 Task: Search one way flight ticket for 1 adult, 1 child, 1 infant in seat in premium economy from Presque Isle: Presque Isle International Airport to Riverton: Central Wyoming Regional Airport (was Riverton Regional) on 5-4-2023. Choice of flights is Westjet. Number of bags: 1 checked bag. Price is upto 96000. Outbound departure time preference is 5:00.
Action: Mouse moved to (402, 139)
Screenshot: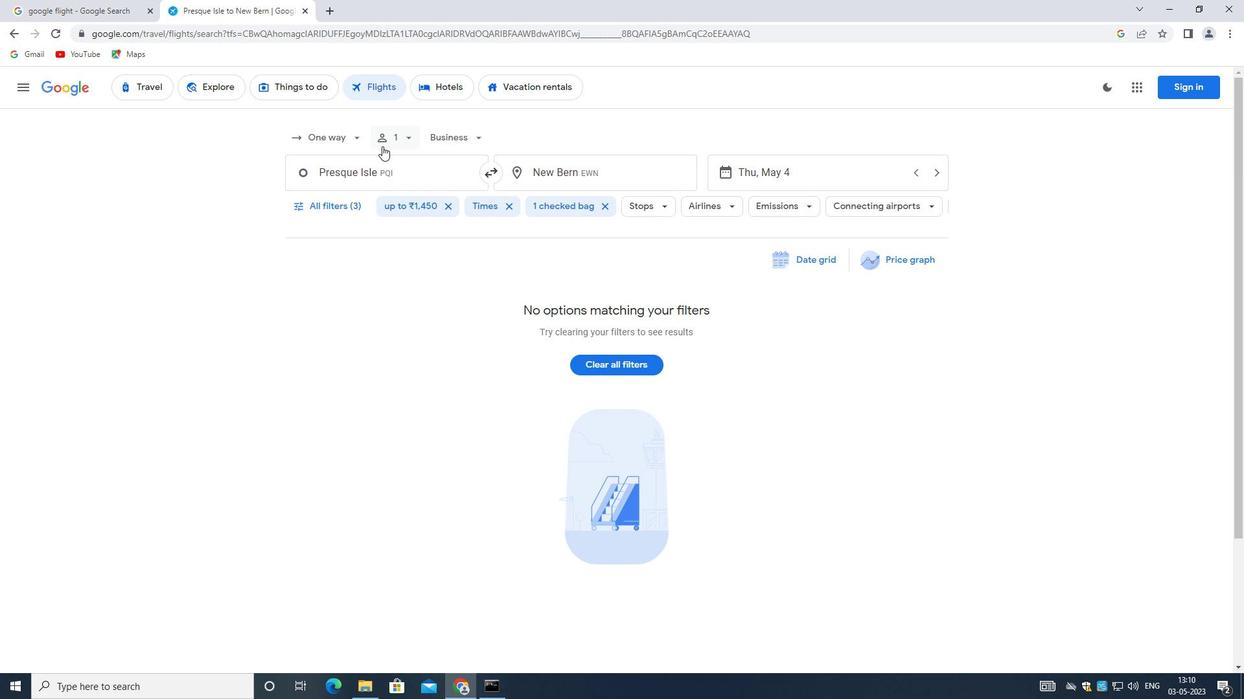 
Action: Mouse pressed left at (402, 139)
Screenshot: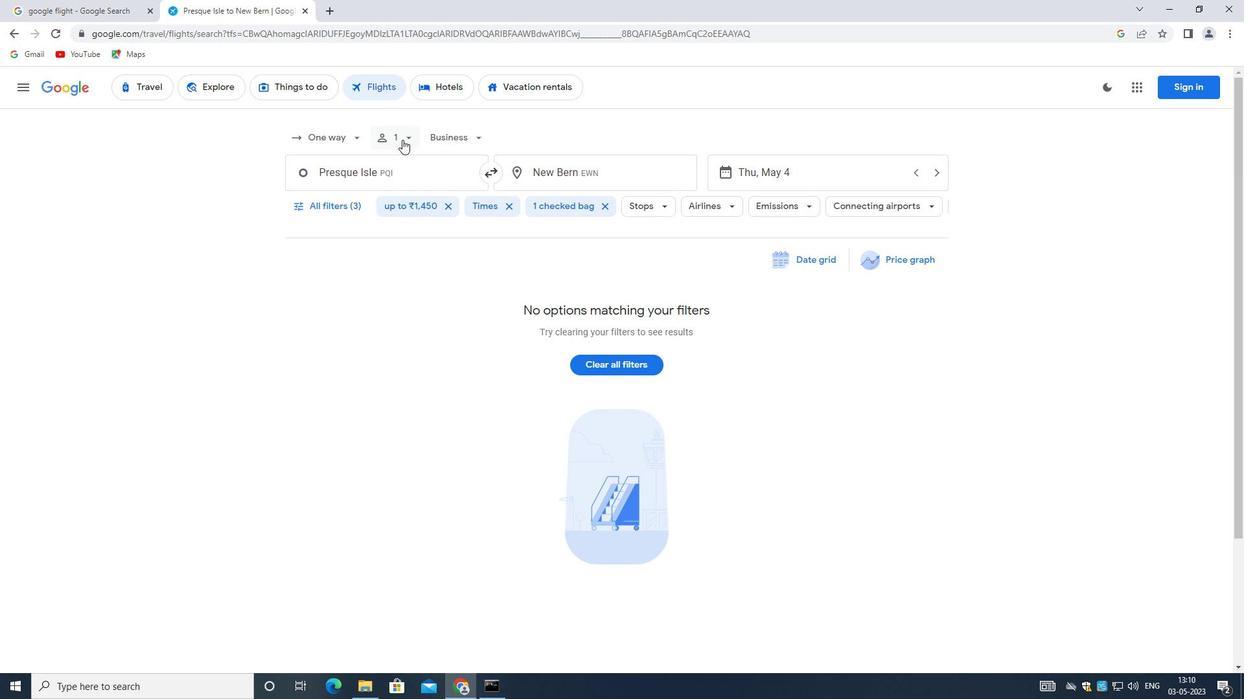 
Action: Mouse moved to (354, 138)
Screenshot: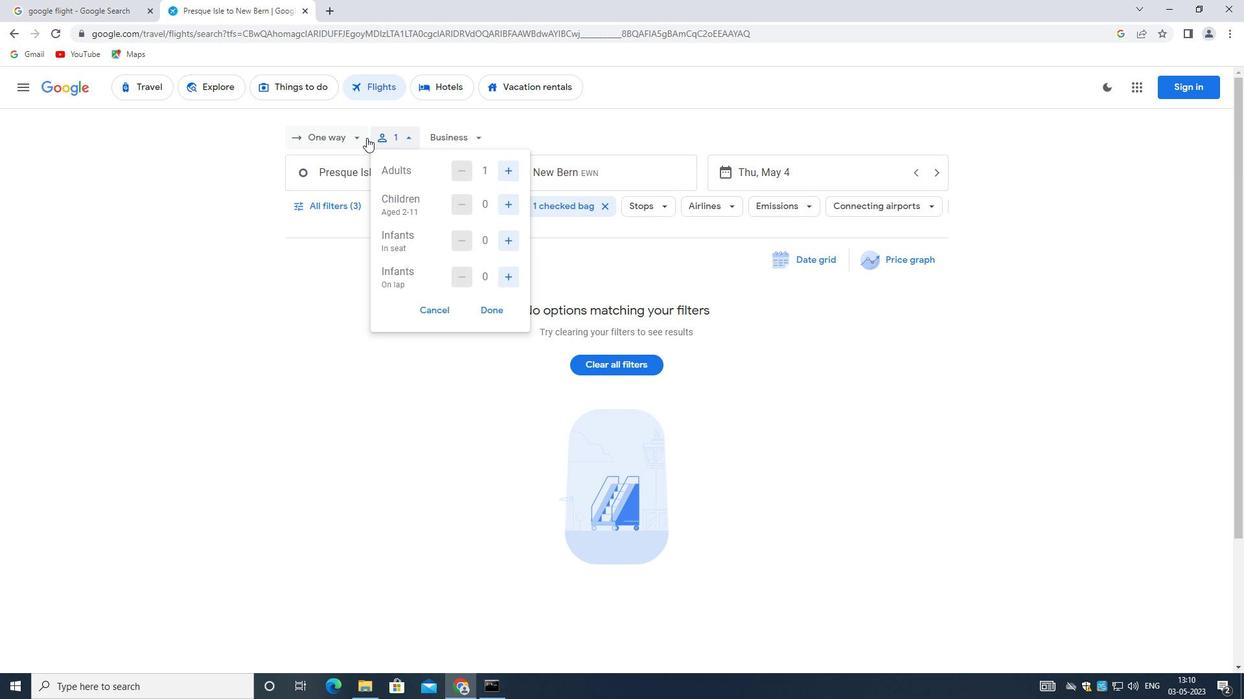 
Action: Mouse pressed left at (354, 138)
Screenshot: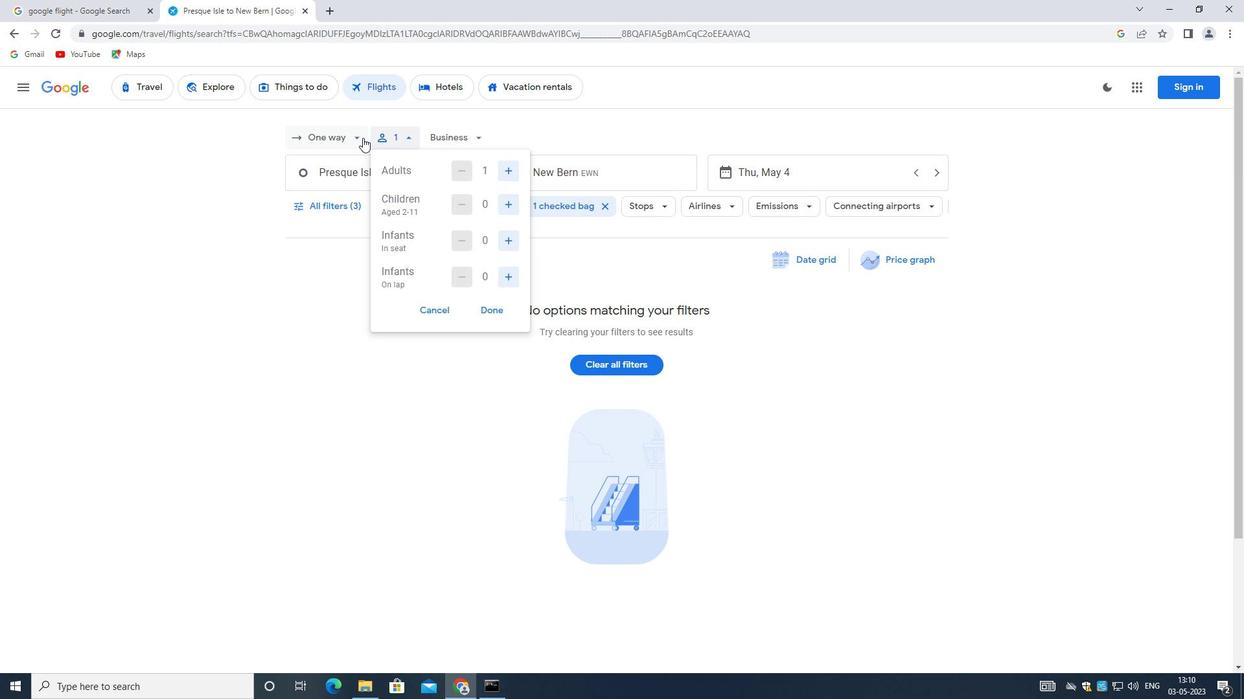 
Action: Mouse moved to (352, 193)
Screenshot: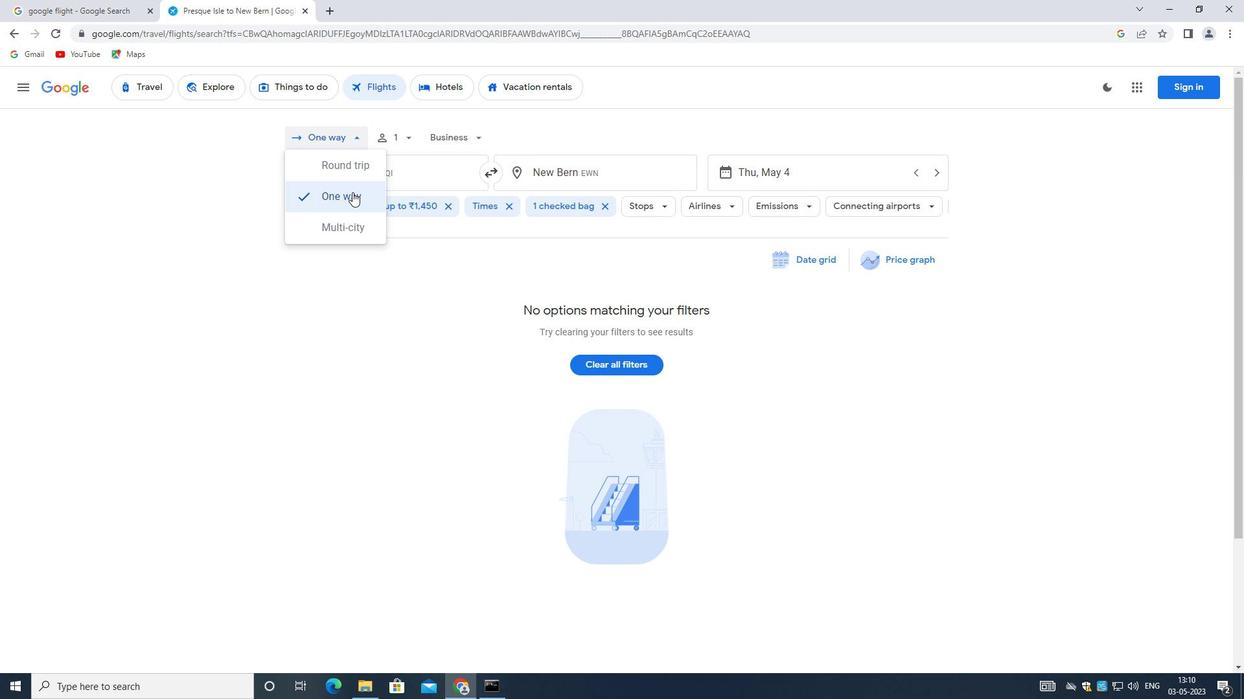 
Action: Mouse pressed left at (352, 193)
Screenshot: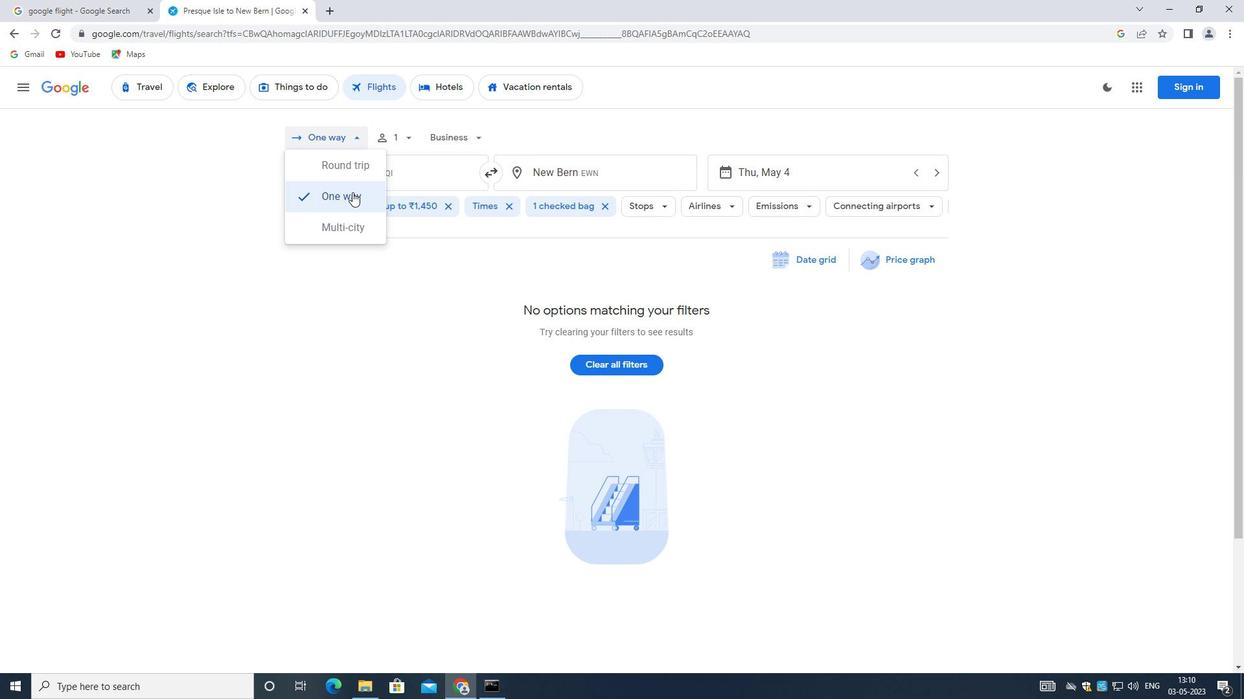 
Action: Mouse moved to (352, 193)
Screenshot: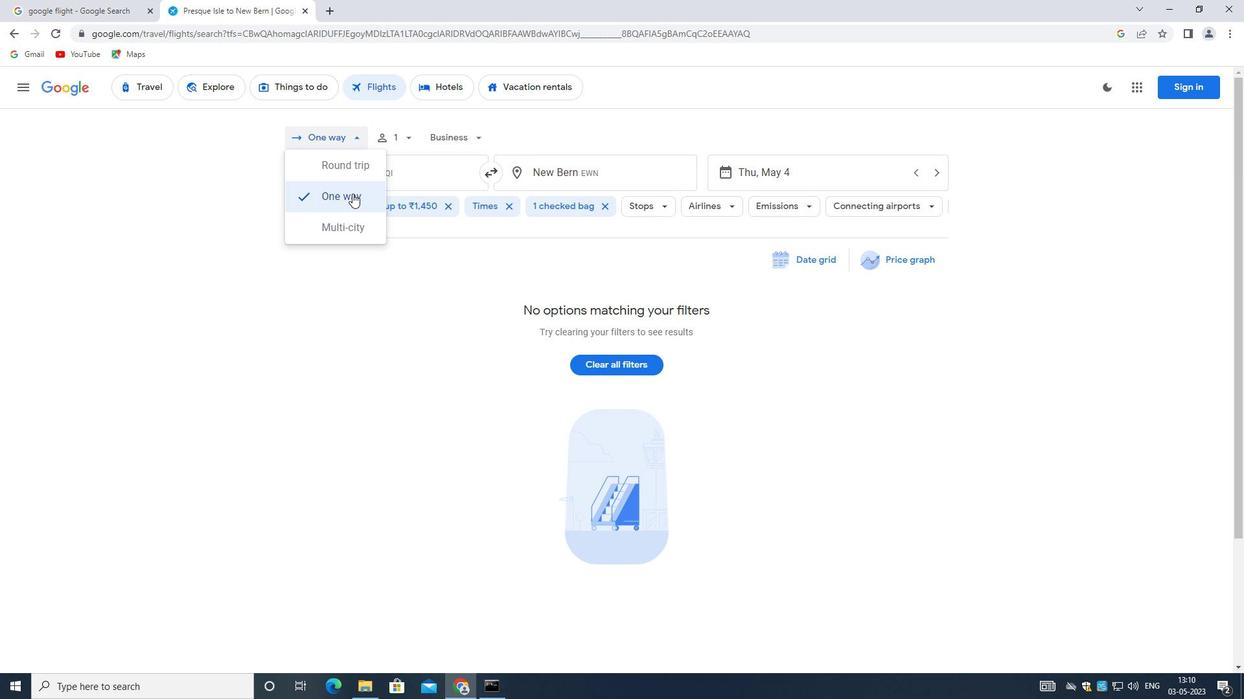 
Action: Mouse scrolled (352, 193) with delta (0, 0)
Screenshot: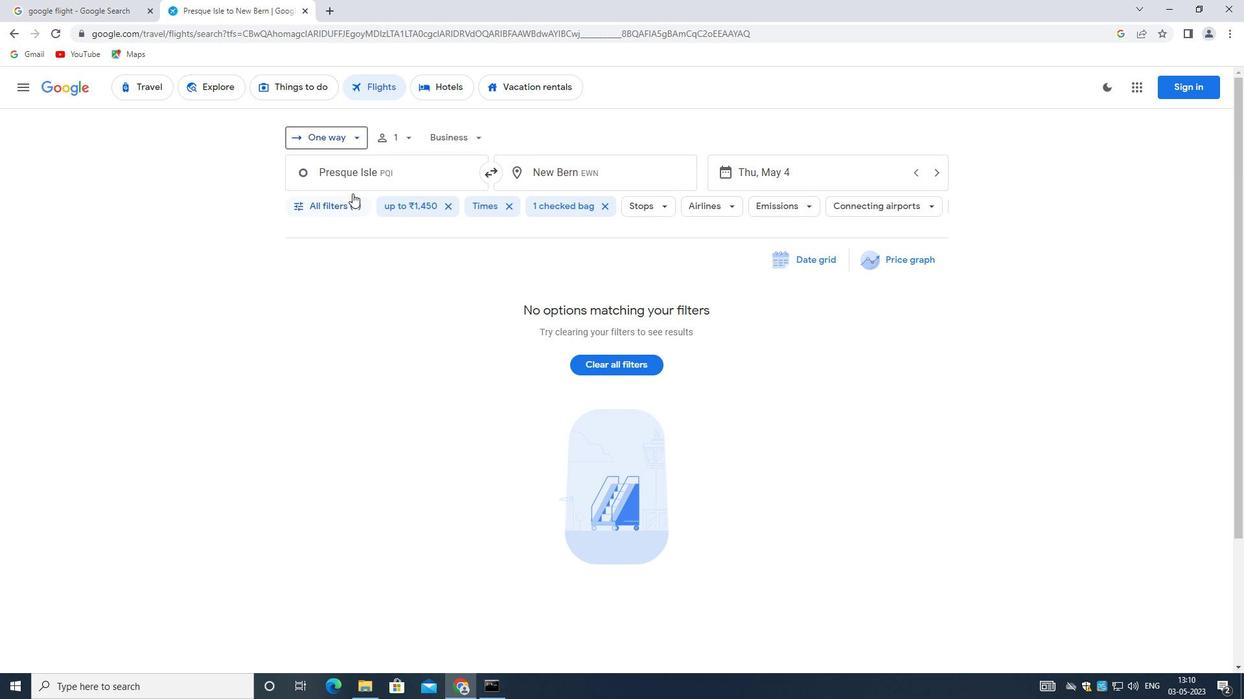 
Action: Mouse moved to (385, 289)
Screenshot: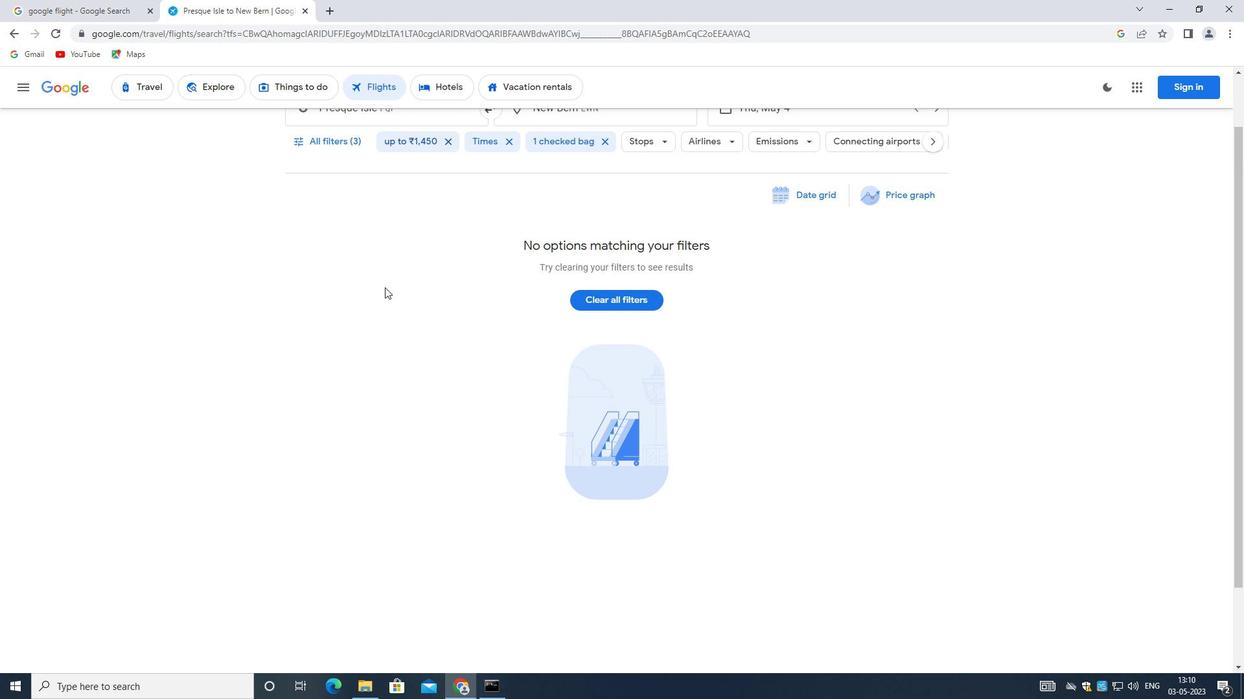 
Action: Mouse scrolled (385, 290) with delta (0, 0)
Screenshot: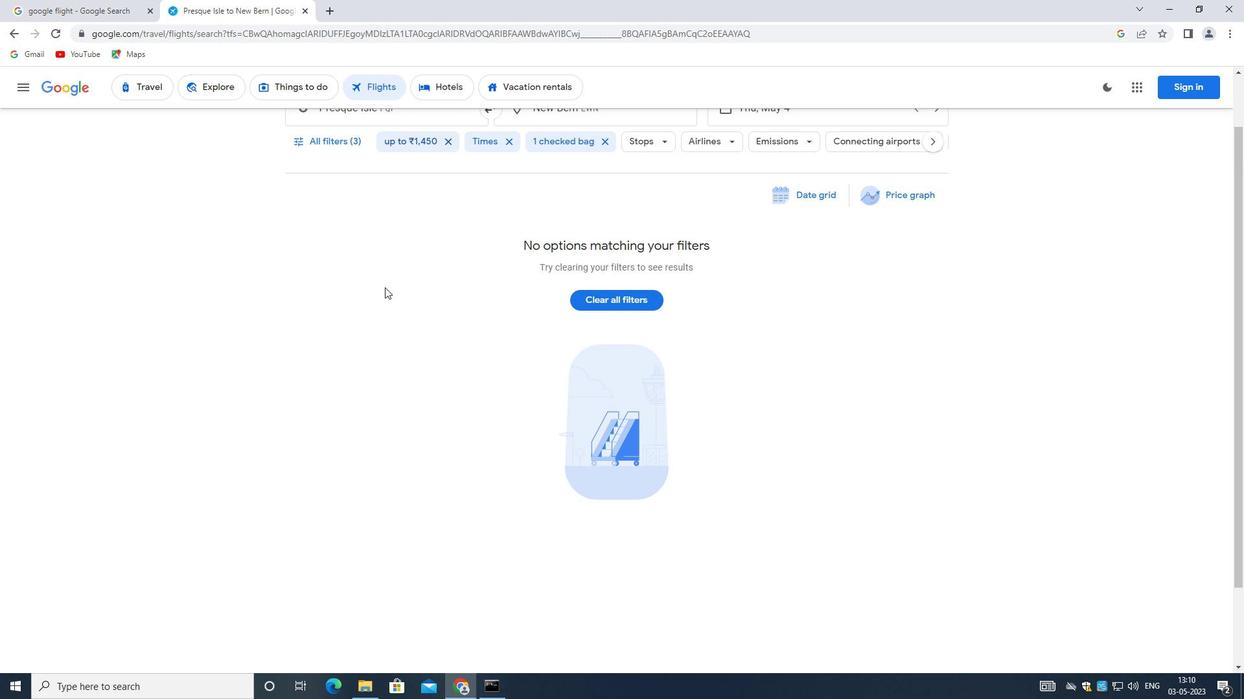
Action: Mouse moved to (384, 287)
Screenshot: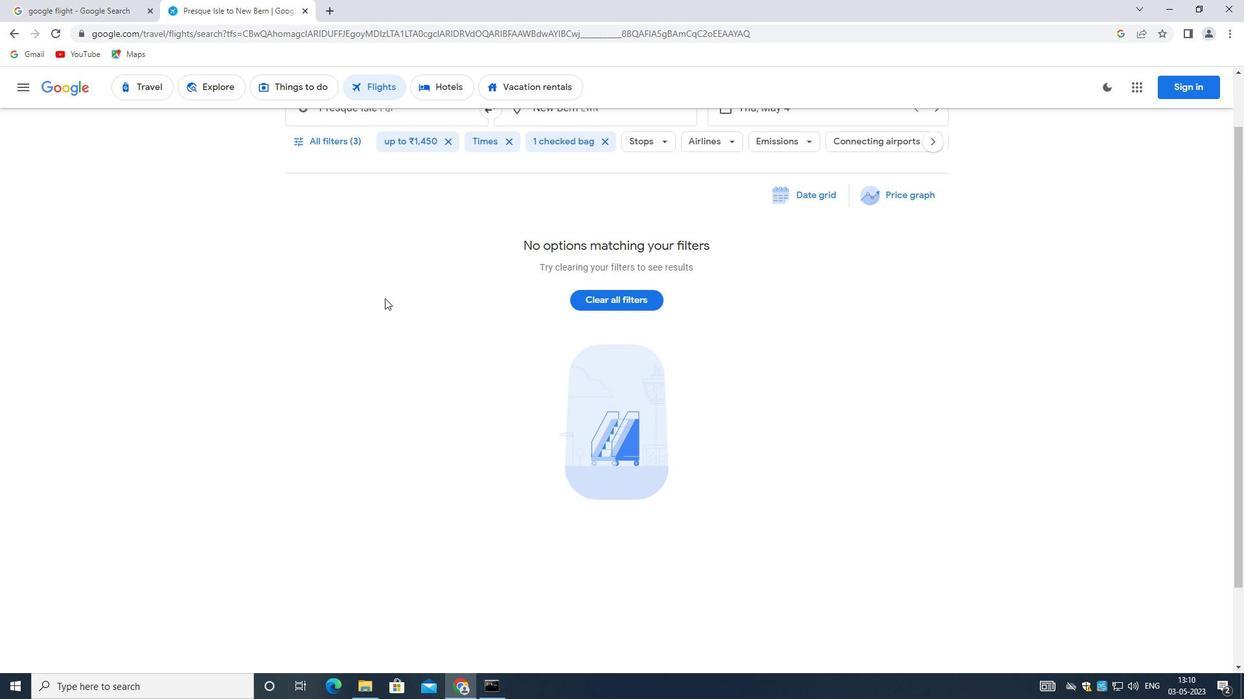 
Action: Mouse scrolled (384, 287) with delta (0, 0)
Screenshot: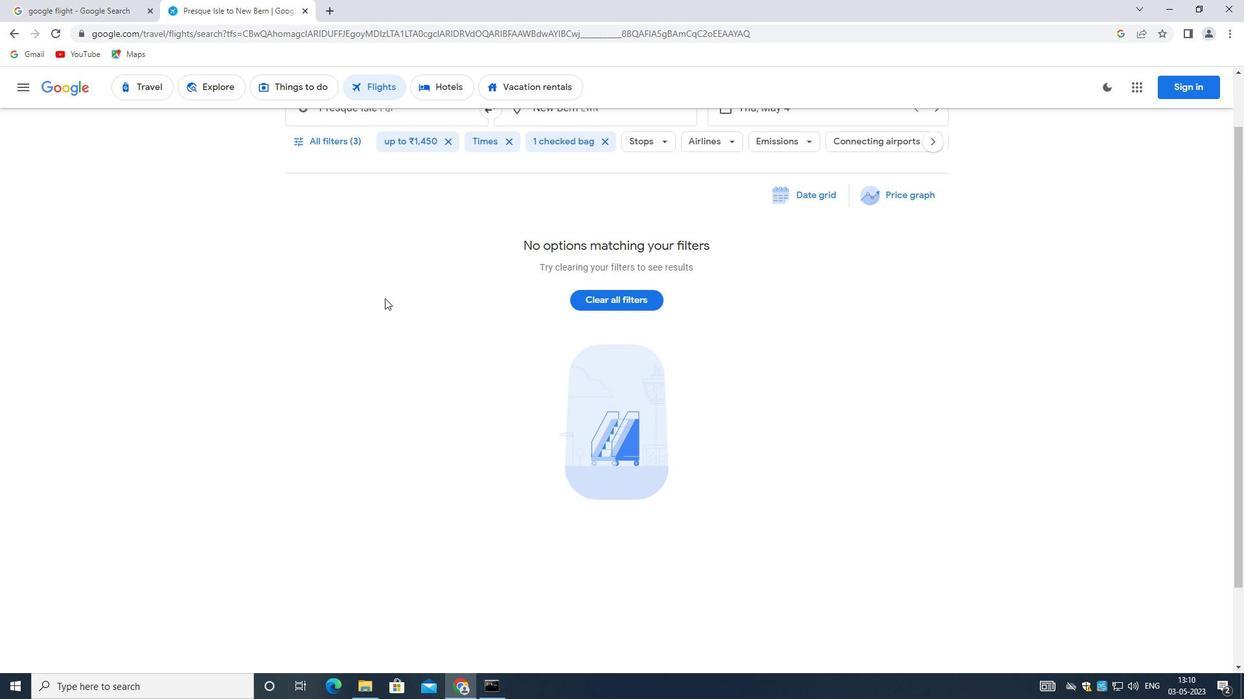 
Action: Mouse moved to (382, 282)
Screenshot: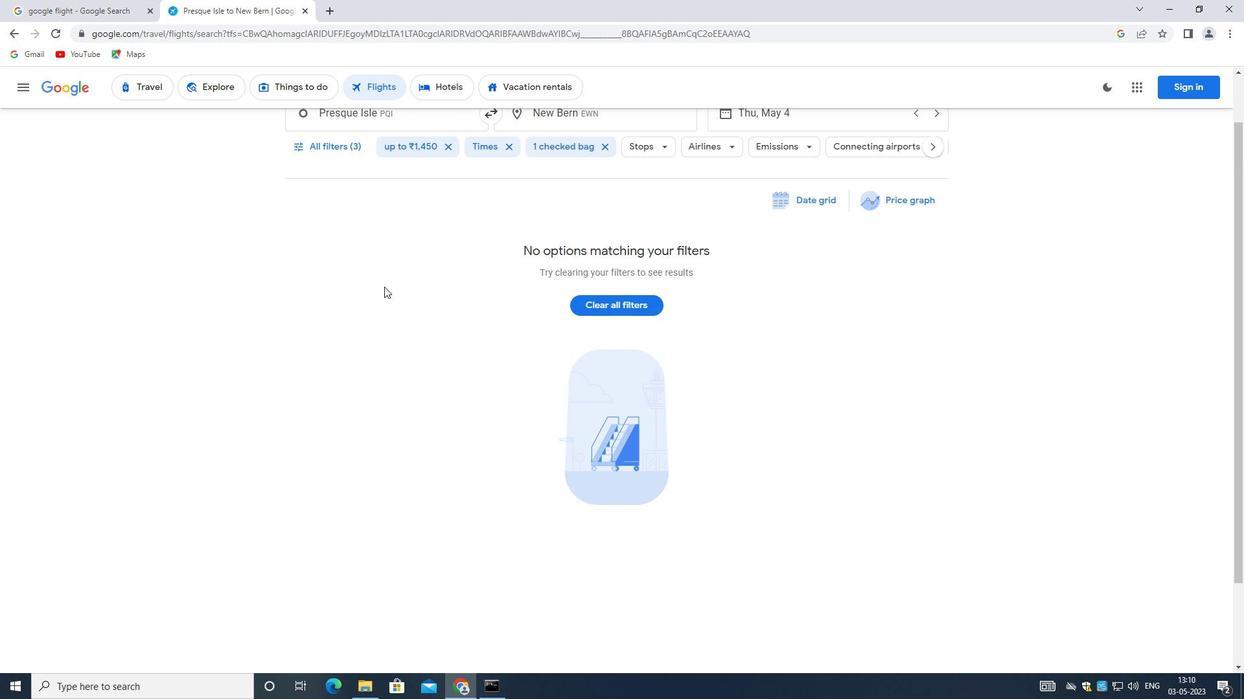 
Action: Mouse scrolled (382, 283) with delta (0, 0)
Screenshot: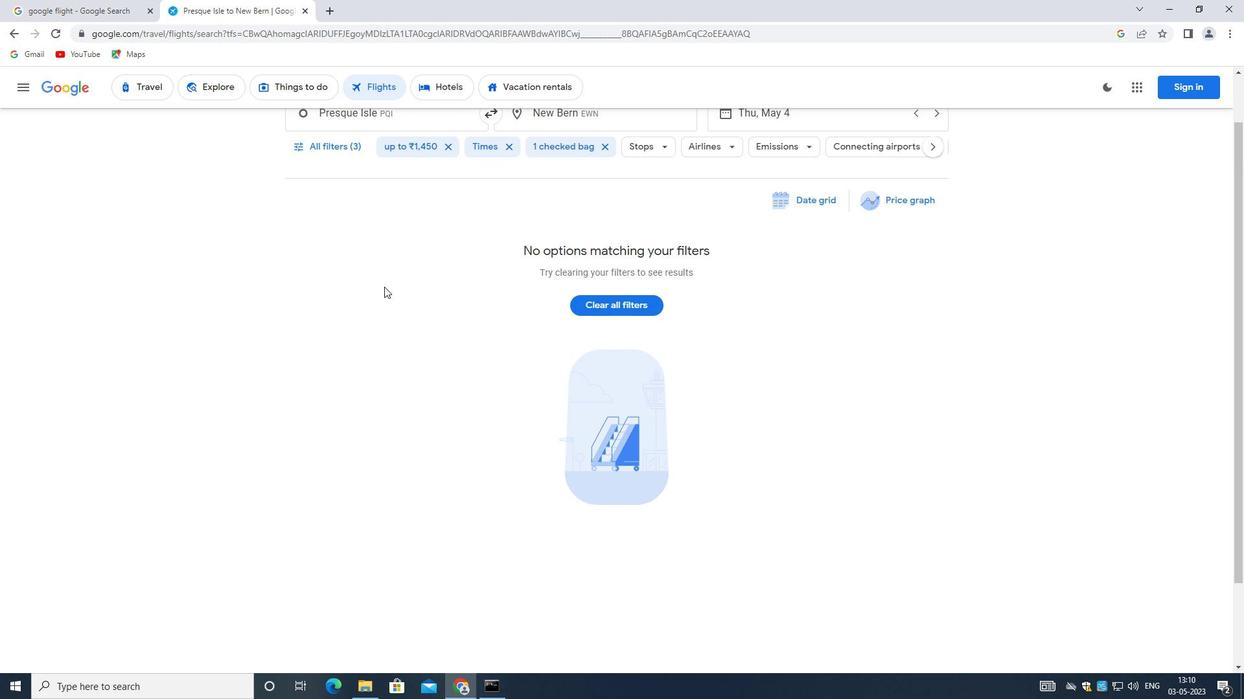 
Action: Mouse moved to (406, 135)
Screenshot: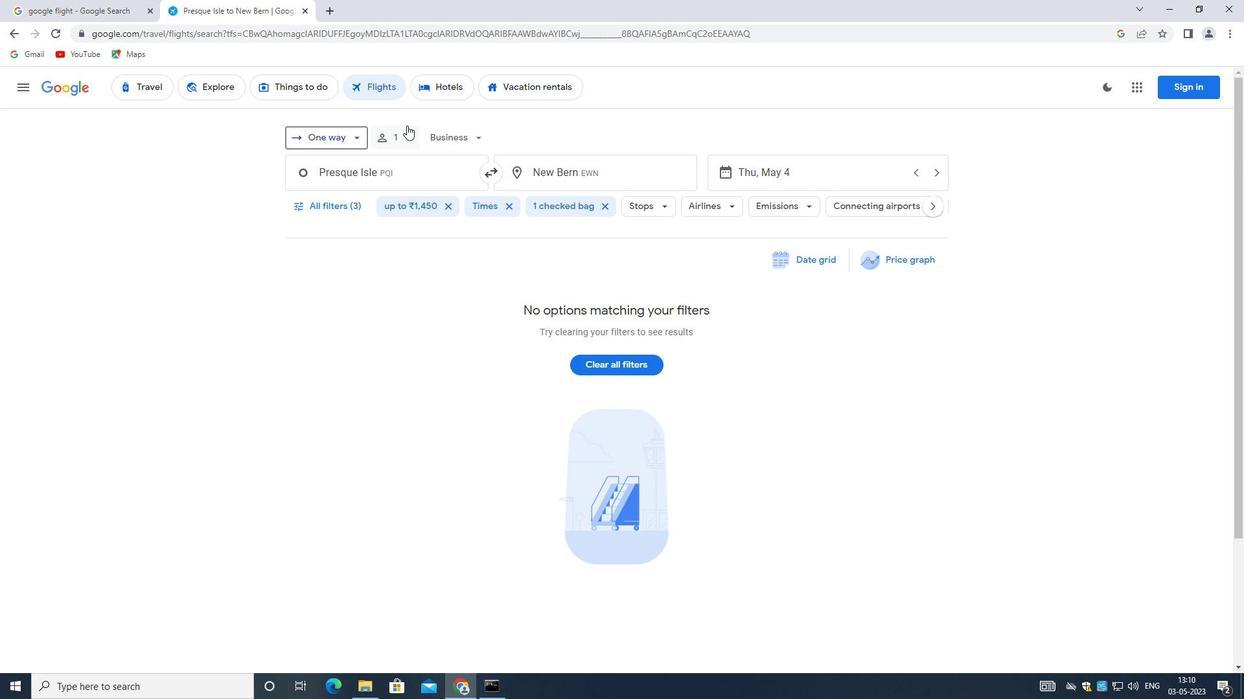 
Action: Mouse pressed left at (406, 135)
Screenshot: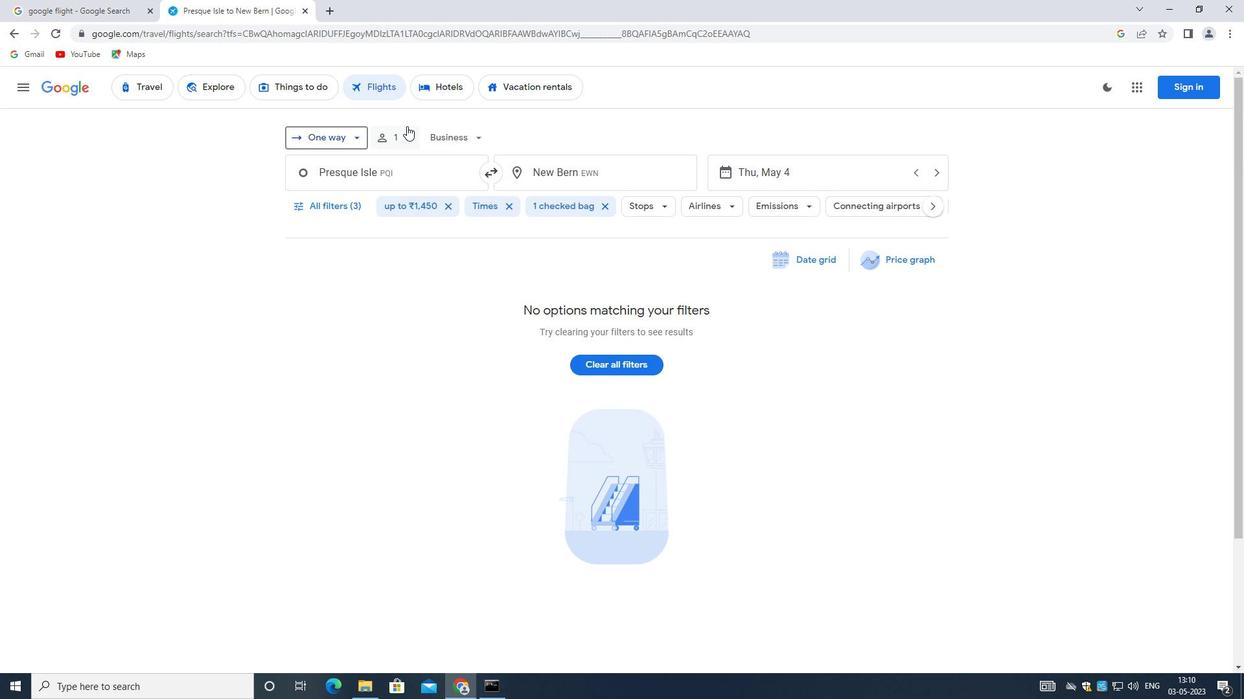 
Action: Mouse moved to (500, 206)
Screenshot: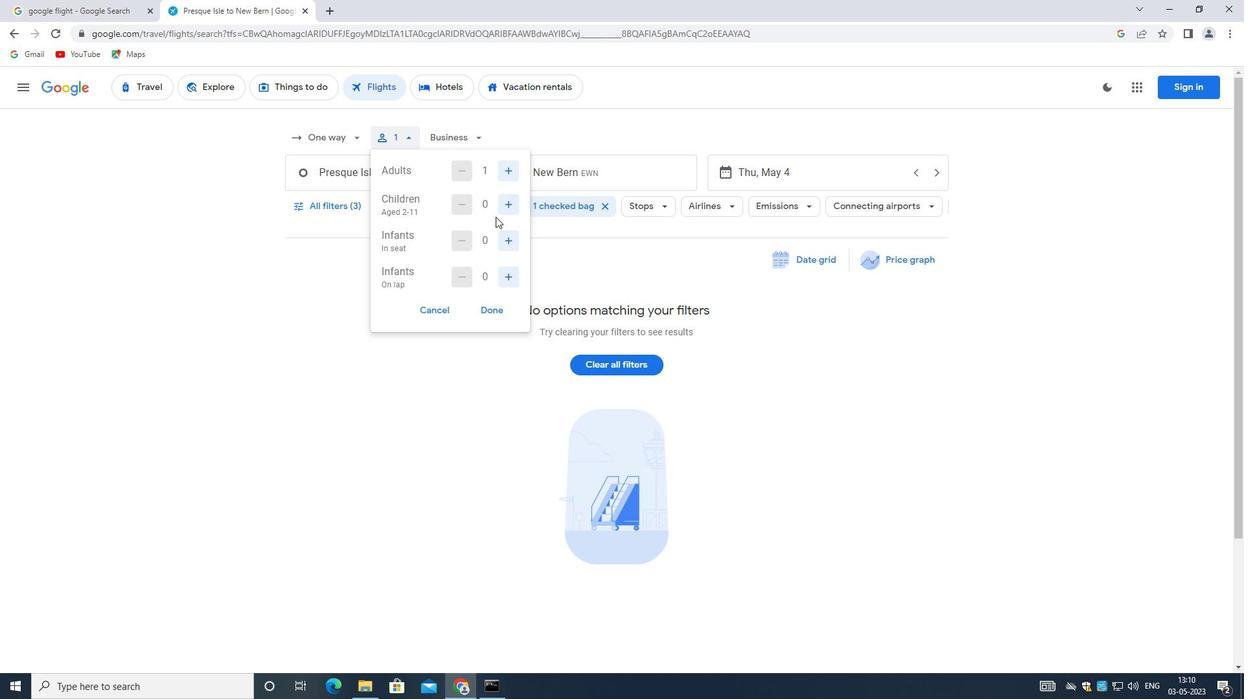 
Action: Mouse pressed left at (500, 206)
Screenshot: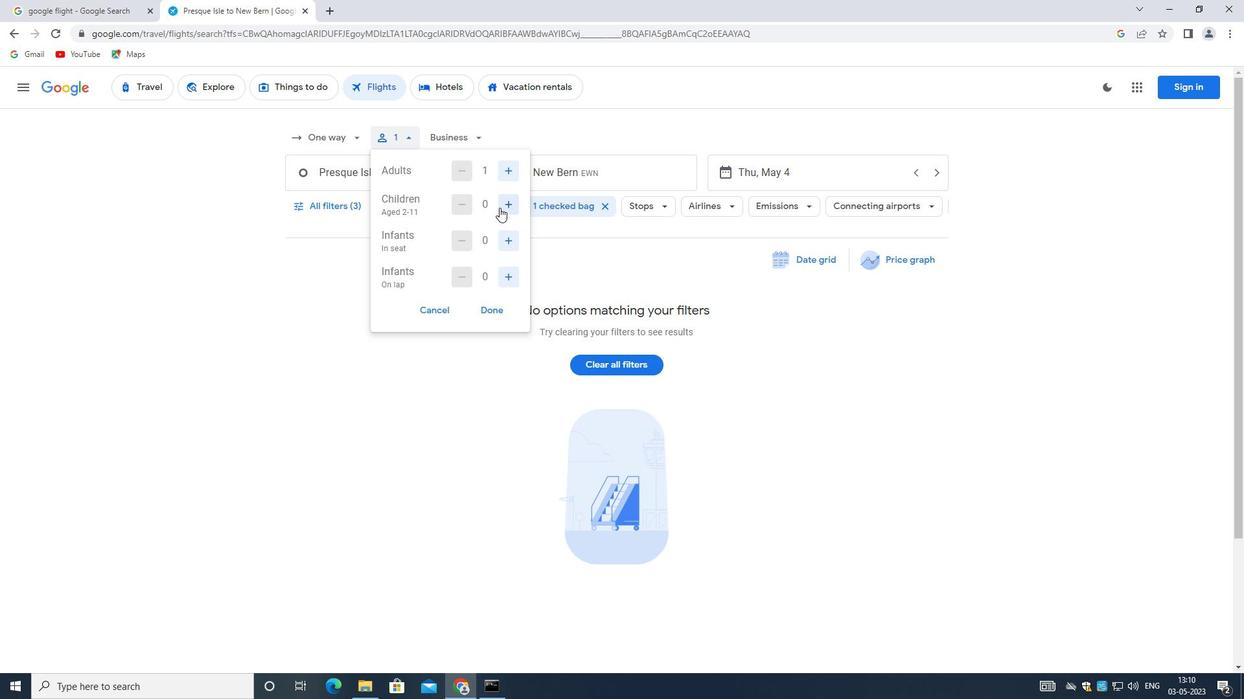 
Action: Mouse moved to (514, 239)
Screenshot: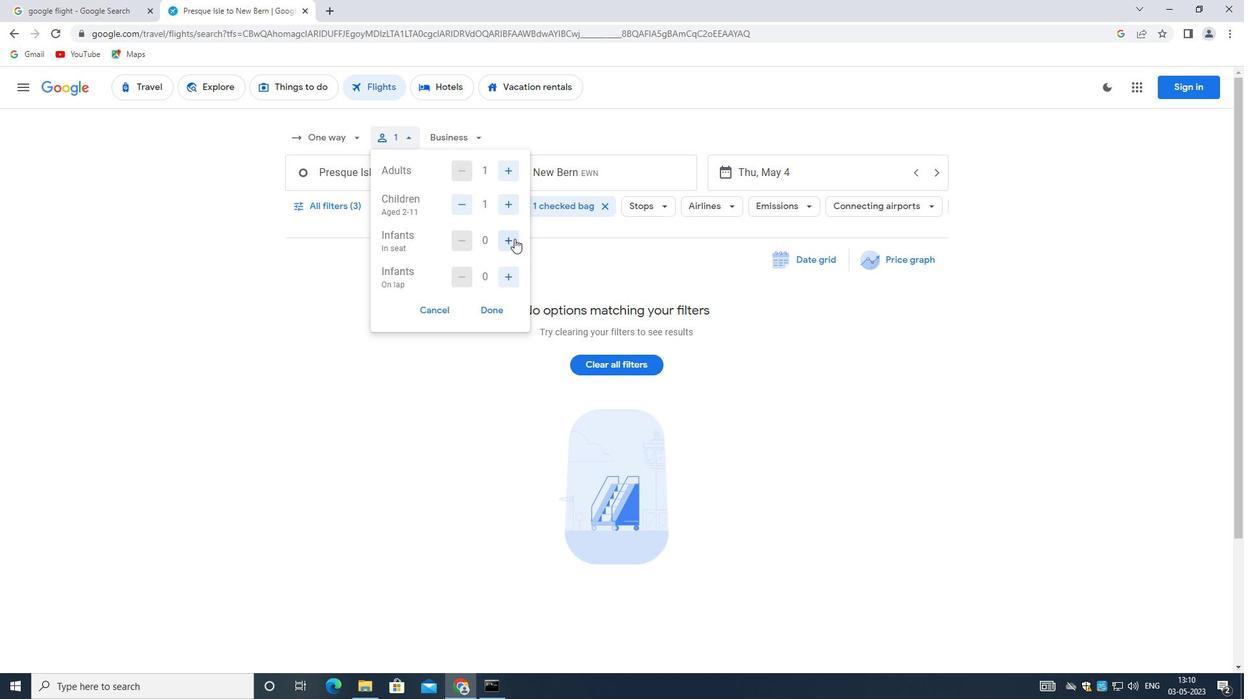 
Action: Mouse pressed left at (514, 239)
Screenshot: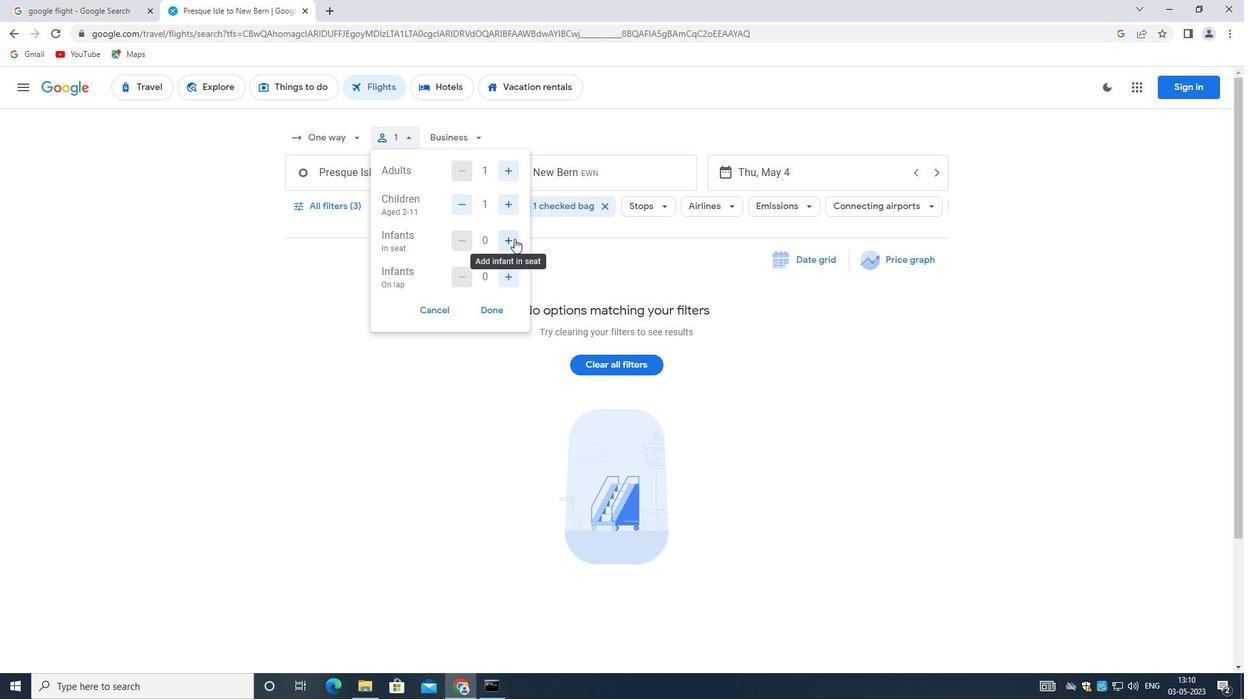 
Action: Mouse moved to (484, 309)
Screenshot: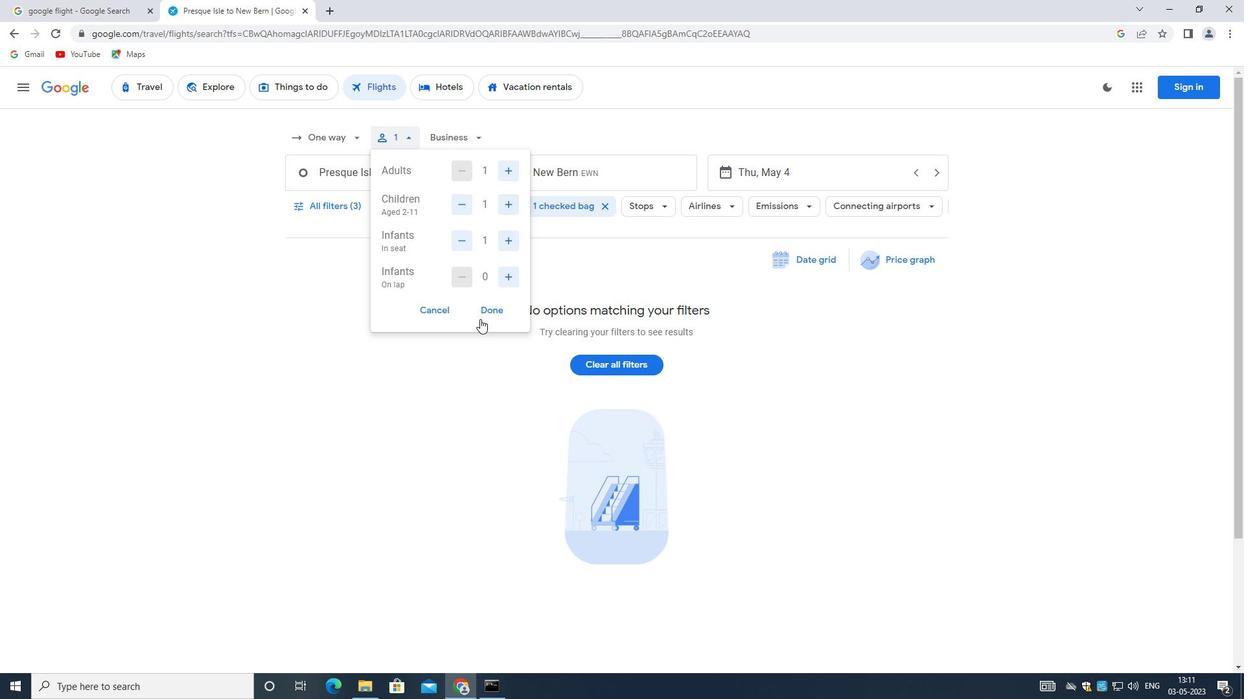 
Action: Mouse pressed left at (484, 309)
Screenshot: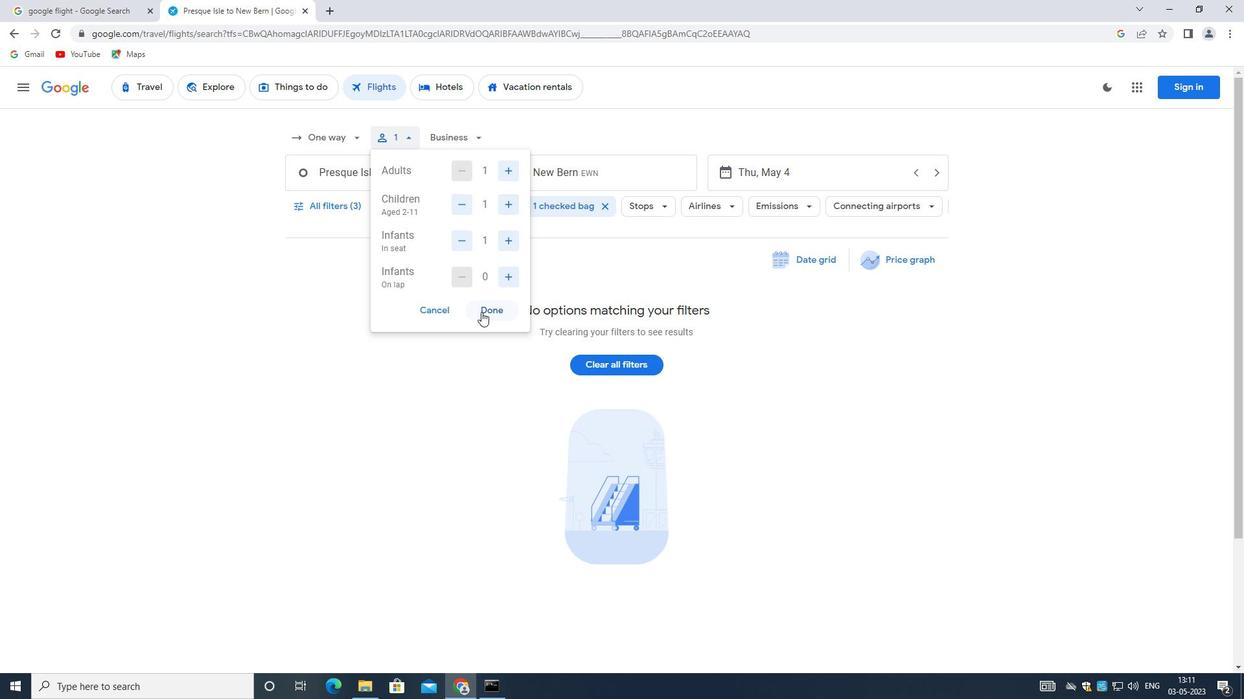 
Action: Mouse moved to (464, 141)
Screenshot: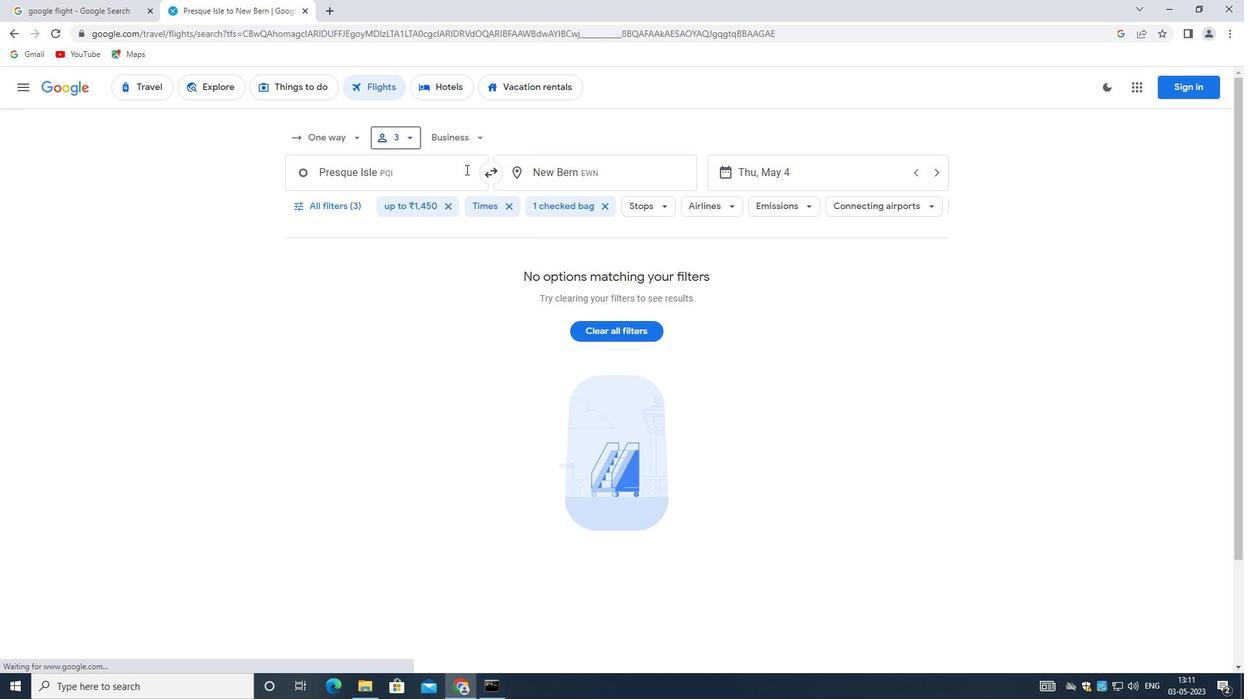 
Action: Mouse pressed left at (464, 141)
Screenshot: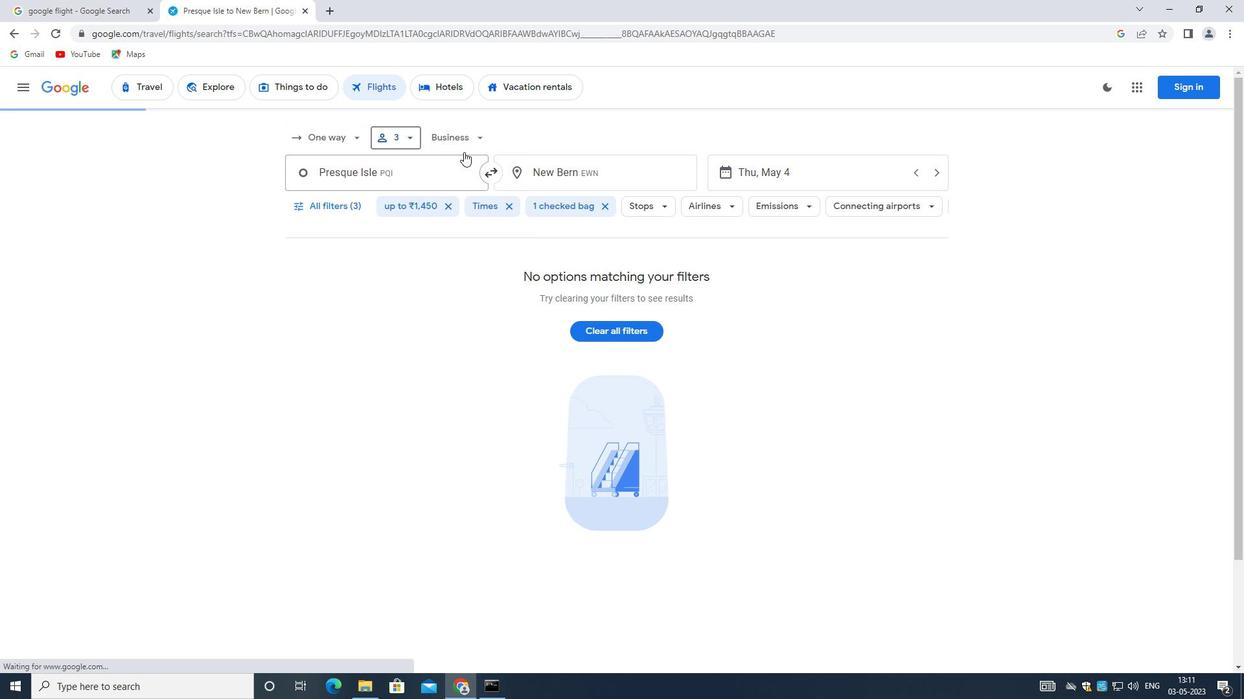 
Action: Mouse moved to (493, 196)
Screenshot: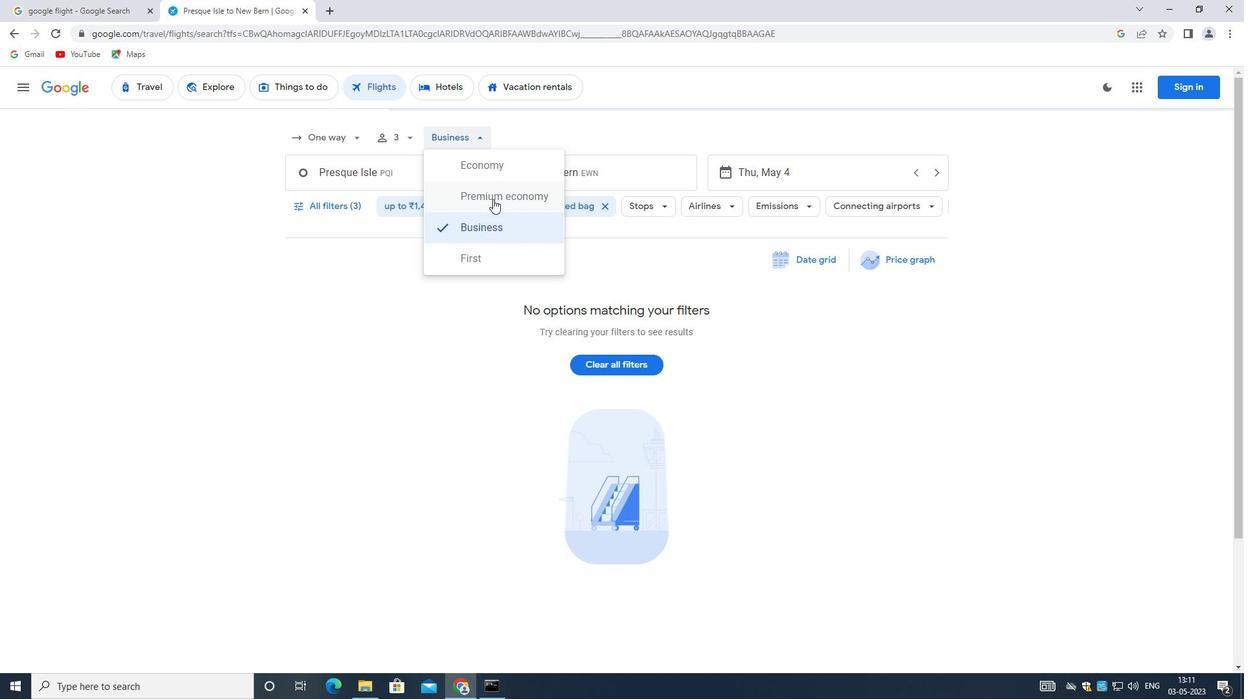 
Action: Mouse pressed left at (493, 196)
Screenshot: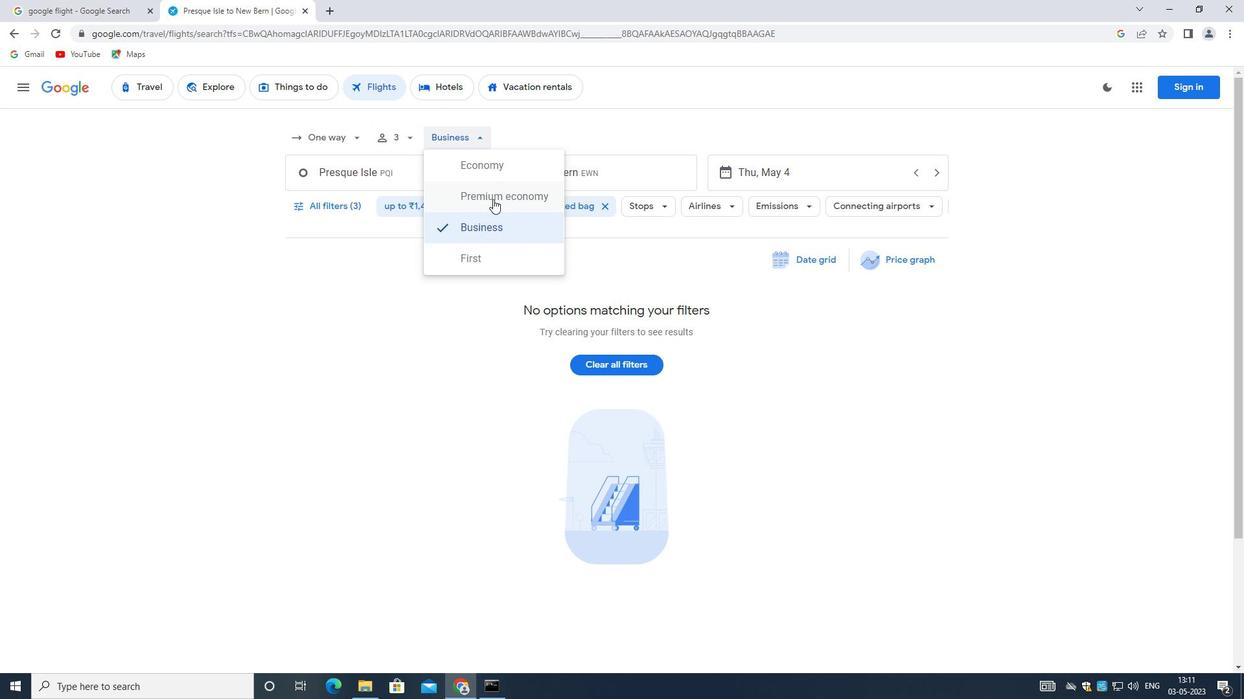 
Action: Mouse moved to (494, 199)
Screenshot: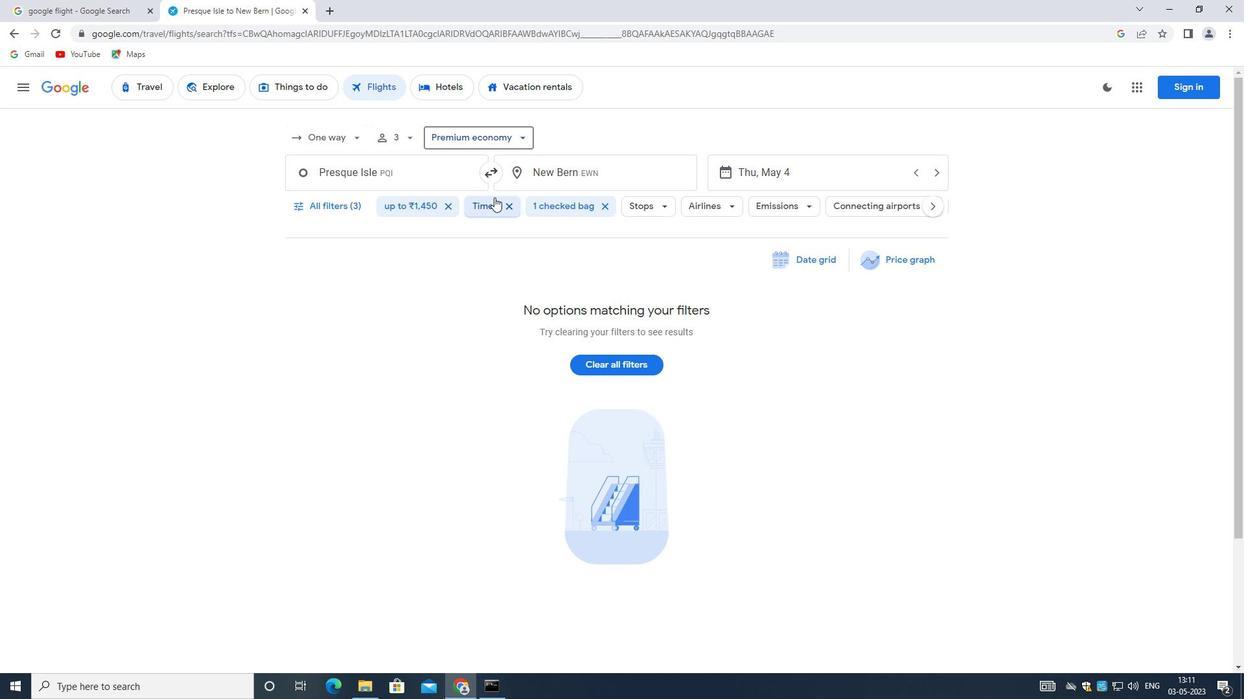 
Action: Mouse scrolled (494, 198) with delta (0, 0)
Screenshot: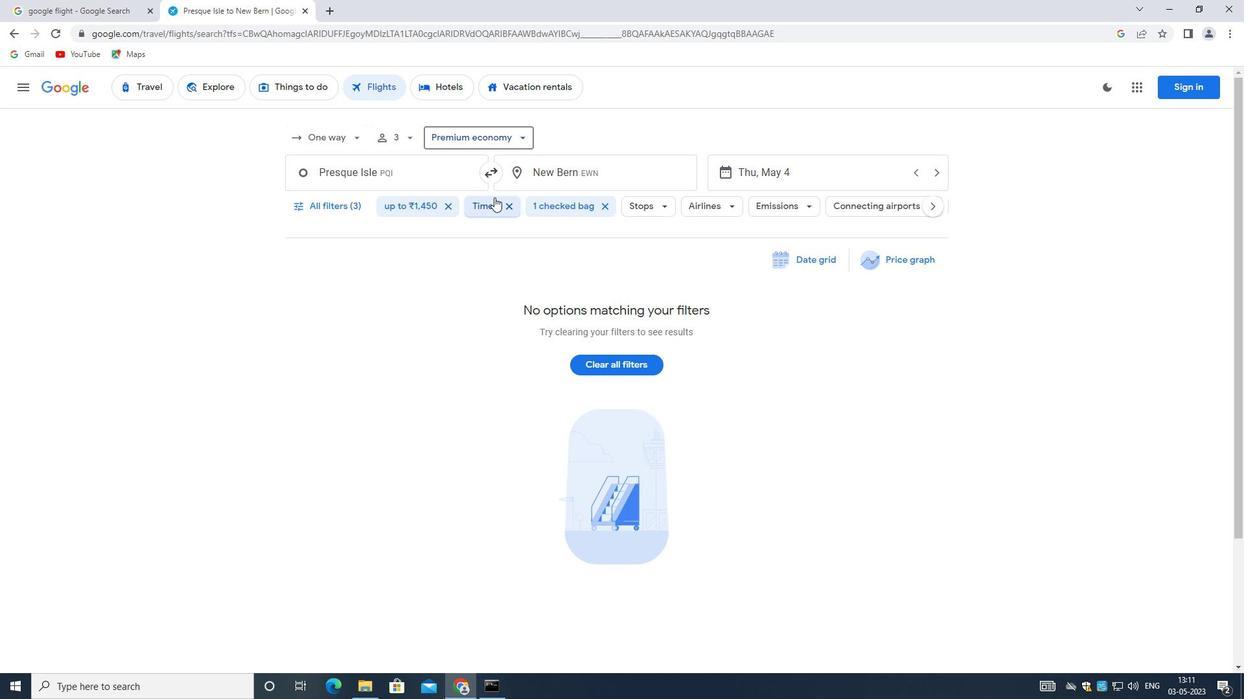 
Action: Mouse moved to (317, 245)
Screenshot: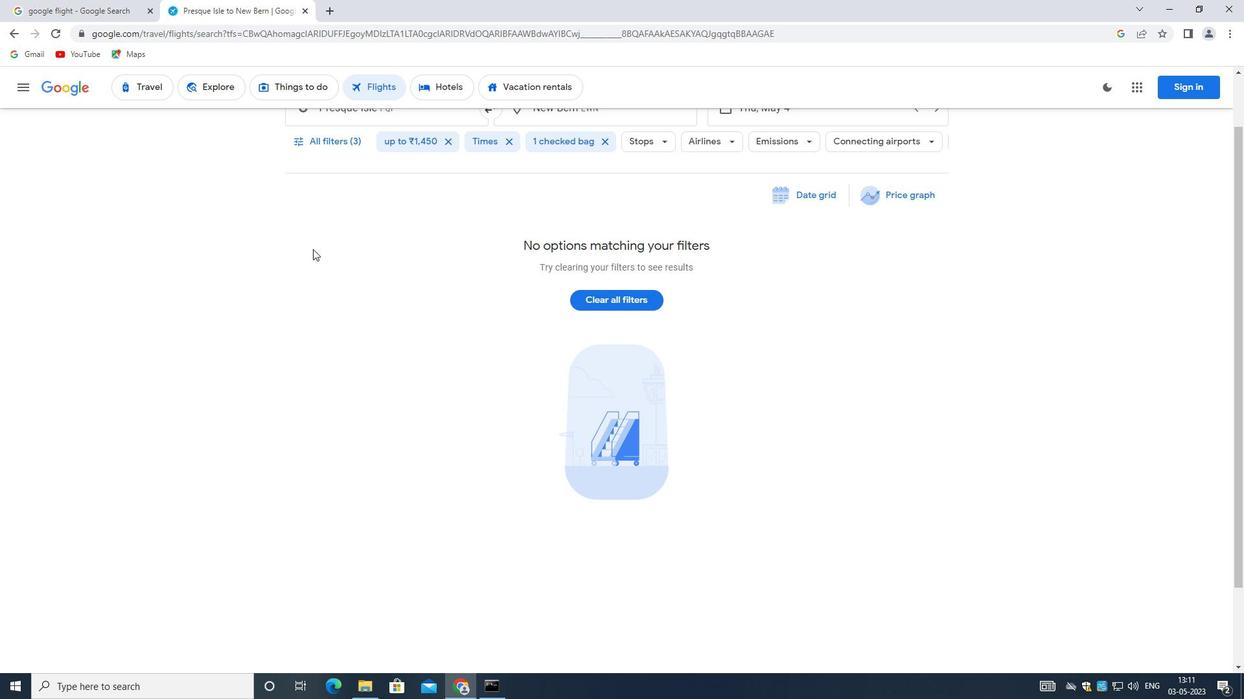 
Action: Mouse scrolled (317, 246) with delta (0, 0)
Screenshot: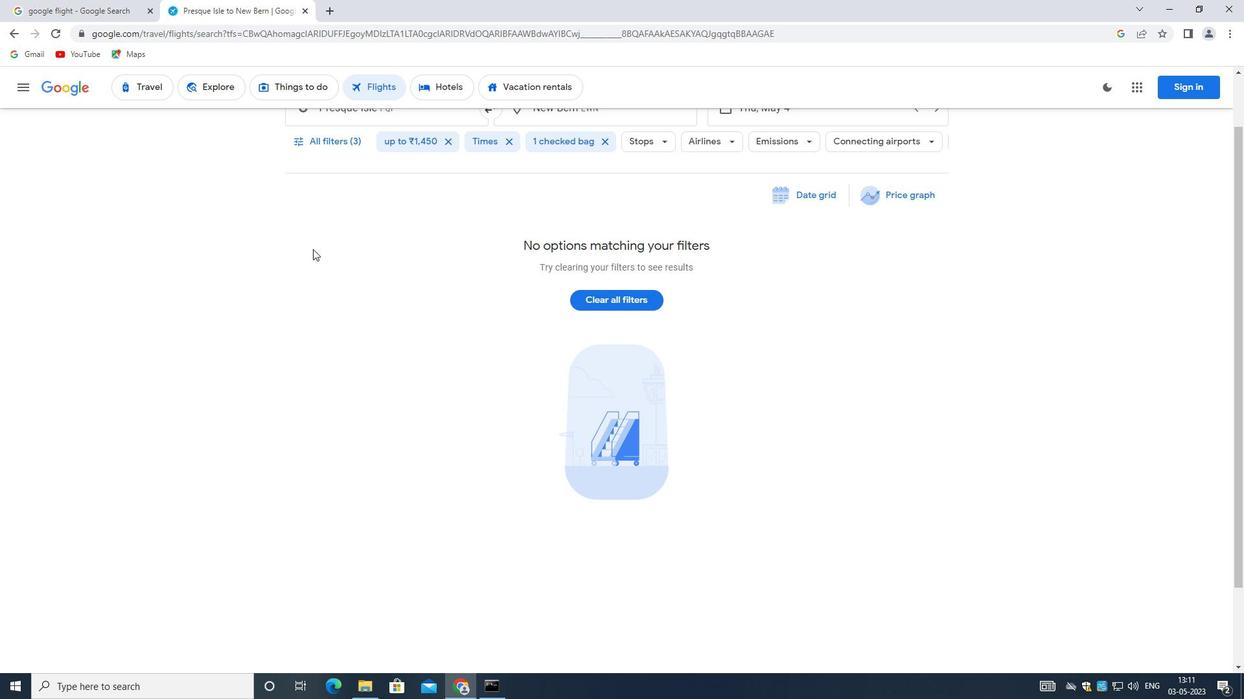 
Action: Mouse scrolled (317, 246) with delta (0, 0)
Screenshot: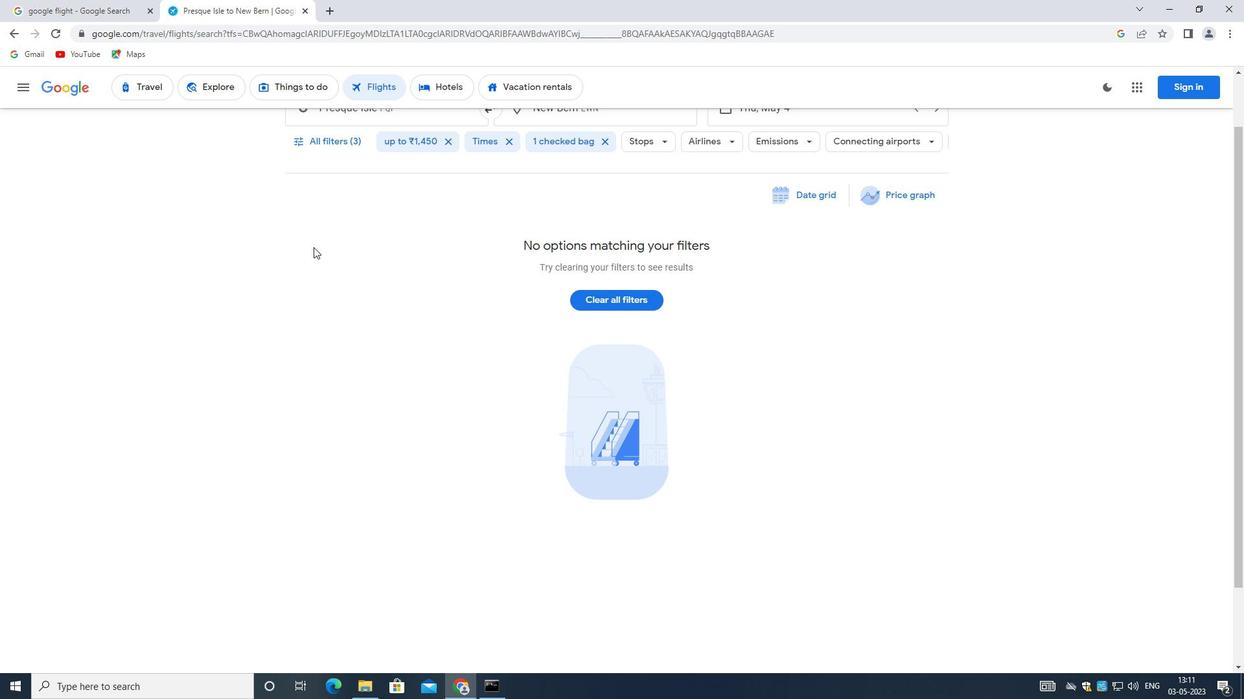 
Action: Mouse moved to (349, 286)
Screenshot: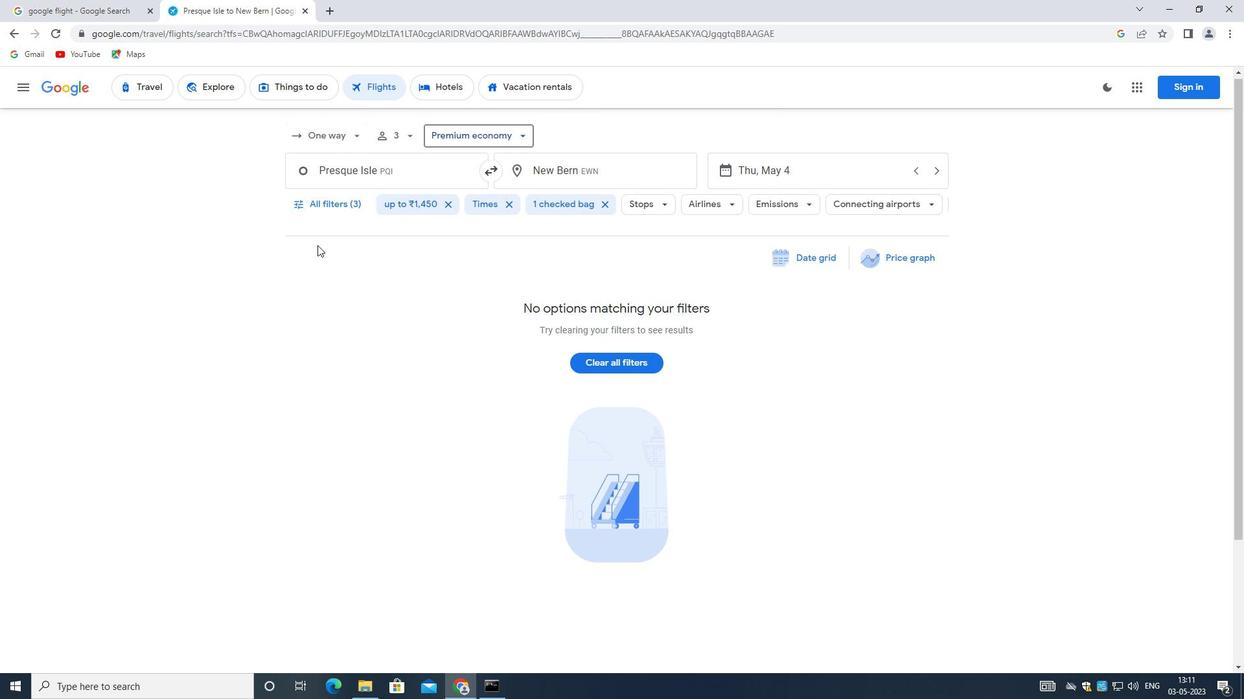 
Action: Mouse scrolled (349, 287) with delta (0, 0)
Screenshot: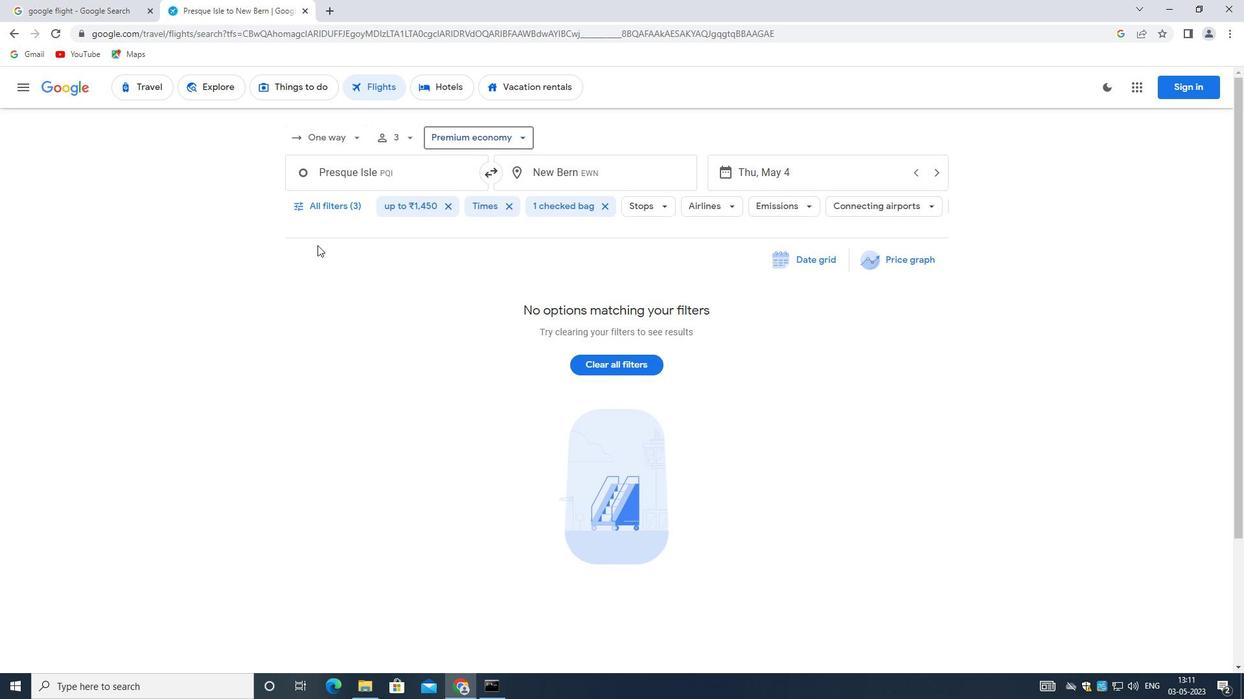 
Action: Mouse scrolled (349, 287) with delta (0, 0)
Screenshot: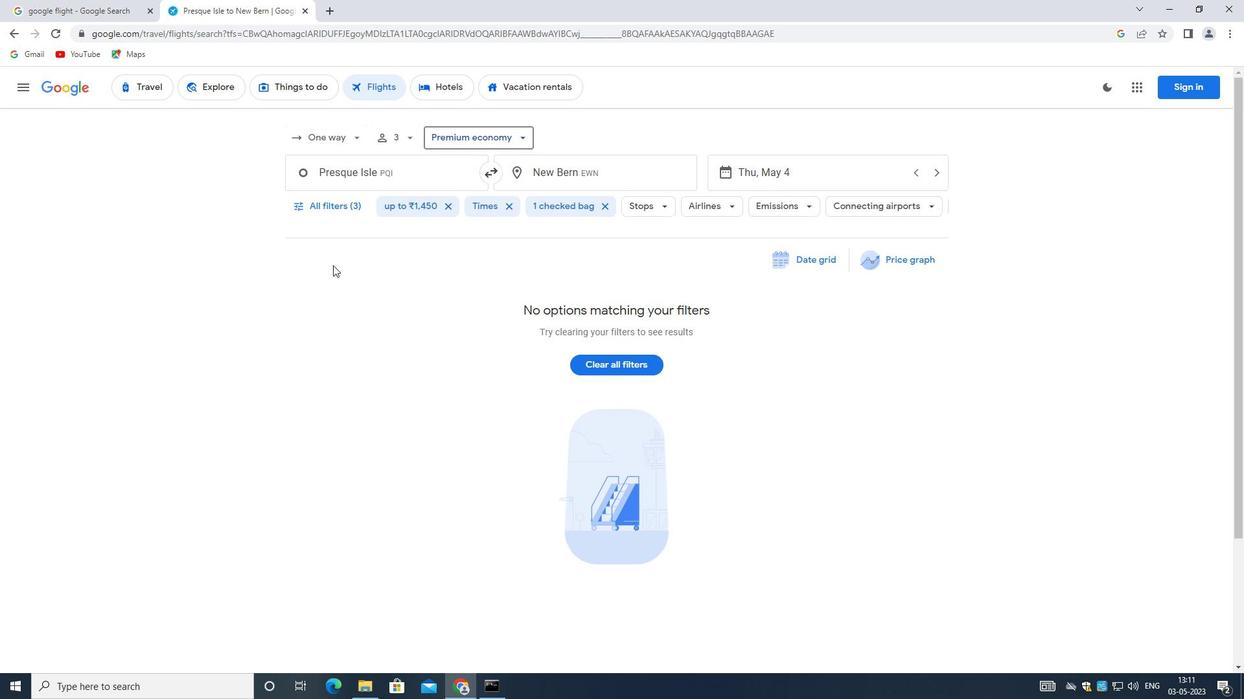 
Action: Mouse scrolled (349, 287) with delta (0, 0)
Screenshot: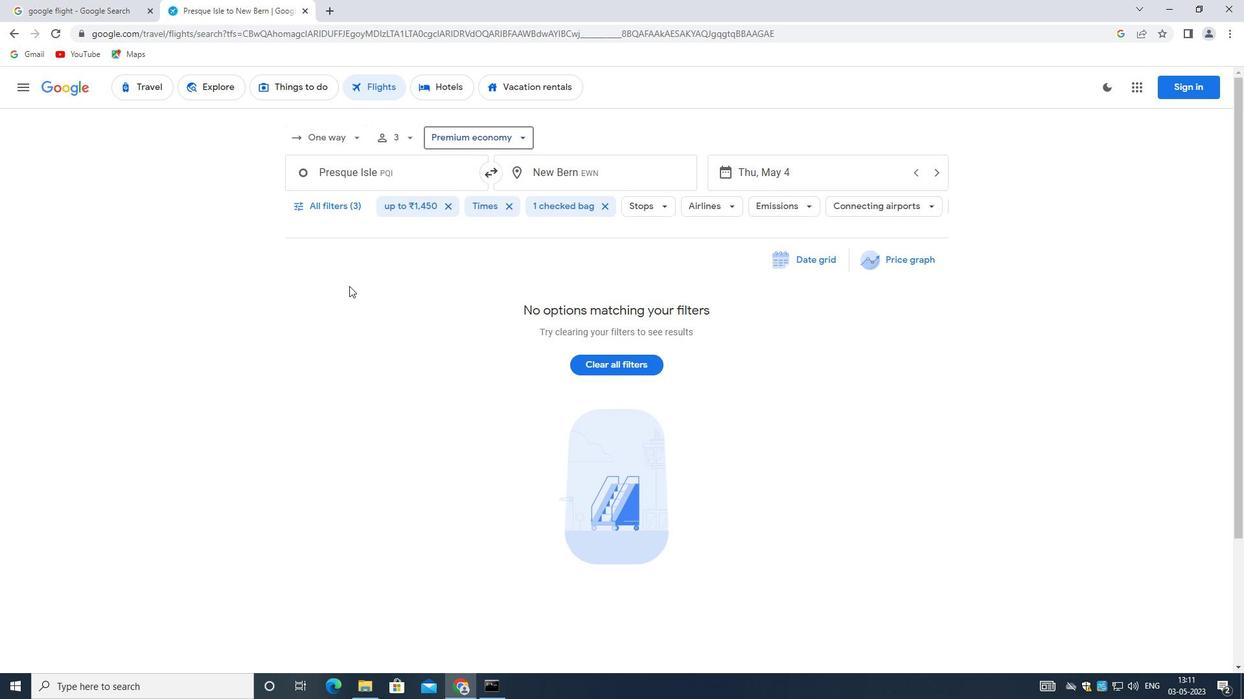 
Action: Mouse scrolled (349, 287) with delta (0, 0)
Screenshot: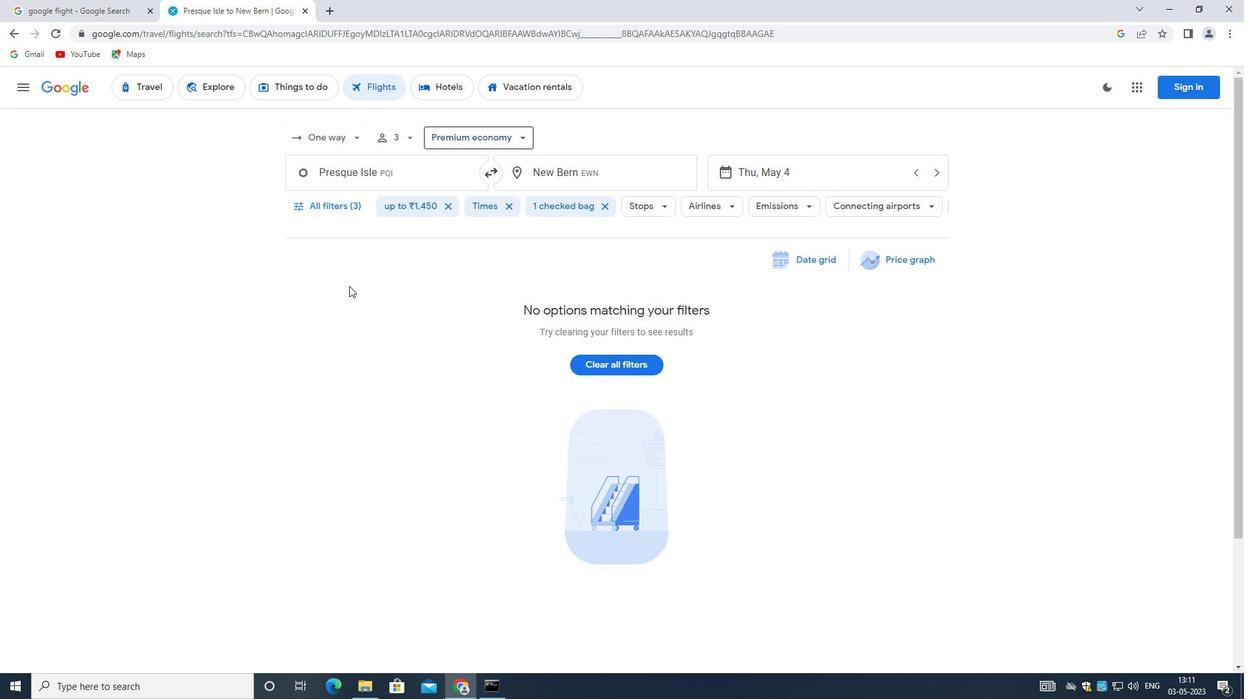 
Action: Mouse moved to (358, 172)
Screenshot: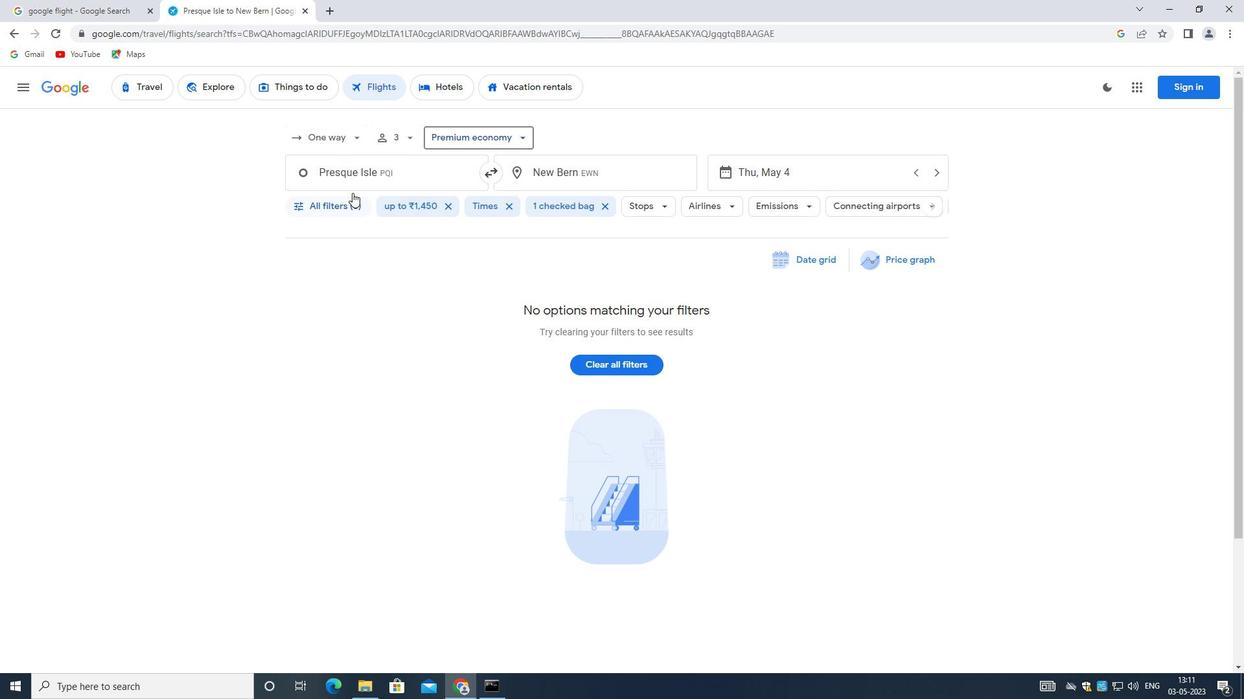 
Action: Mouse pressed left at (358, 172)
Screenshot: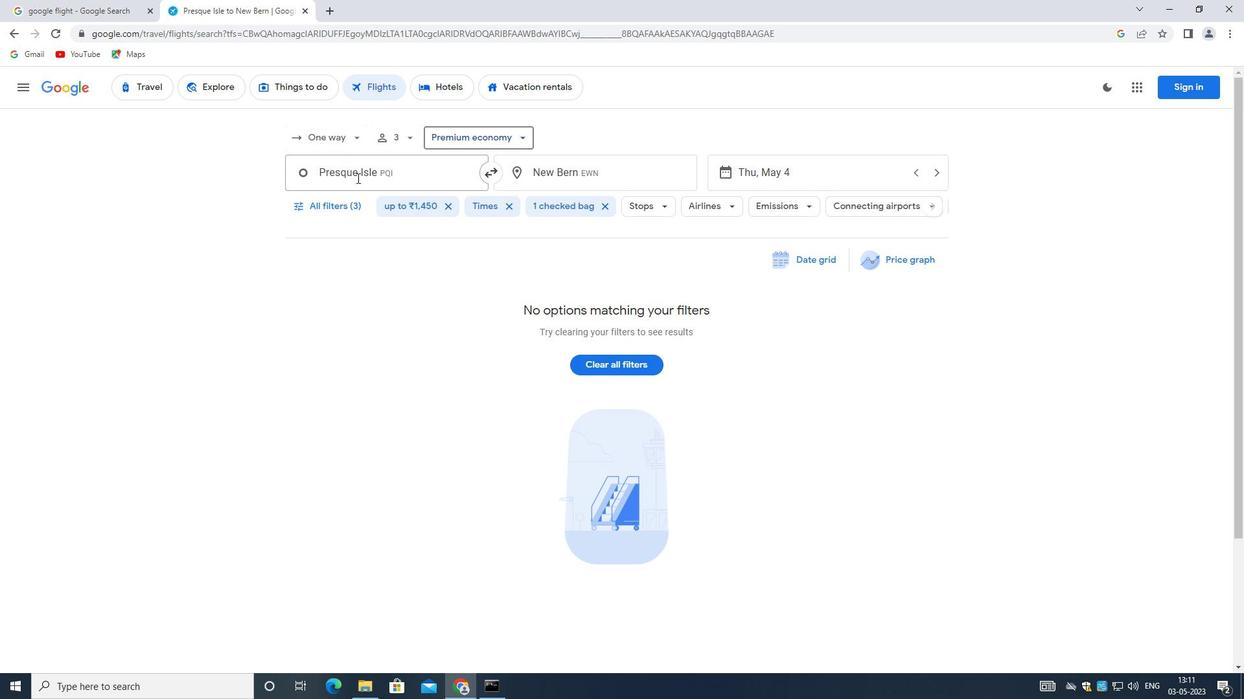 
Action: Mouse moved to (382, 417)
Screenshot: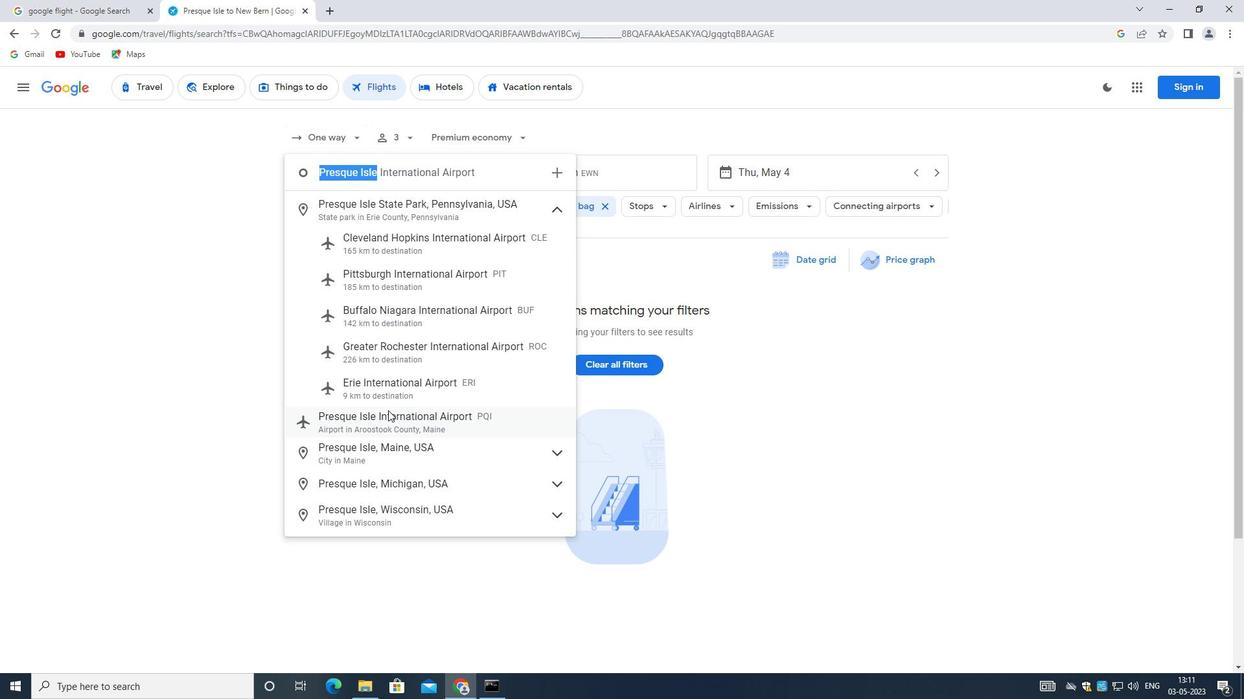 
Action: Mouse pressed left at (382, 417)
Screenshot: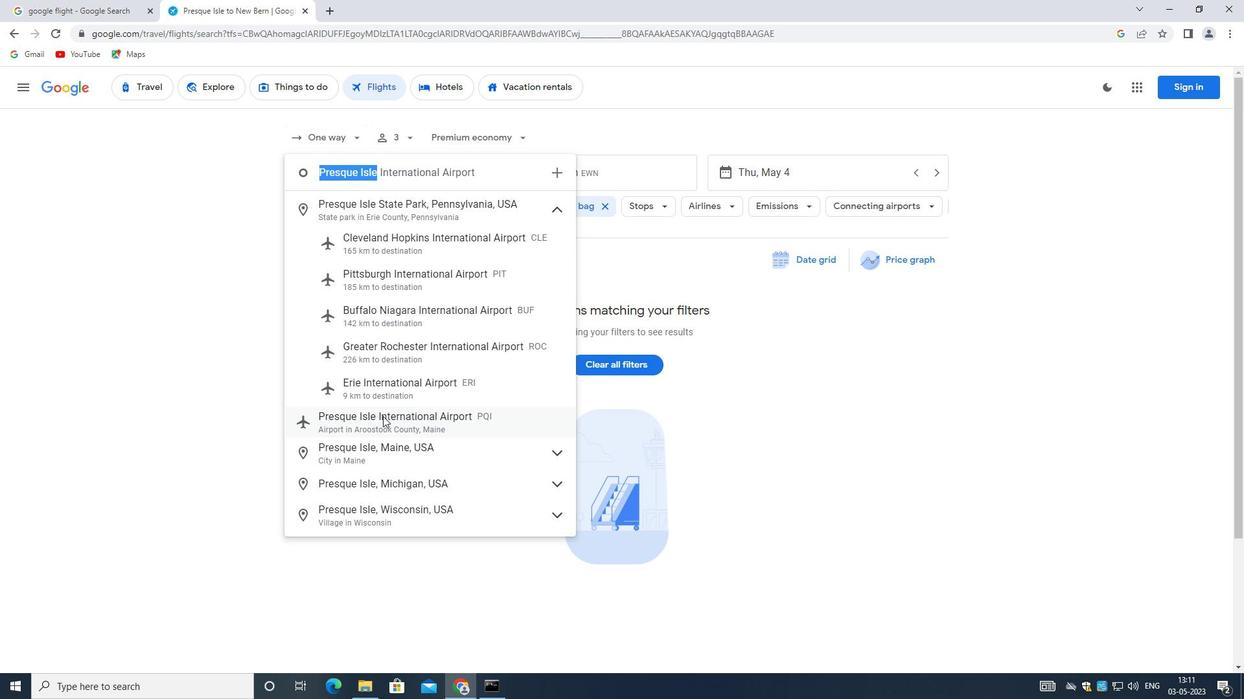 
Action: Mouse moved to (565, 173)
Screenshot: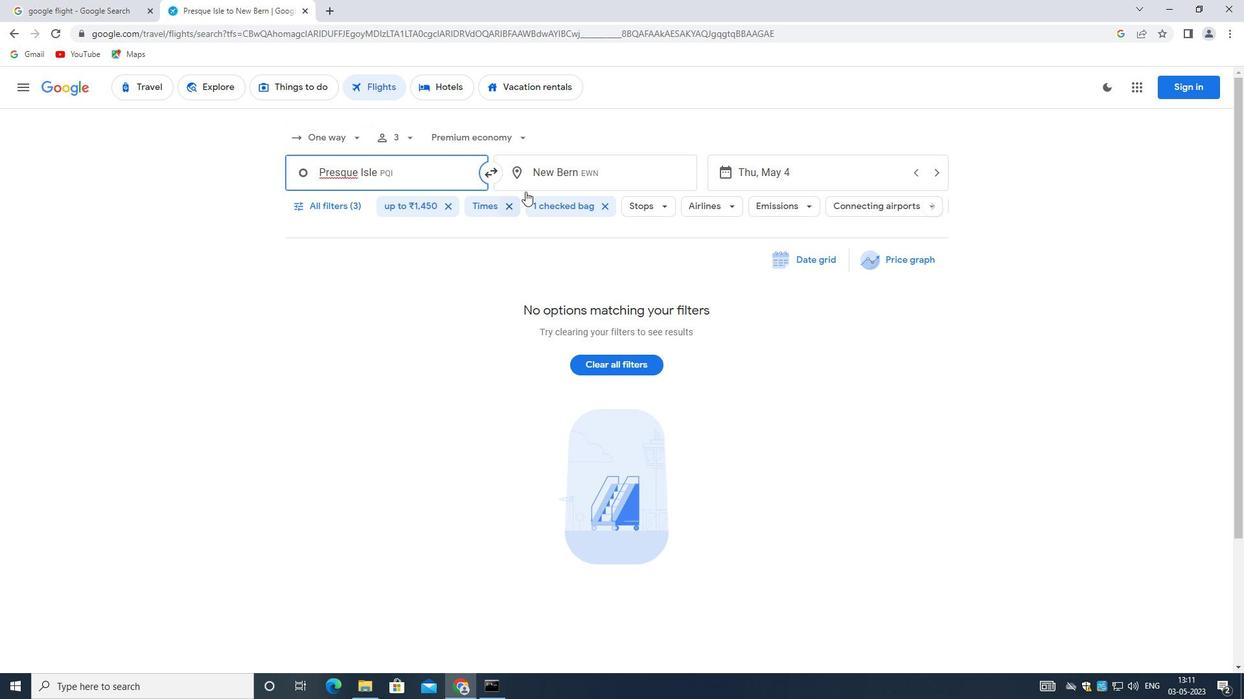 
Action: Mouse pressed left at (565, 173)
Screenshot: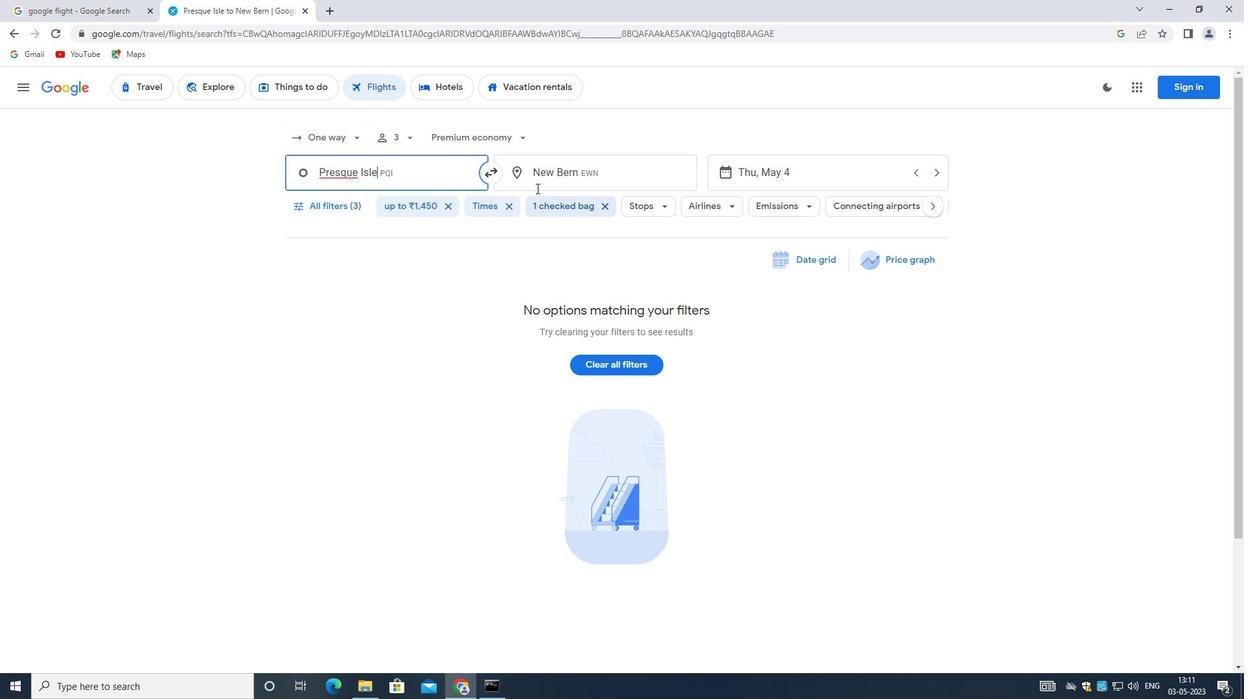 
Action: Key pressed <Key.backspace><Key.shift>CENTRAL<Key.space><Key.shift>WYOMING<Key.space><Key.shift><Key.shift><Key.shift><Key.shift><Key.shift><Key.shift><Key.shift><Key.shift><Key.shift><Key.shift><Key.shift><Key.shift><Key.shift>R
Screenshot: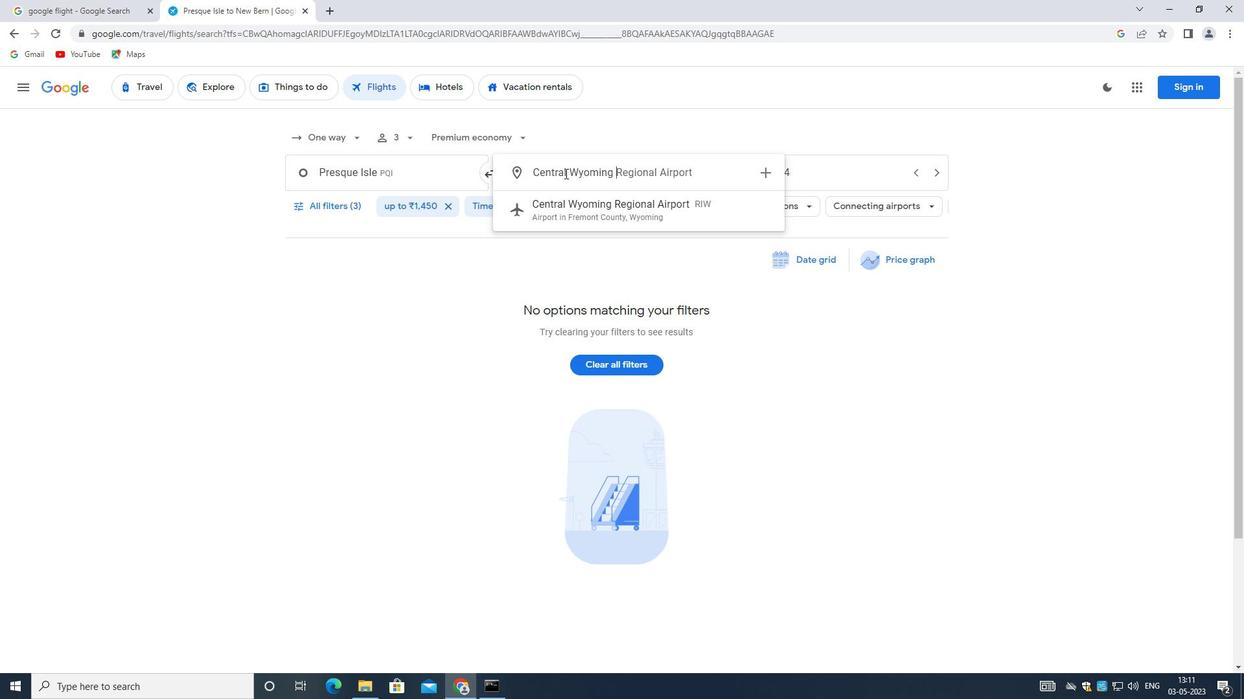 
Action: Mouse moved to (603, 204)
Screenshot: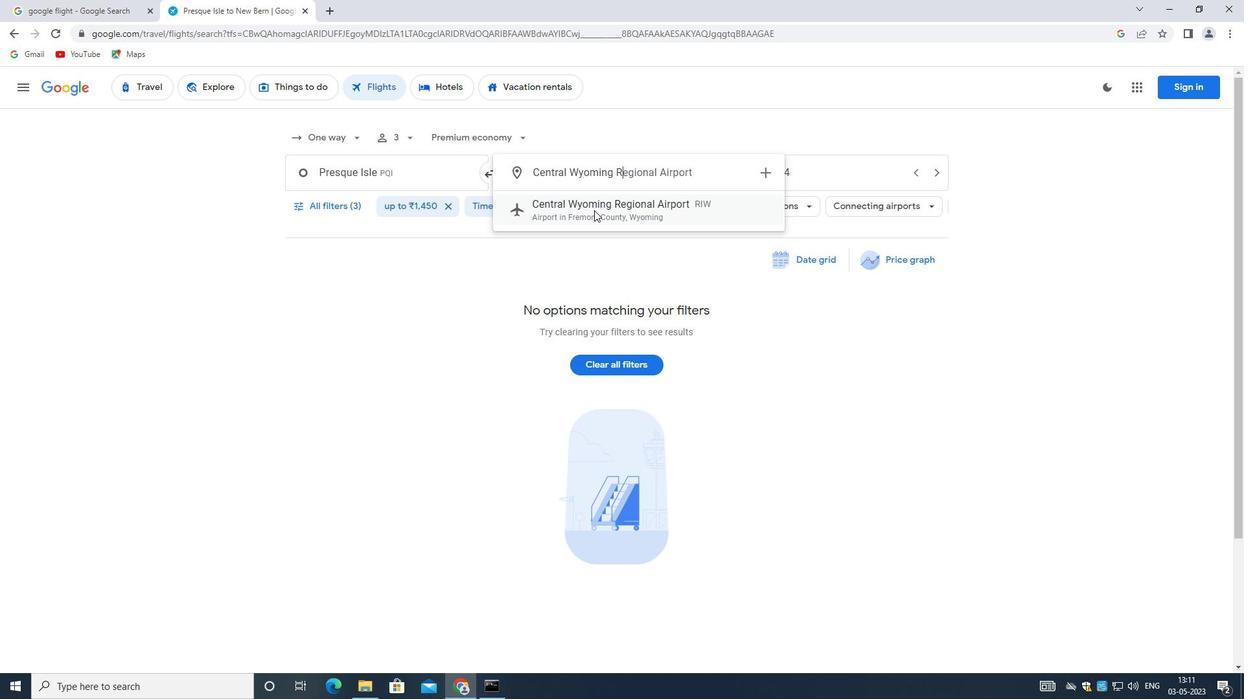 
Action: Mouse pressed left at (603, 204)
Screenshot: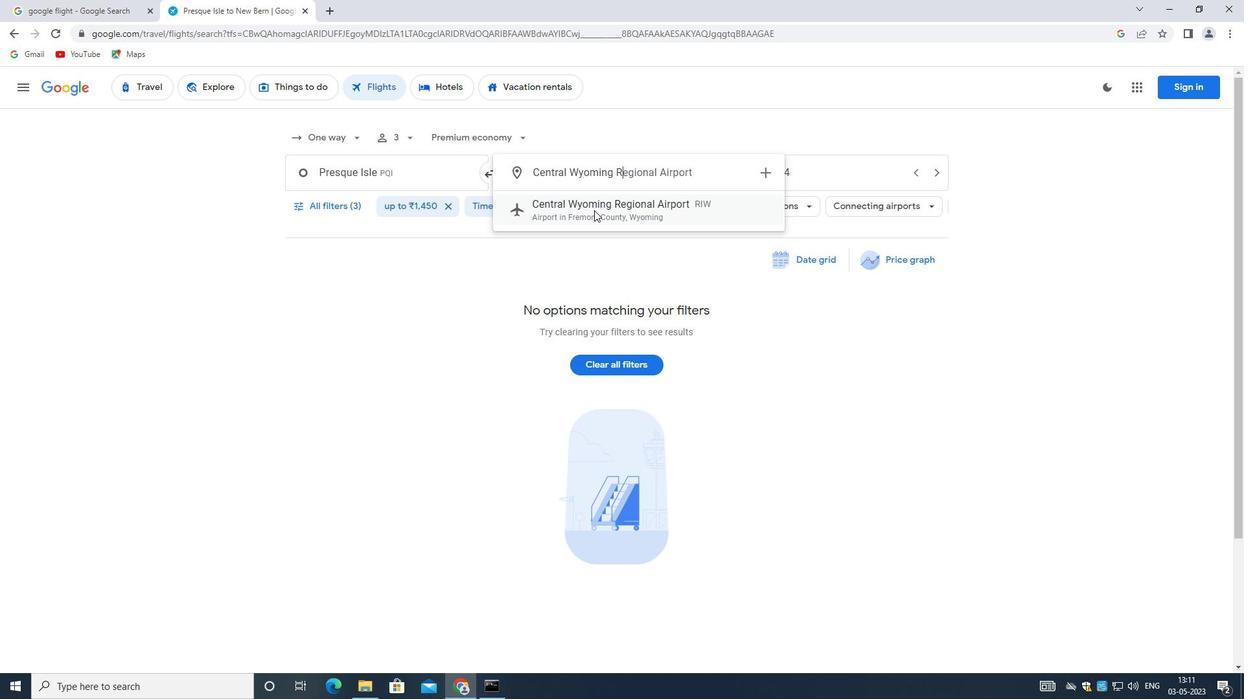 
Action: Mouse moved to (779, 169)
Screenshot: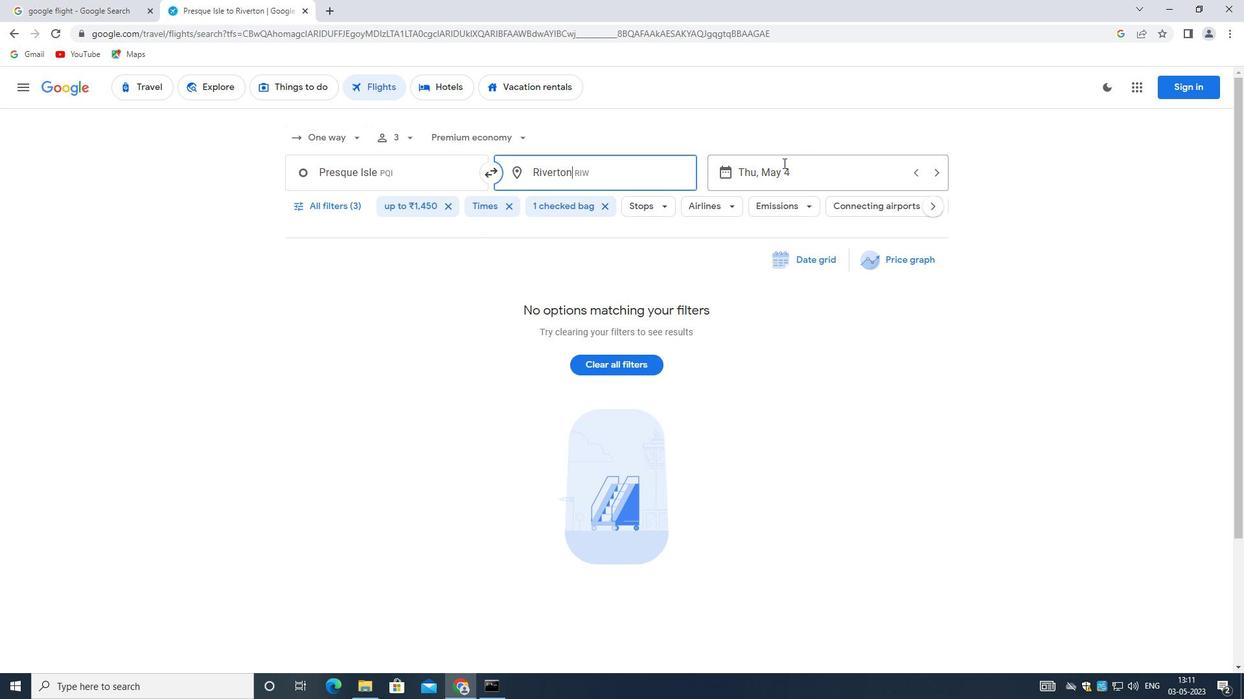 
Action: Mouse pressed left at (779, 169)
Screenshot: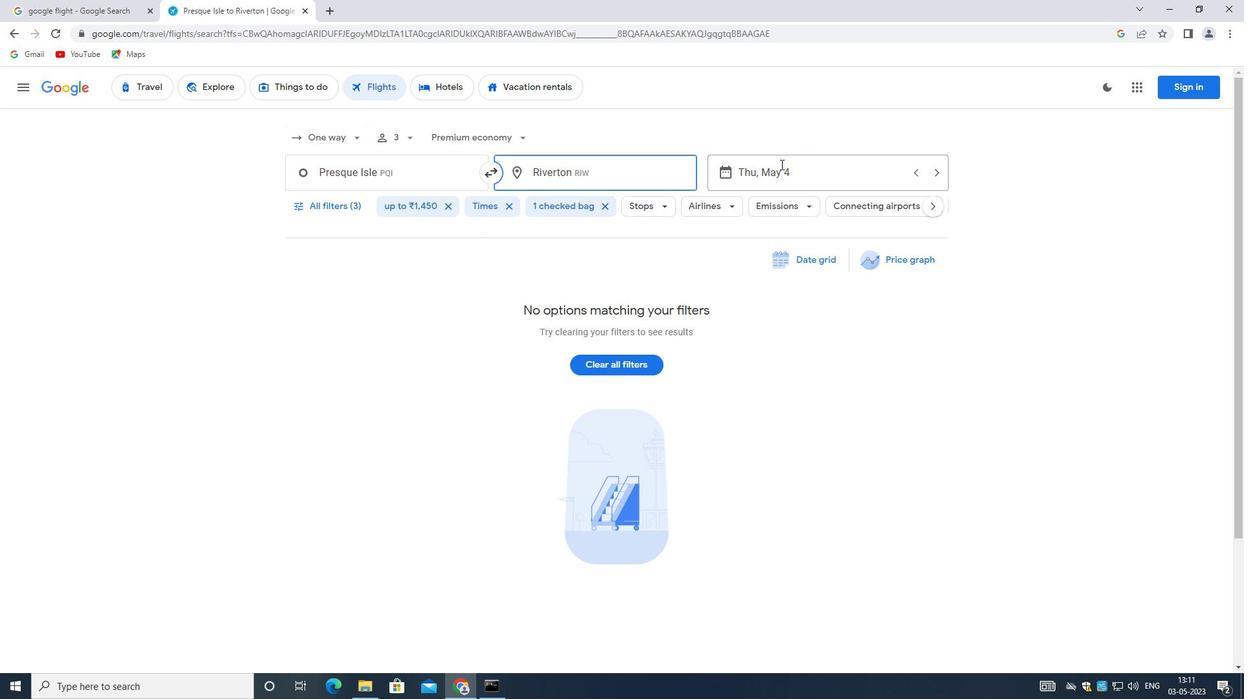 
Action: Mouse moved to (913, 491)
Screenshot: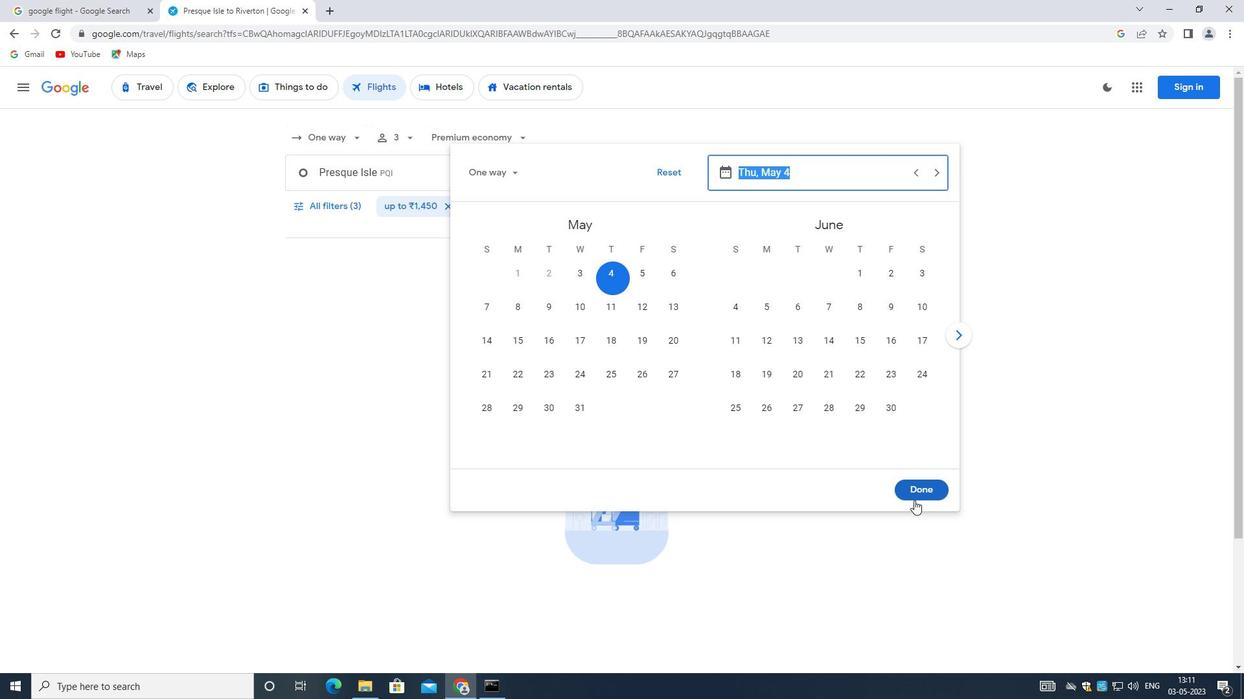 
Action: Mouse pressed left at (913, 491)
Screenshot: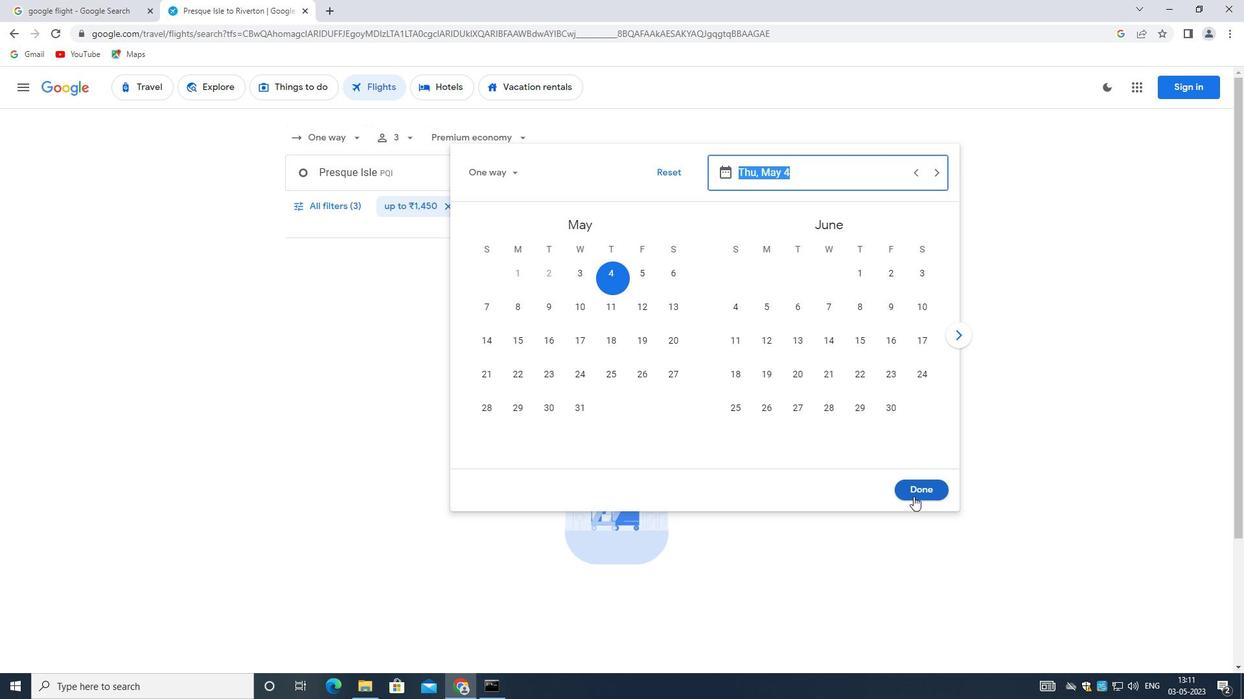 
Action: Mouse moved to (335, 205)
Screenshot: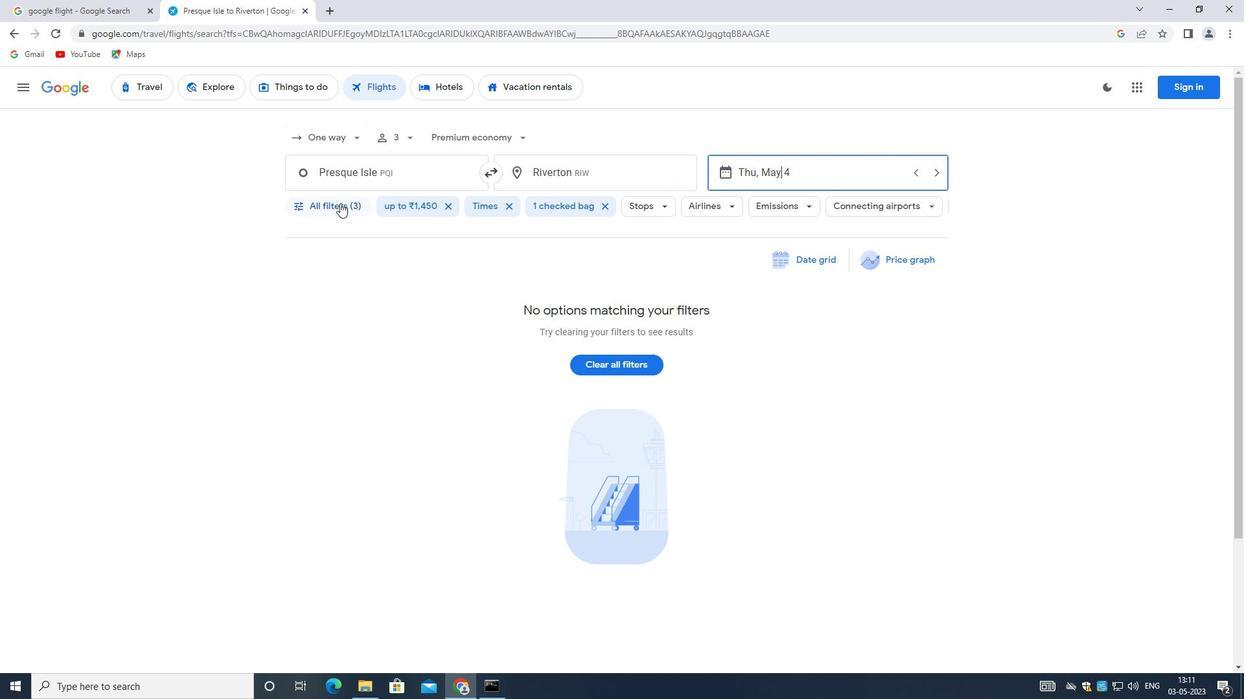 
Action: Mouse pressed left at (335, 205)
Screenshot: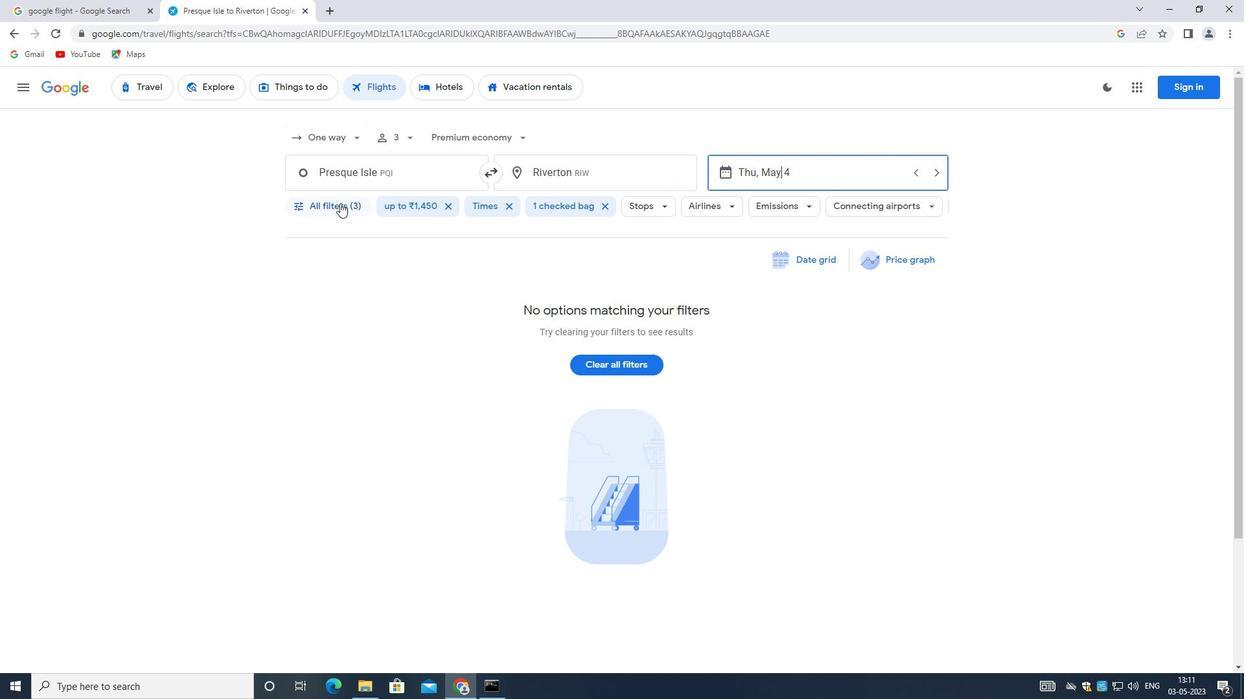 
Action: Mouse moved to (414, 438)
Screenshot: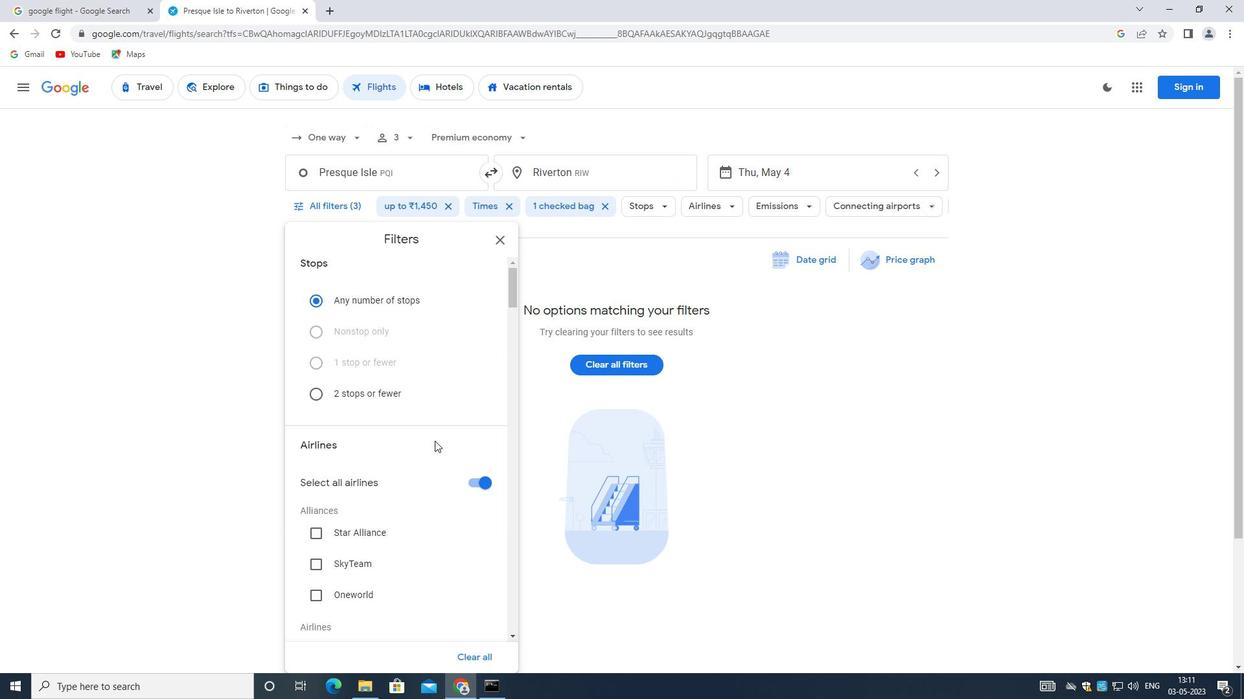 
Action: Mouse scrolled (414, 438) with delta (0, 0)
Screenshot: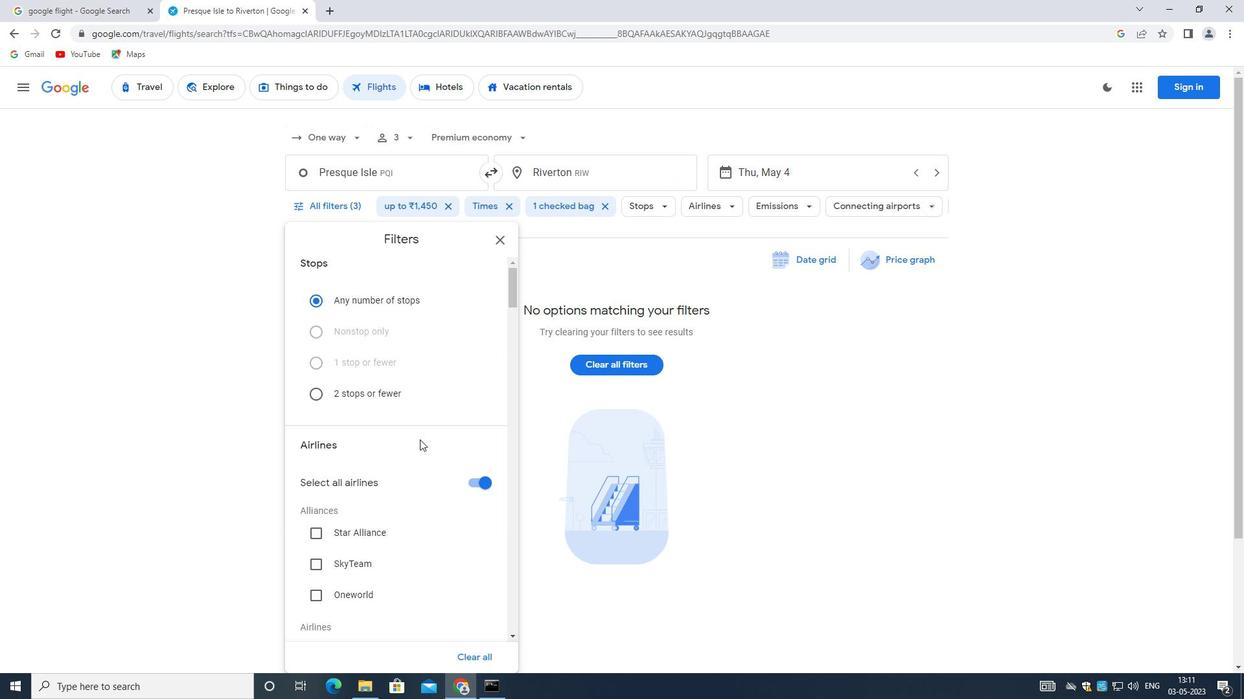 
Action: Mouse scrolled (414, 438) with delta (0, 0)
Screenshot: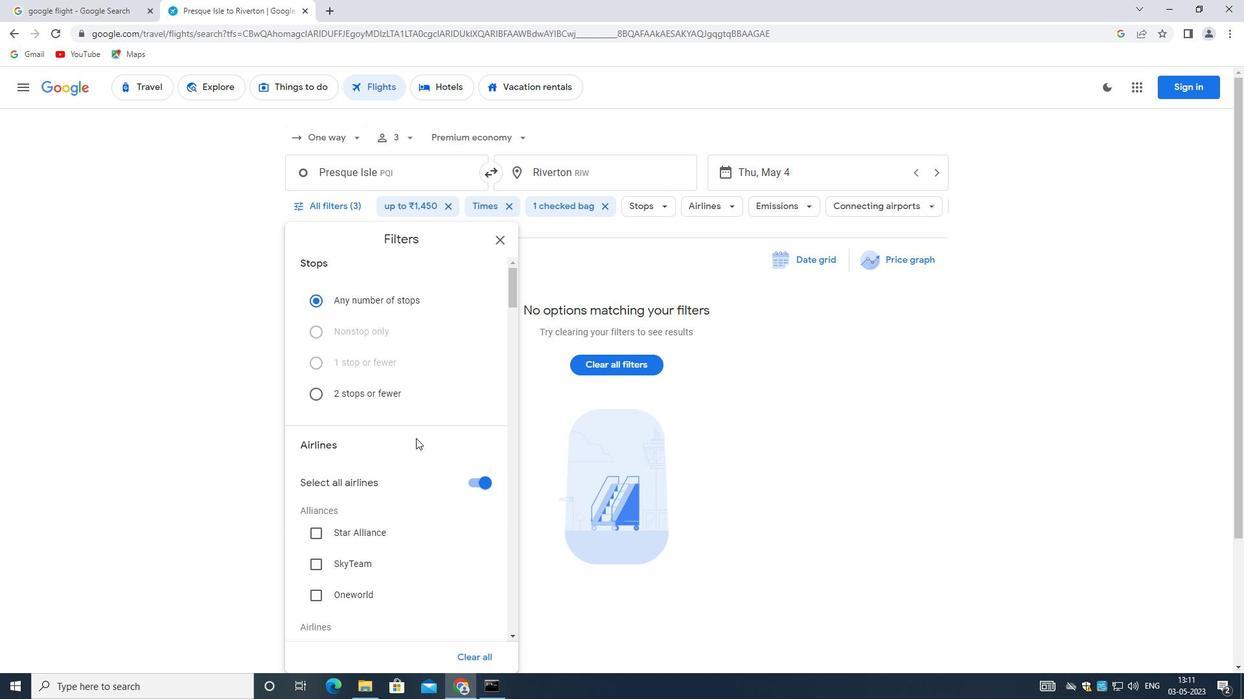 
Action: Mouse scrolled (414, 438) with delta (0, 0)
Screenshot: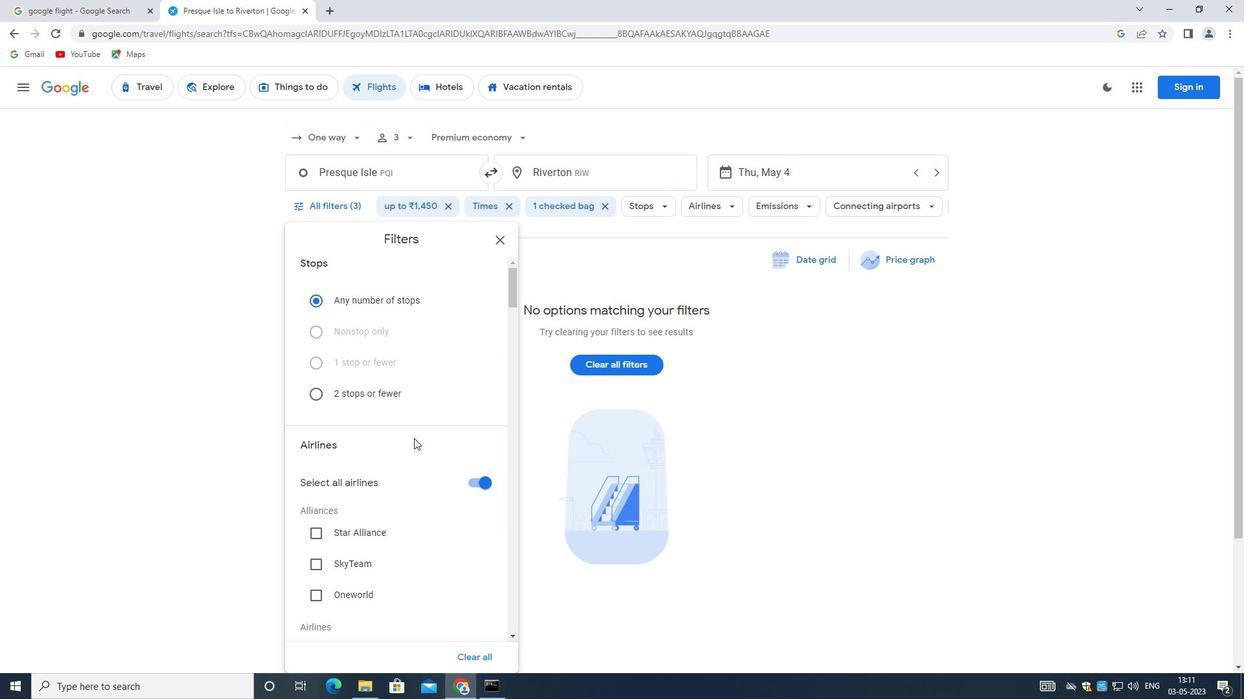 
Action: Mouse scrolled (414, 438) with delta (0, 0)
Screenshot: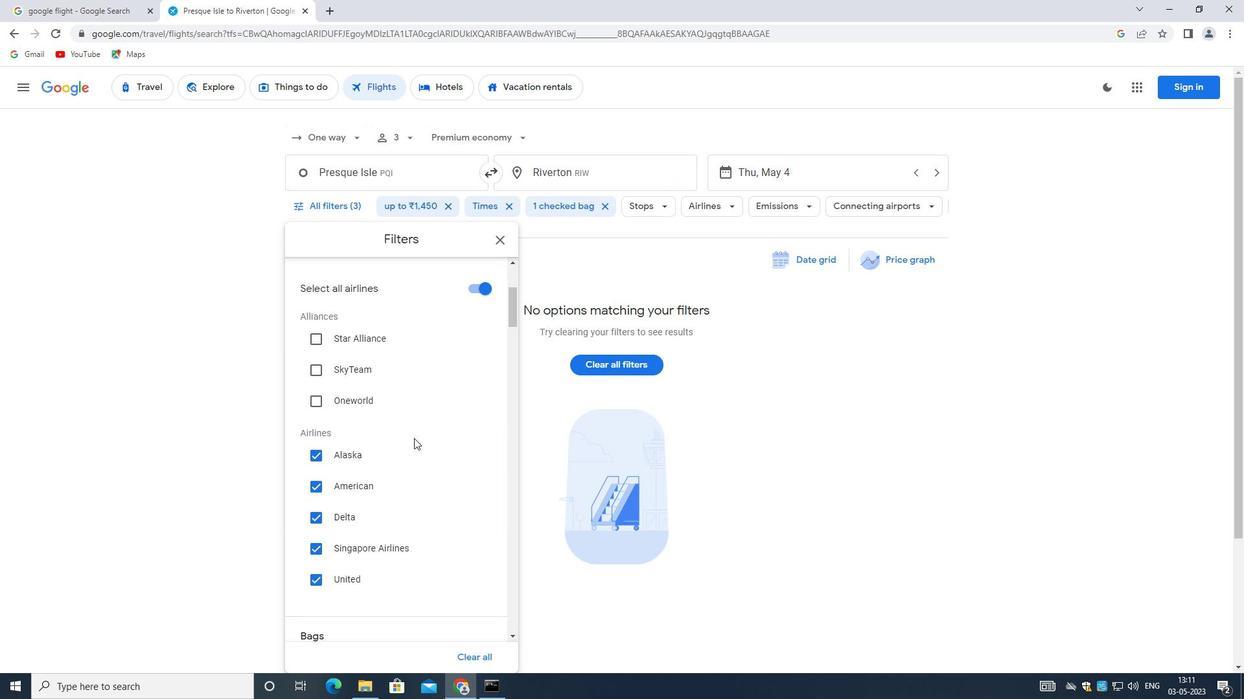 
Action: Mouse moved to (408, 444)
Screenshot: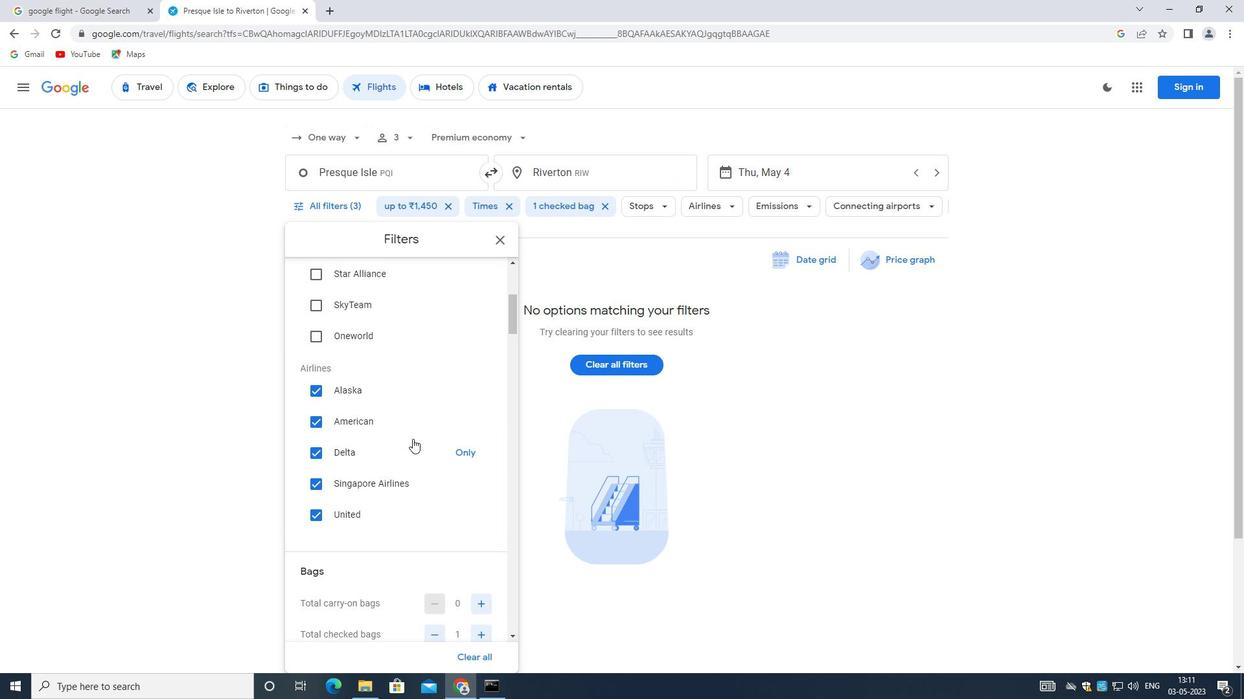 
Action: Mouse scrolled (408, 443) with delta (0, 0)
Screenshot: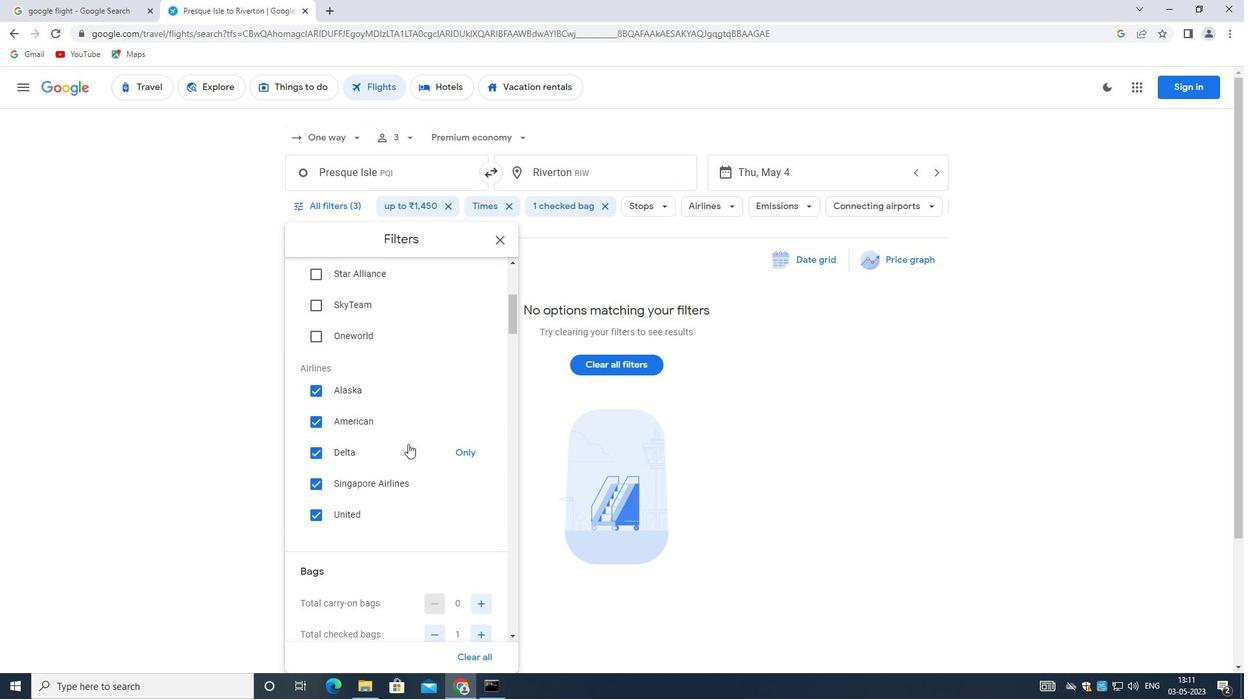 
Action: Mouse moved to (401, 441)
Screenshot: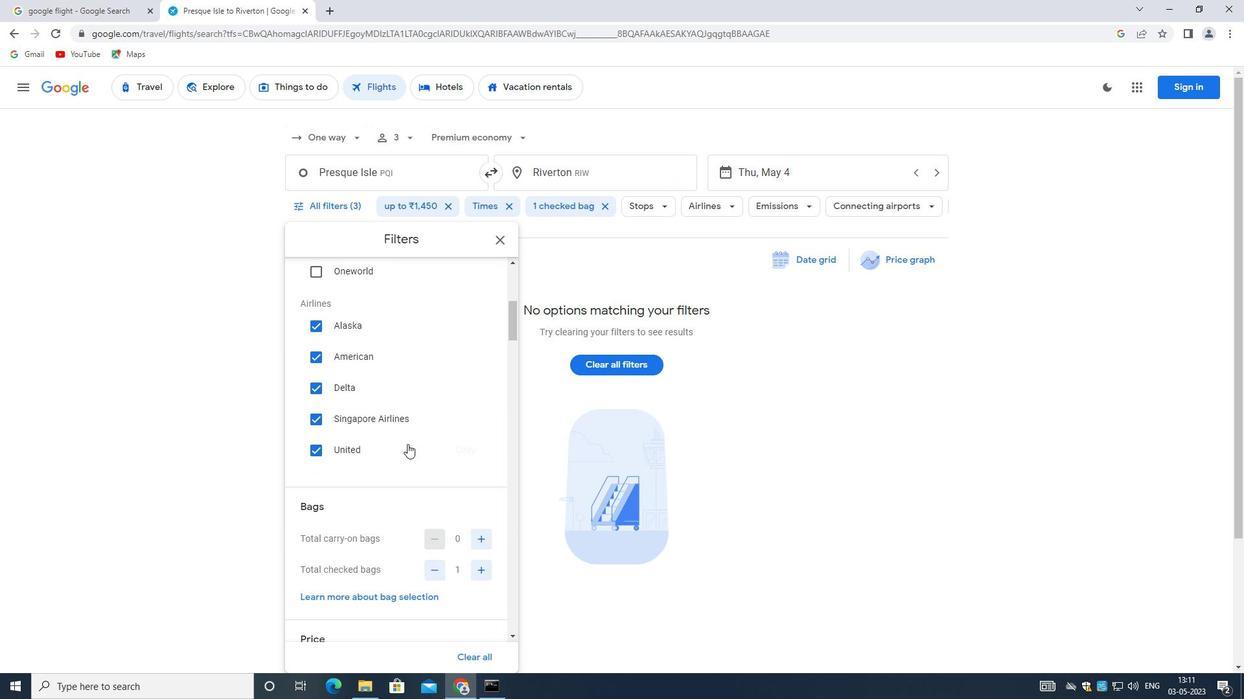 
Action: Mouse scrolled (401, 442) with delta (0, 0)
Screenshot: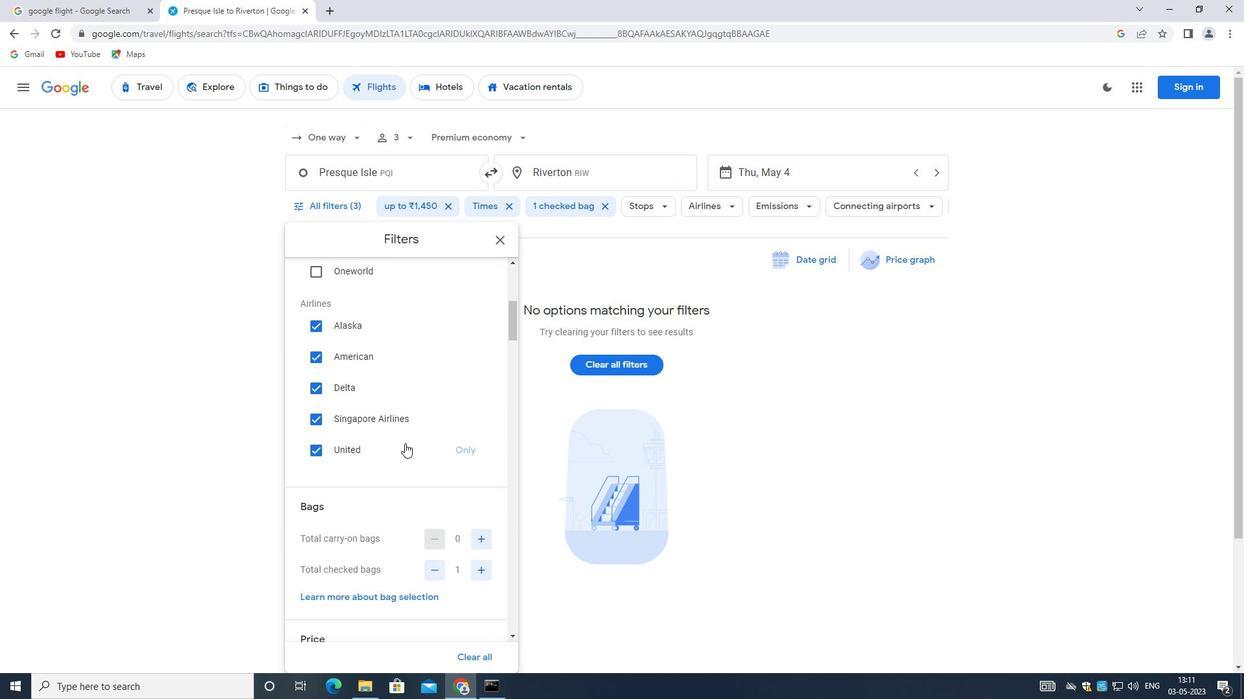 
Action: Mouse moved to (383, 425)
Screenshot: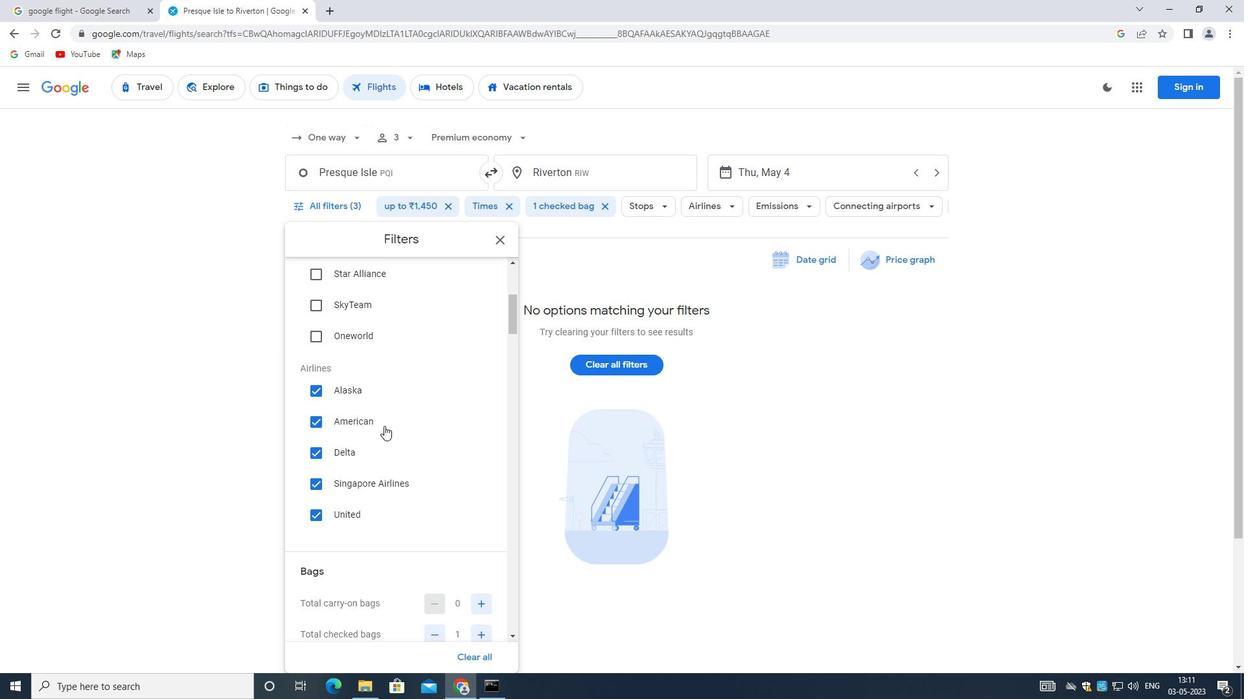 
Action: Mouse scrolled (383, 425) with delta (0, 0)
Screenshot: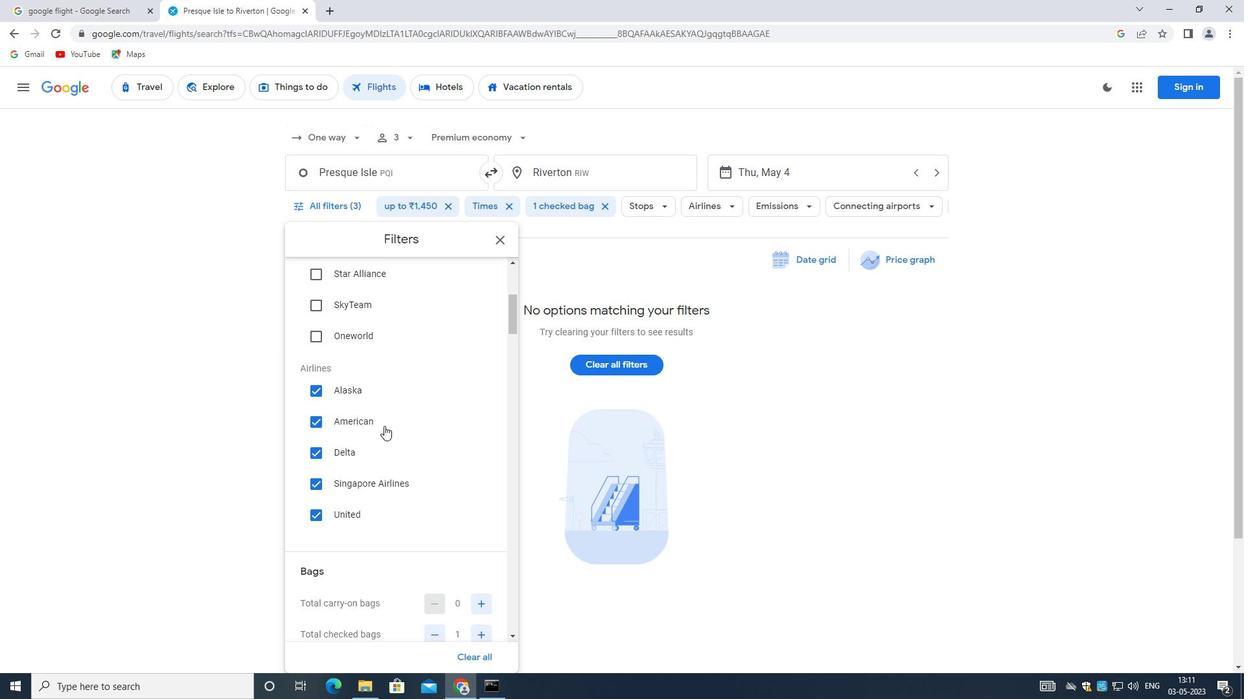 
Action: Mouse moved to (388, 403)
Screenshot: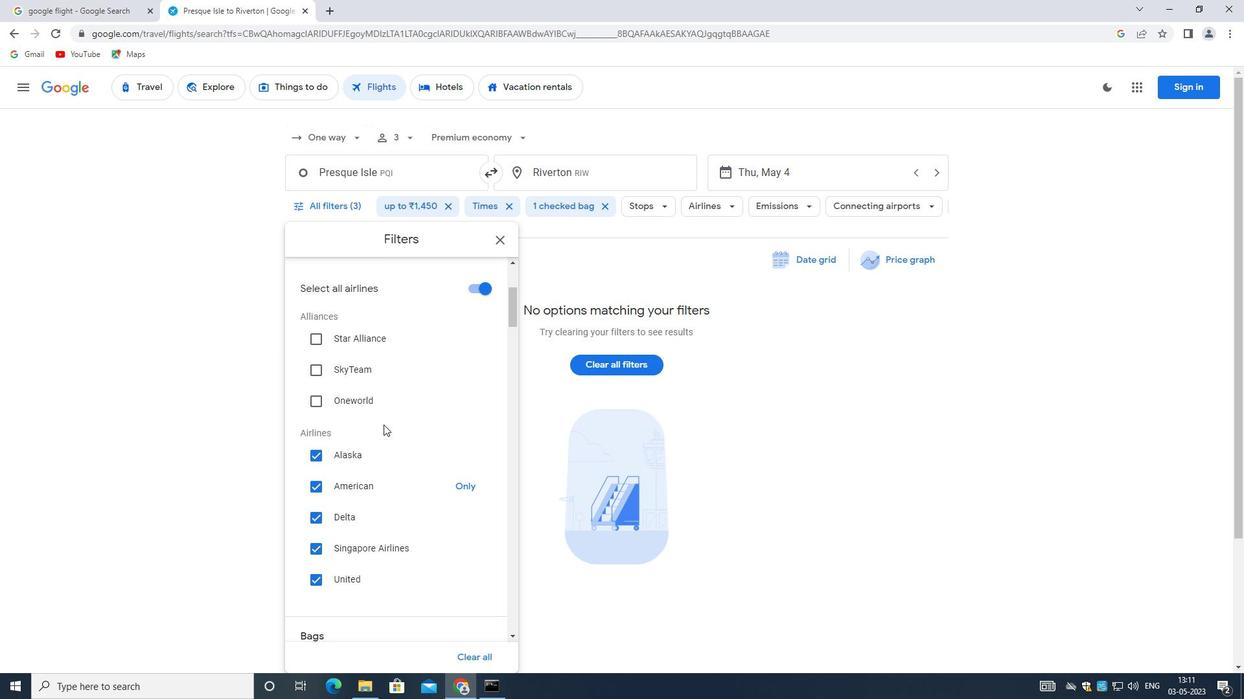 
Action: Mouse scrolled (388, 403) with delta (0, 0)
Screenshot: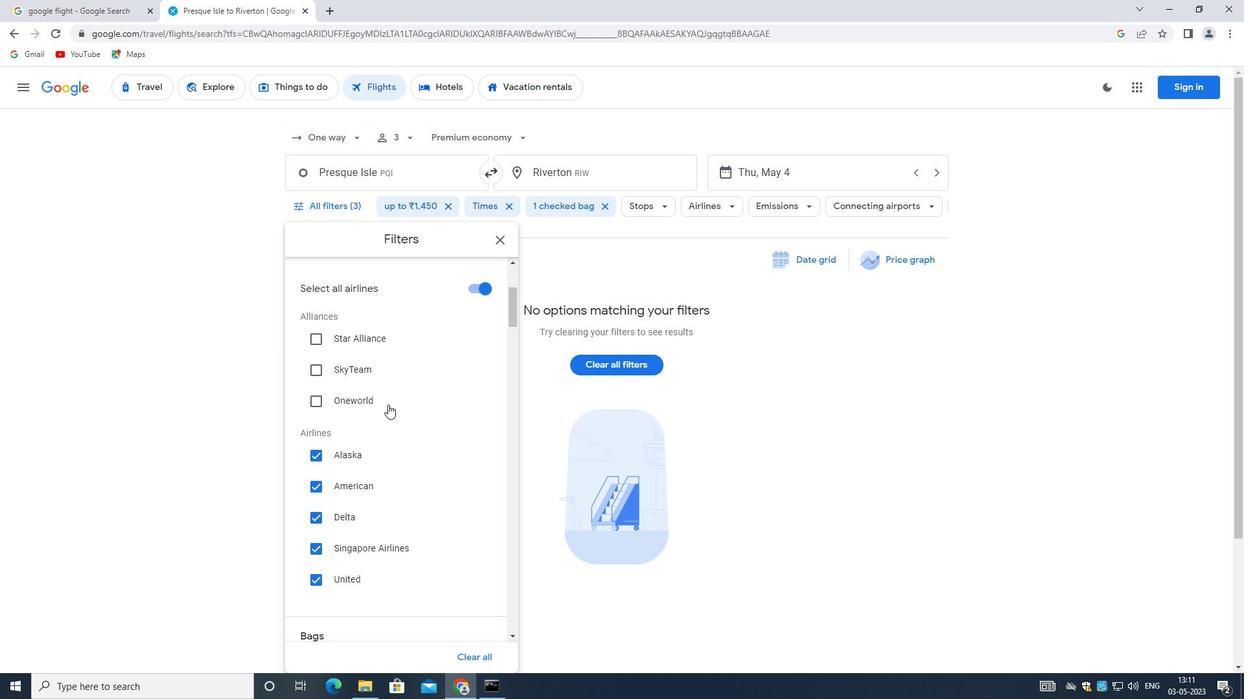 
Action: Mouse moved to (422, 371)
Screenshot: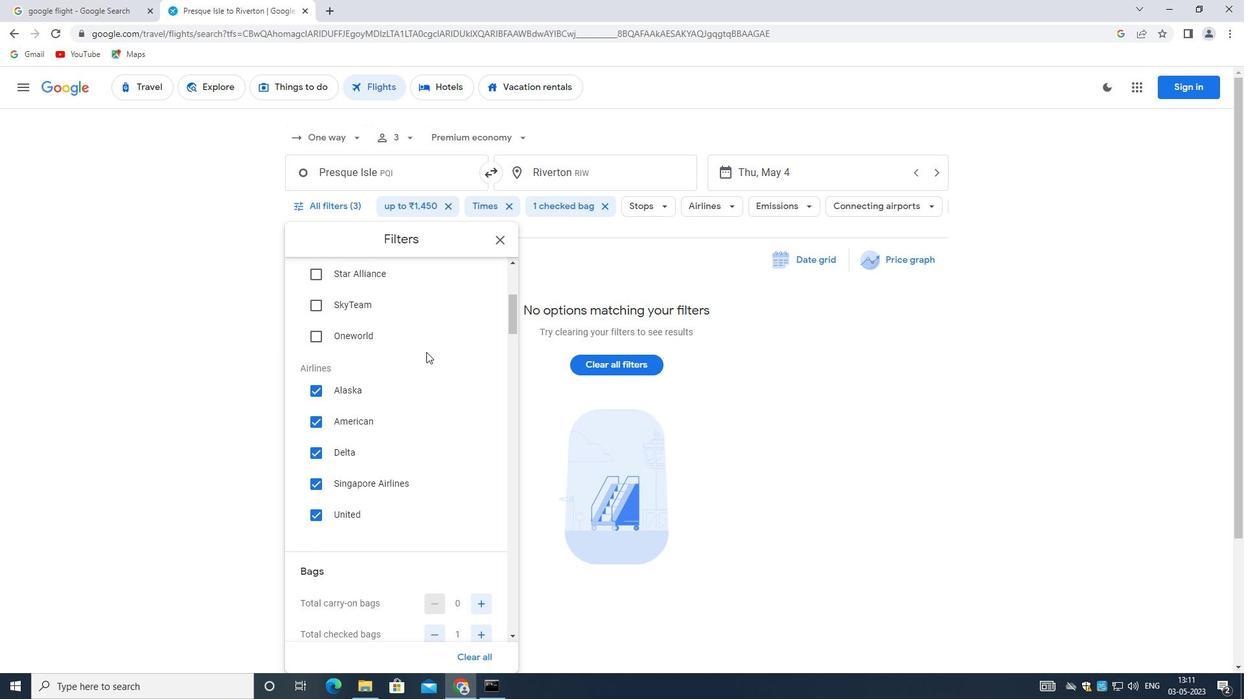 
Action: Mouse scrolled (422, 371) with delta (0, 0)
Screenshot: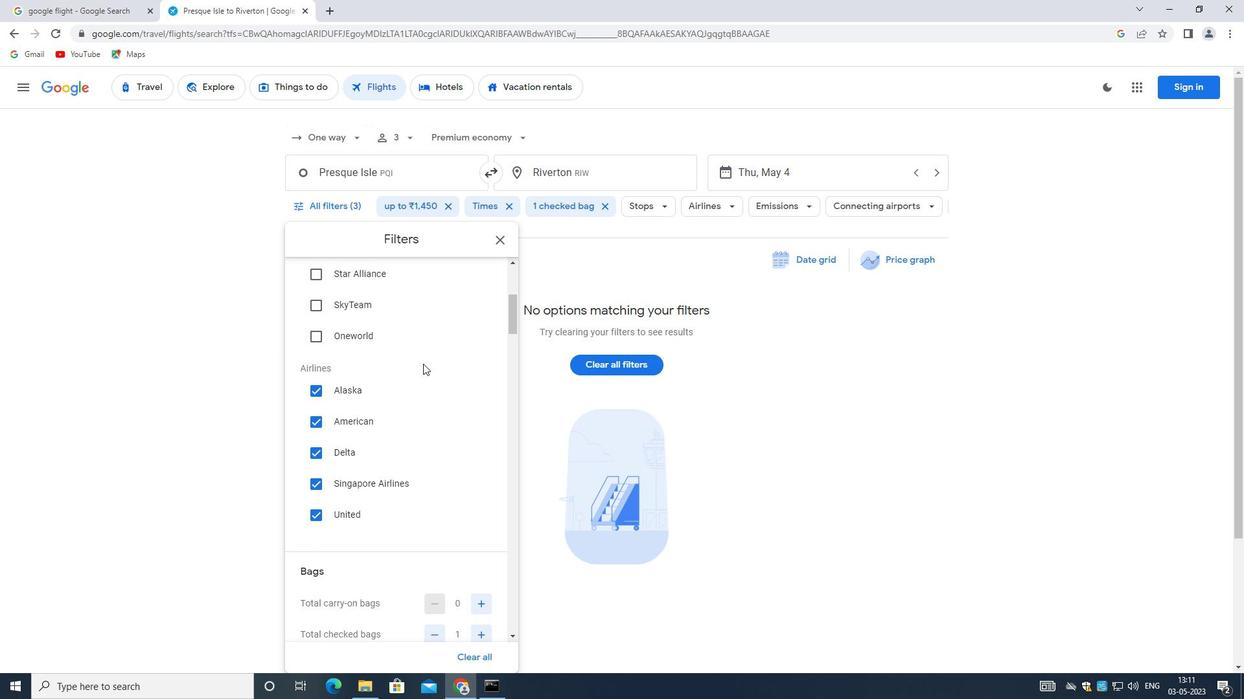
Action: Mouse scrolled (422, 371) with delta (0, 0)
Screenshot: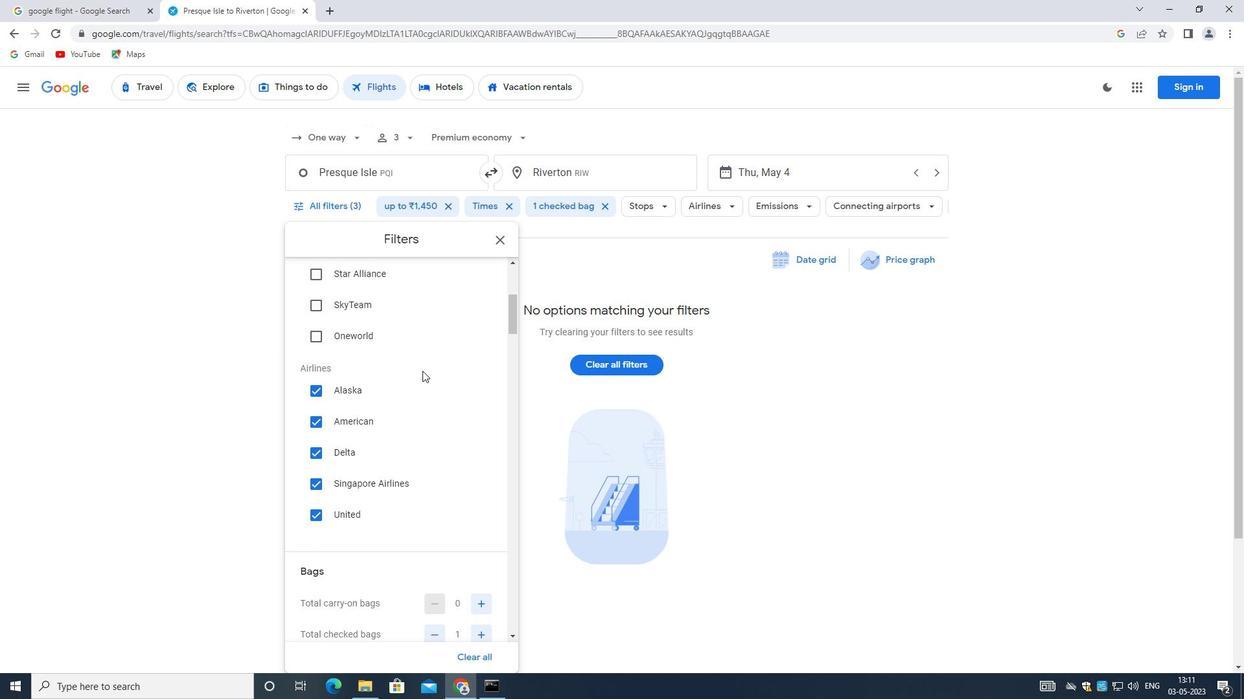 
Action: Mouse moved to (474, 353)
Screenshot: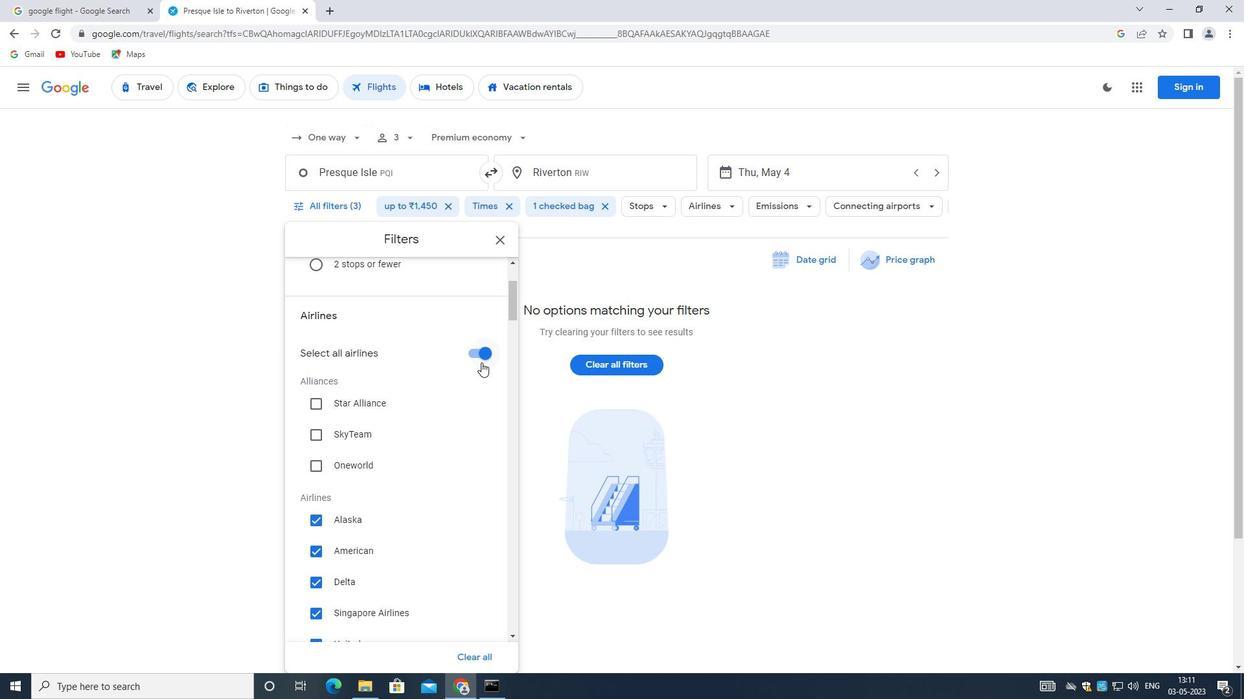 
Action: Mouse pressed left at (474, 353)
Screenshot: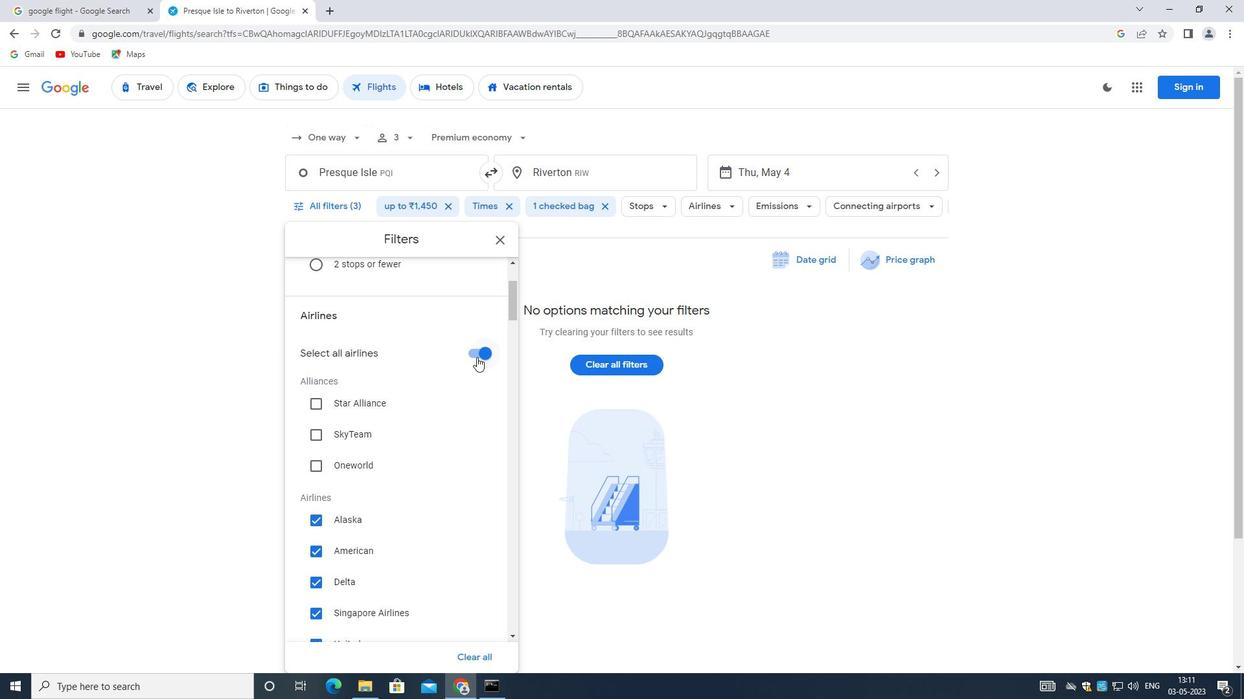 
Action: Mouse moved to (461, 375)
Screenshot: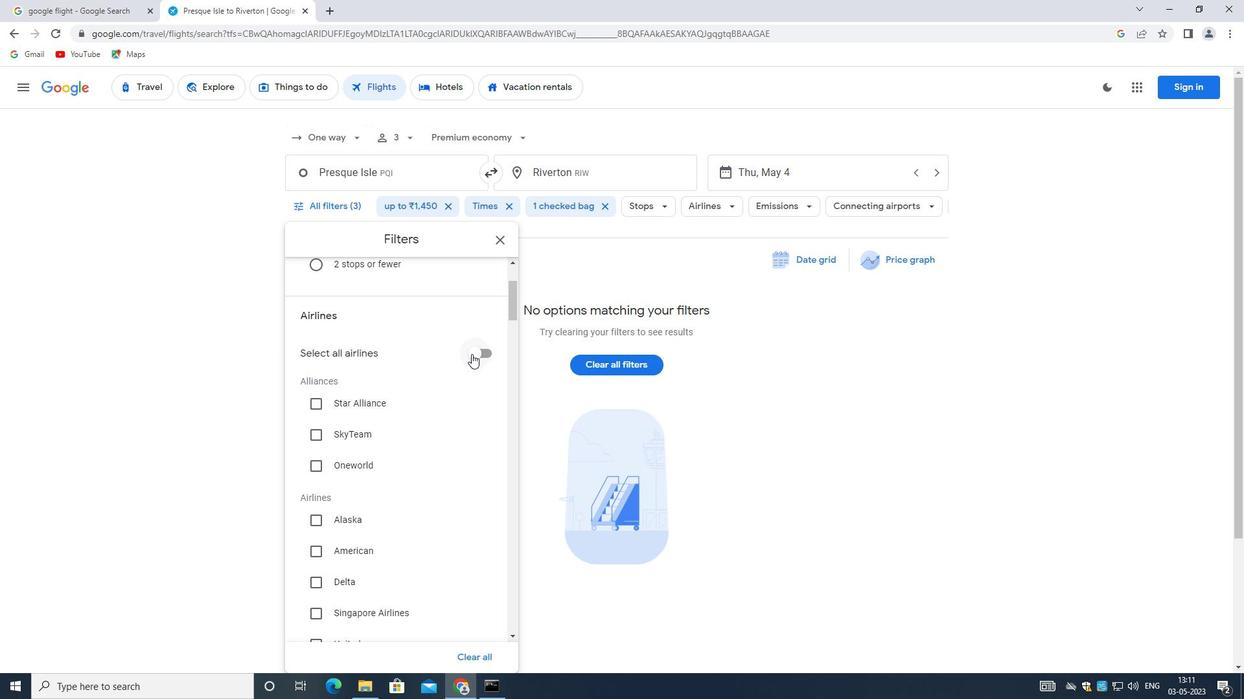 
Action: Mouse scrolled (461, 375) with delta (0, 0)
Screenshot: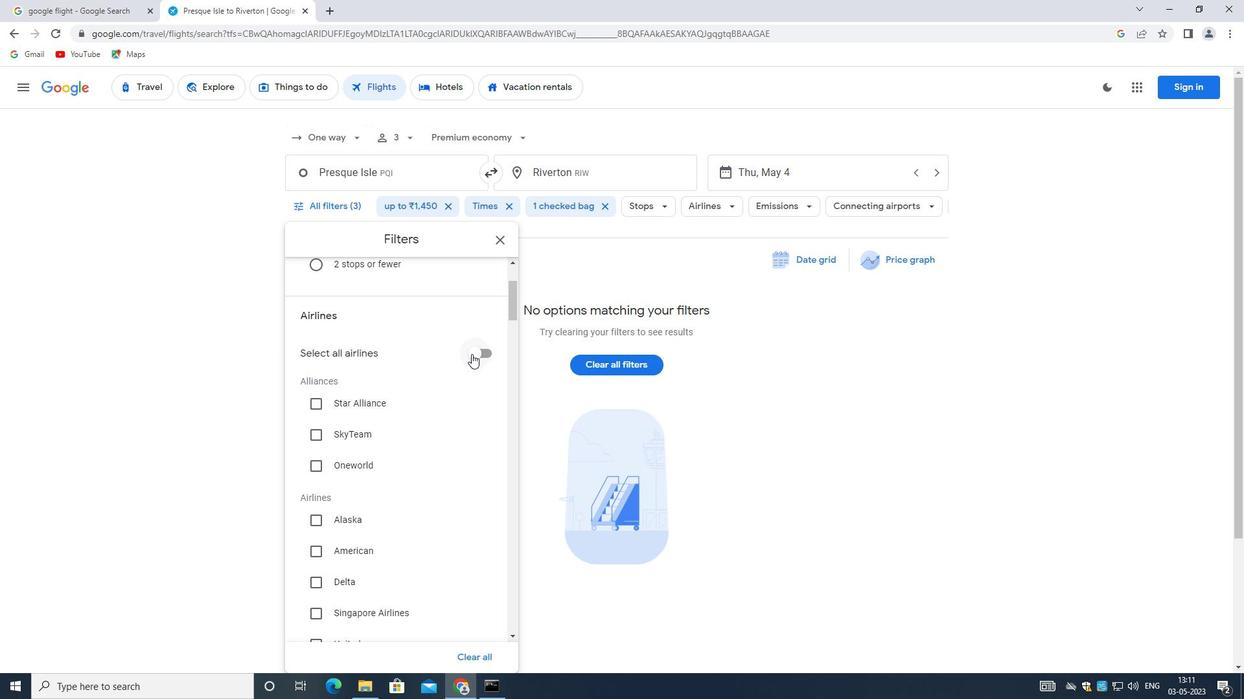 
Action: Mouse moved to (459, 379)
Screenshot: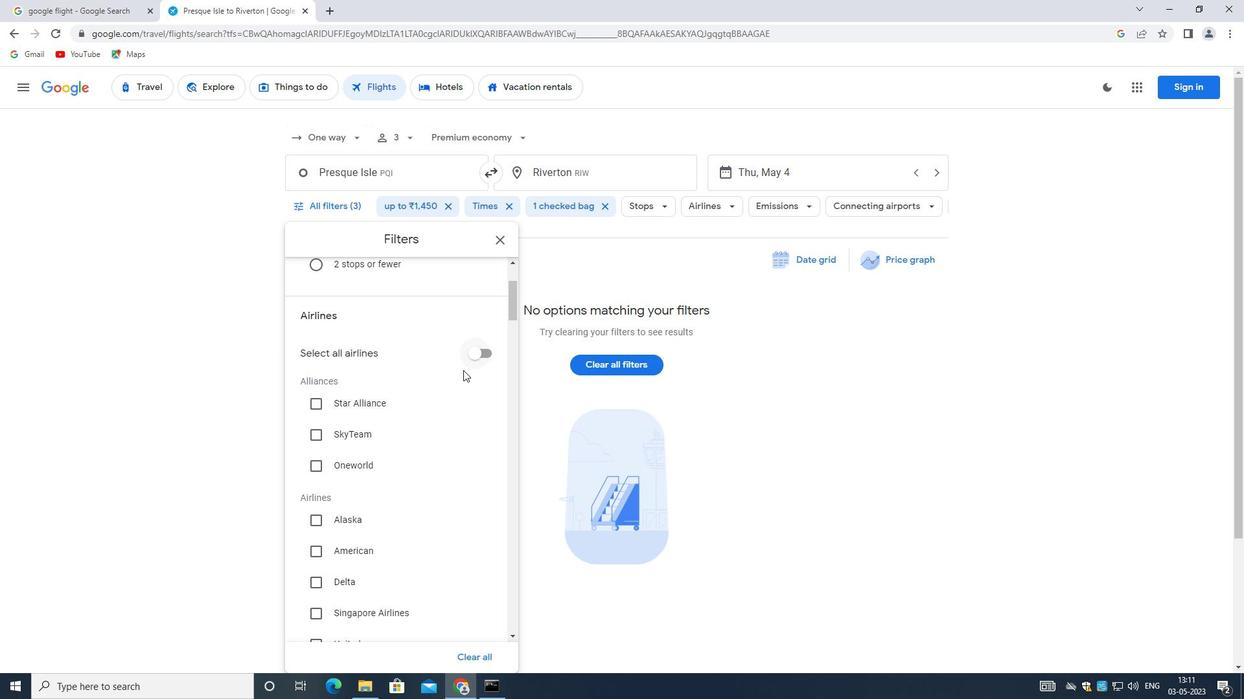 
Action: Mouse scrolled (459, 379) with delta (0, 0)
Screenshot: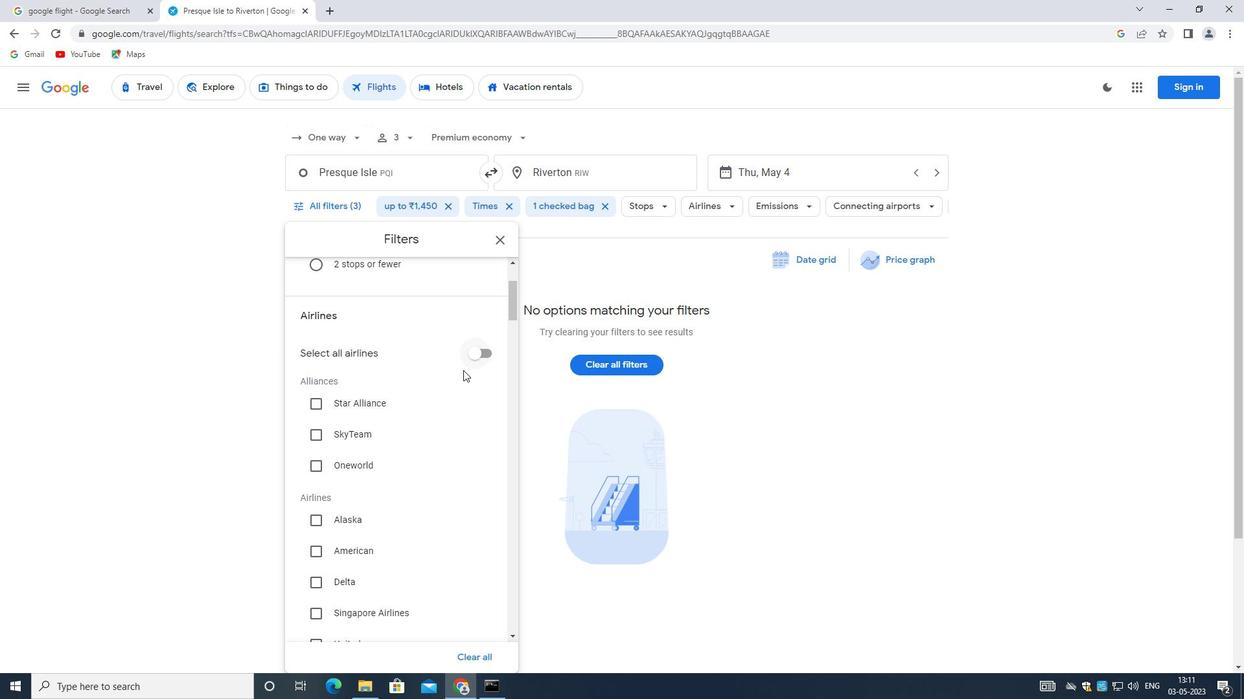 
Action: Mouse moved to (458, 381)
Screenshot: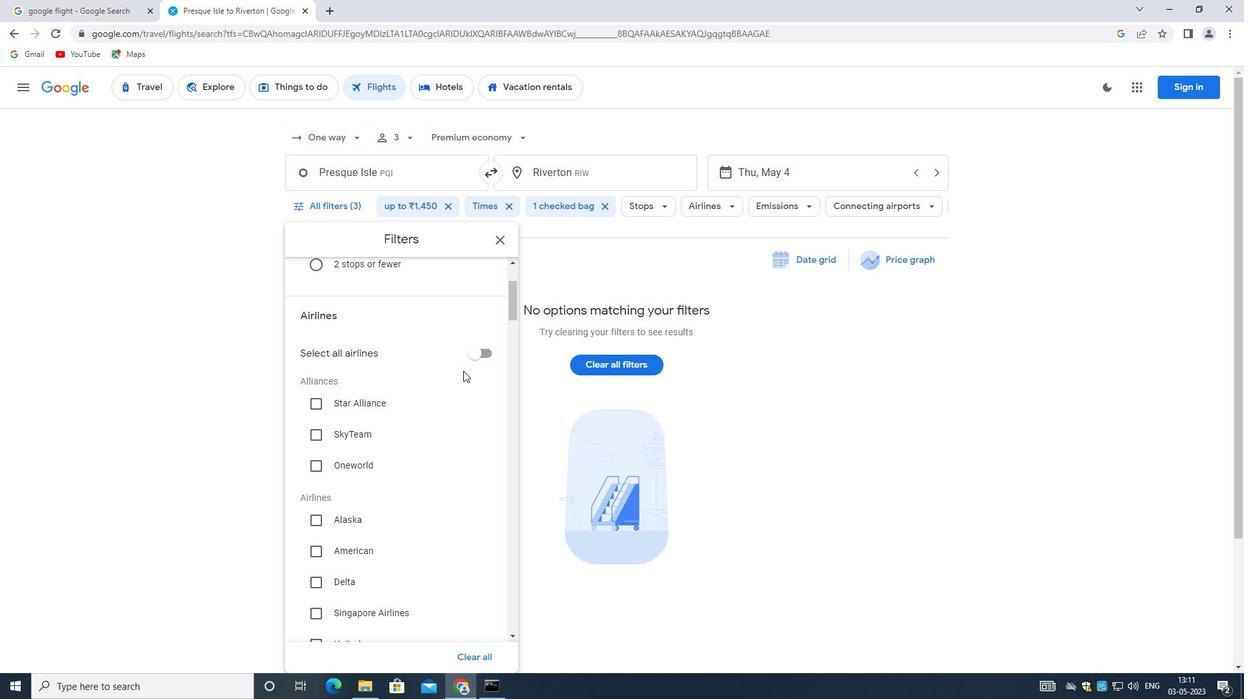 
Action: Mouse scrolled (458, 381) with delta (0, 0)
Screenshot: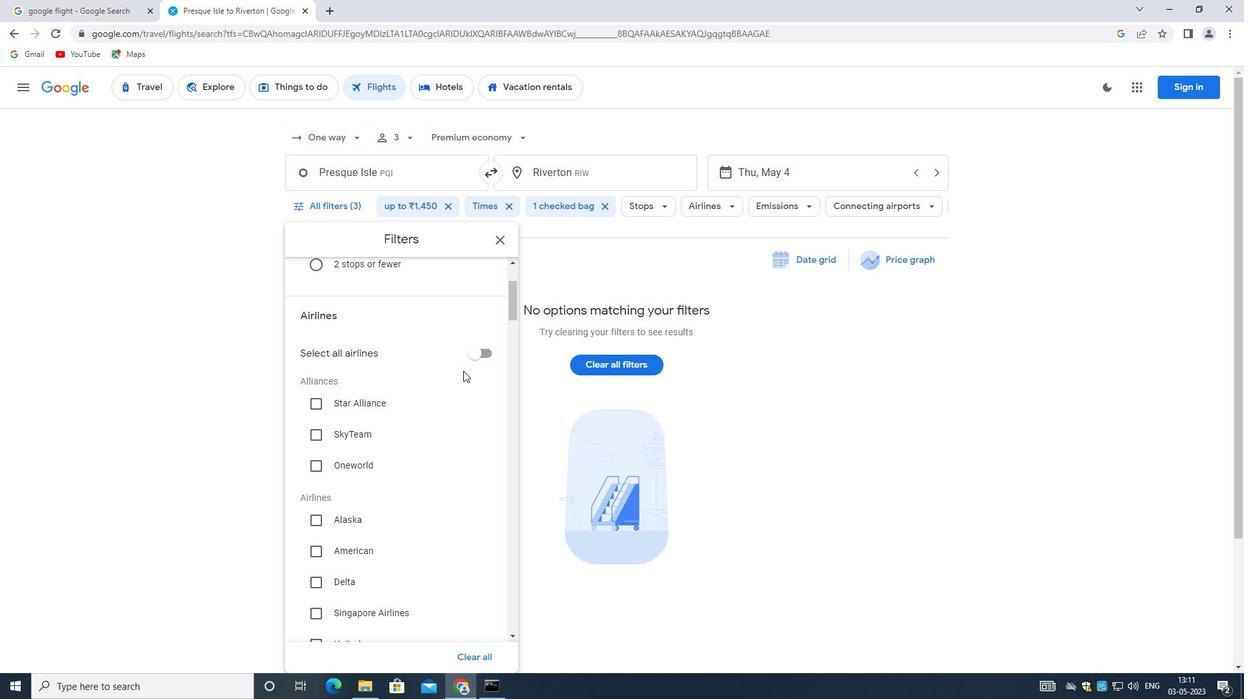 
Action: Mouse moved to (456, 382)
Screenshot: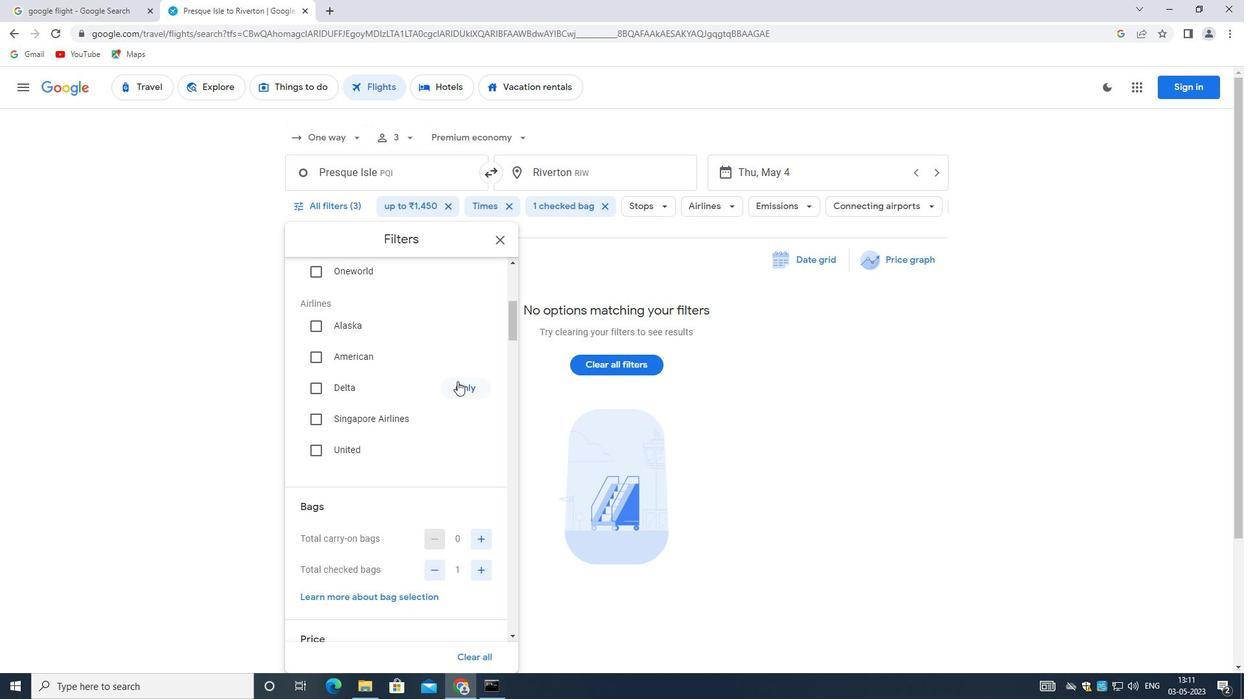 
Action: Mouse scrolled (456, 381) with delta (0, 0)
Screenshot: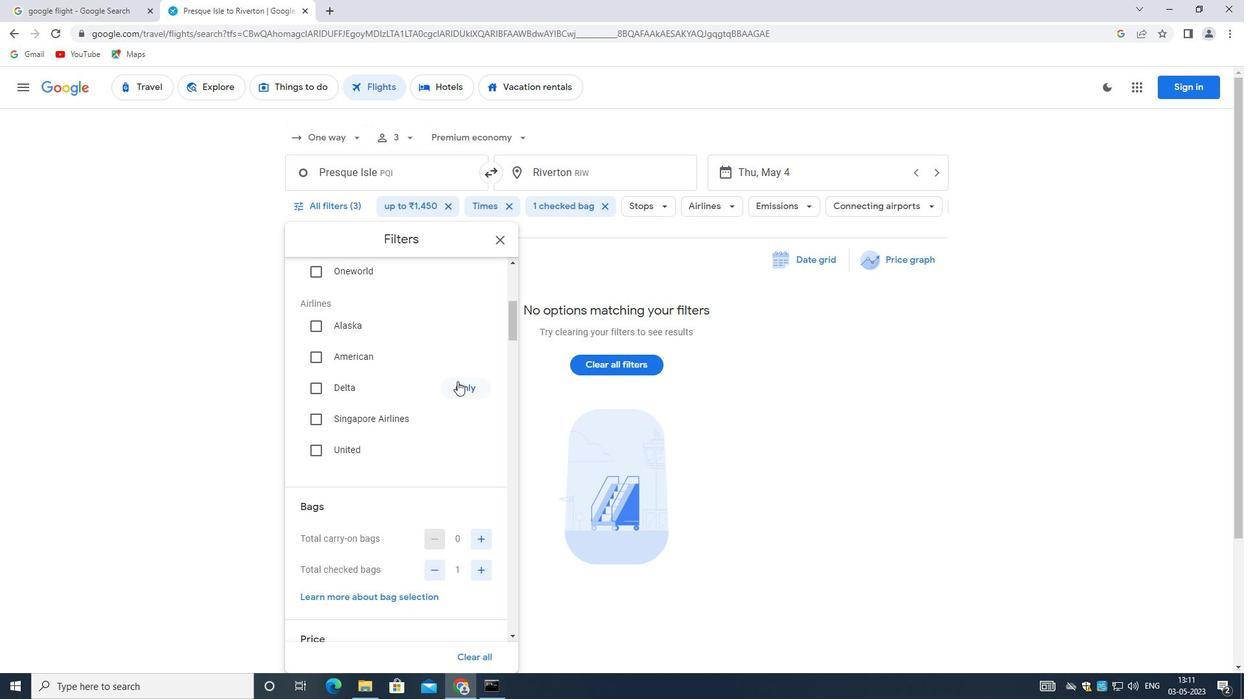 
Action: Mouse moved to (456, 382)
Screenshot: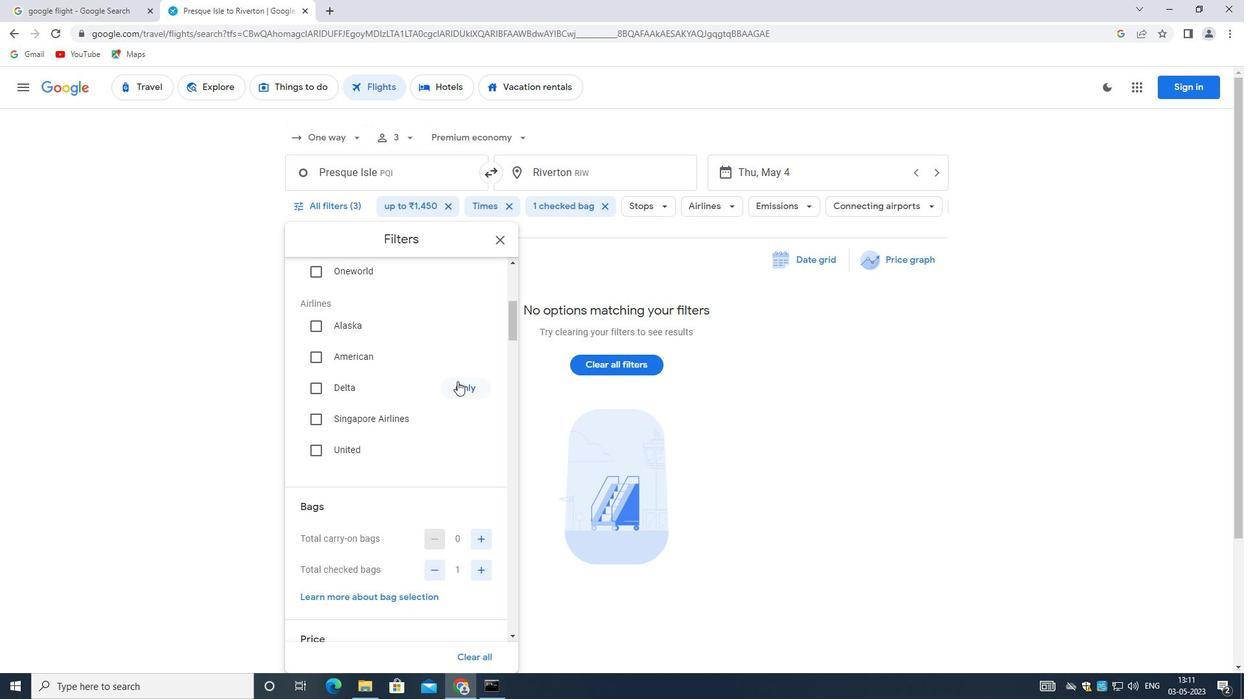 
Action: Mouse scrolled (456, 381) with delta (0, 0)
Screenshot: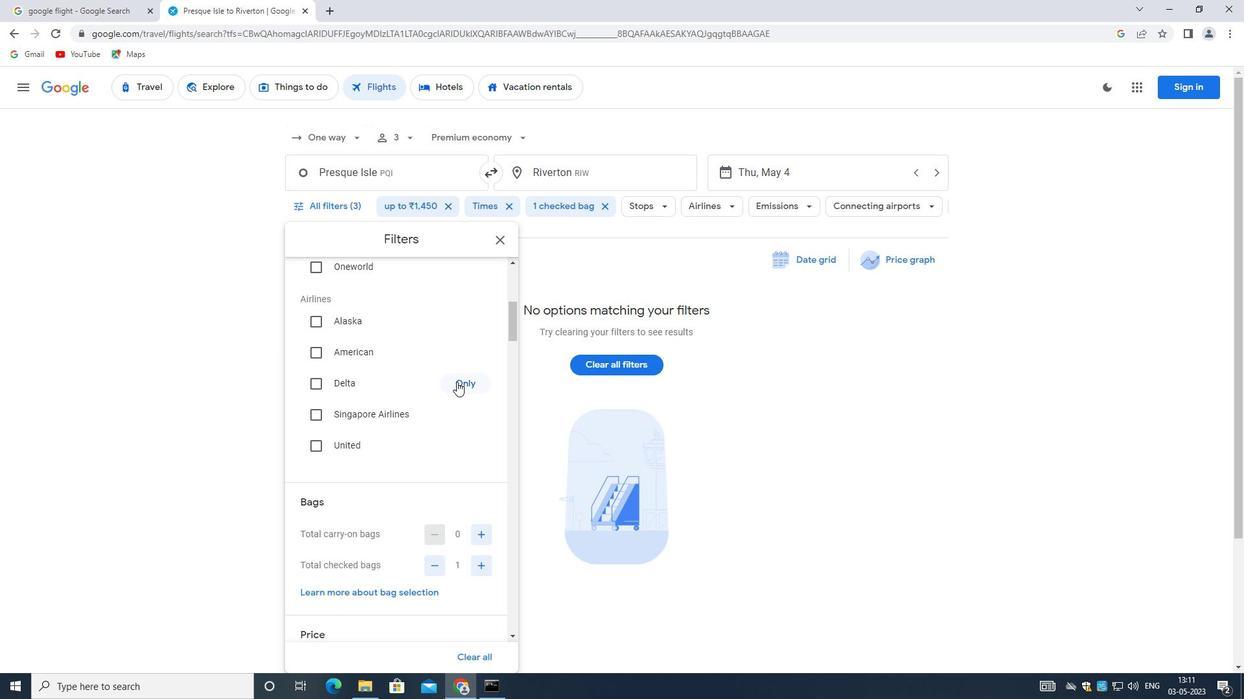 
Action: Mouse moved to (436, 417)
Screenshot: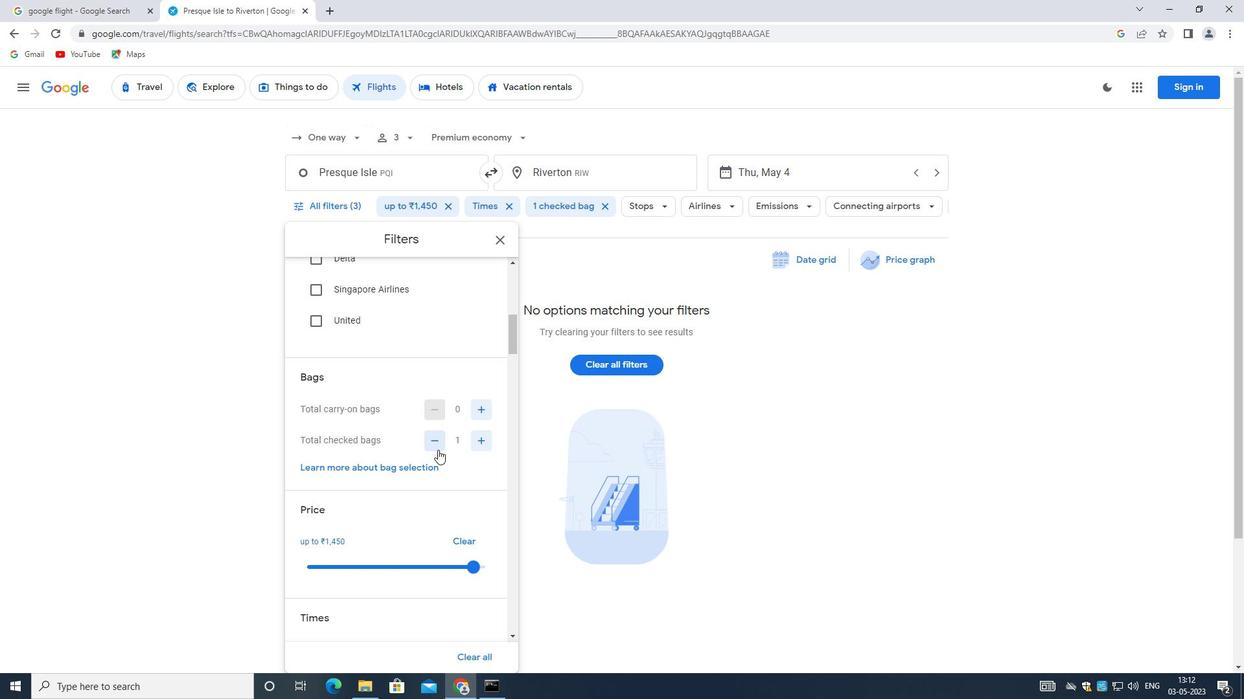 
Action: Mouse scrolled (436, 416) with delta (0, 0)
Screenshot: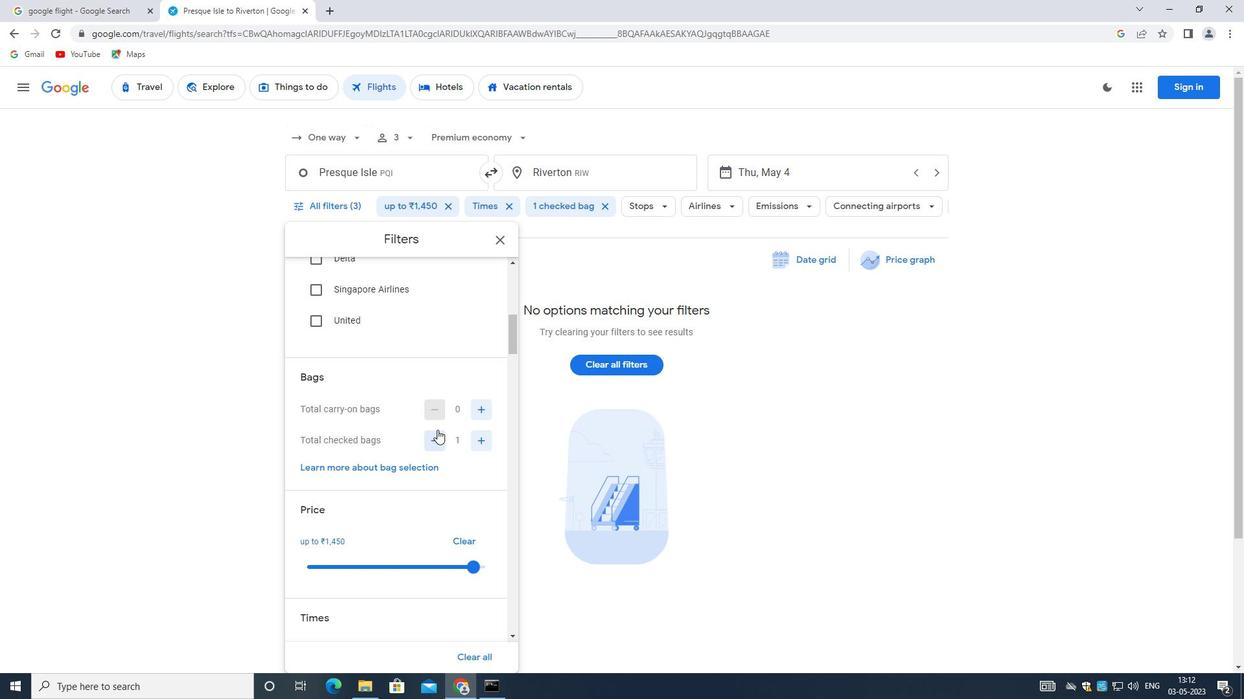 
Action: Mouse scrolled (436, 416) with delta (0, 0)
Screenshot: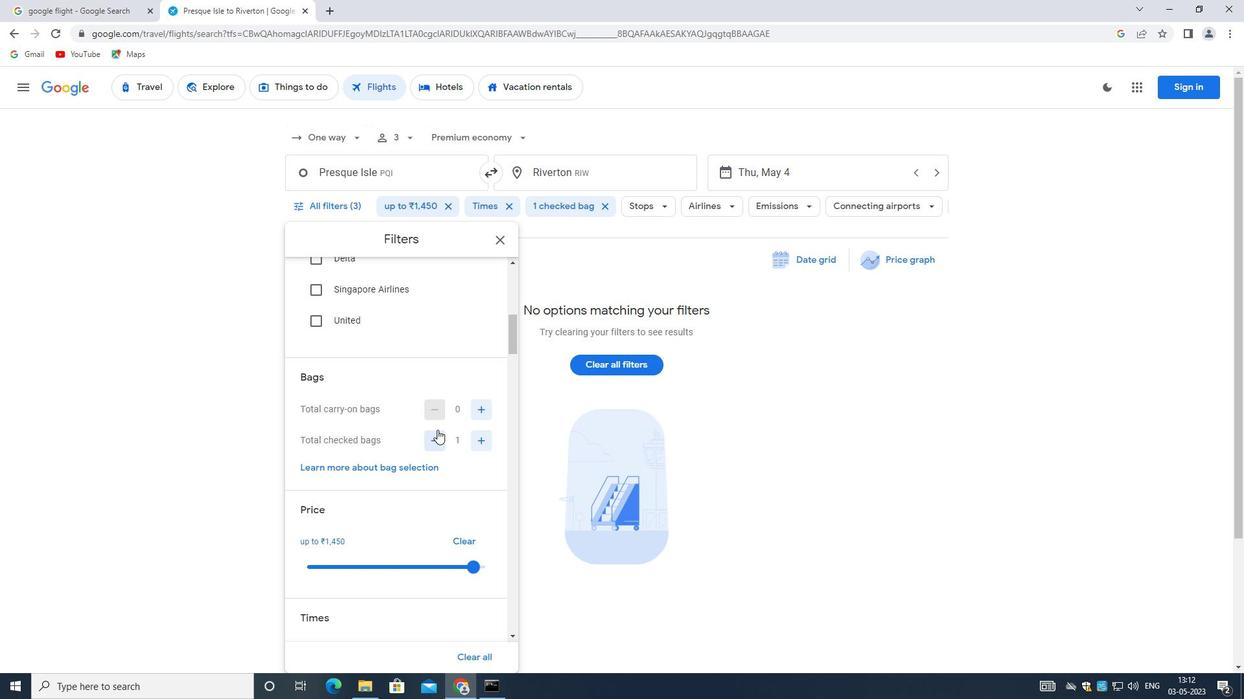 
Action: Mouse moved to (470, 436)
Screenshot: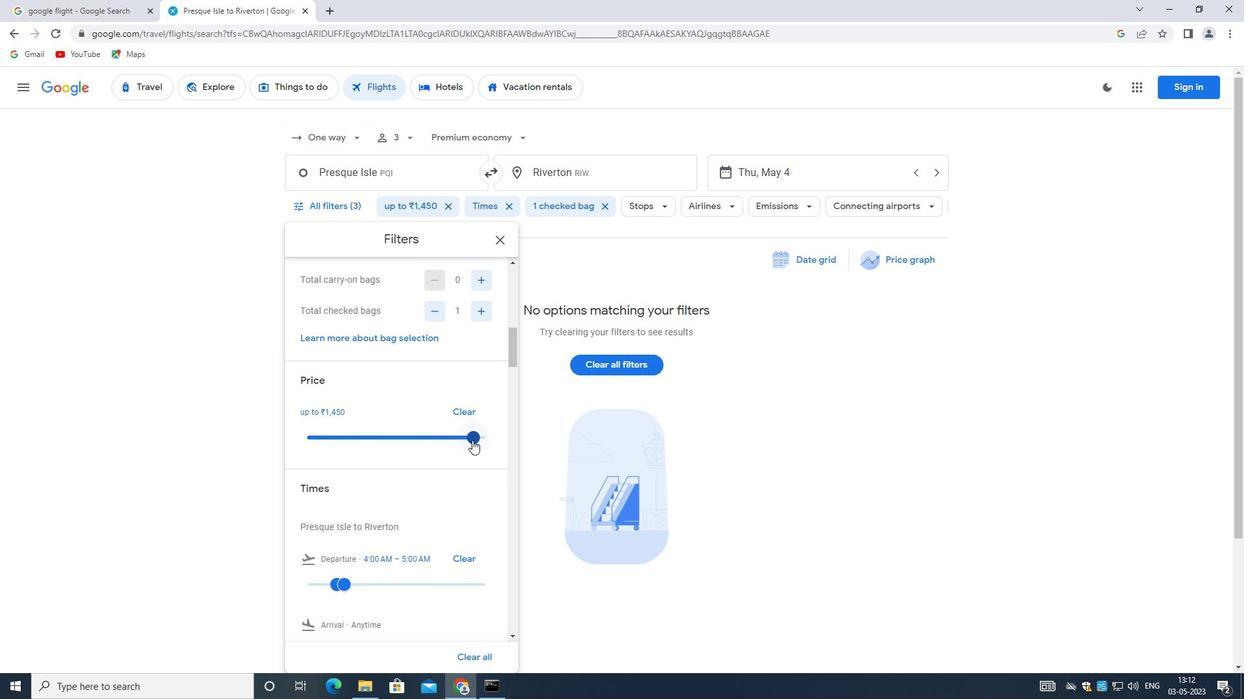 
Action: Mouse pressed left at (470, 436)
Screenshot: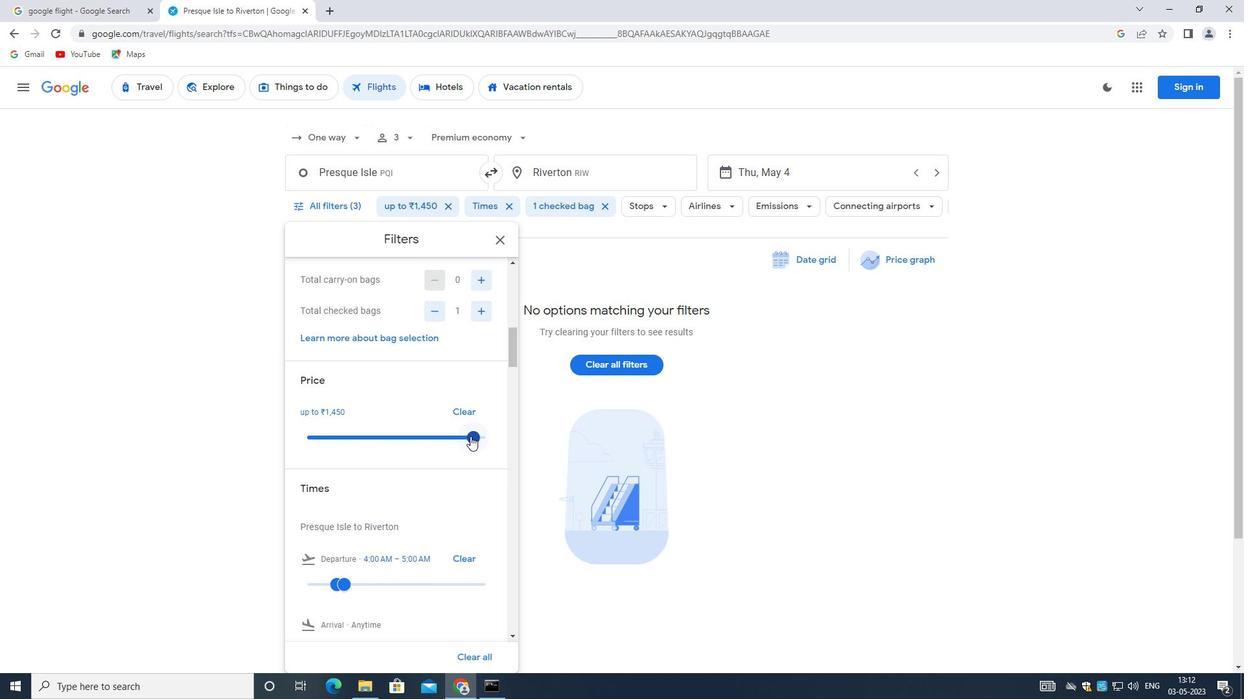 
Action: Mouse moved to (423, 434)
Screenshot: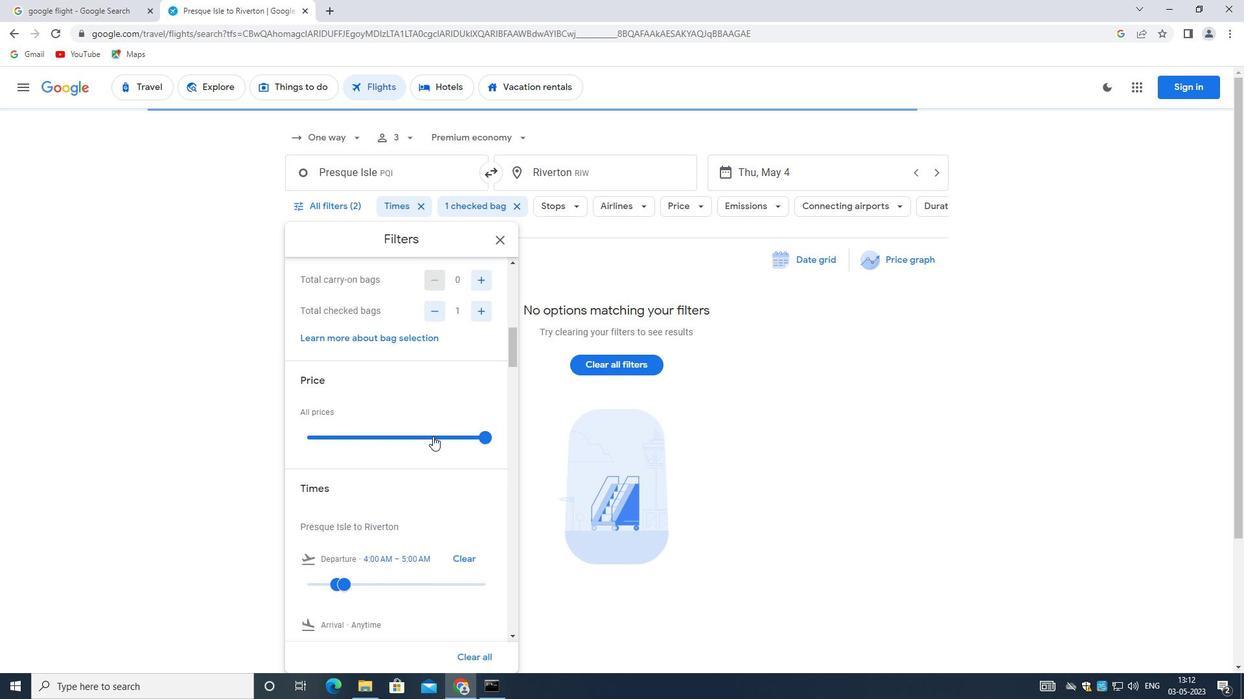 
Action: Mouse scrolled (423, 433) with delta (0, 0)
Screenshot: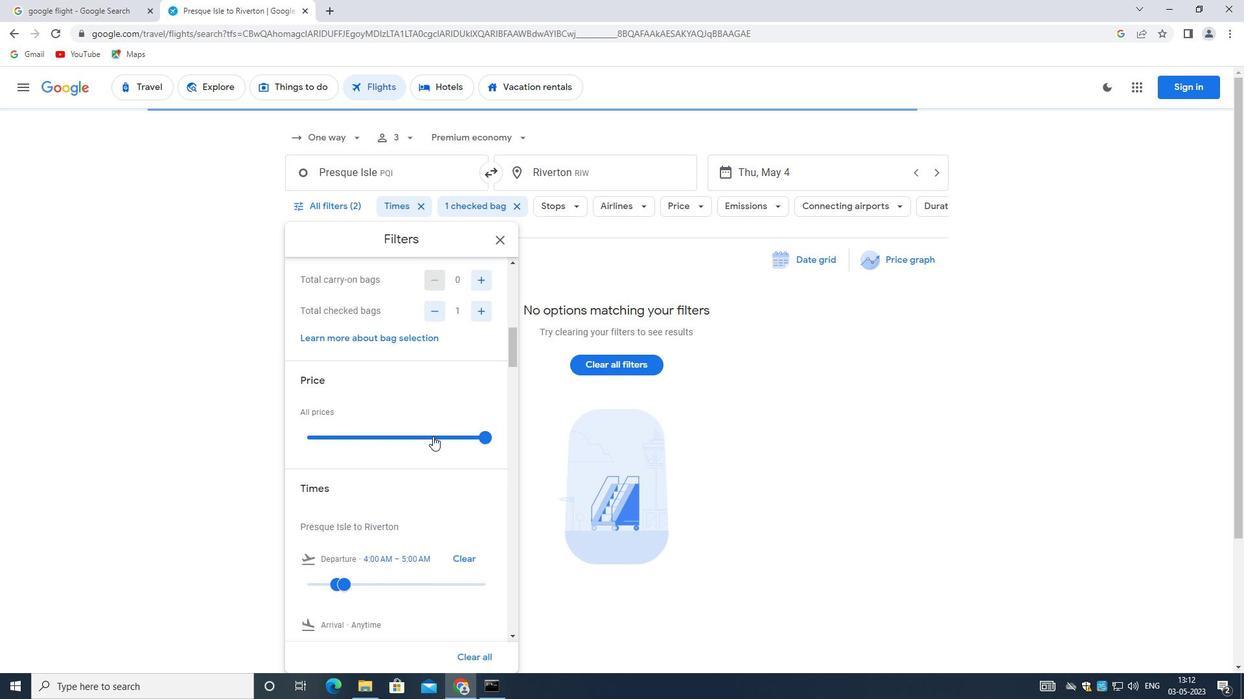 
Action: Mouse moved to (423, 434)
Screenshot: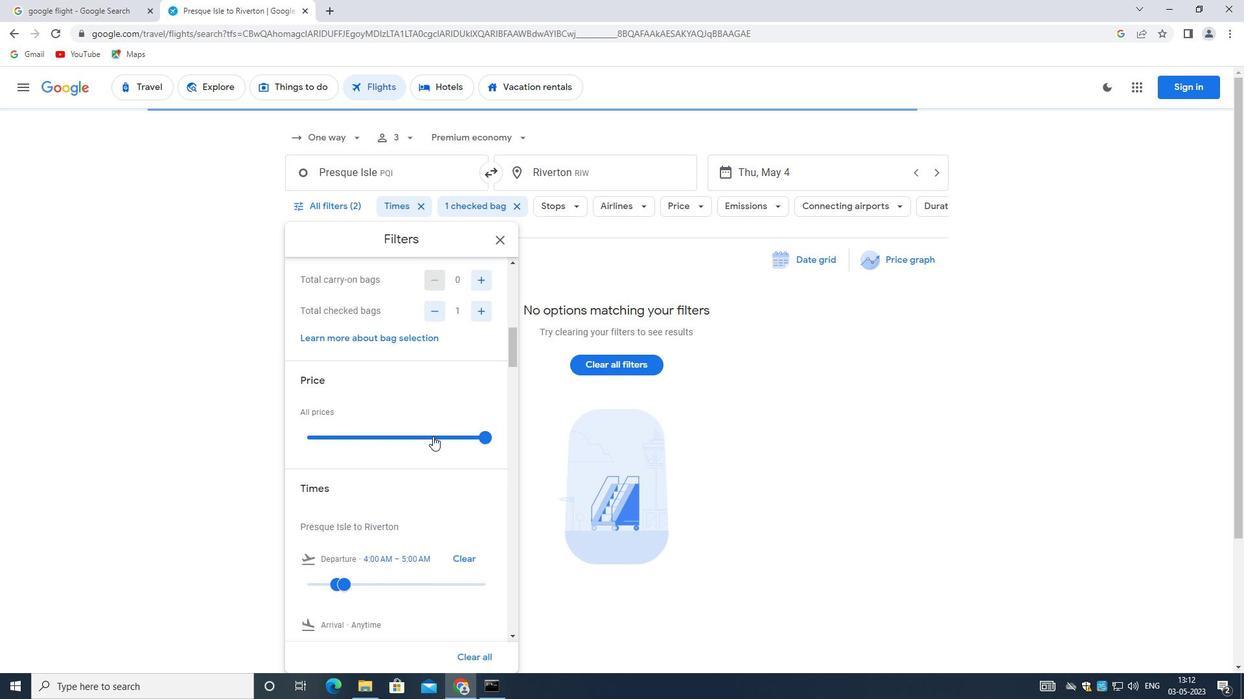 
Action: Mouse scrolled (423, 434) with delta (0, 0)
Screenshot: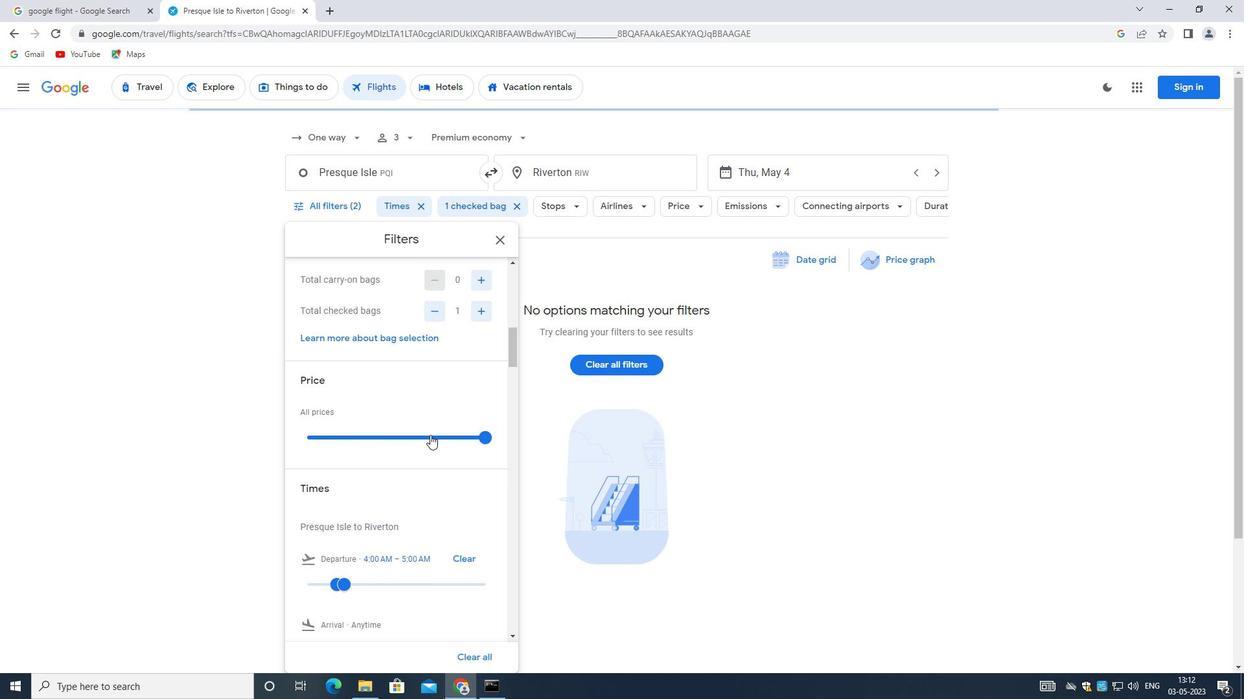 
Action: Mouse moved to (346, 454)
Screenshot: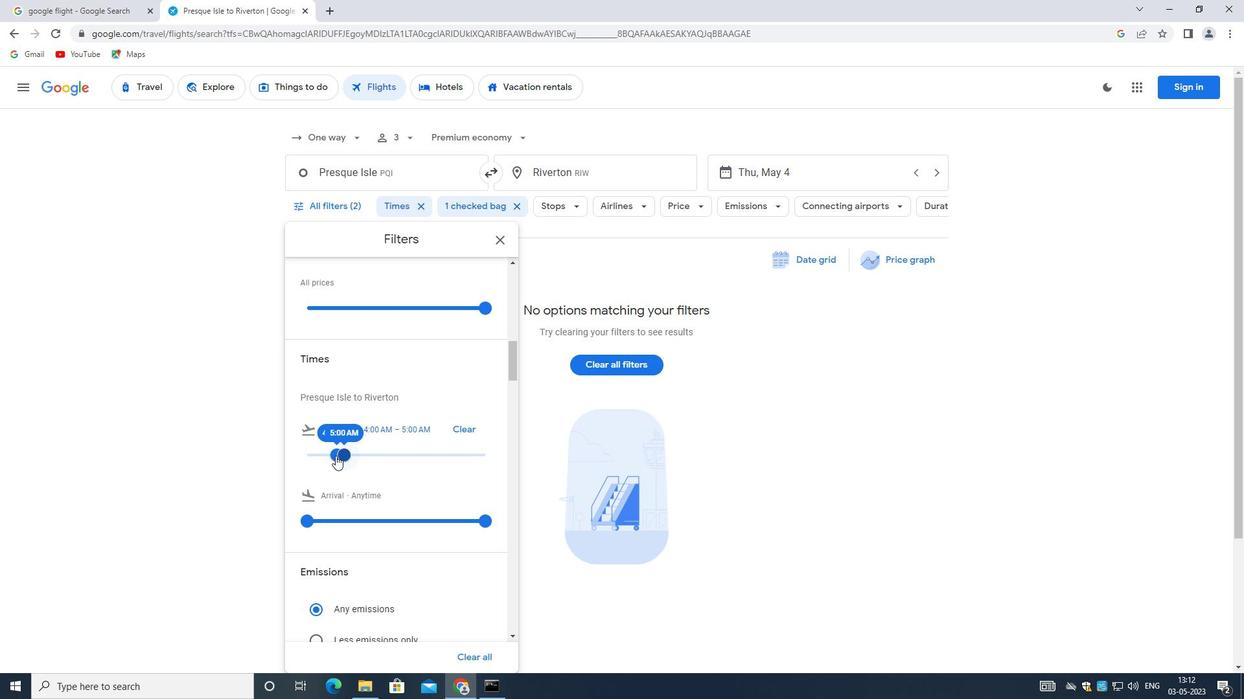
Action: Mouse pressed left at (346, 454)
Screenshot: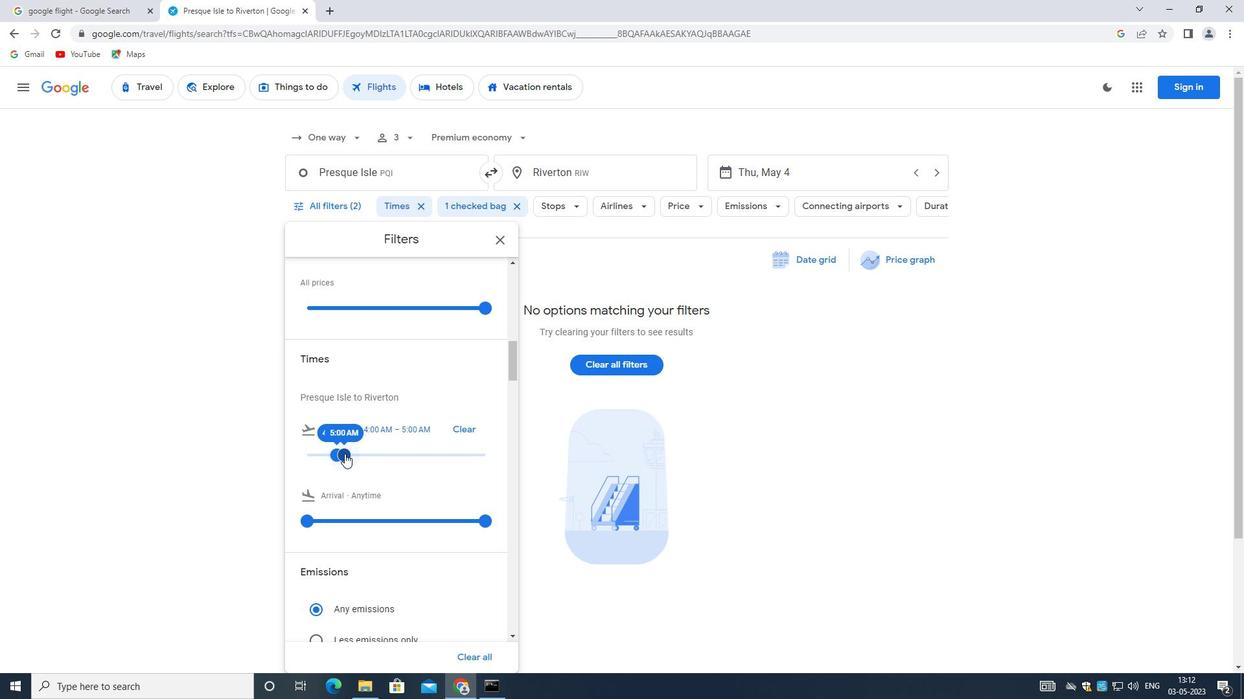 
Action: Mouse moved to (338, 452)
Screenshot: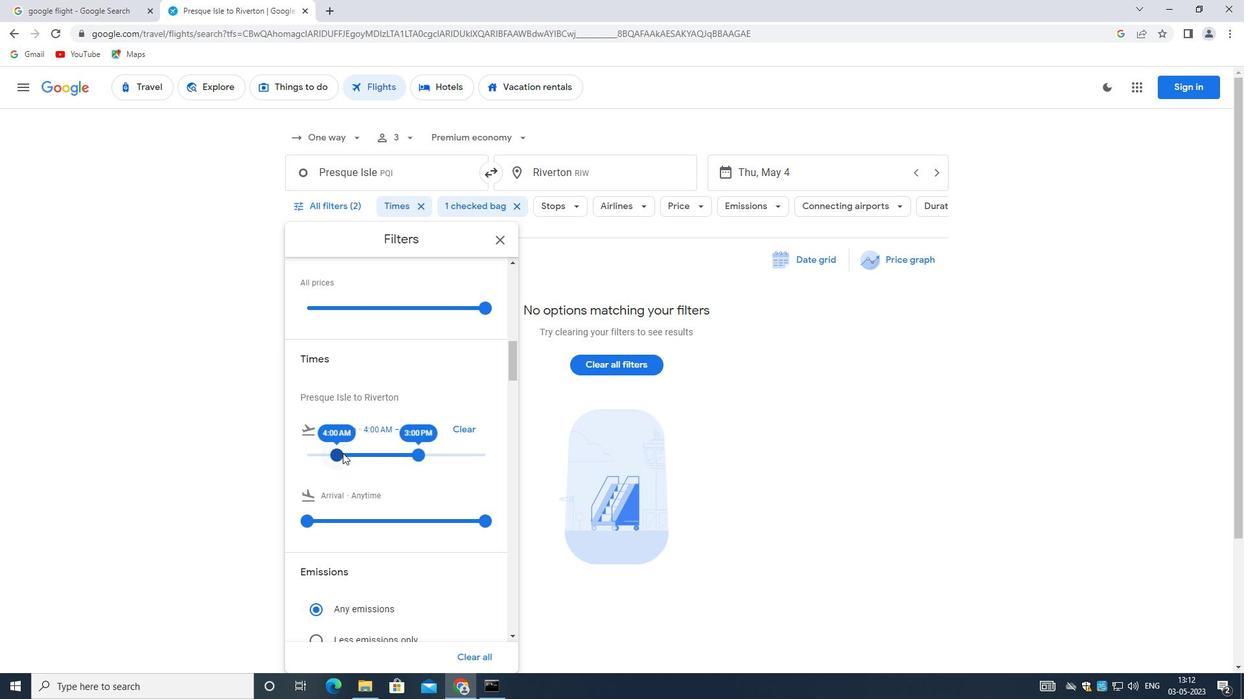 
Action: Mouse pressed left at (338, 452)
Screenshot: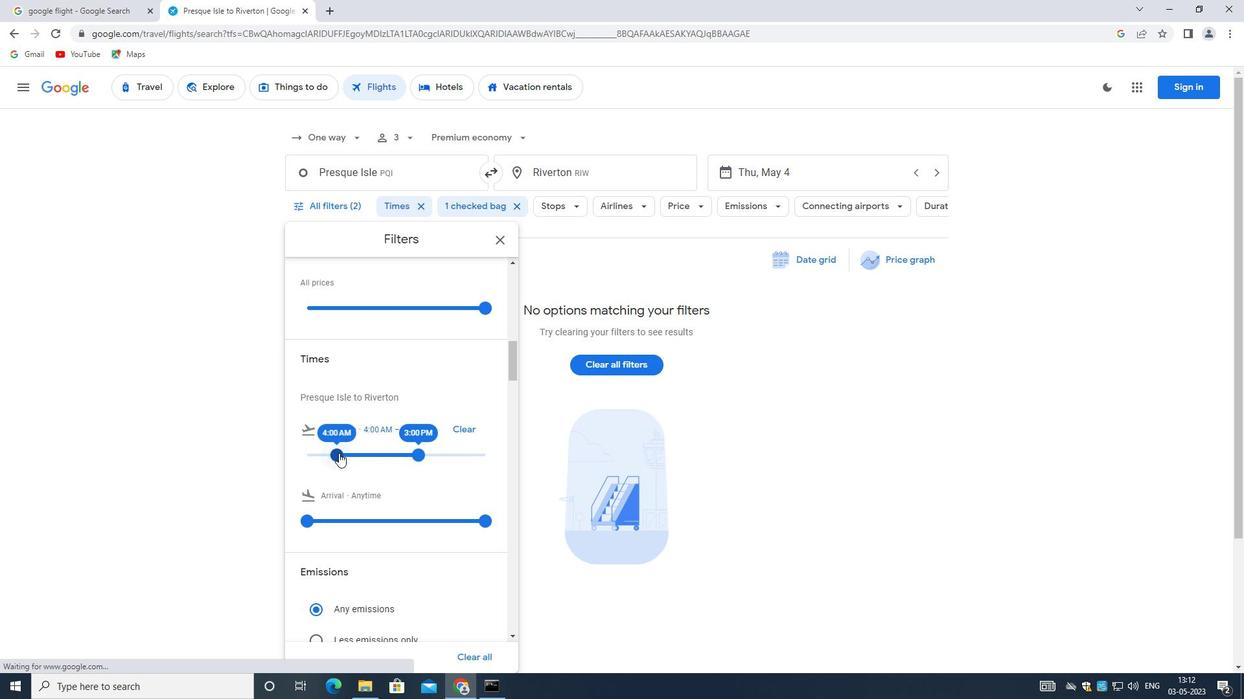
Action: Mouse moved to (413, 454)
Screenshot: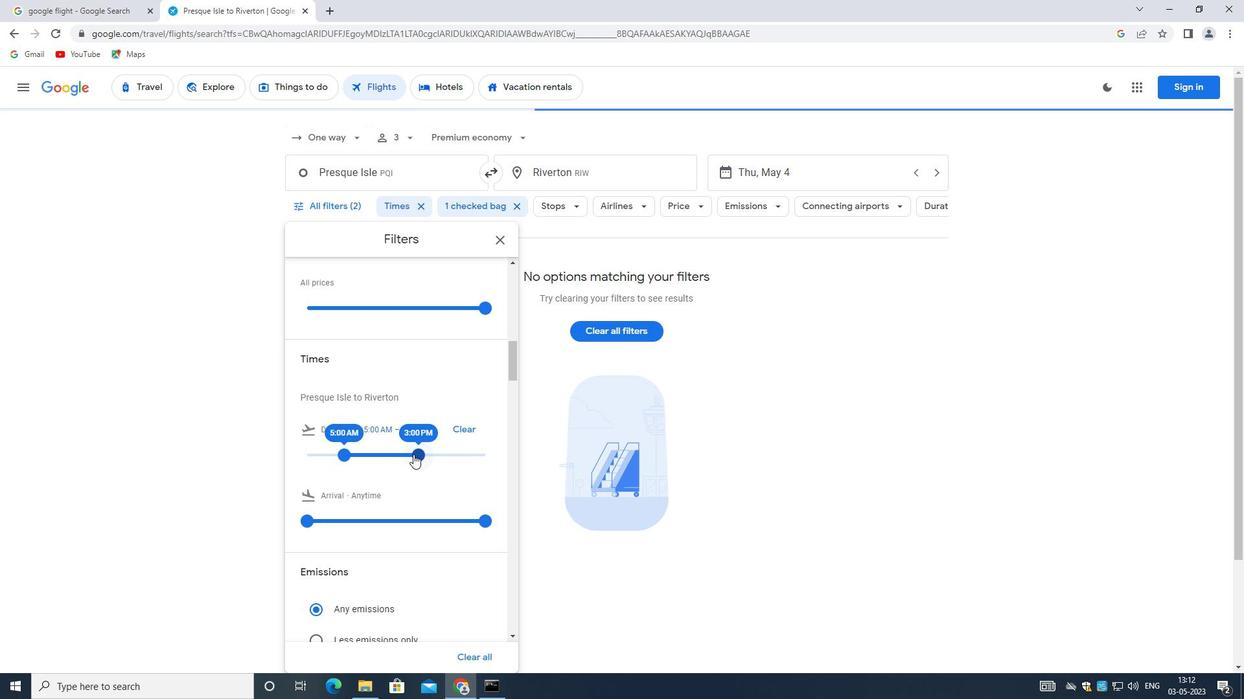 
Action: Mouse pressed left at (413, 454)
Screenshot: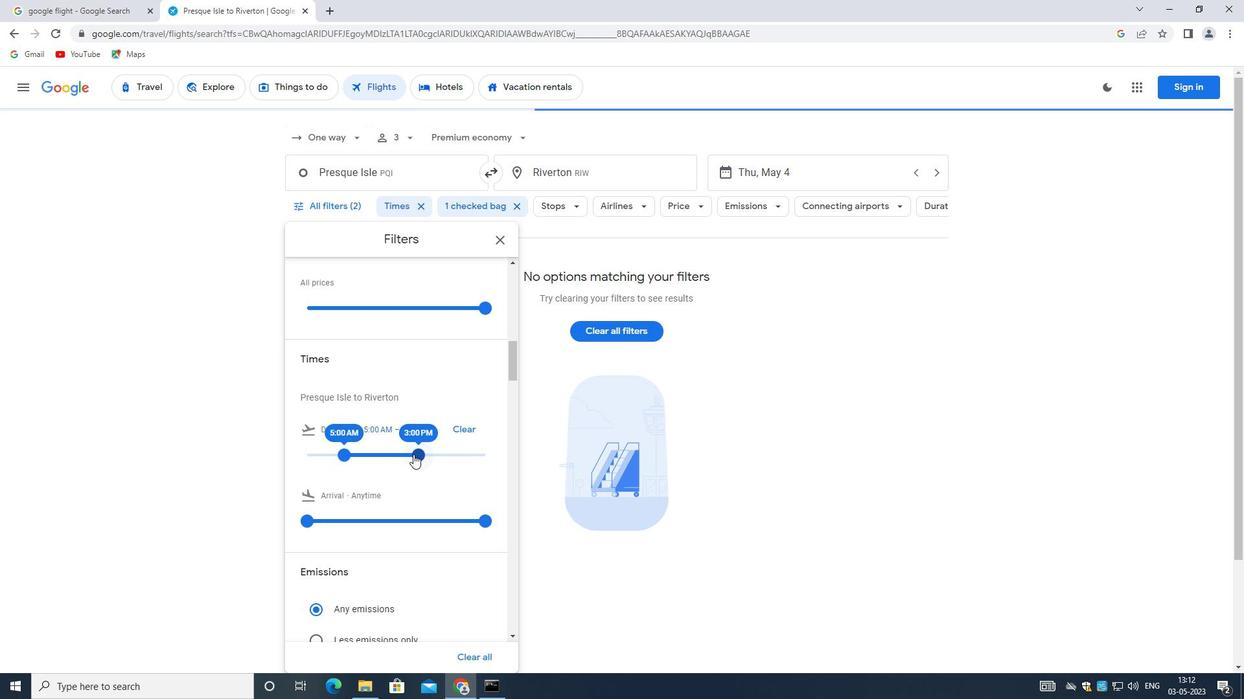 
Action: Mouse moved to (388, 485)
Screenshot: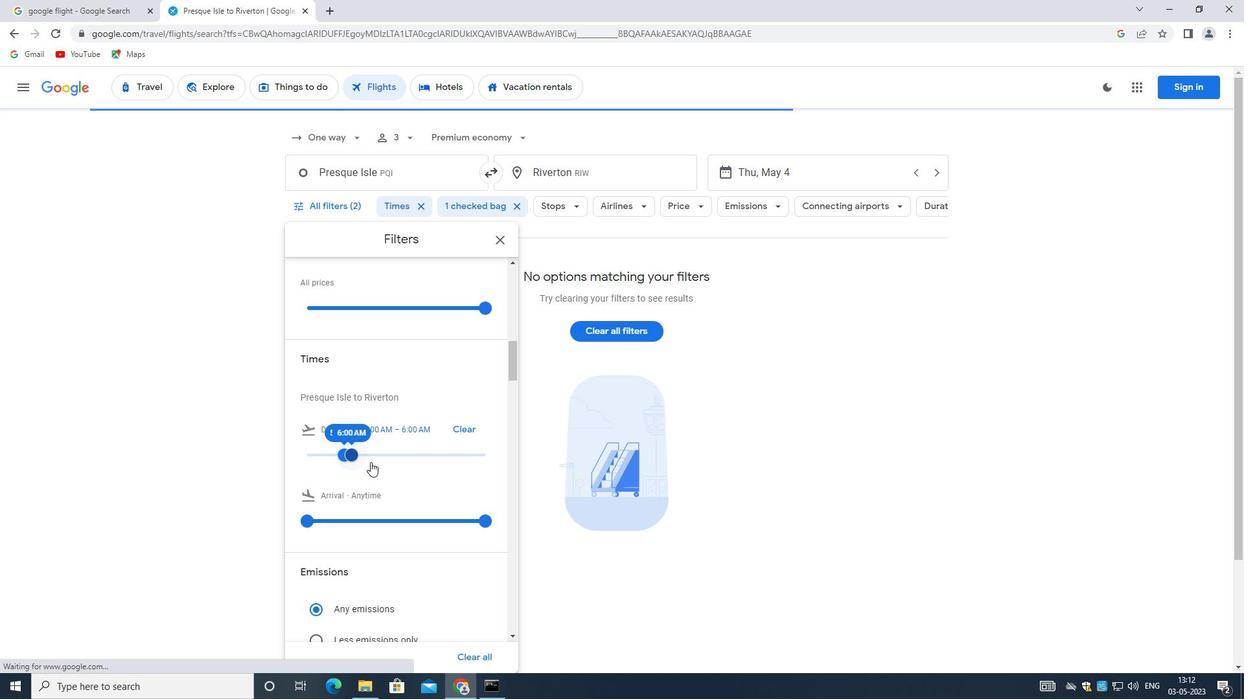 
Action: Mouse scrolled (388, 485) with delta (0, 0)
Screenshot: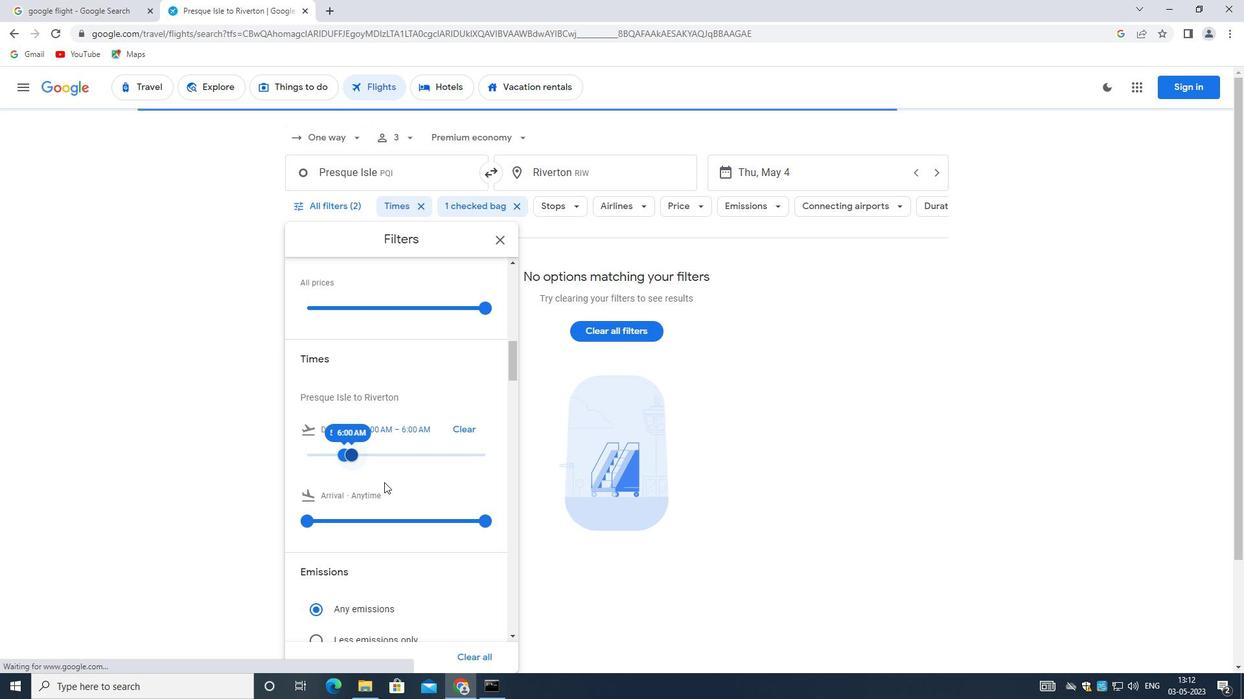 
Action: Mouse moved to (388, 485)
Screenshot: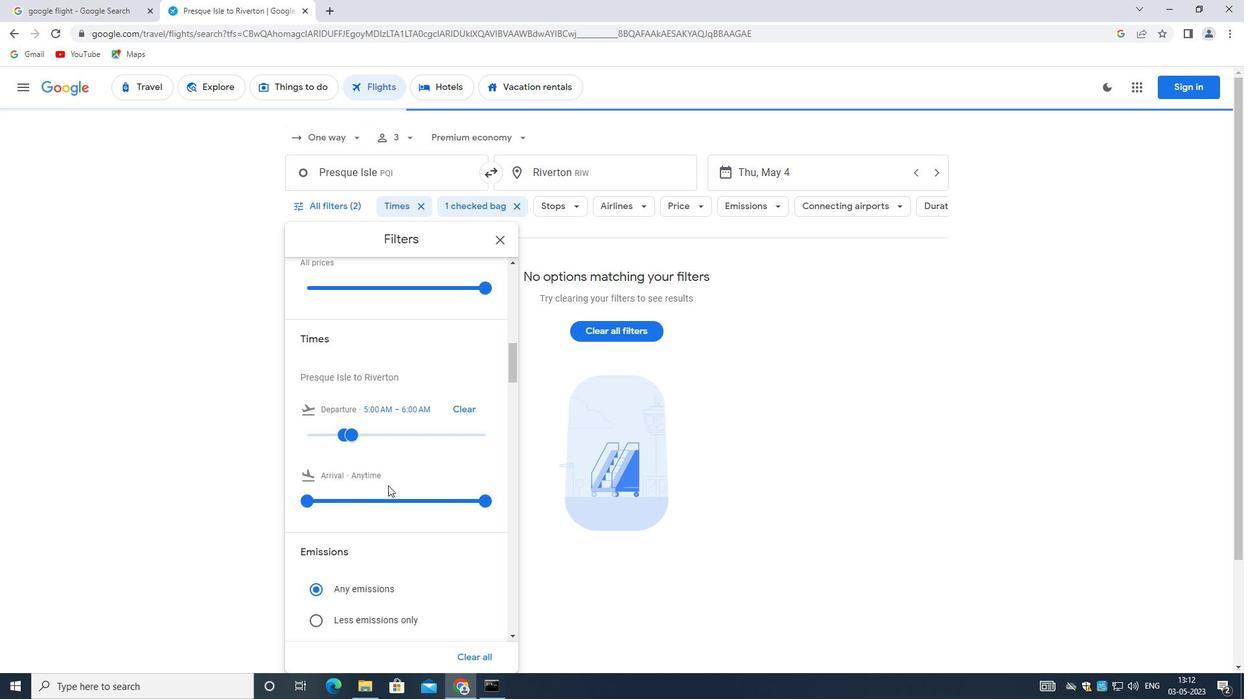 
Action: Mouse scrolled (388, 485) with delta (0, 0)
Screenshot: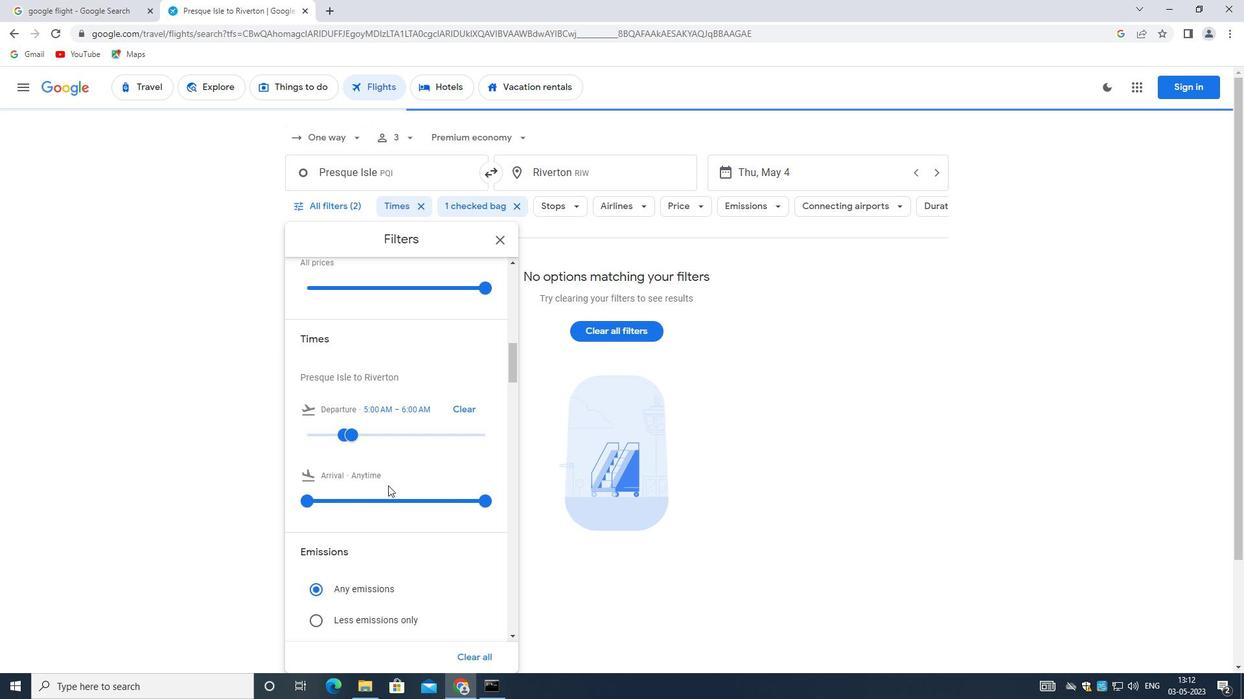 
Action: Mouse scrolled (388, 485) with delta (0, 0)
Screenshot: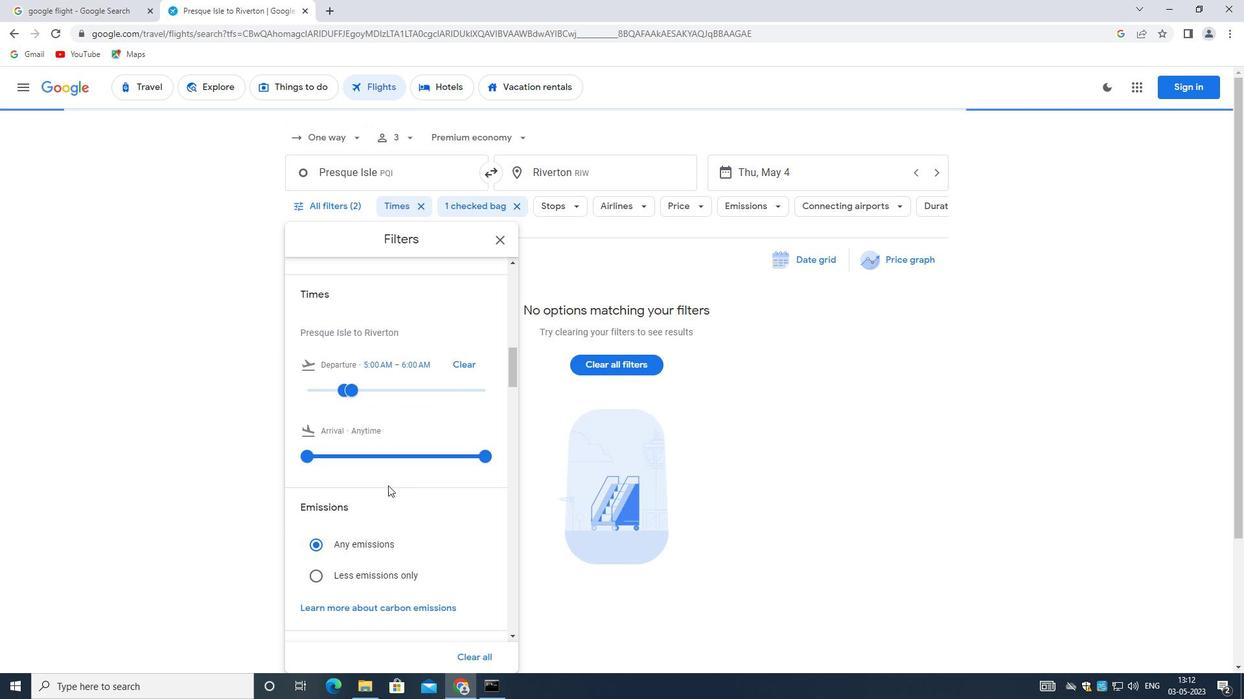 
Action: Mouse moved to (385, 485)
Screenshot: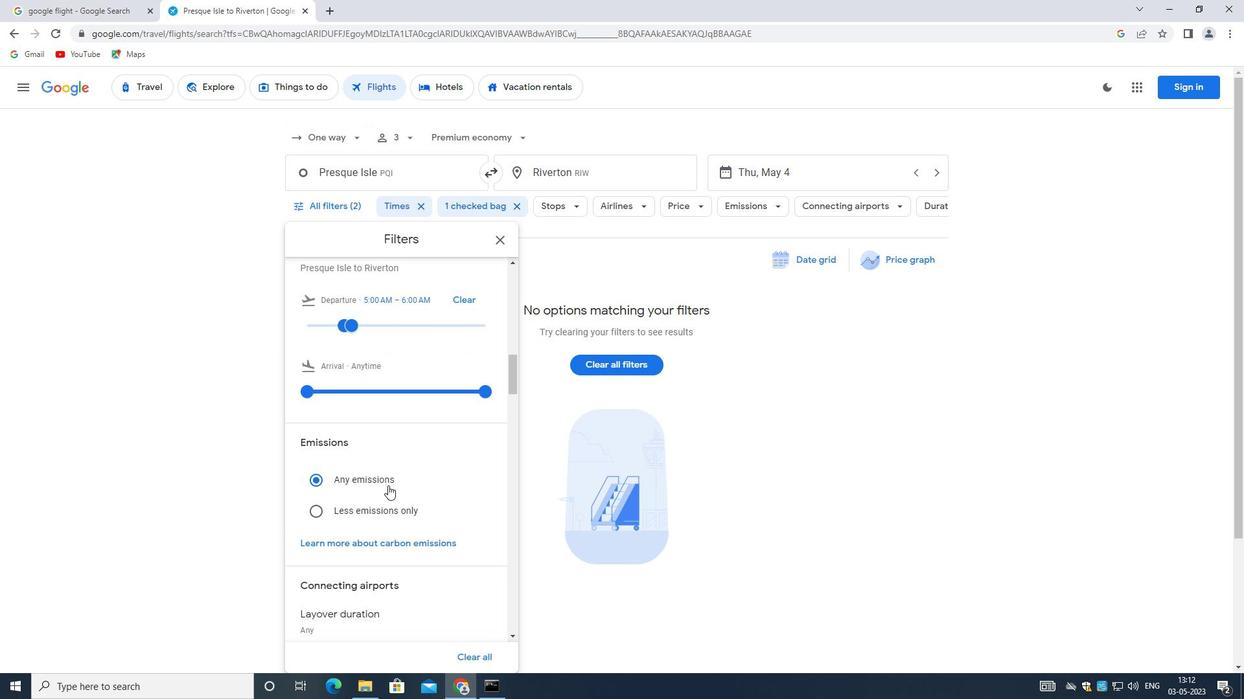 
Action: Mouse scrolled (385, 485) with delta (0, 0)
Screenshot: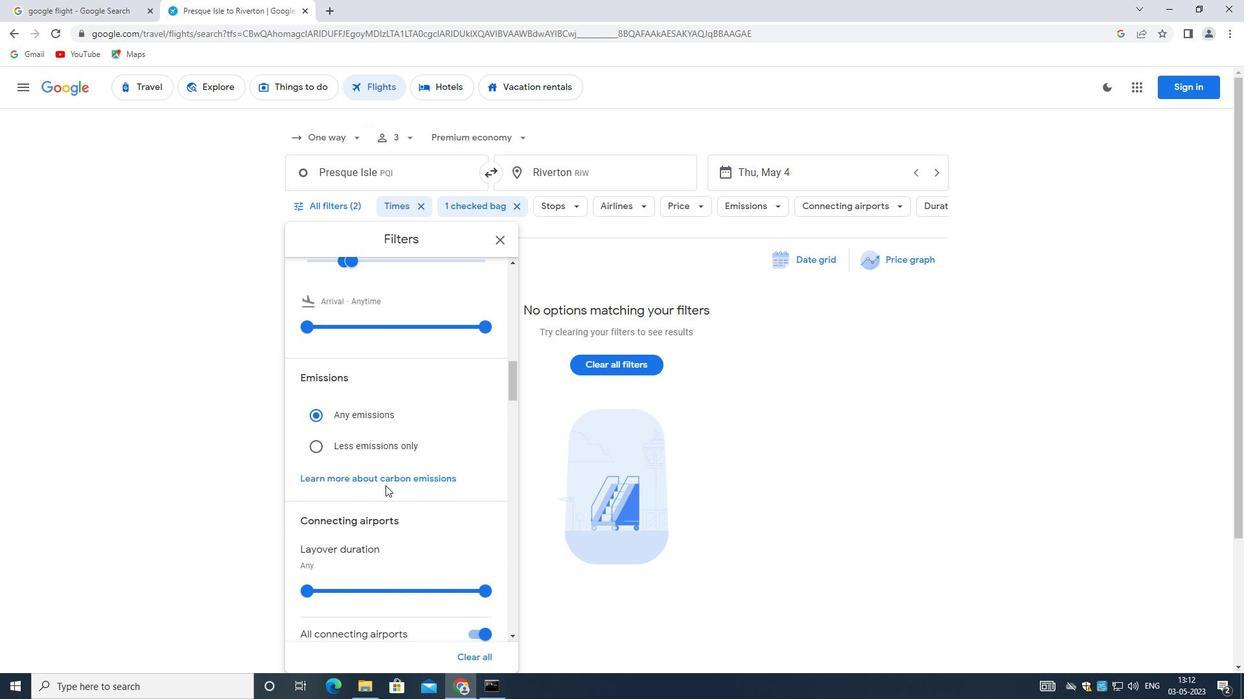 
Action: Mouse scrolled (385, 485) with delta (0, 0)
Screenshot: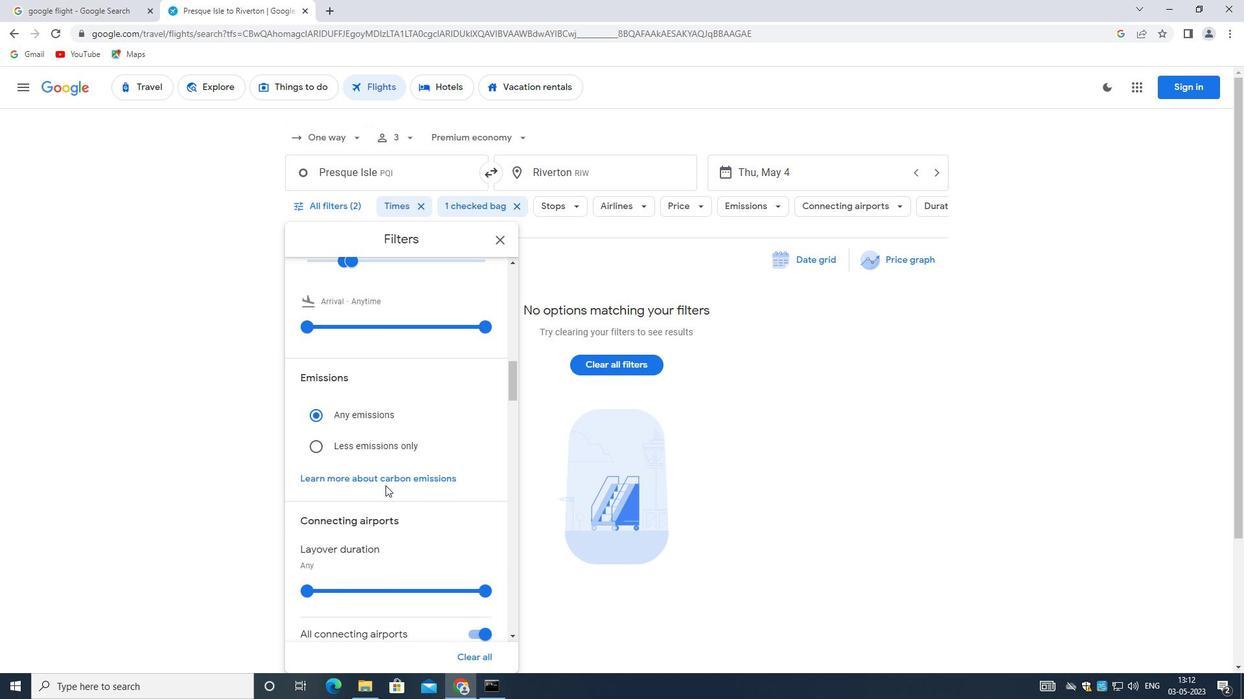 
Action: Mouse moved to (384, 489)
Screenshot: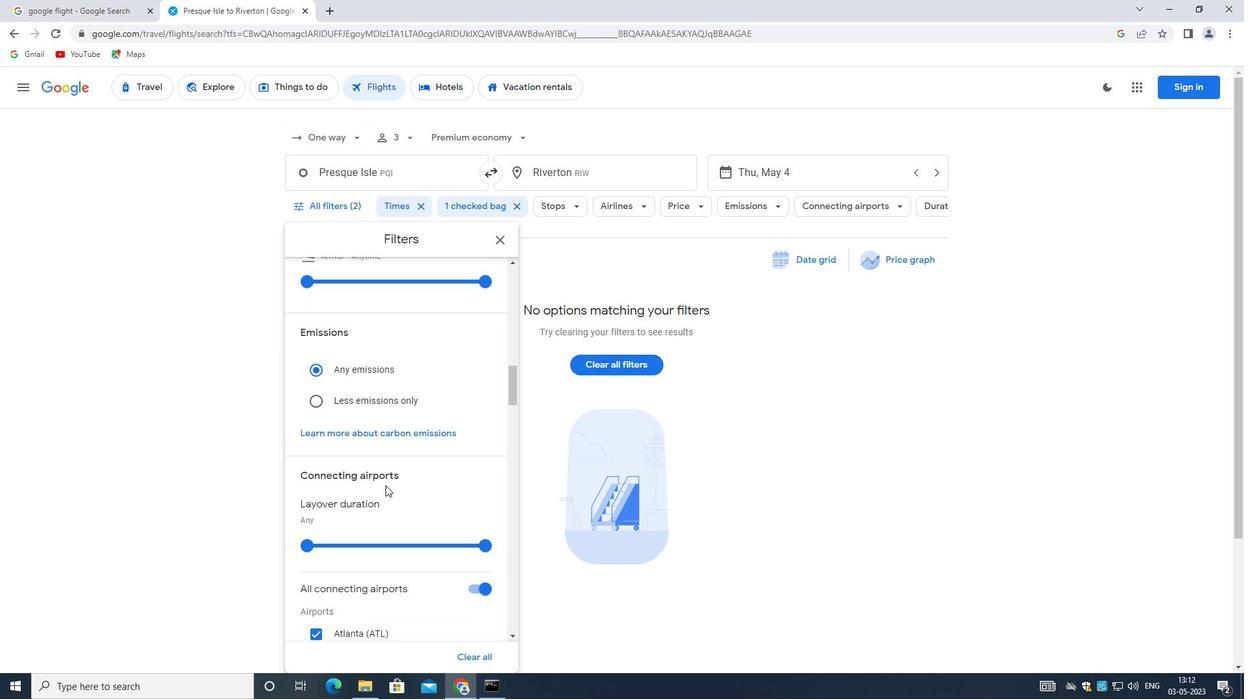 
Action: Mouse scrolled (384, 489) with delta (0, 0)
Screenshot: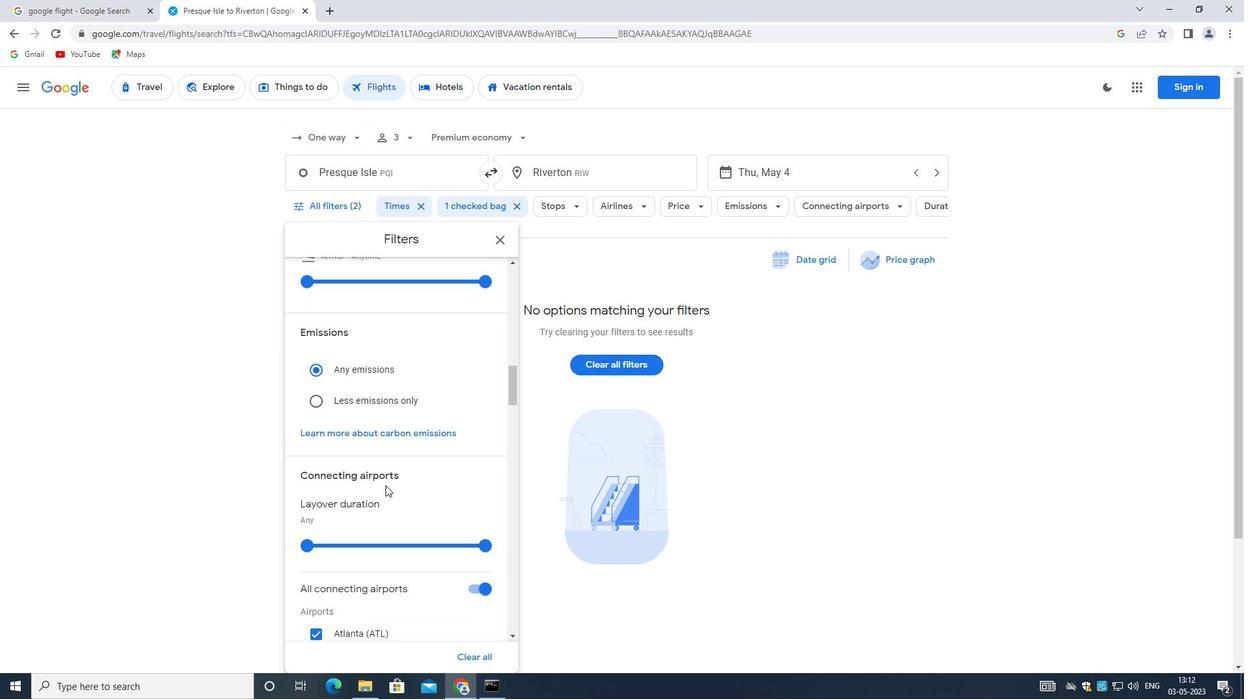 
Action: Mouse moved to (384, 490)
Screenshot: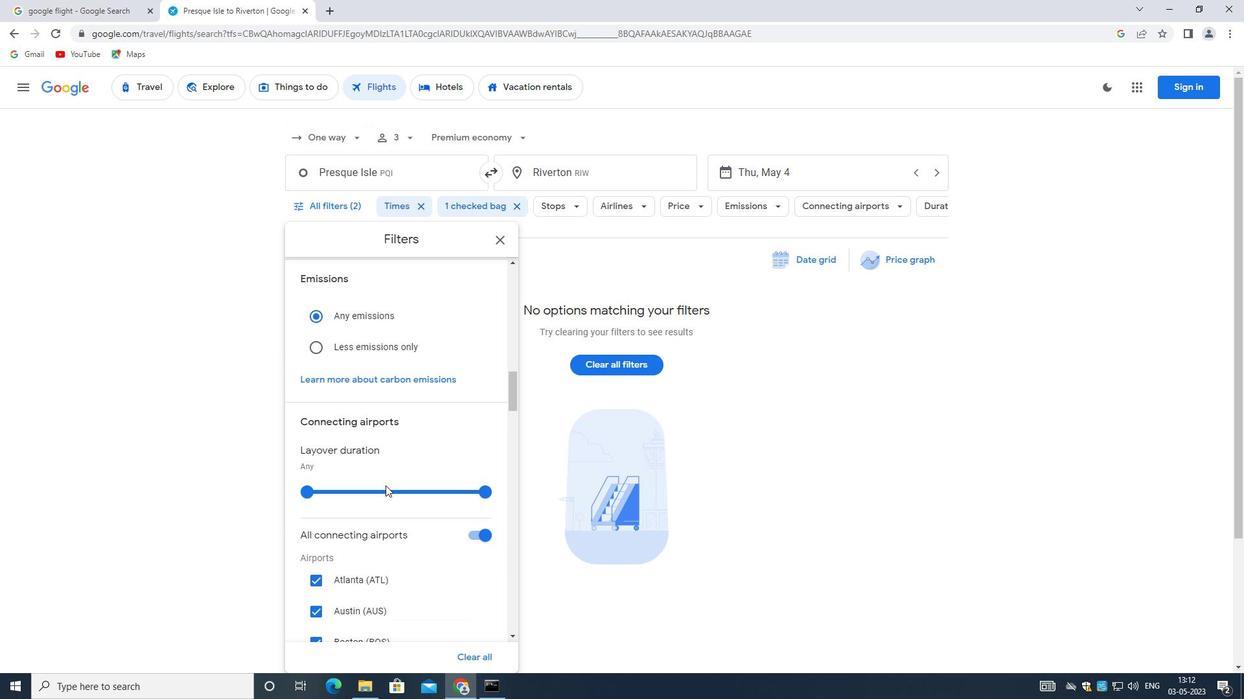 
Action: Mouse scrolled (384, 489) with delta (0, 0)
Screenshot: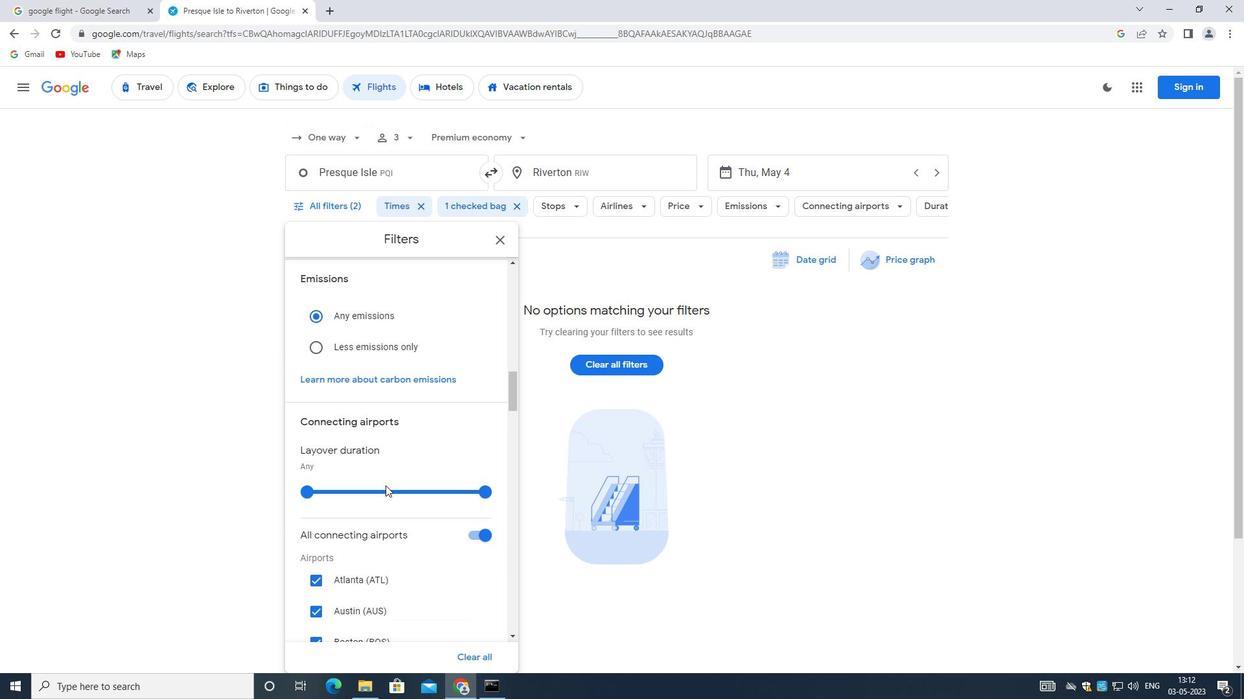 
Action: Mouse moved to (471, 375)
Screenshot: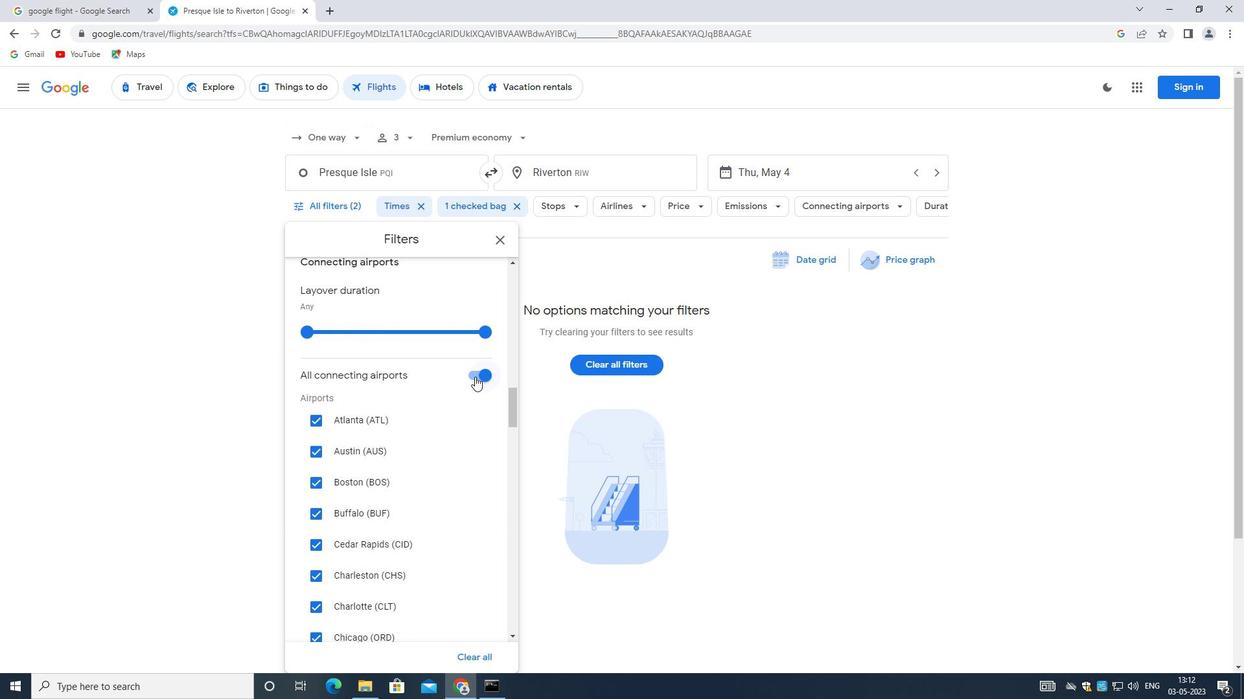 
Action: Mouse pressed left at (471, 375)
Screenshot: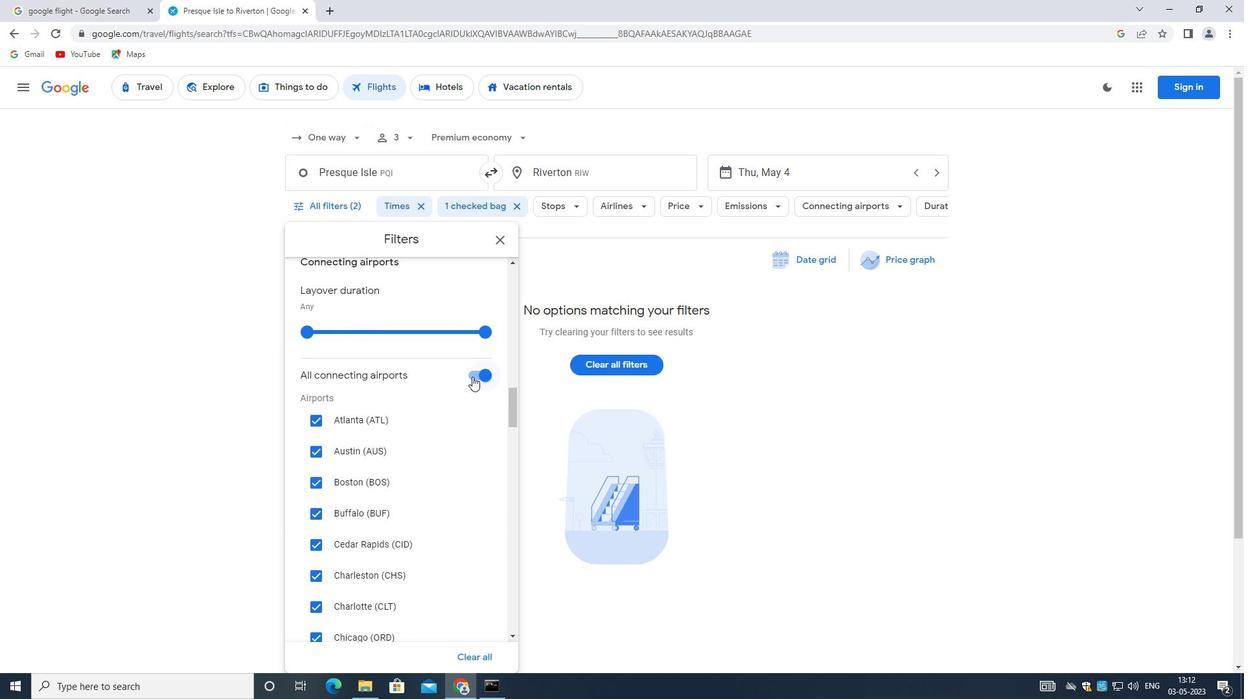 
Action: Mouse moved to (423, 403)
Screenshot: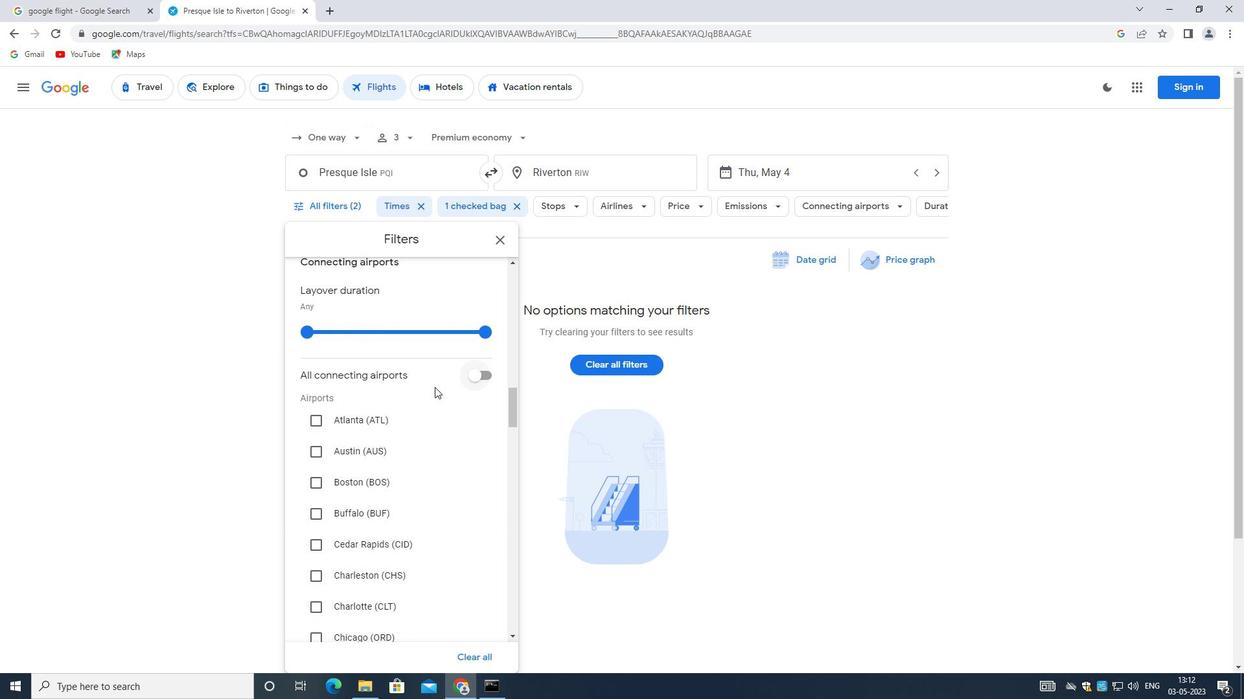 
Action: Mouse scrolled (423, 402) with delta (0, 0)
Screenshot: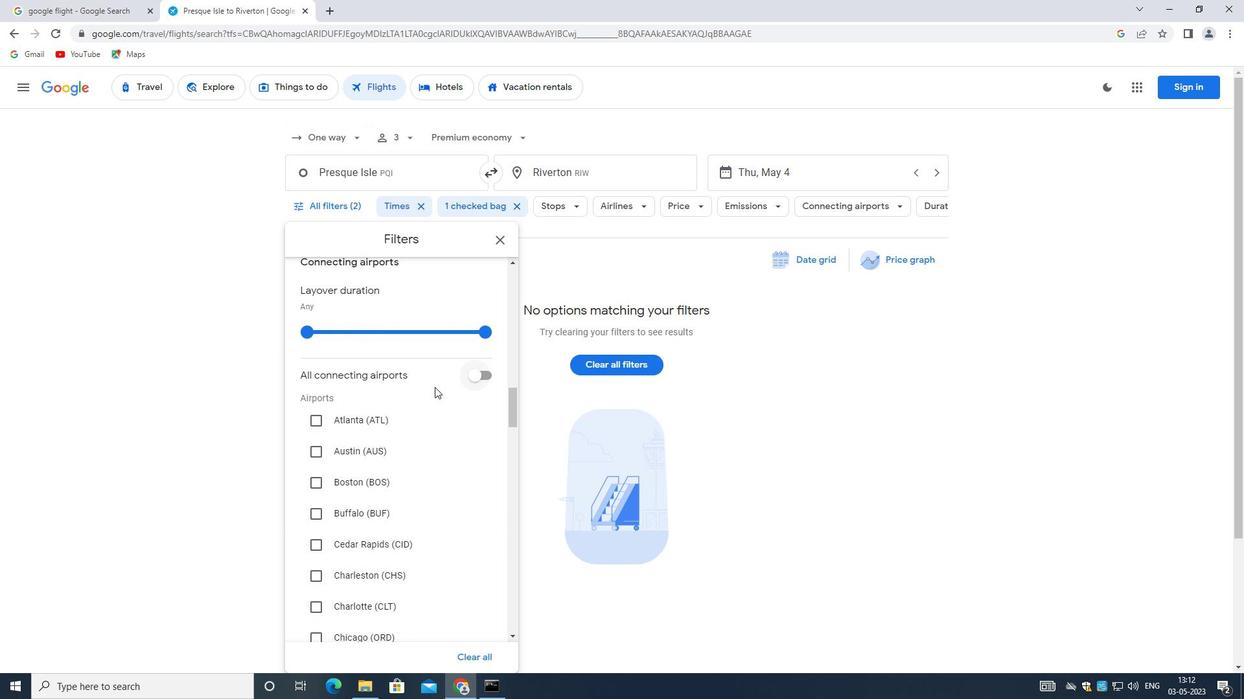 
Action: Mouse moved to (420, 406)
Screenshot: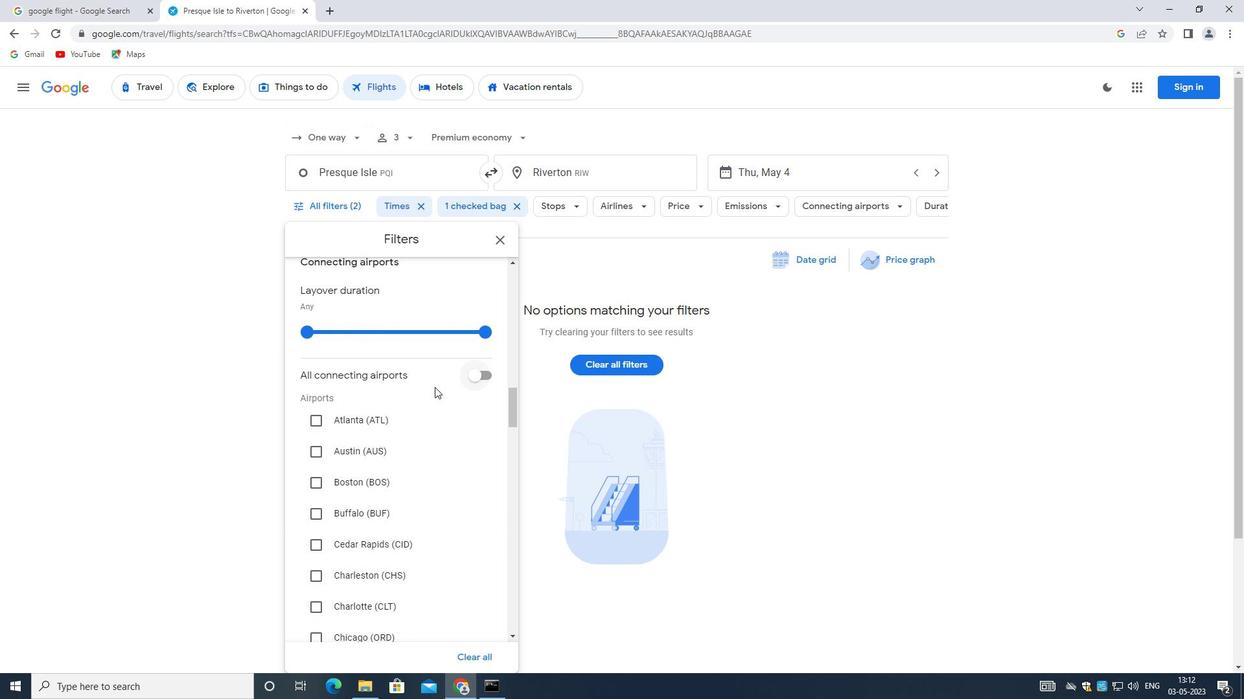 
Action: Mouse scrolled (420, 405) with delta (0, 0)
Screenshot: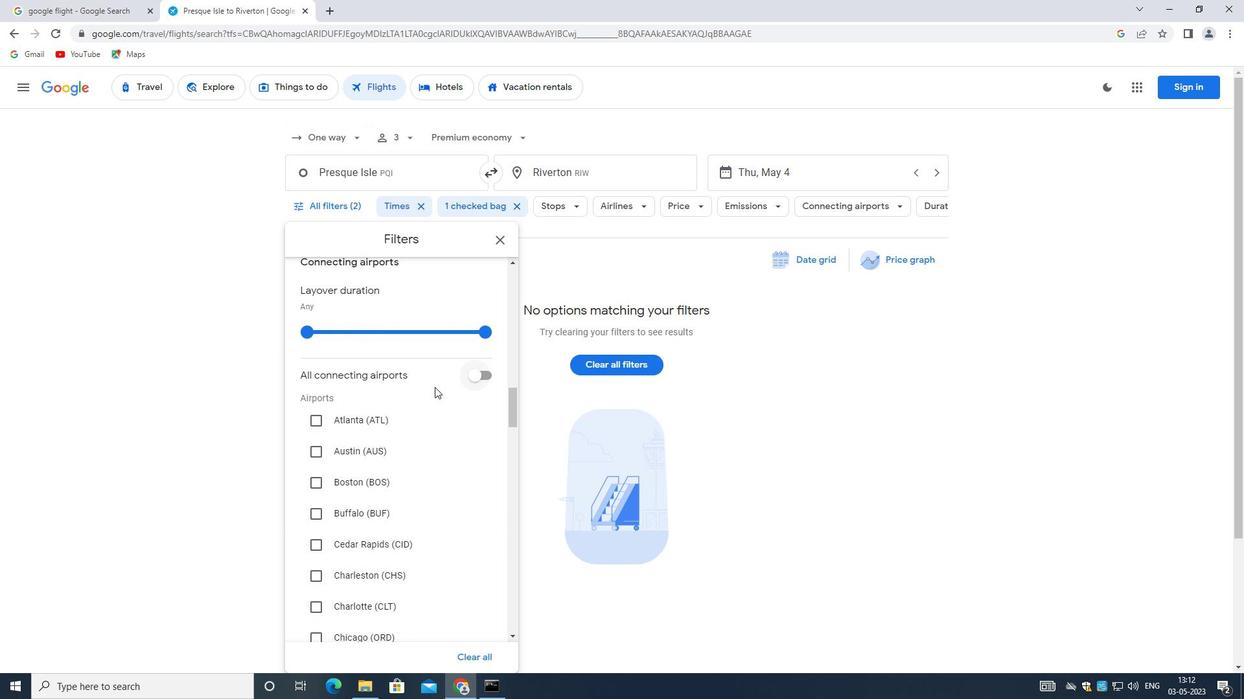 
Action: Mouse moved to (420, 406)
Screenshot: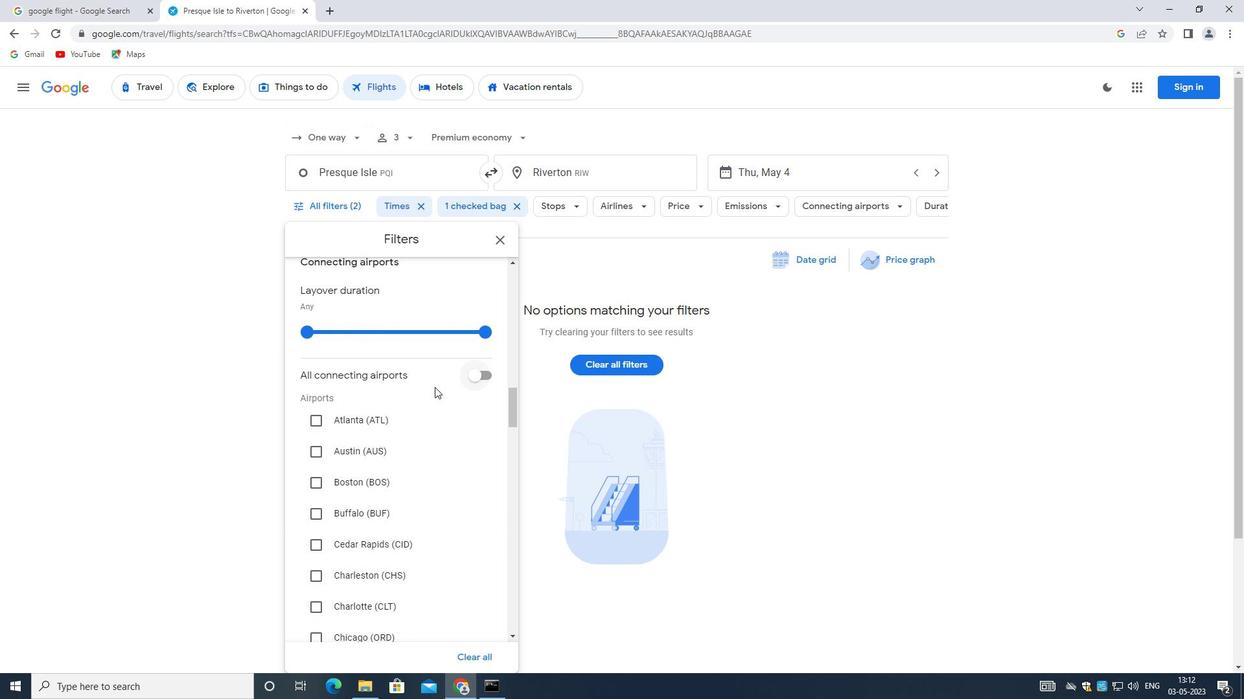 
Action: Mouse scrolled (420, 406) with delta (0, 0)
Screenshot: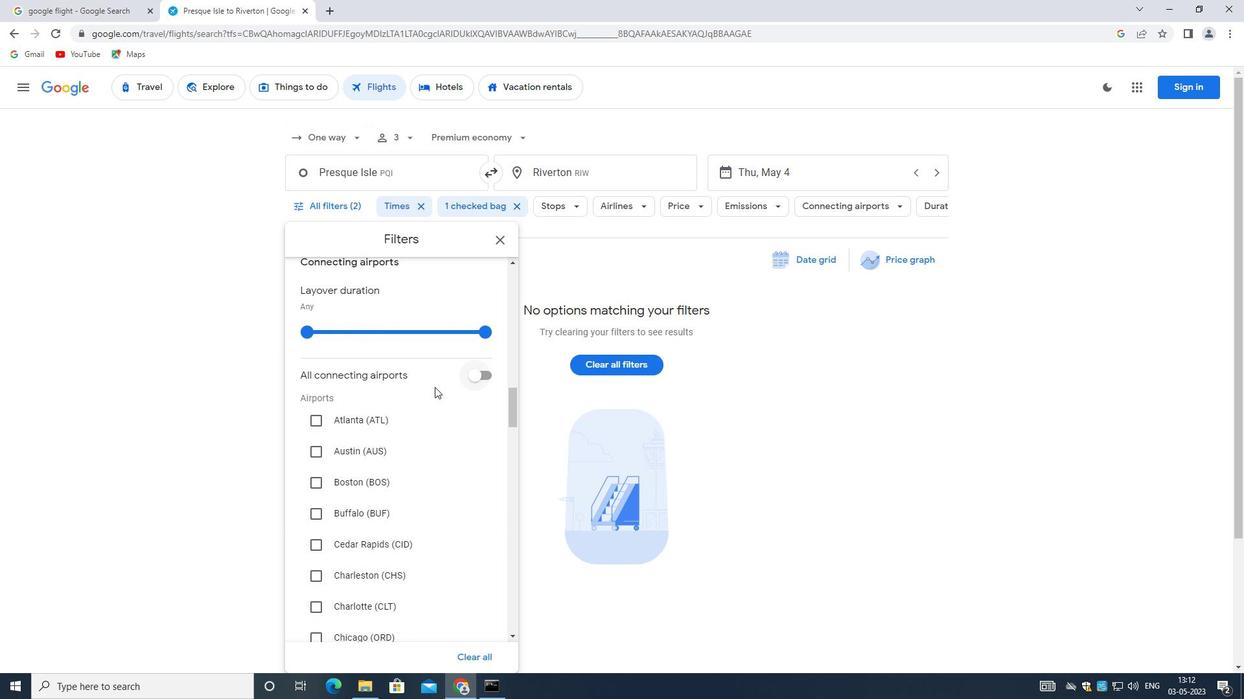 
Action: Mouse moved to (419, 406)
Screenshot: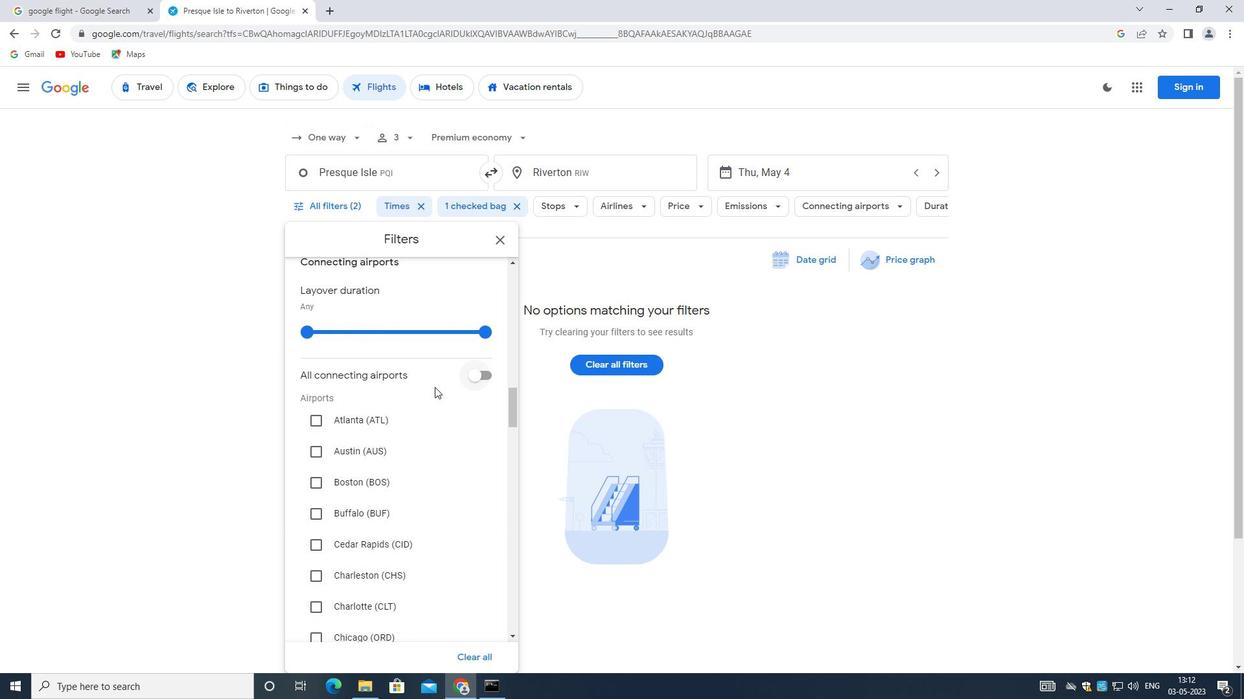 
Action: Mouse scrolled (419, 406) with delta (0, 0)
Screenshot: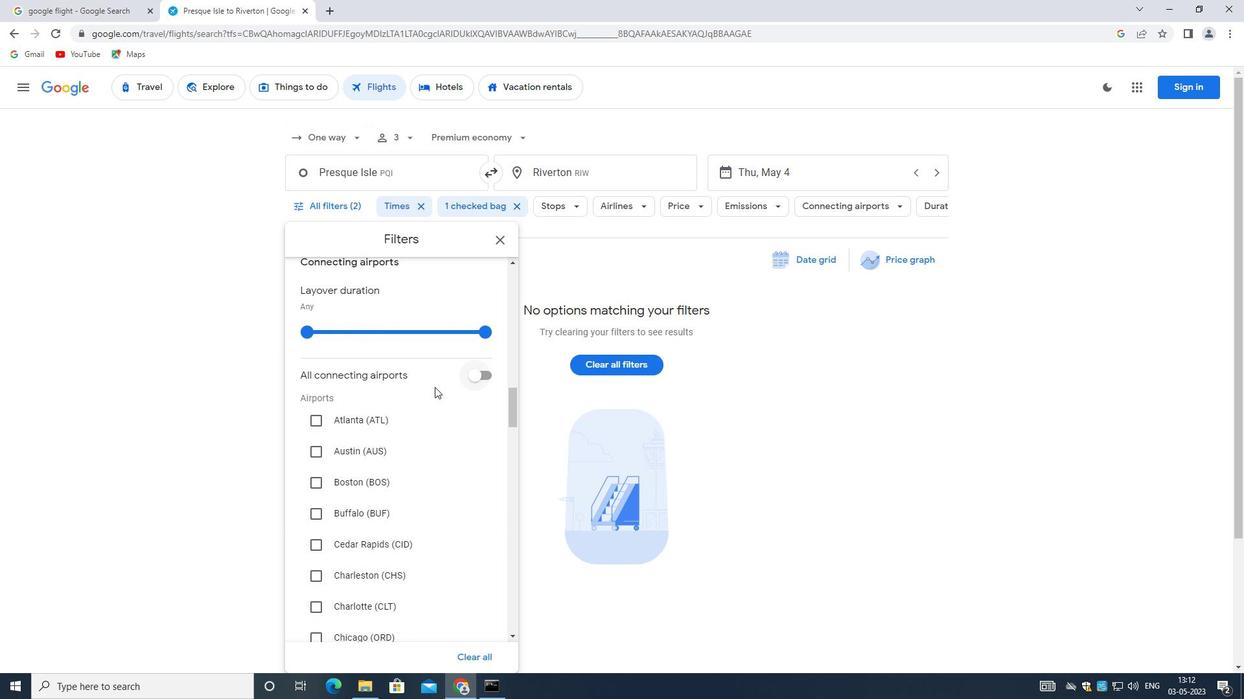 
Action: Mouse moved to (419, 407)
Screenshot: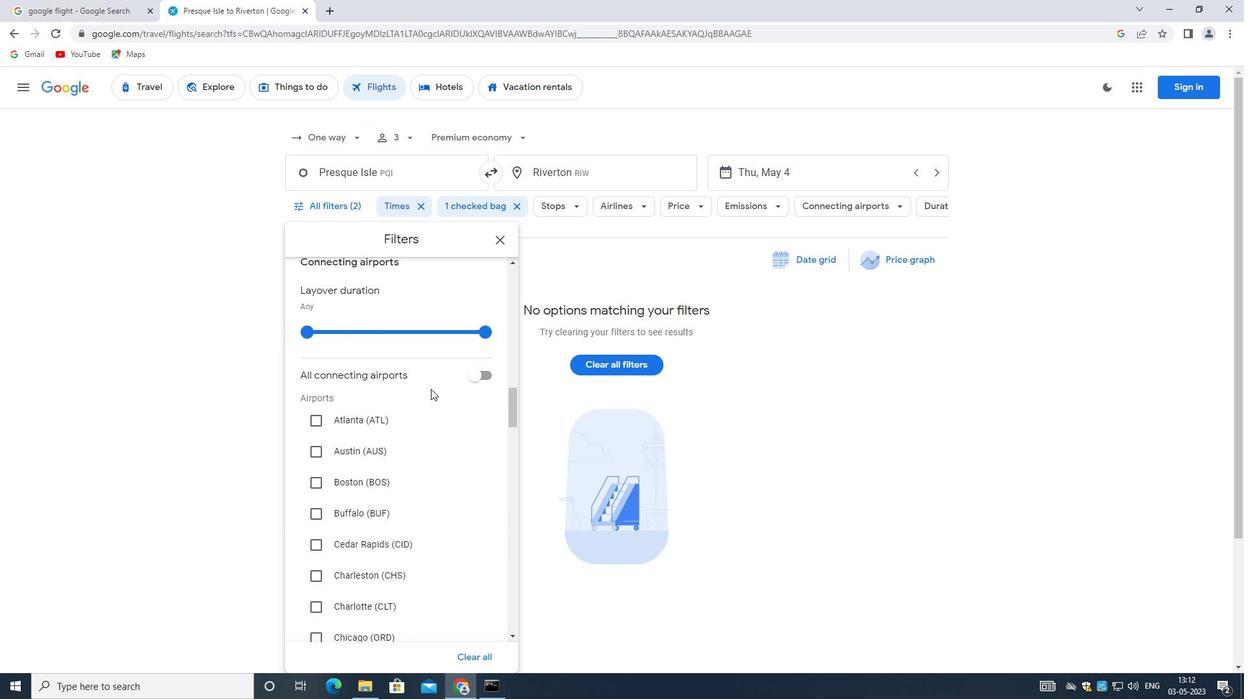 
Action: Mouse scrolled (419, 406) with delta (0, 0)
Screenshot: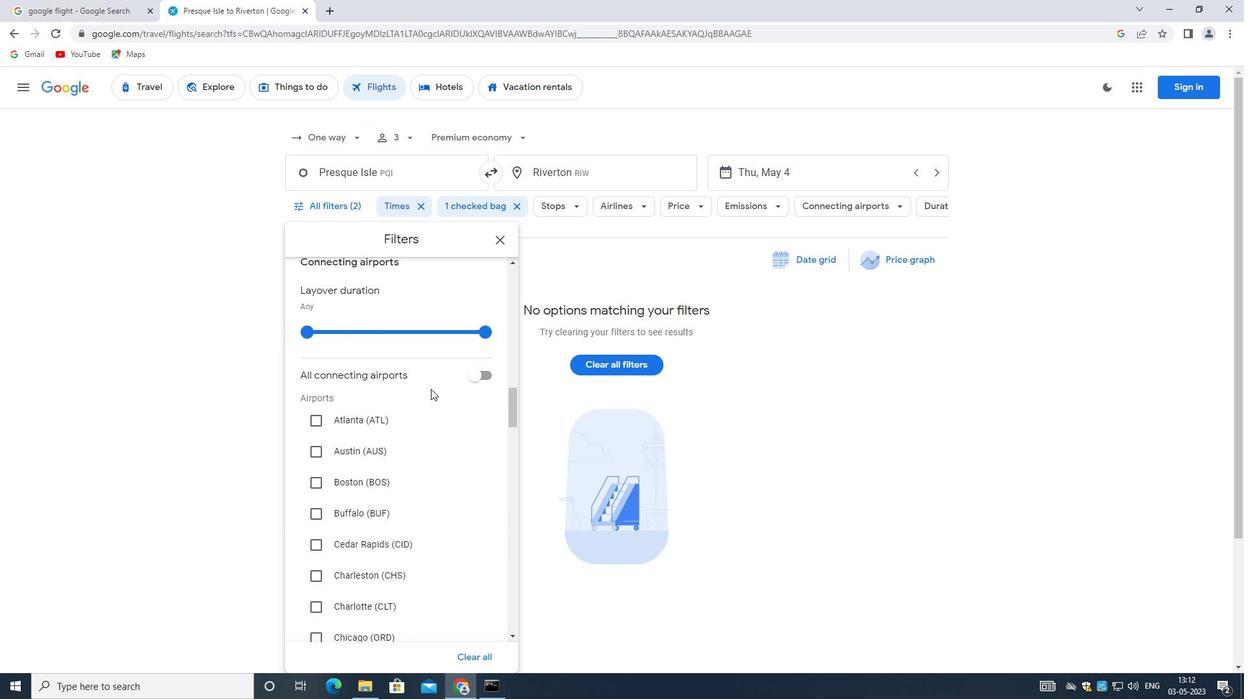 
Action: Mouse moved to (417, 408)
Screenshot: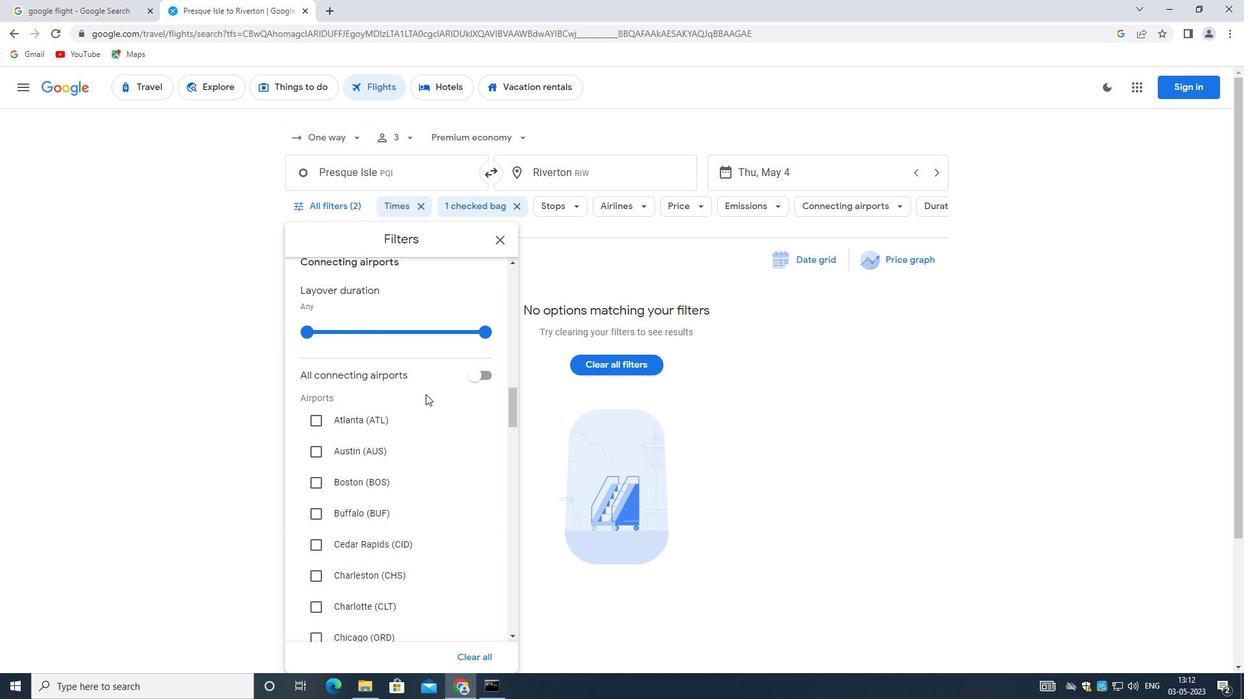 
Action: Mouse scrolled (417, 408) with delta (0, 0)
Screenshot: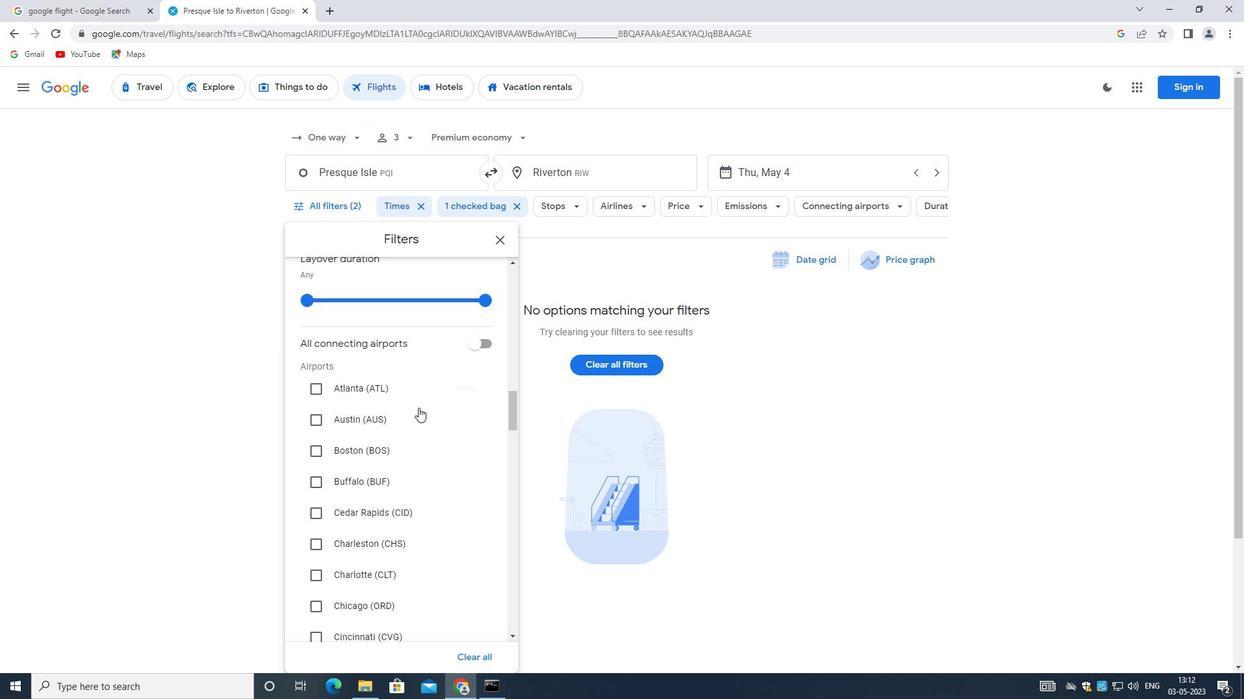 
Action: Mouse moved to (416, 409)
Screenshot: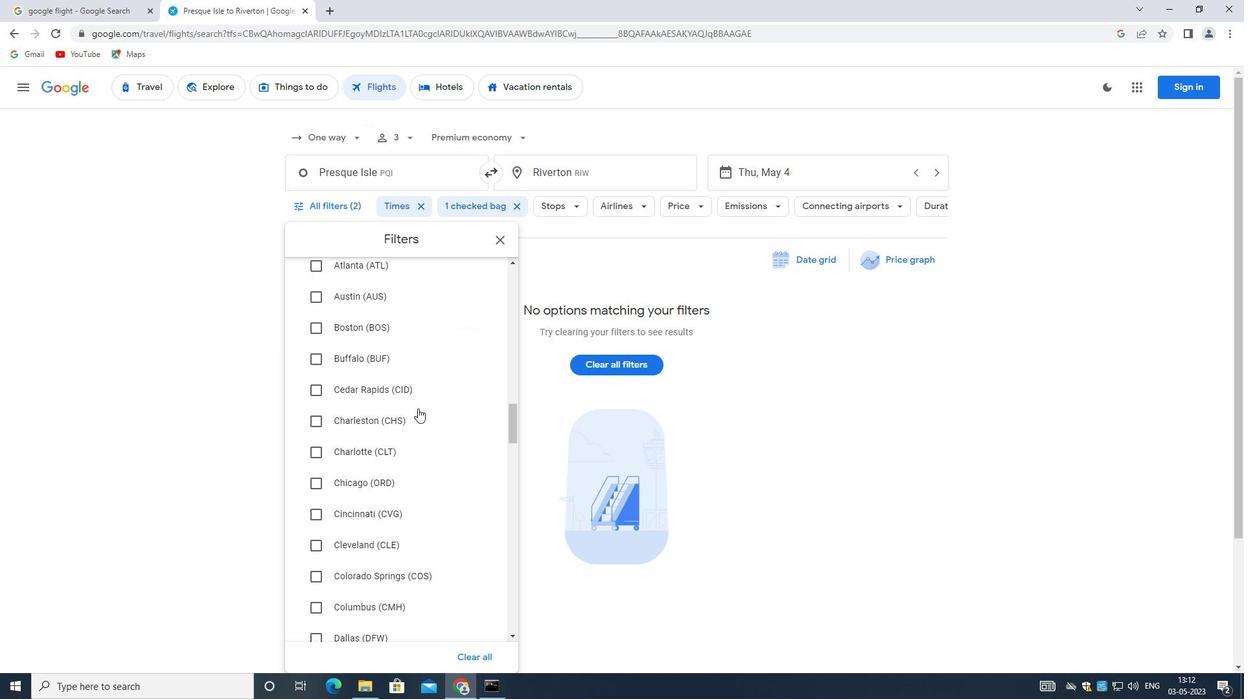 
Action: Mouse scrolled (416, 408) with delta (0, 0)
Screenshot: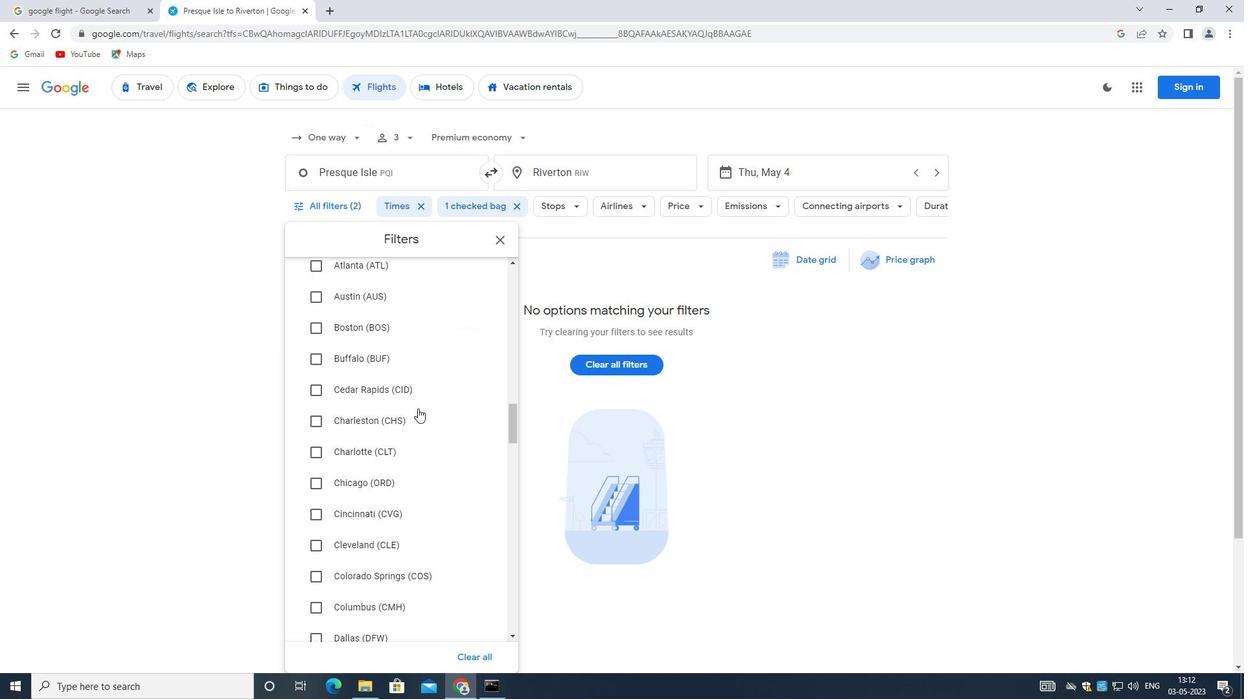 
Action: Mouse moved to (416, 410)
Screenshot: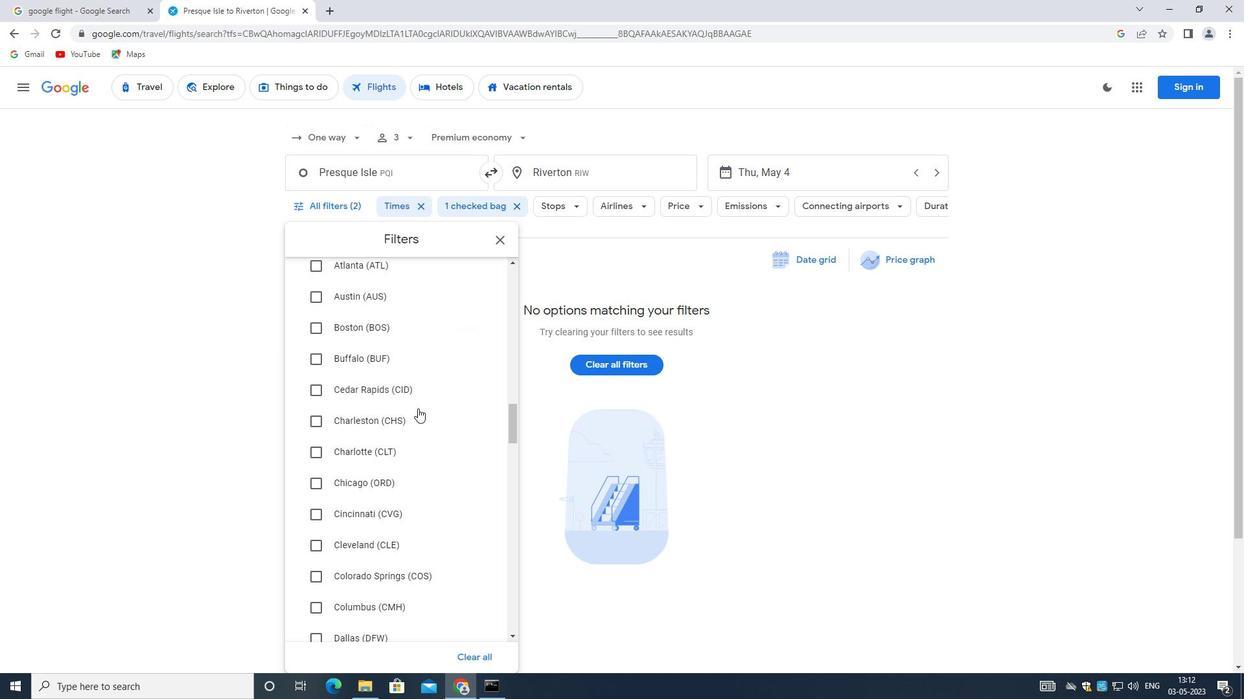 
Action: Mouse scrolled (416, 409) with delta (0, 0)
Screenshot: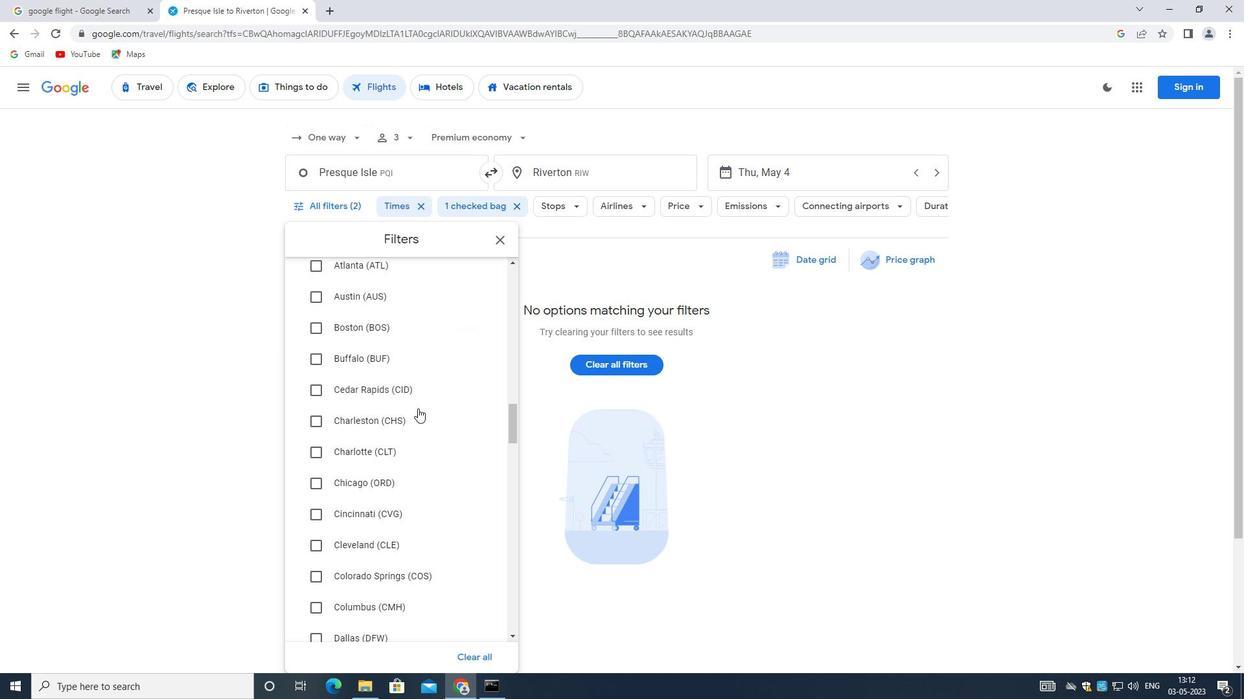 
Action: Mouse scrolled (416, 409) with delta (0, 0)
Screenshot: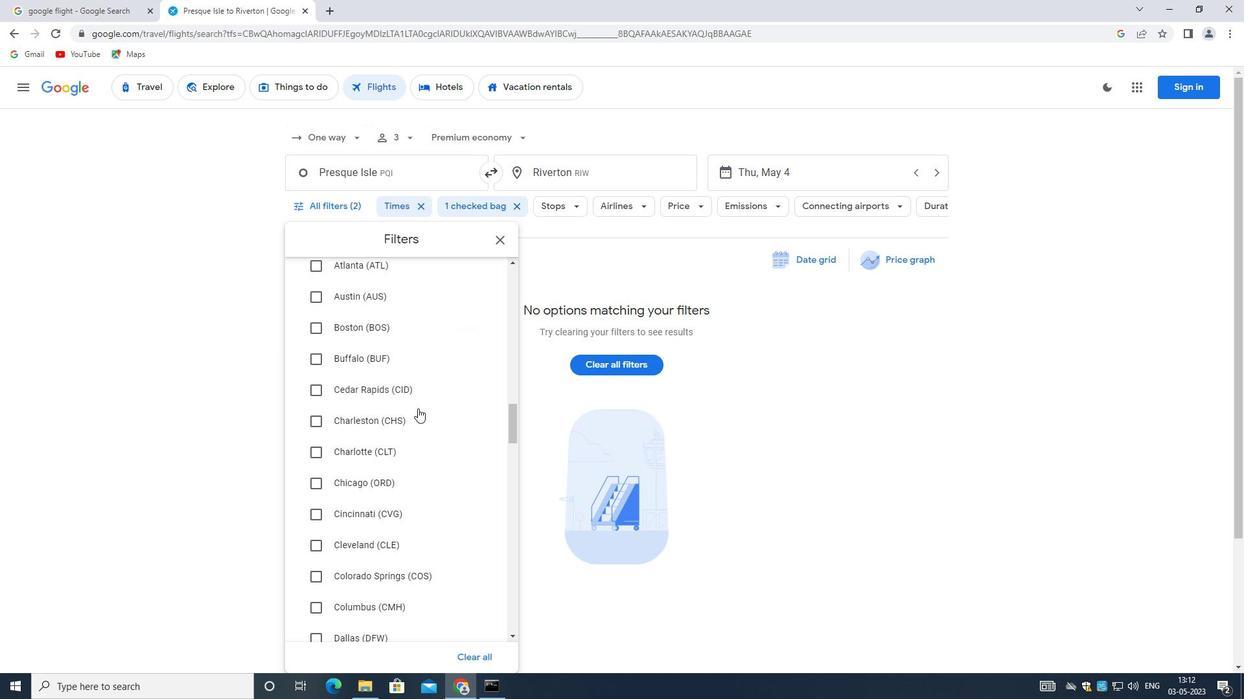 
Action: Mouse moved to (416, 411)
Screenshot: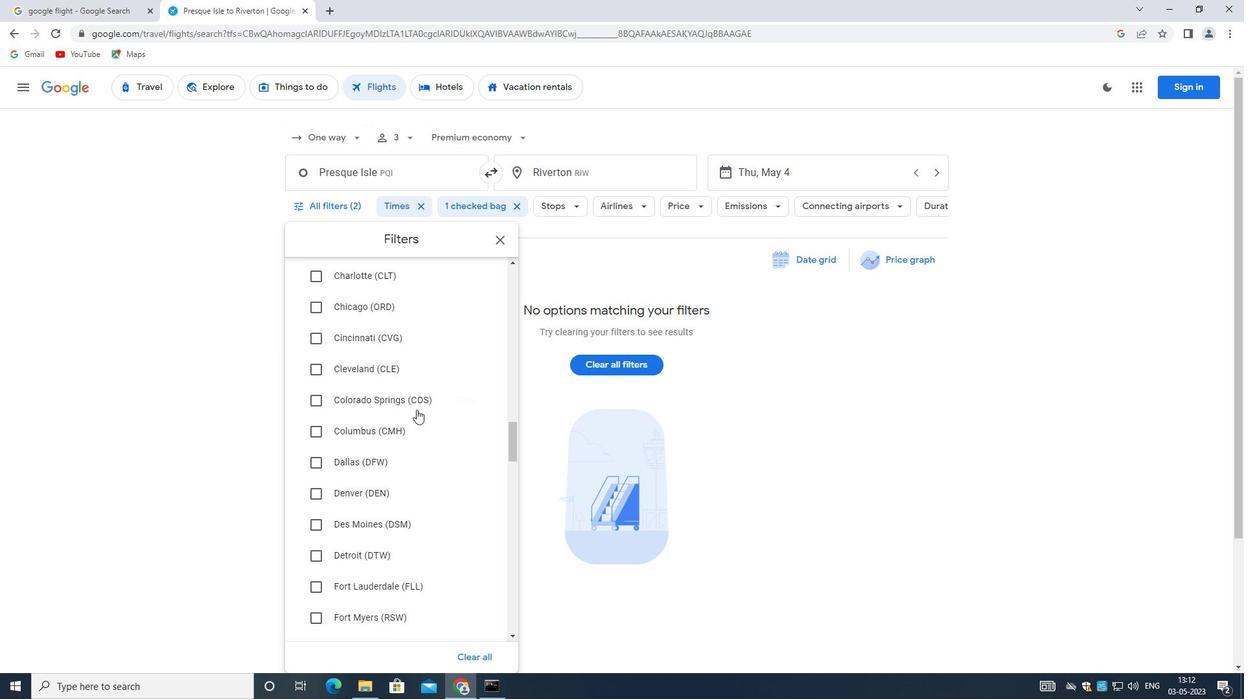 
Action: Mouse scrolled (416, 410) with delta (0, 0)
Screenshot: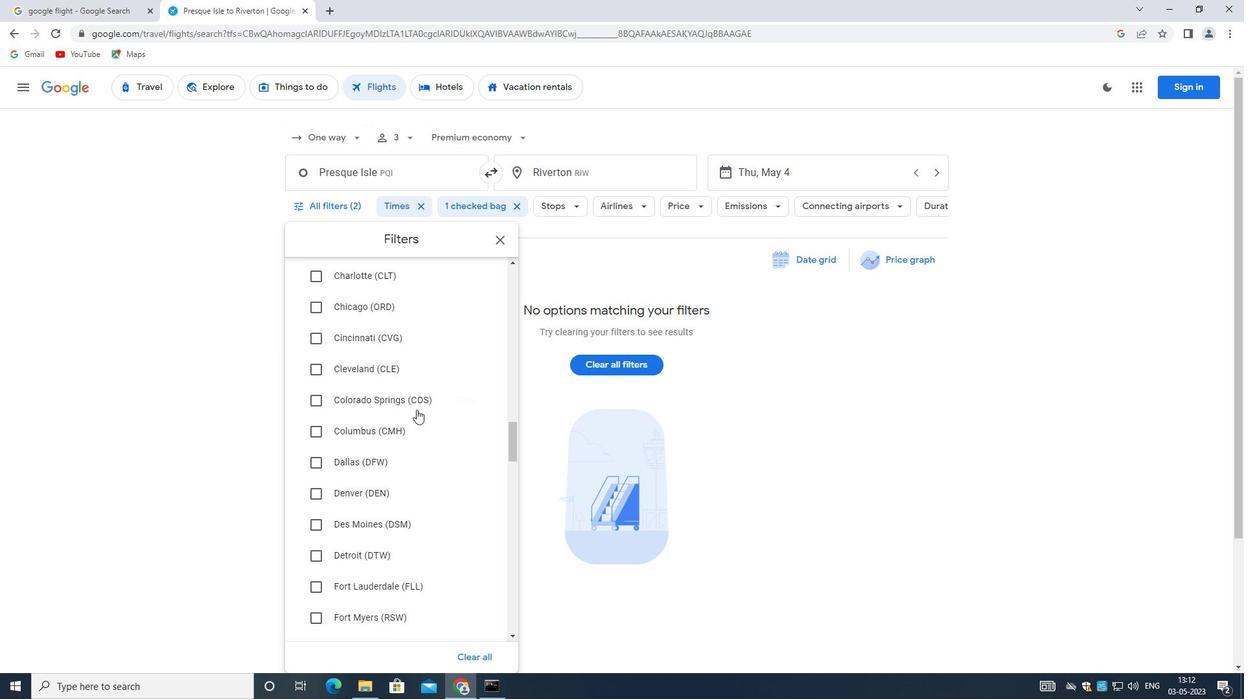 
Action: Mouse scrolled (416, 410) with delta (0, 0)
Screenshot: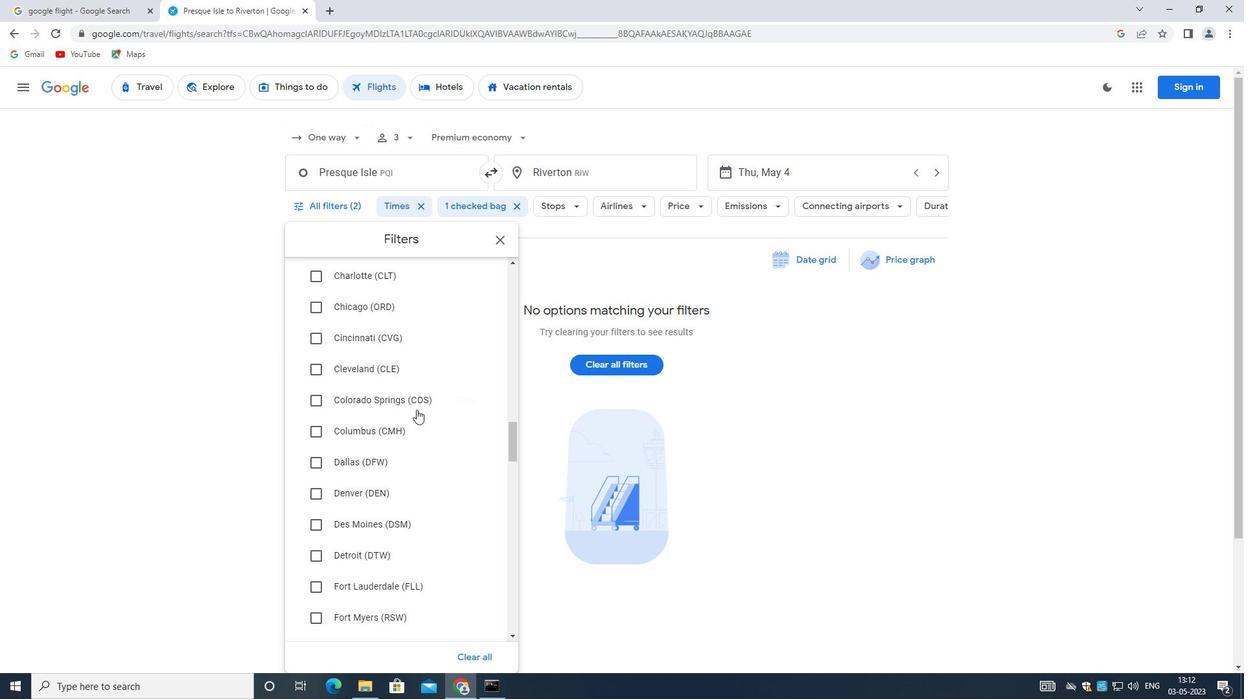 
Action: Mouse scrolled (416, 410) with delta (0, 0)
Screenshot: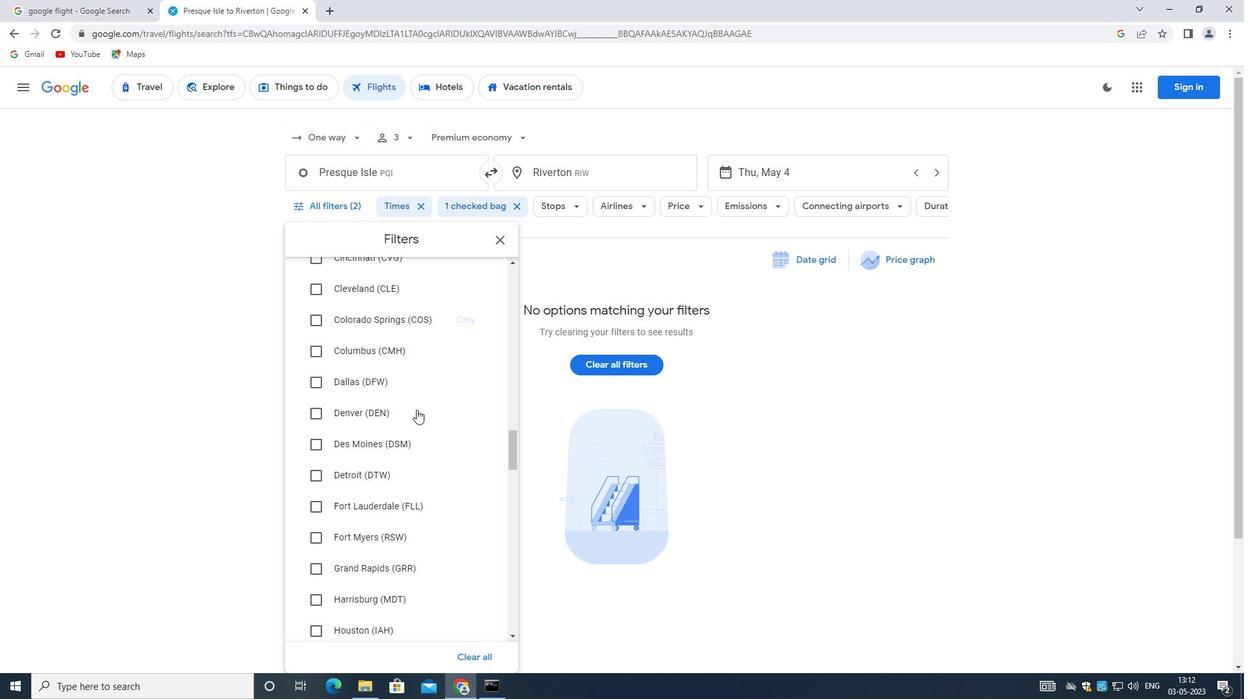 
Action: Mouse moved to (406, 432)
Screenshot: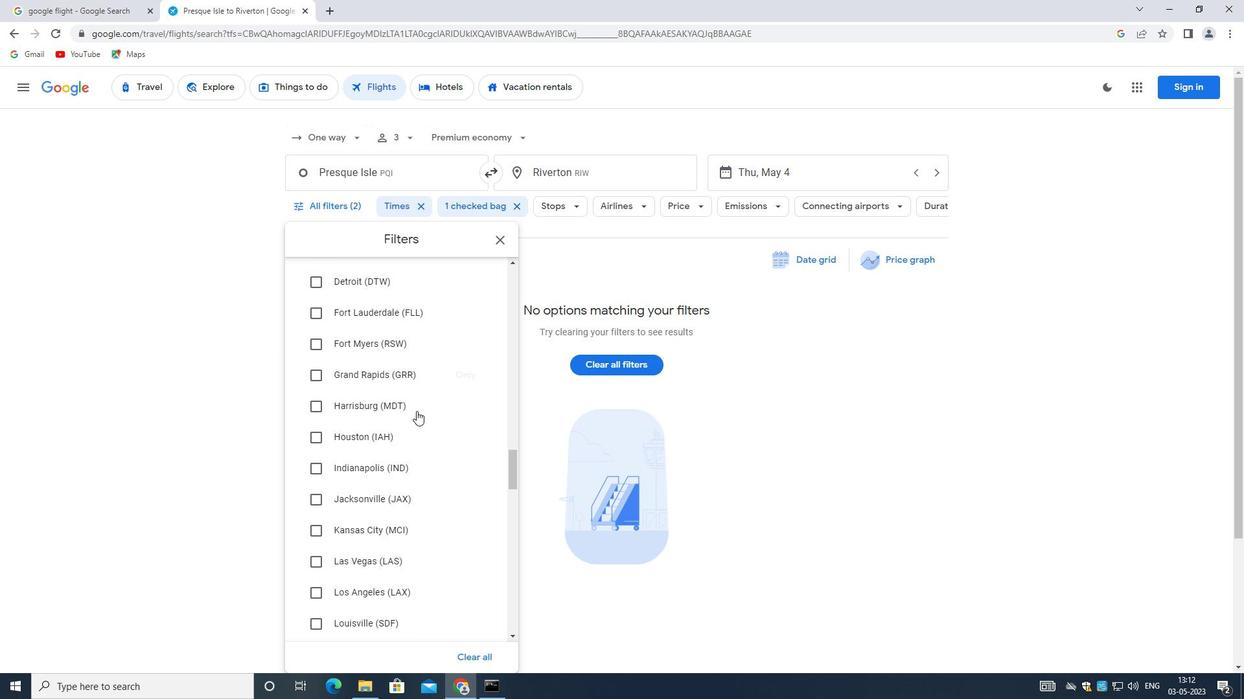 
Action: Mouse scrolled (406, 432) with delta (0, 0)
Screenshot: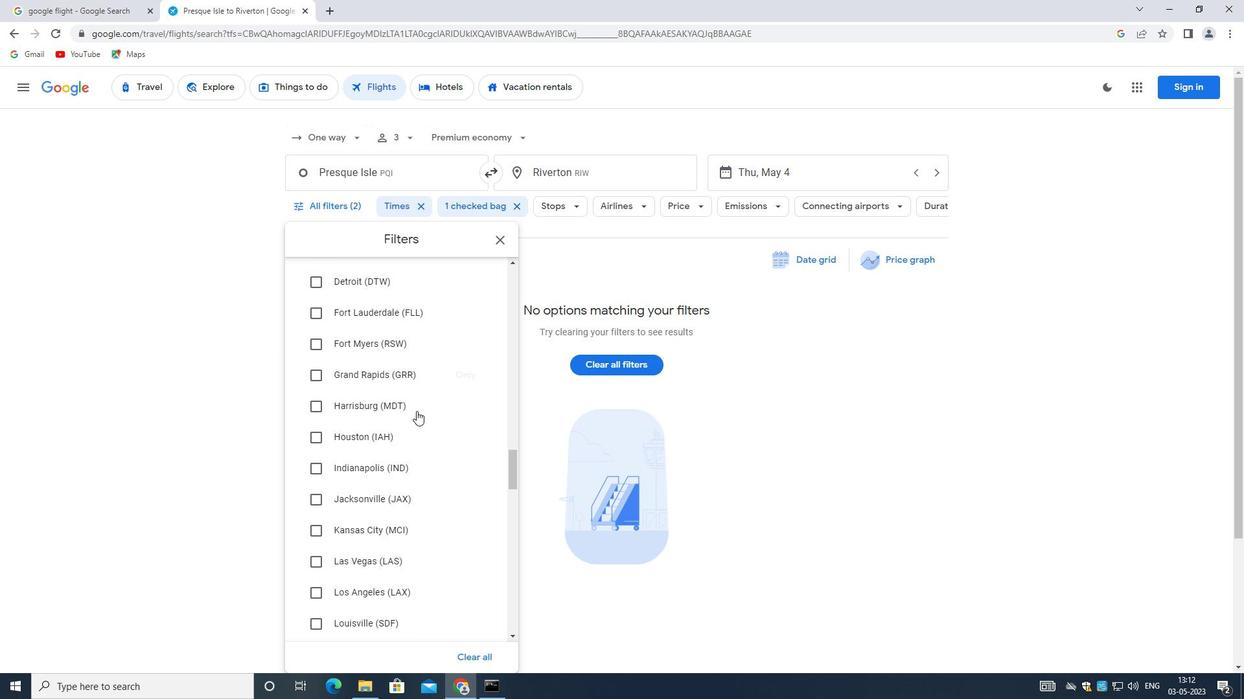 
Action: Mouse moved to (403, 442)
Screenshot: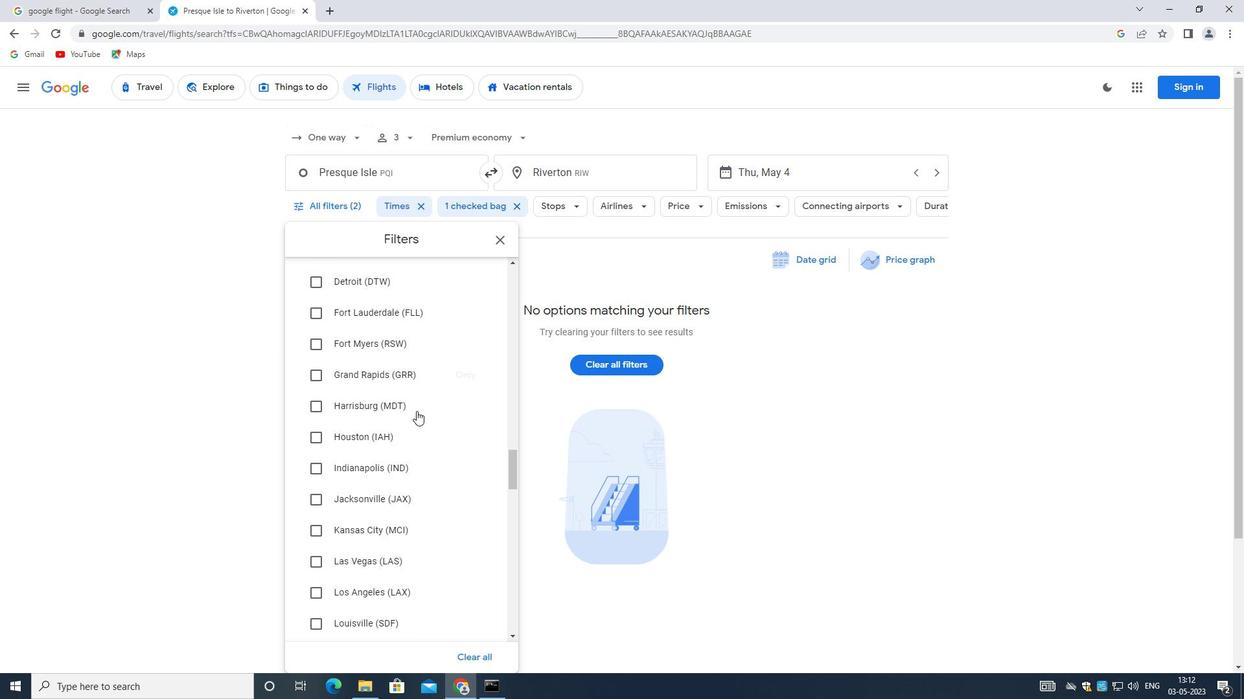 
Action: Mouse scrolled (403, 441) with delta (0, 0)
Screenshot: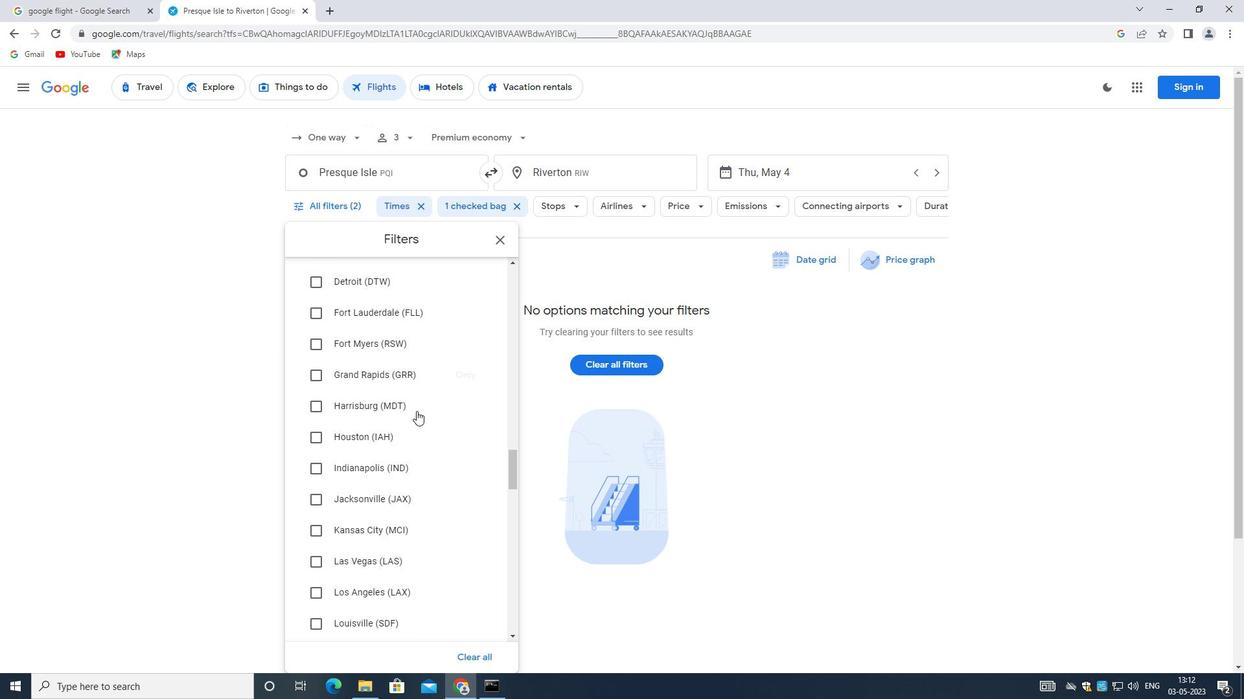 
Action: Mouse moved to (401, 446)
Screenshot: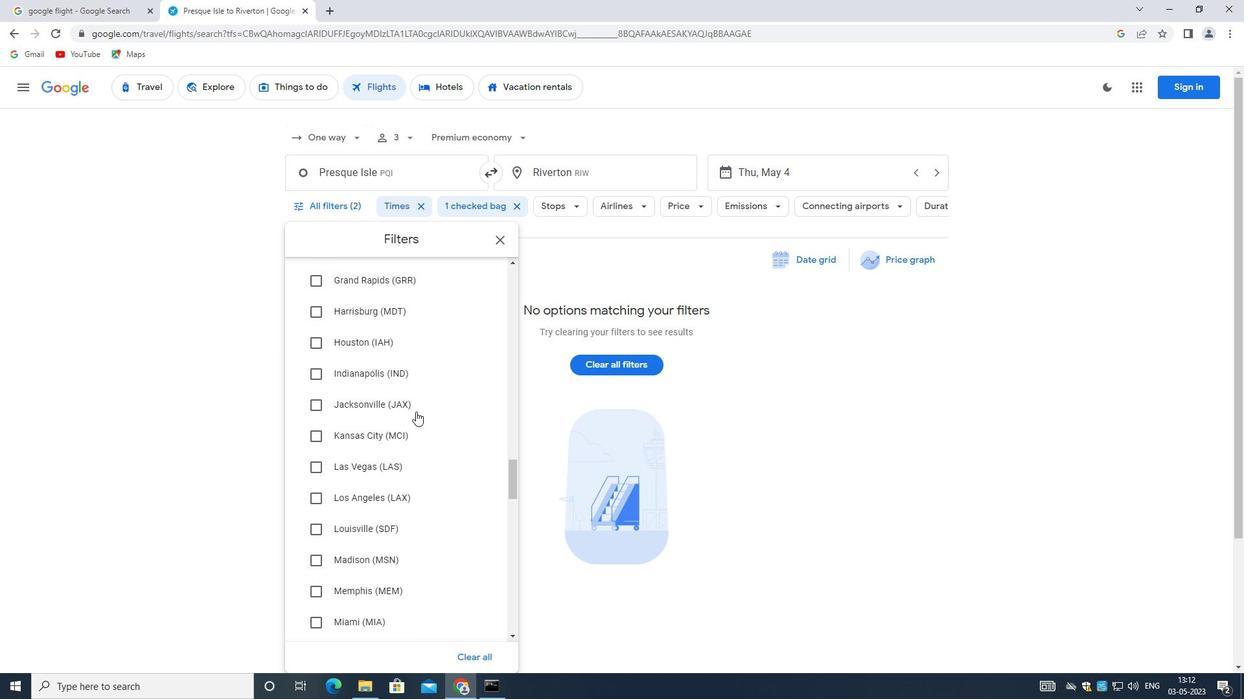 
Action: Mouse scrolled (401, 445) with delta (0, 0)
Screenshot: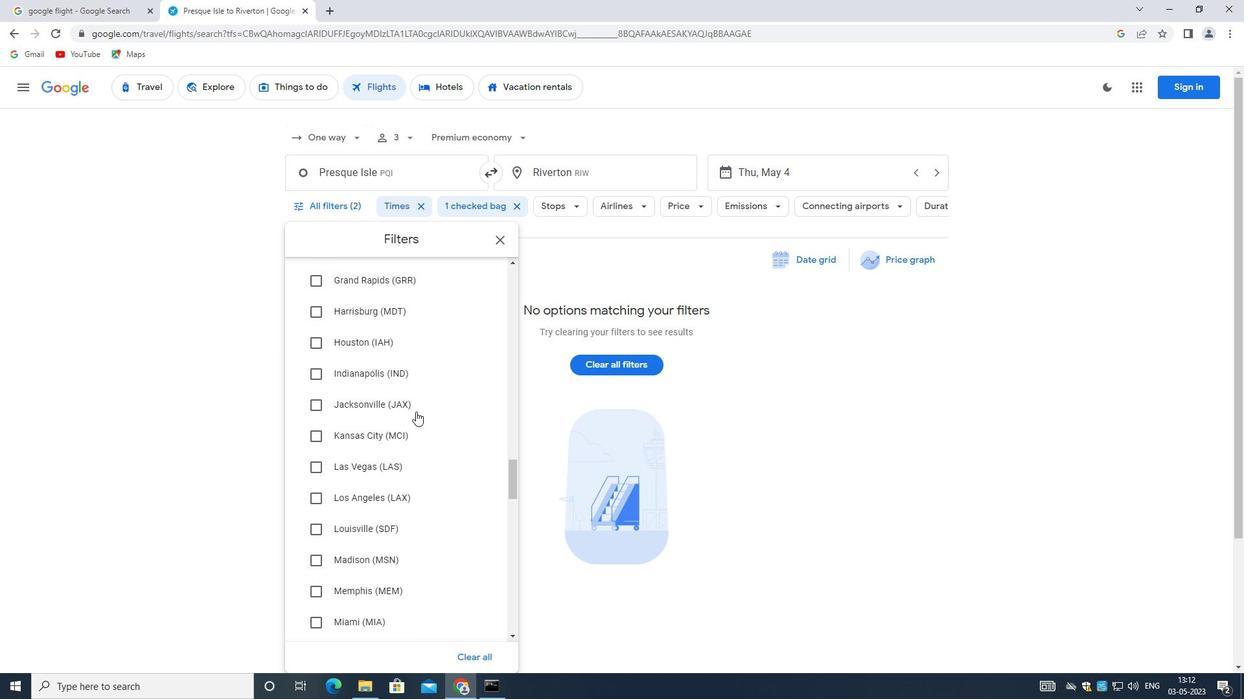 
Action: Mouse scrolled (401, 445) with delta (0, 0)
Screenshot: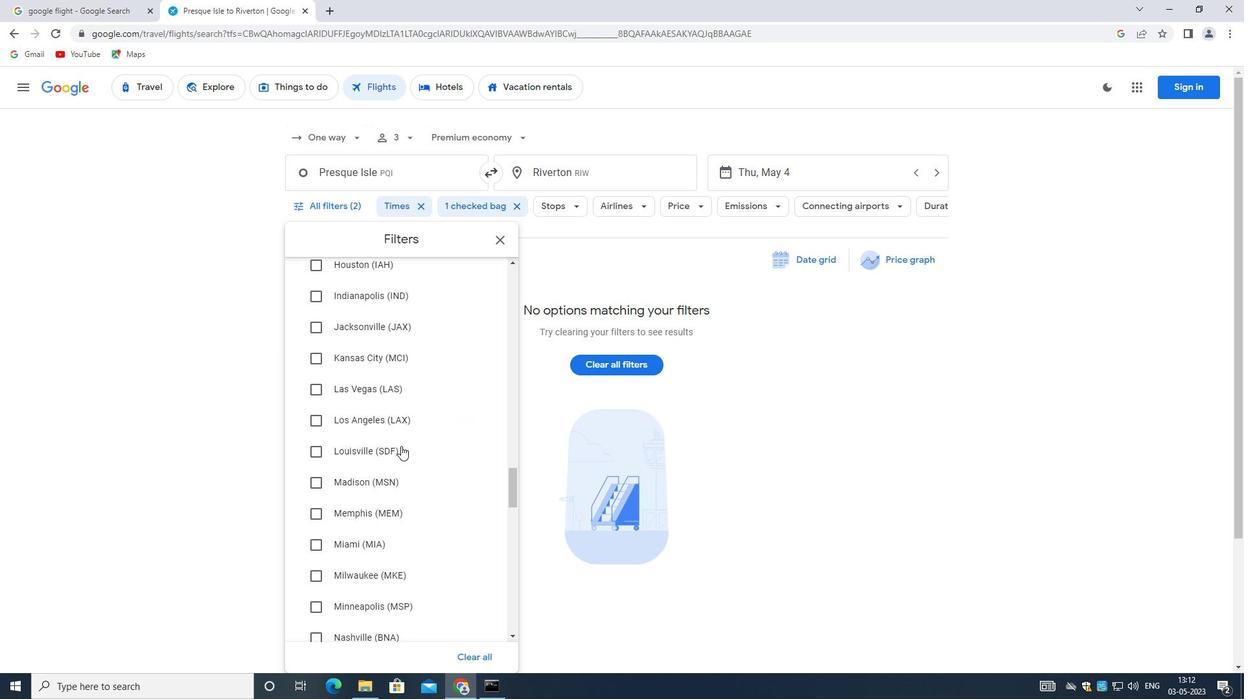 
Action: Mouse scrolled (401, 445) with delta (0, 0)
Screenshot: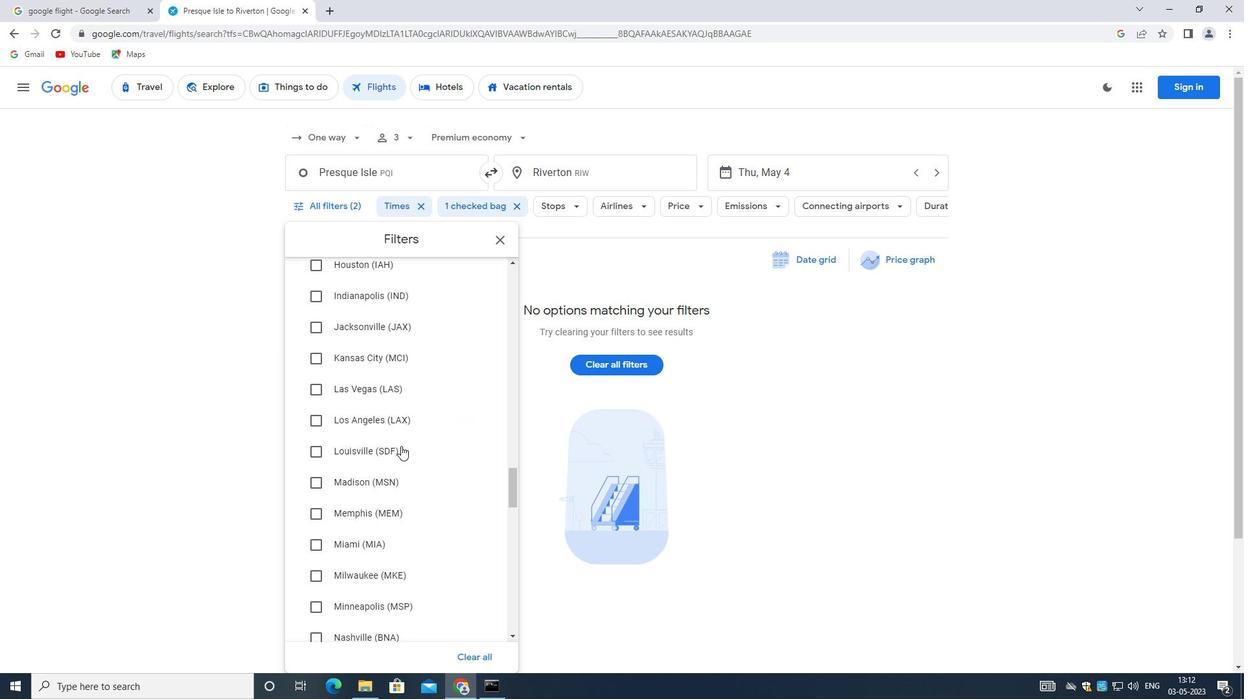 
Action: Mouse scrolled (401, 445) with delta (0, 0)
Screenshot: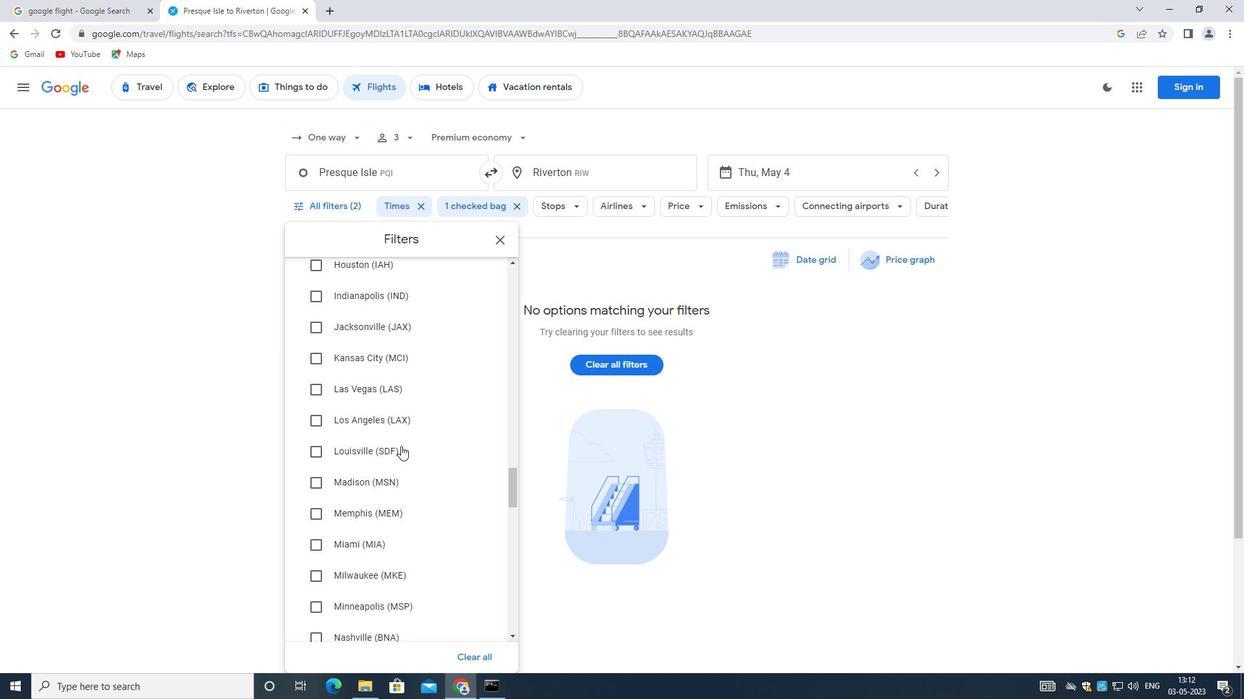 
Action: Mouse moved to (401, 466)
Screenshot: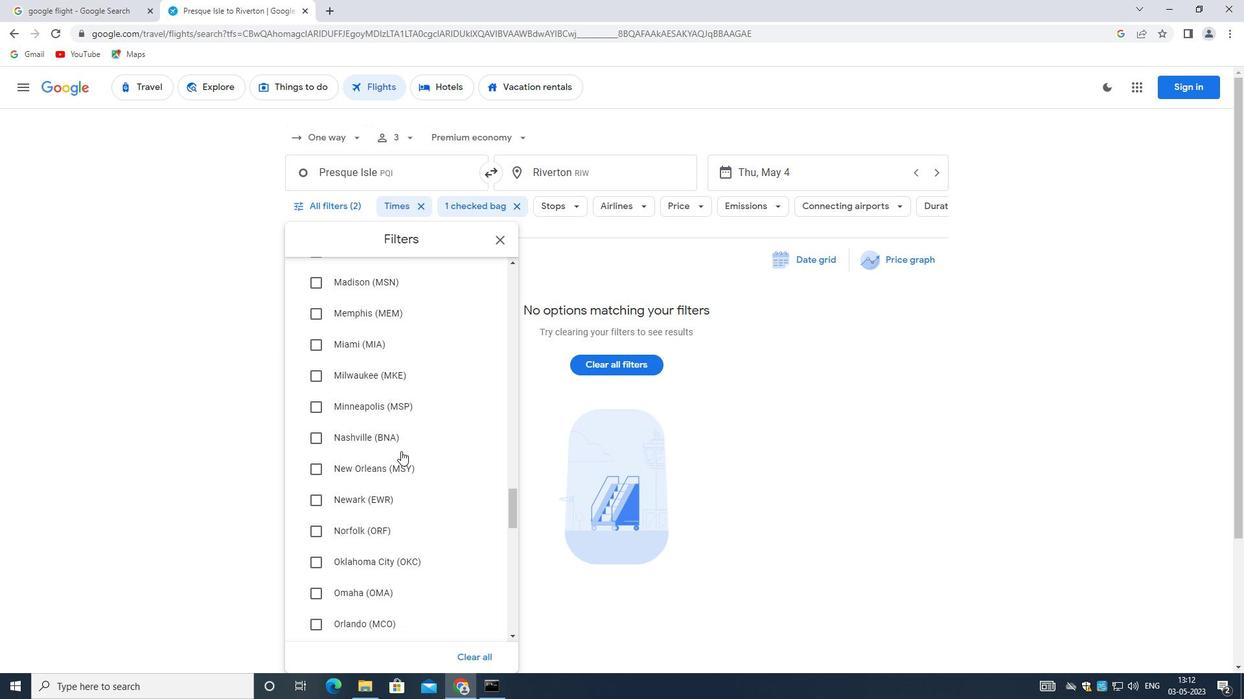 
Action: Mouse scrolled (401, 465) with delta (0, 0)
Screenshot: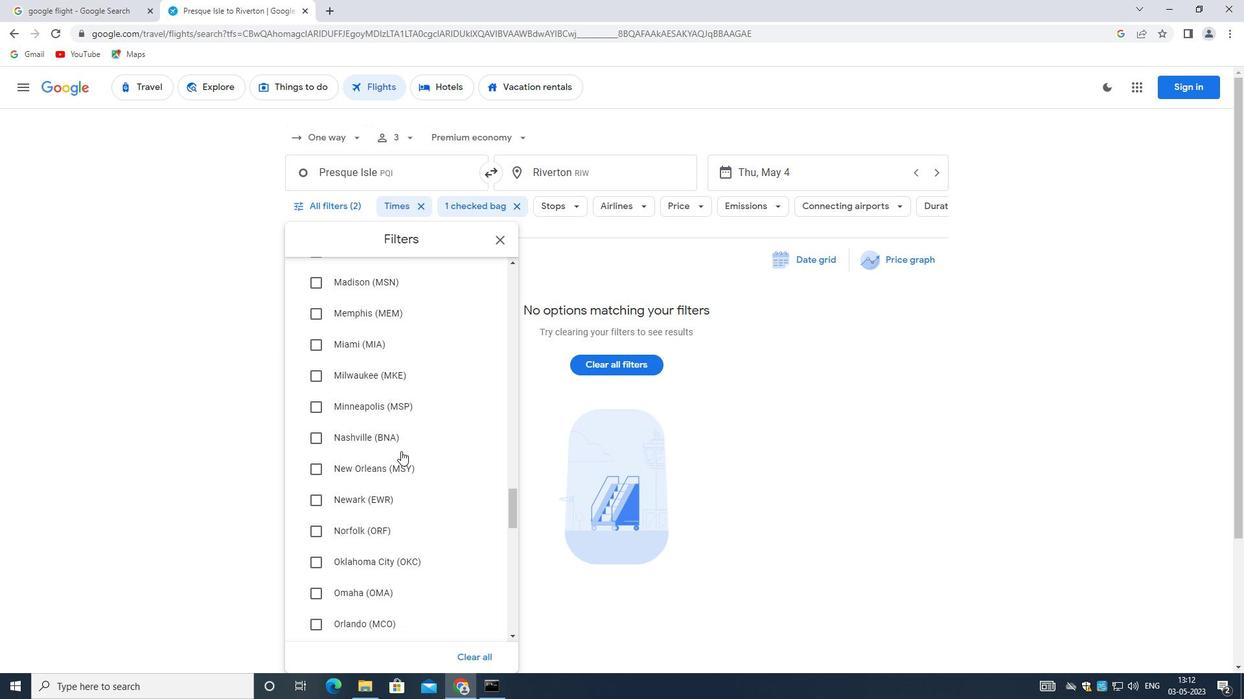 
Action: Mouse moved to (402, 473)
Screenshot: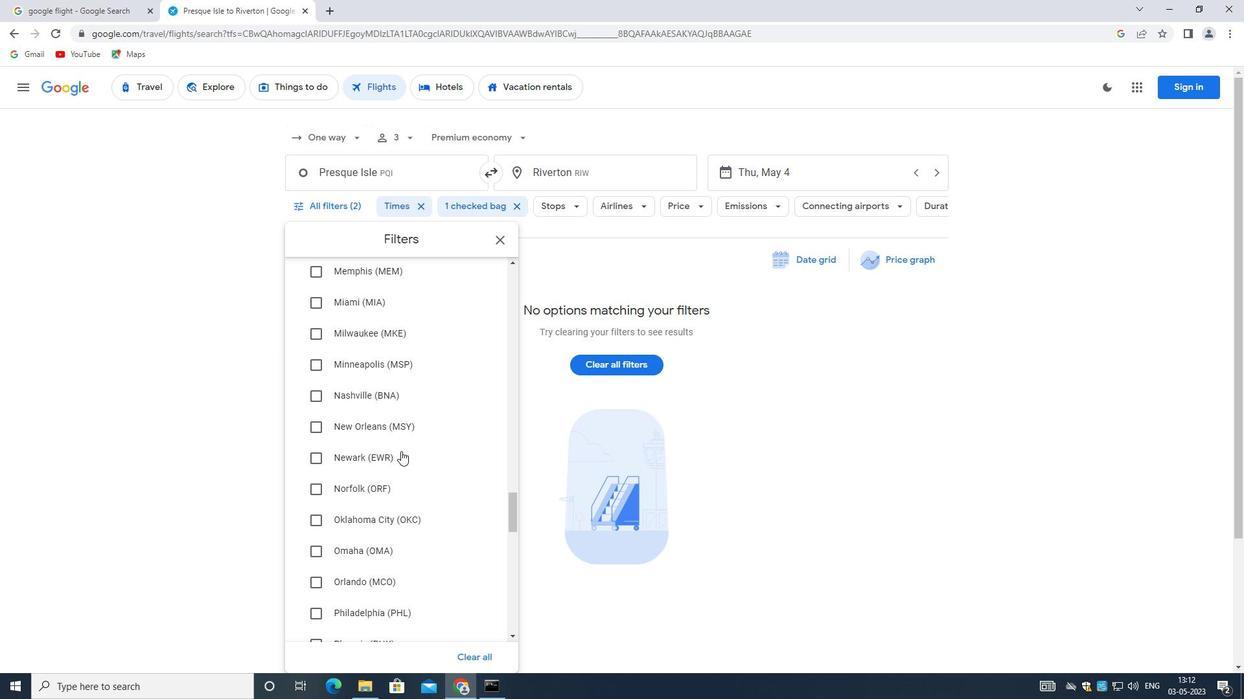 
Action: Mouse scrolled (402, 472) with delta (0, 0)
Screenshot: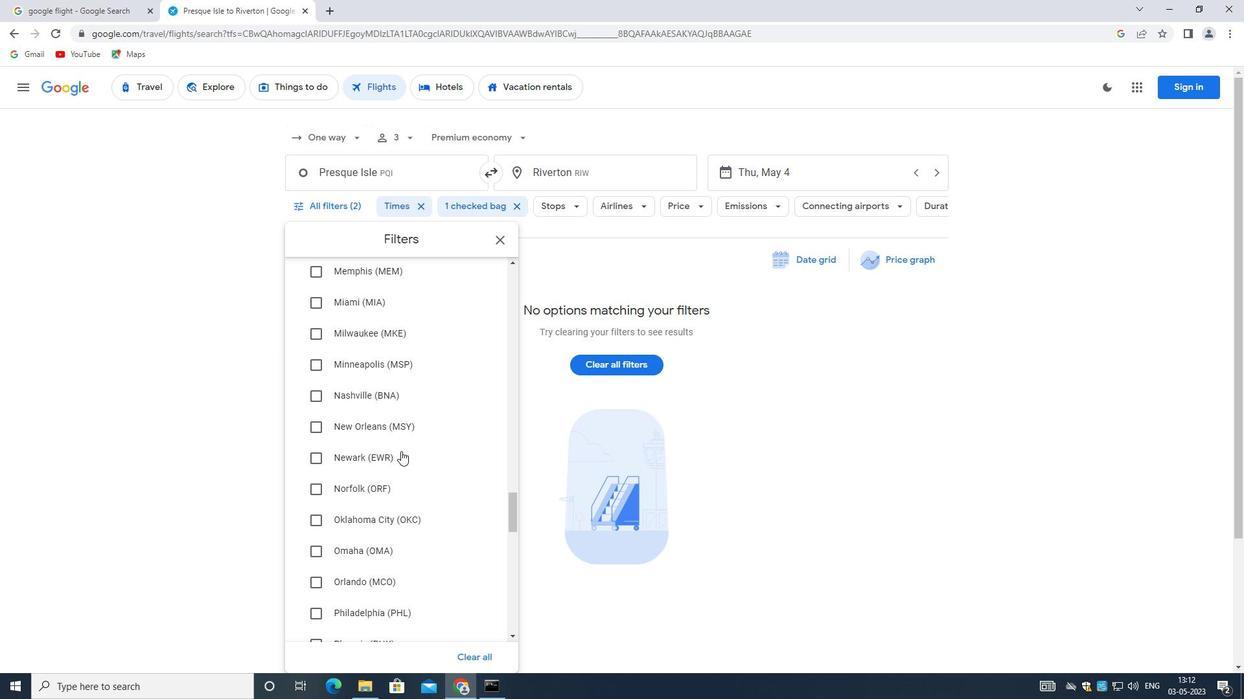 
Action: Mouse moved to (404, 482)
Screenshot: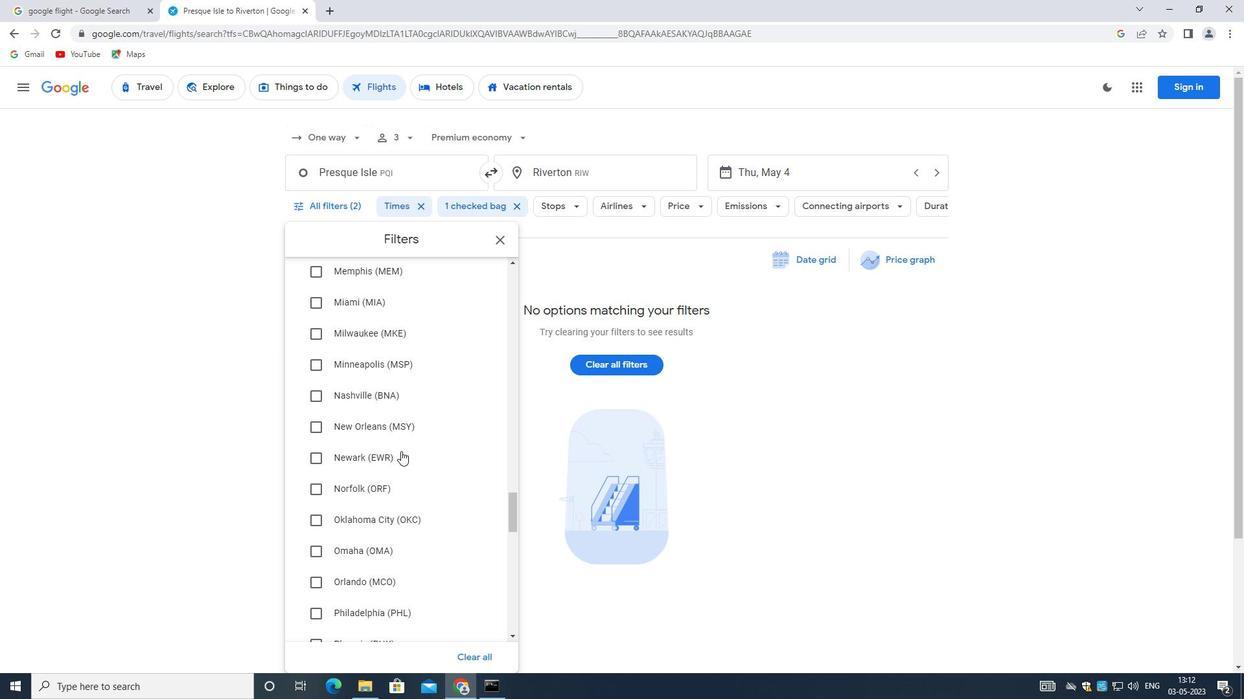 
Action: Mouse scrolled (404, 481) with delta (0, 0)
Screenshot: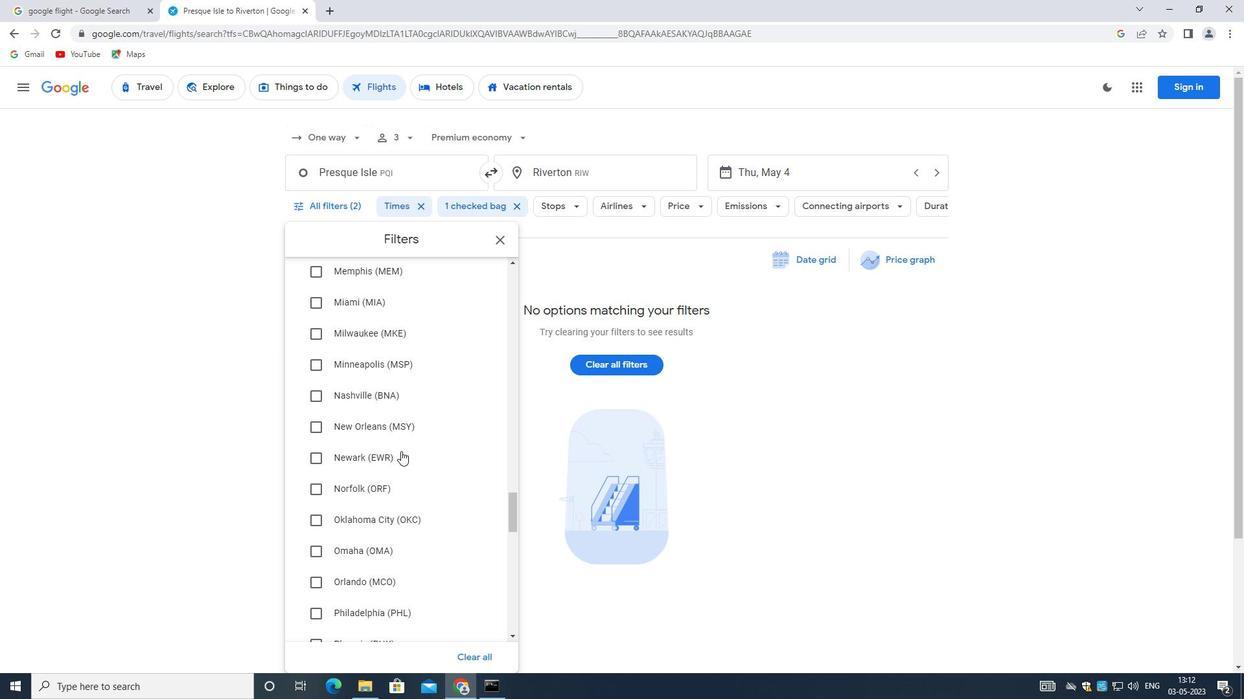 
Action: Mouse moved to (404, 497)
Screenshot: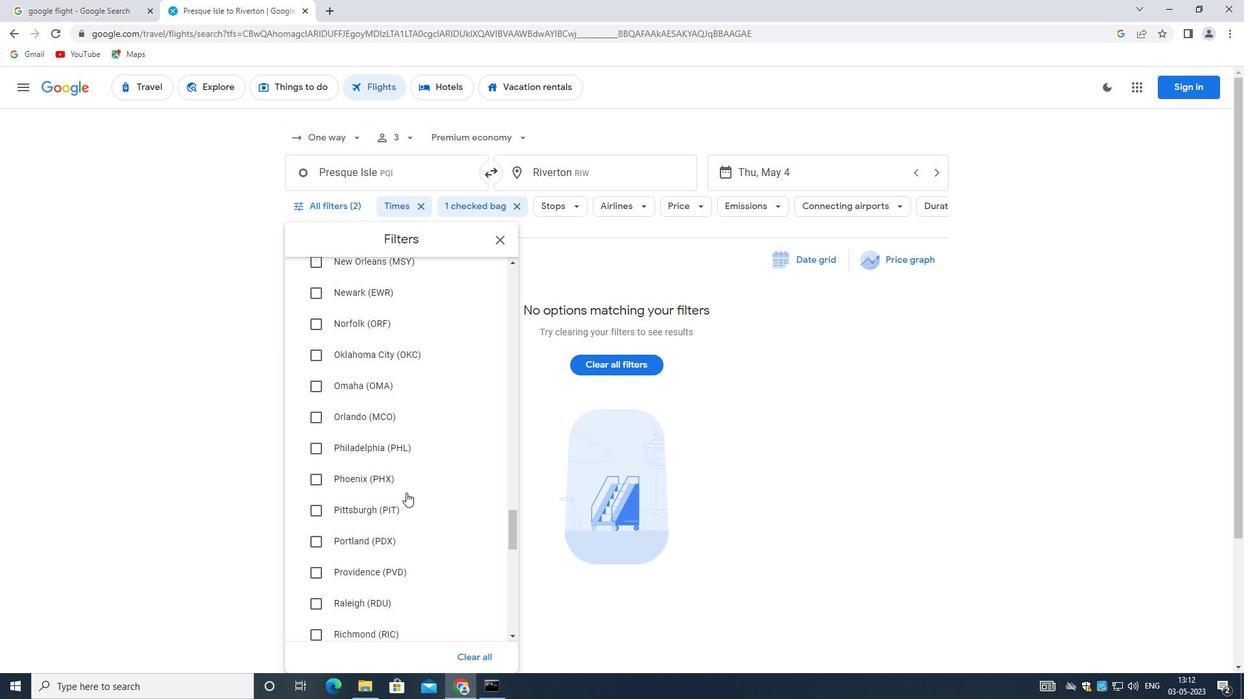
Action: Mouse scrolled (404, 496) with delta (0, 0)
Screenshot: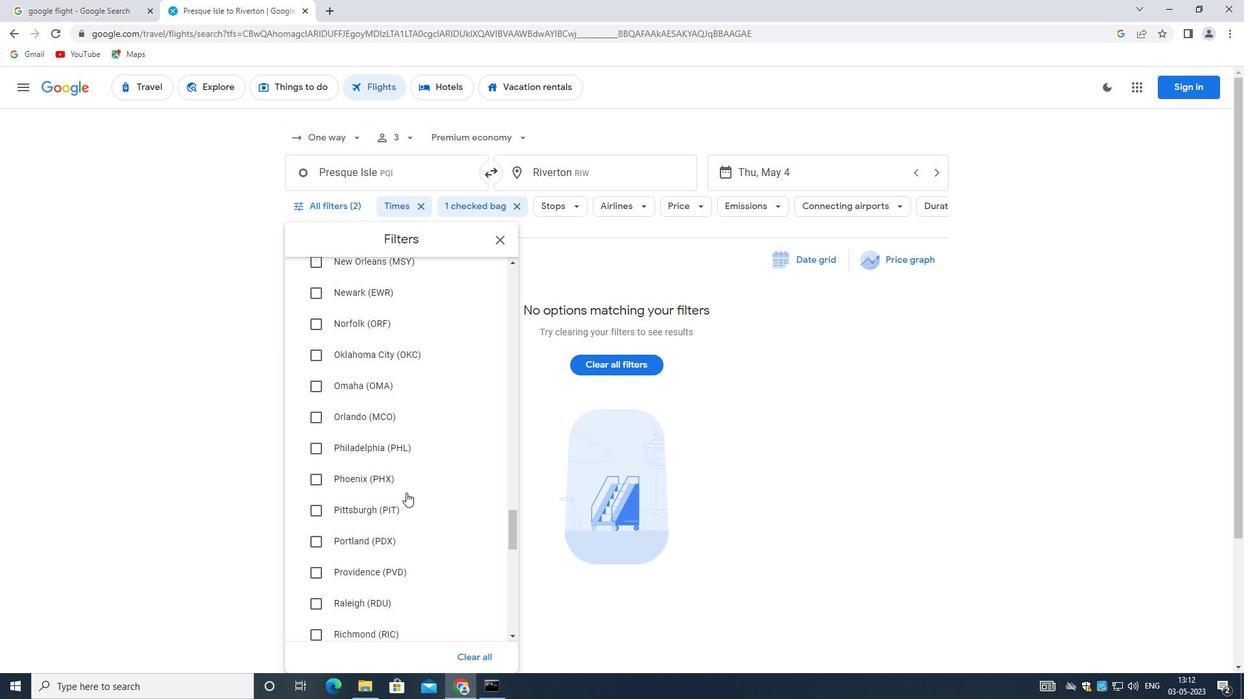 
Action: Mouse moved to (404, 497)
Screenshot: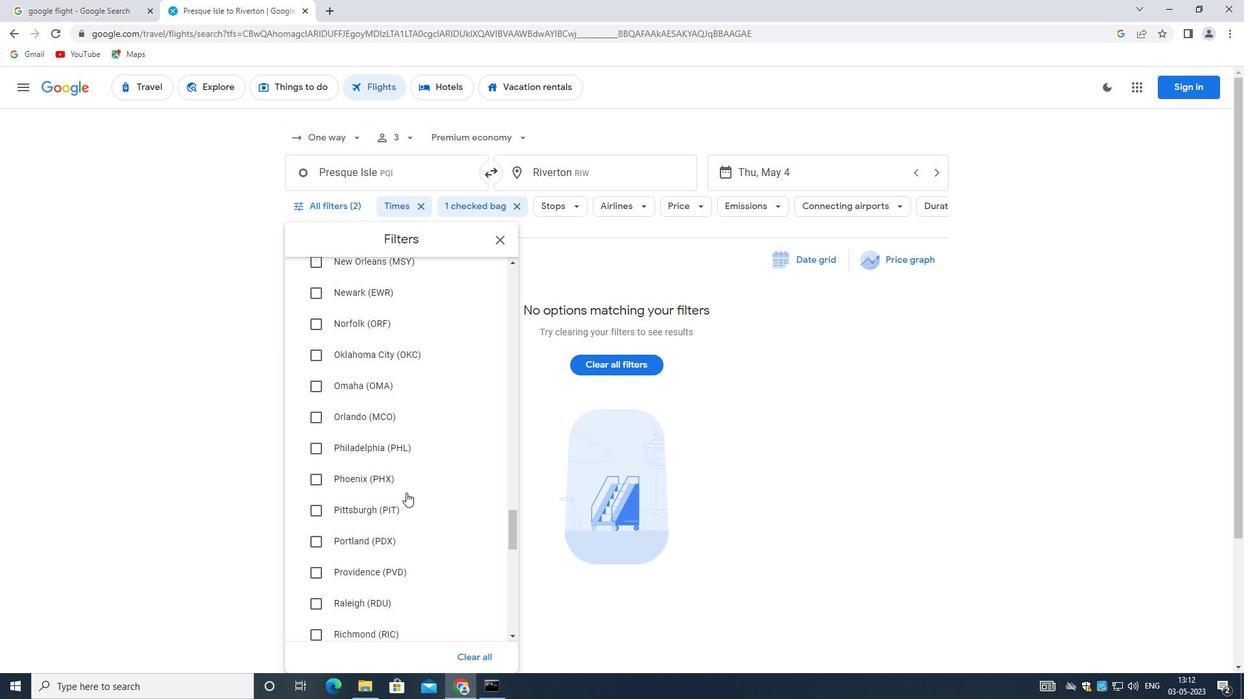 
Action: Mouse scrolled (404, 497) with delta (0, 0)
Screenshot: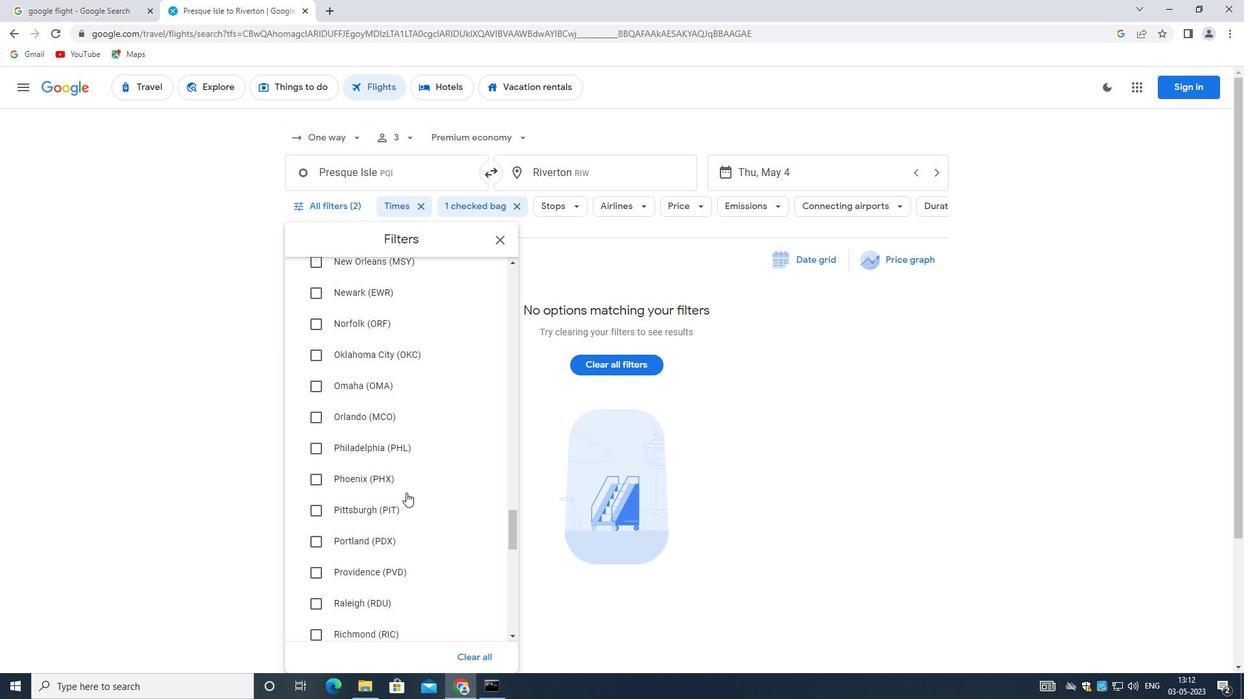 
Action: Mouse scrolled (404, 497) with delta (0, 0)
Screenshot: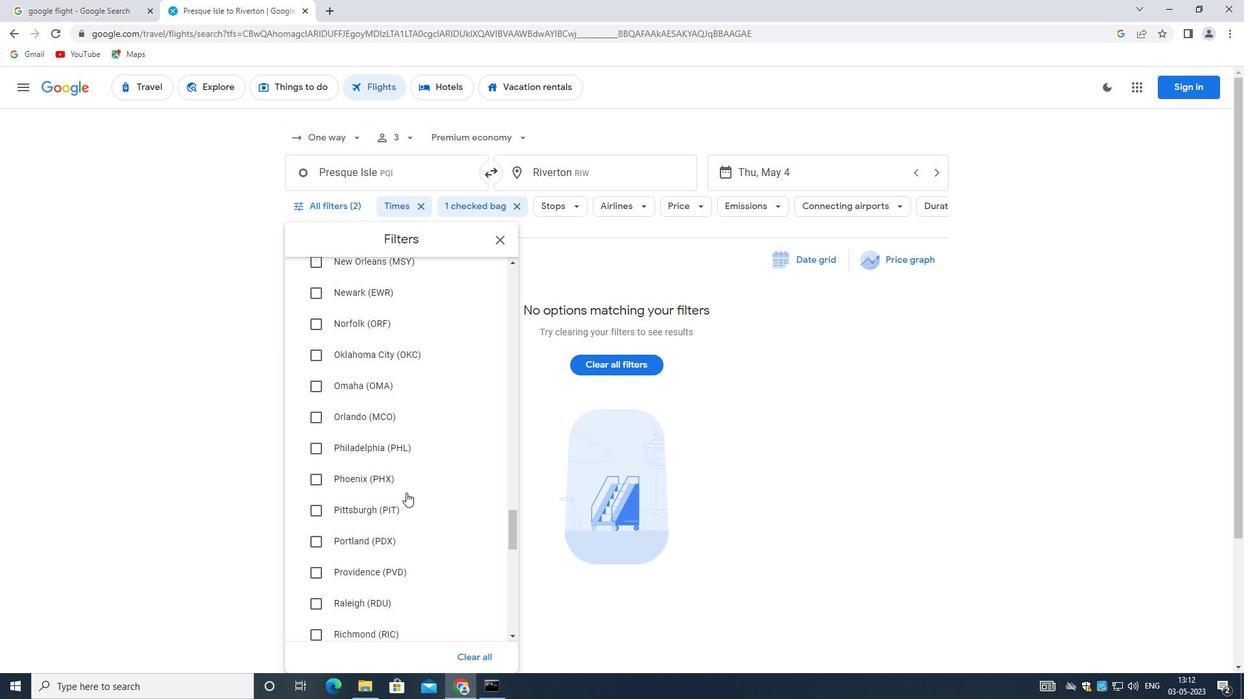 
Action: Mouse moved to (404, 498)
Screenshot: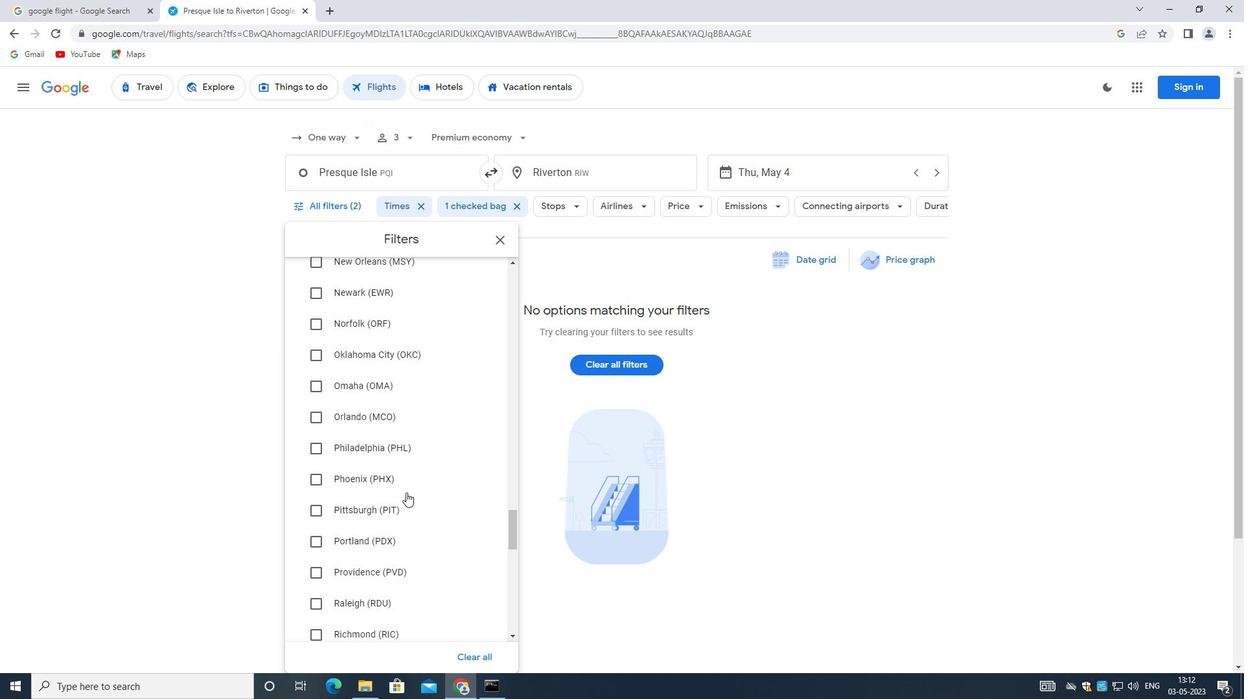 
Action: Mouse scrolled (404, 497) with delta (0, 0)
Screenshot: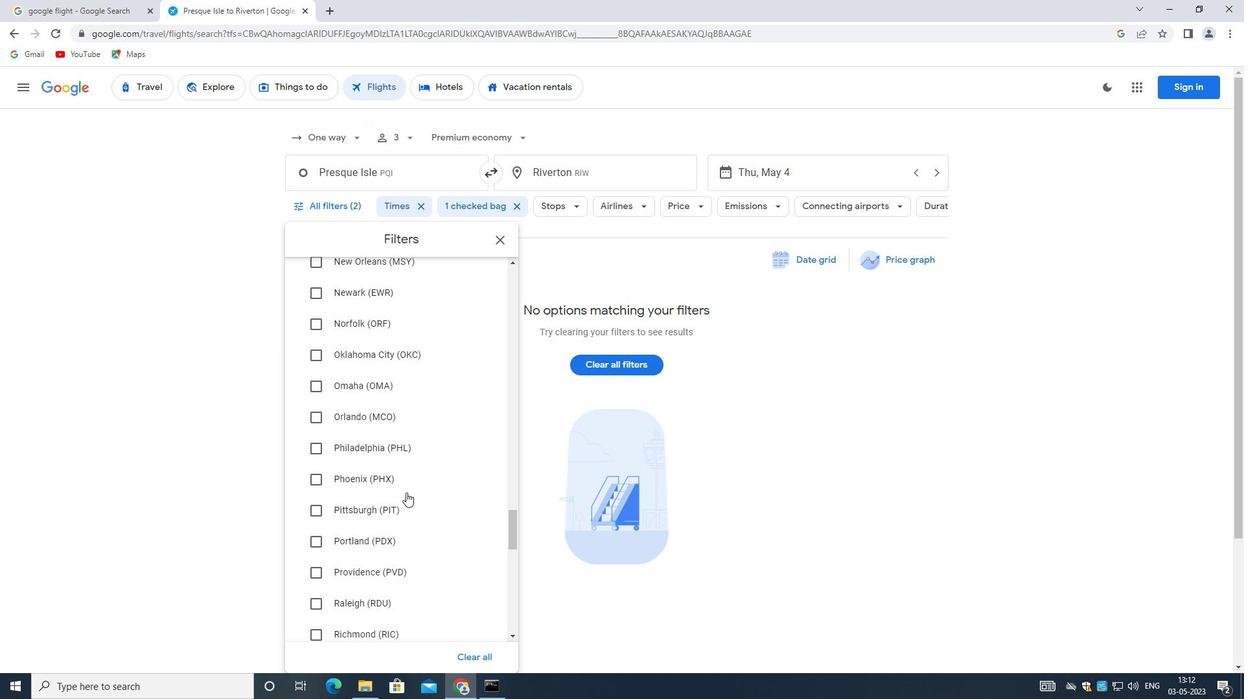 
Action: Mouse moved to (404, 513)
Screenshot: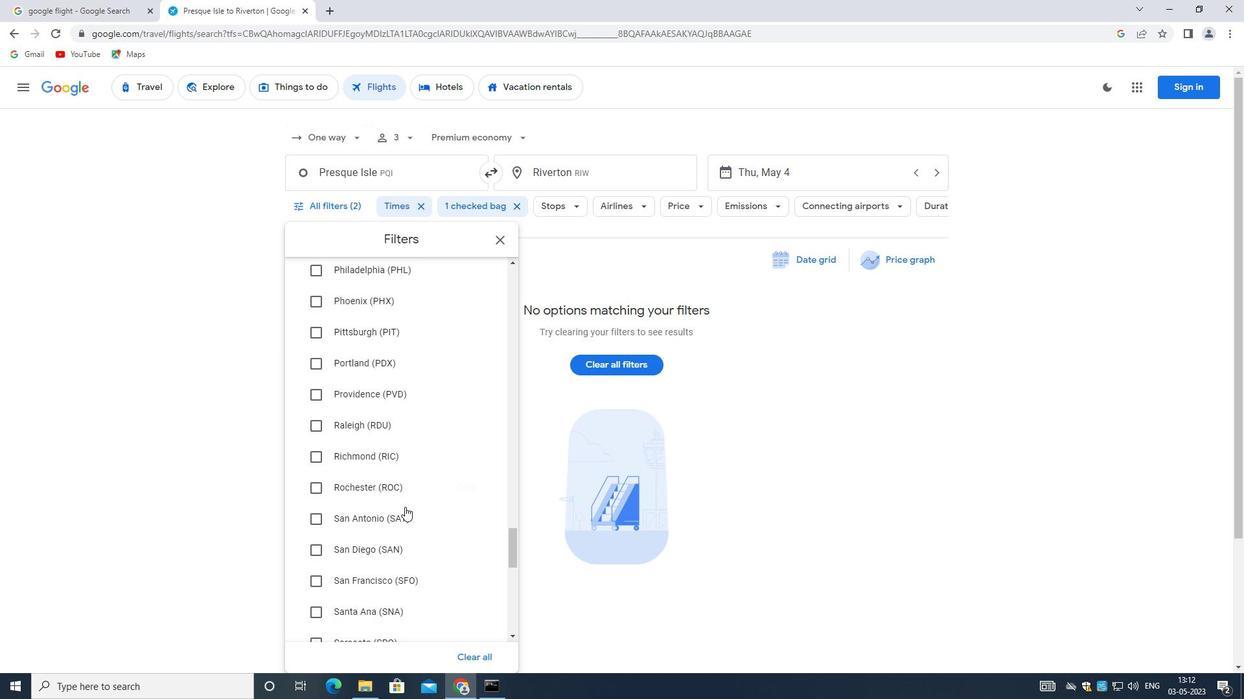 
Action: Mouse scrolled (404, 512) with delta (0, 0)
Screenshot: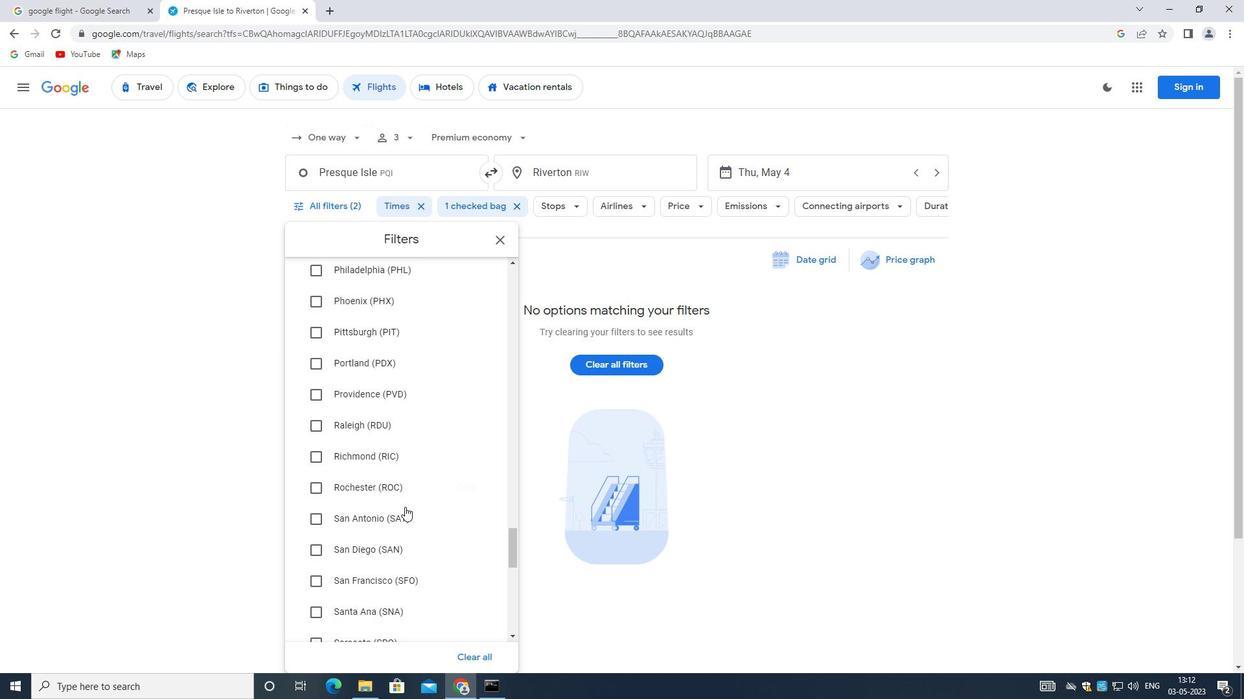
Action: Mouse moved to (404, 514)
Screenshot: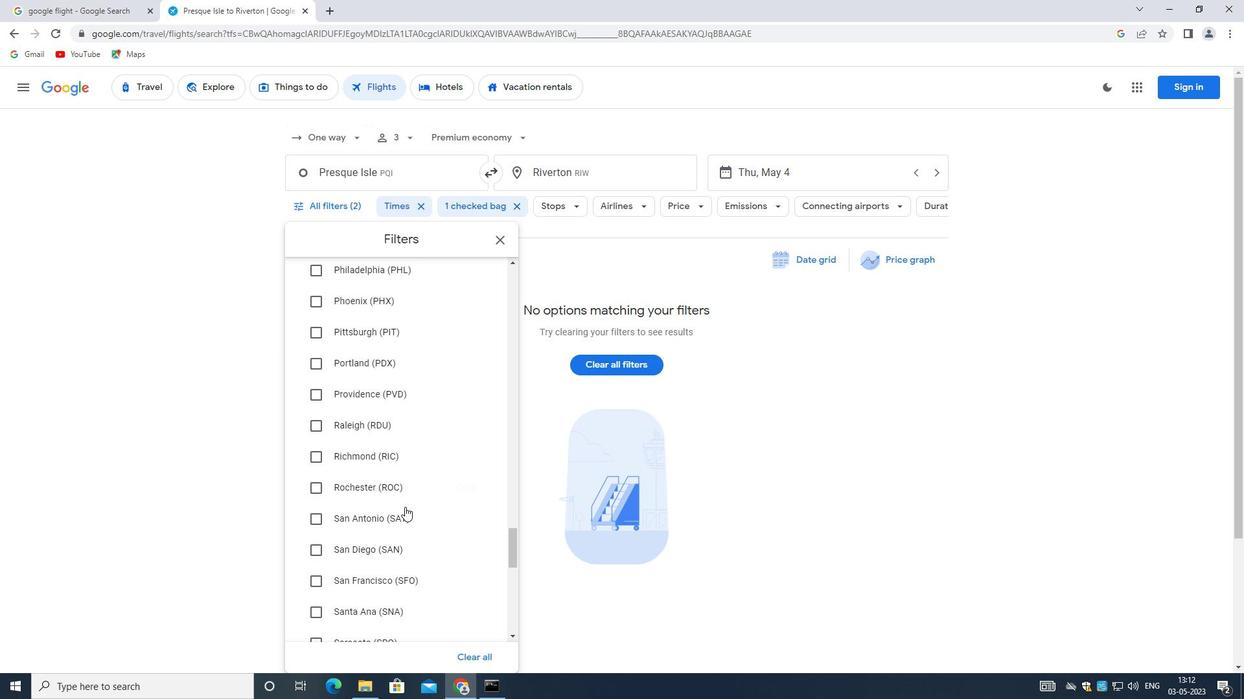 
Action: Mouse scrolled (404, 513) with delta (0, 0)
Screenshot: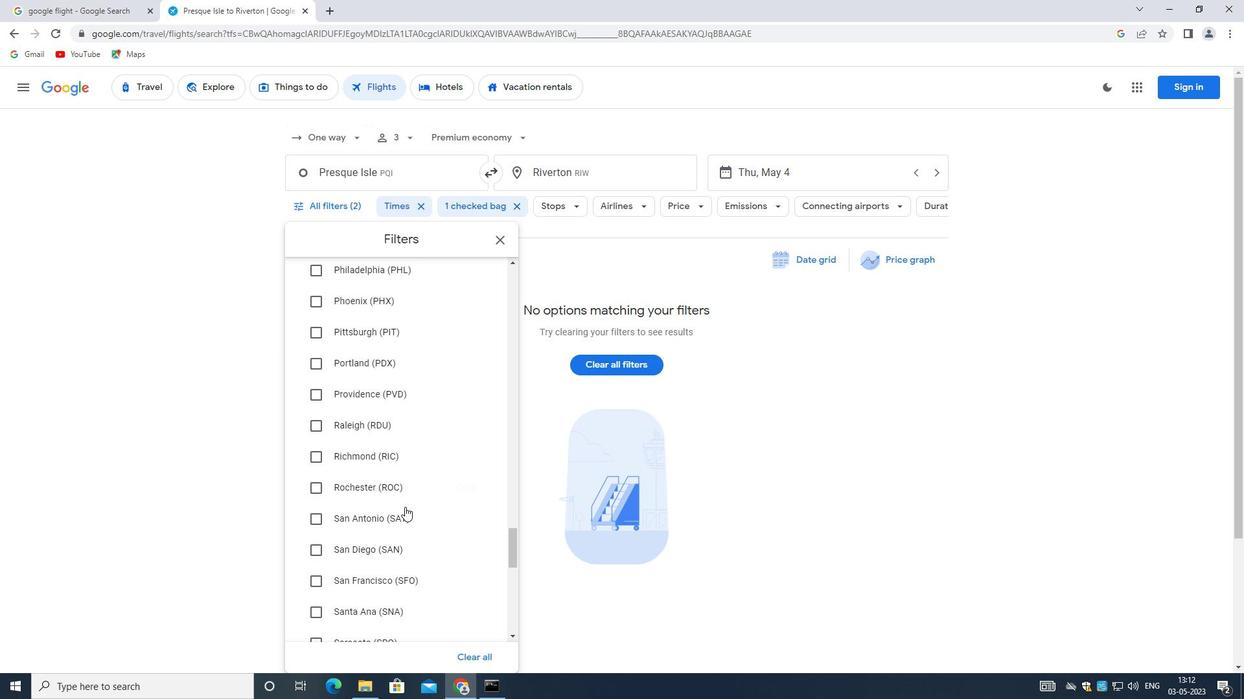 
Action: Mouse moved to (404, 515)
Screenshot: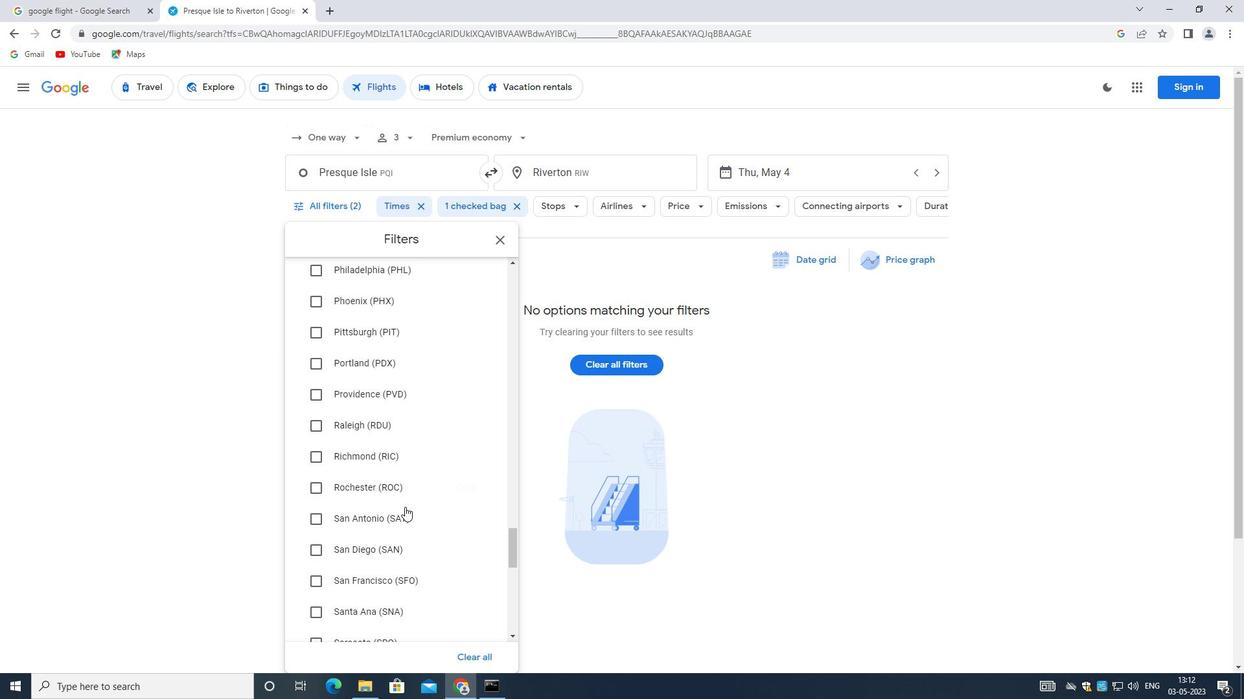 
Action: Mouse scrolled (404, 514) with delta (0, 0)
Screenshot: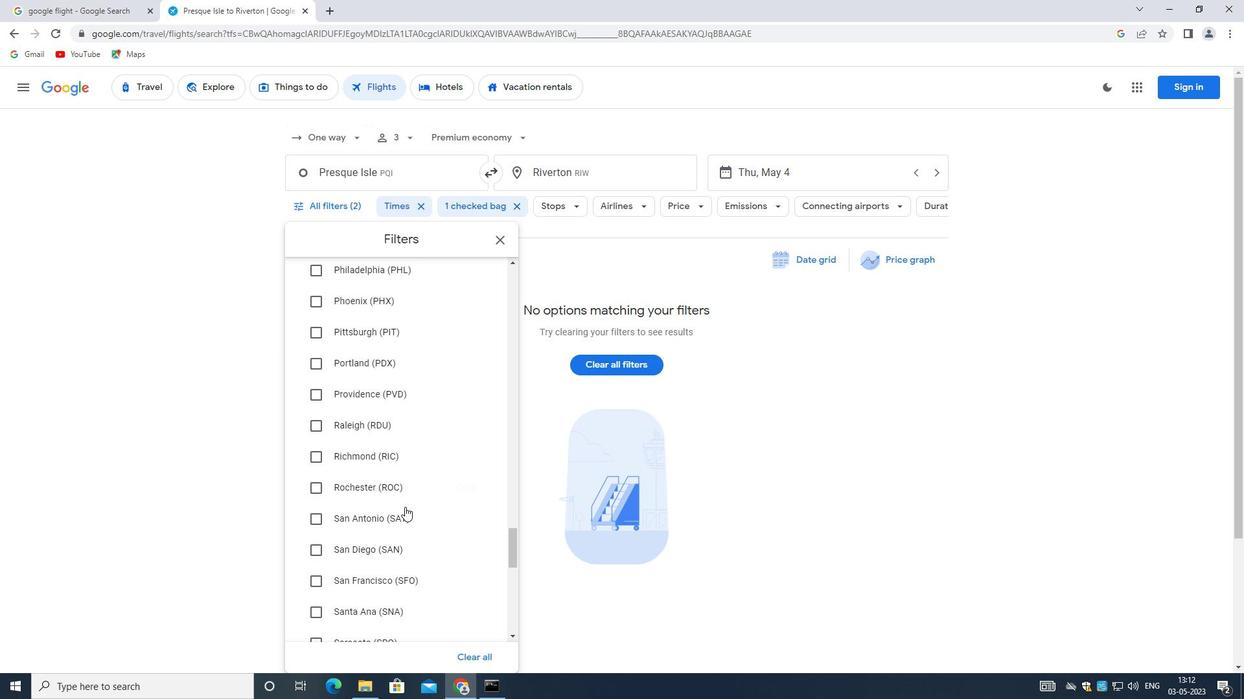 
Action: Mouse moved to (431, 566)
Screenshot: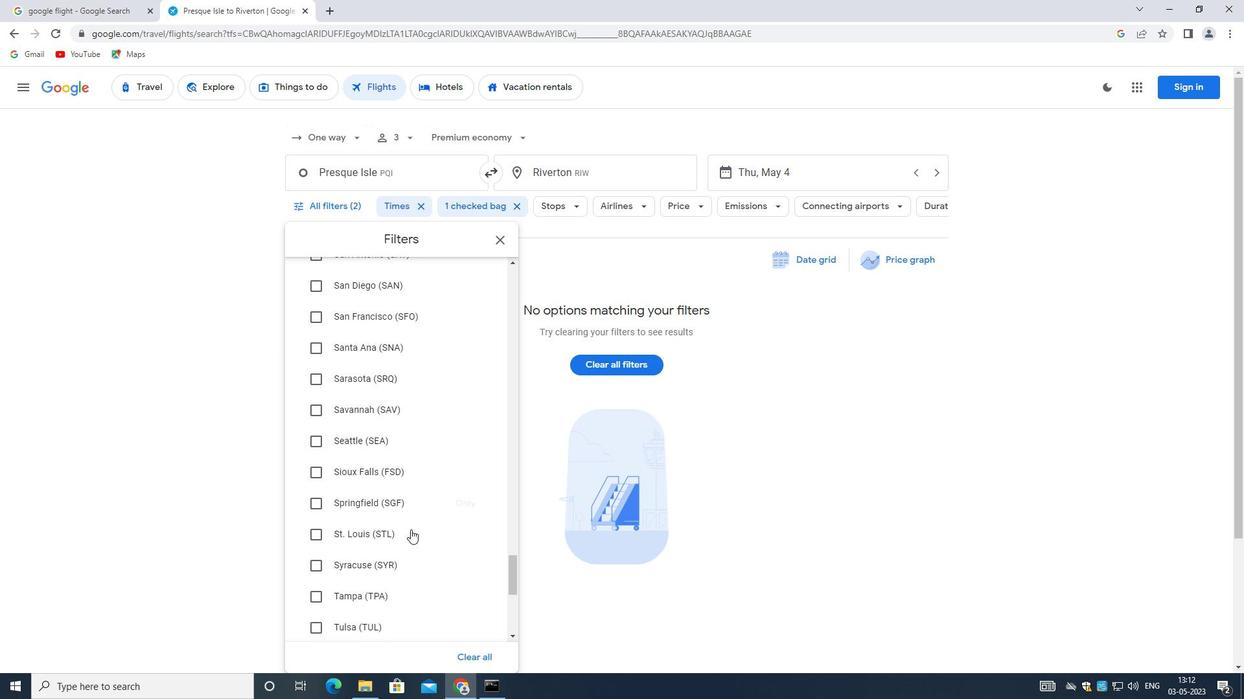 
Action: Mouse scrolled (431, 565) with delta (0, 0)
Screenshot: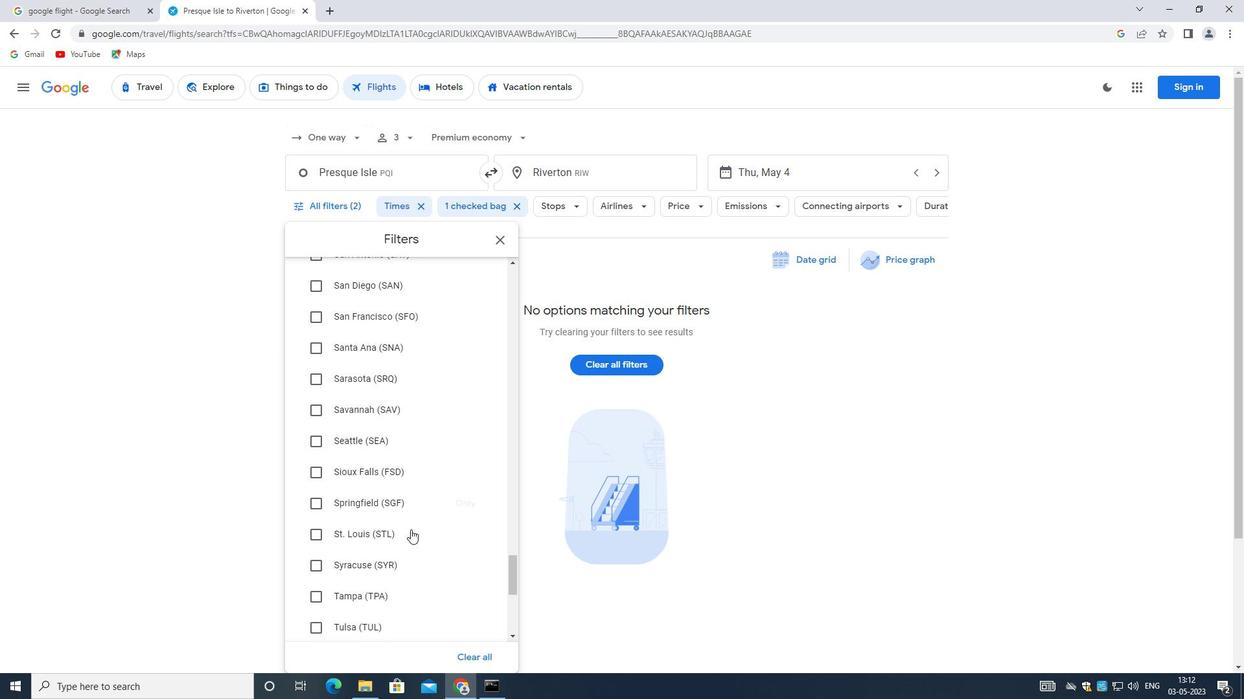 
Action: Mouse moved to (431, 566)
Screenshot: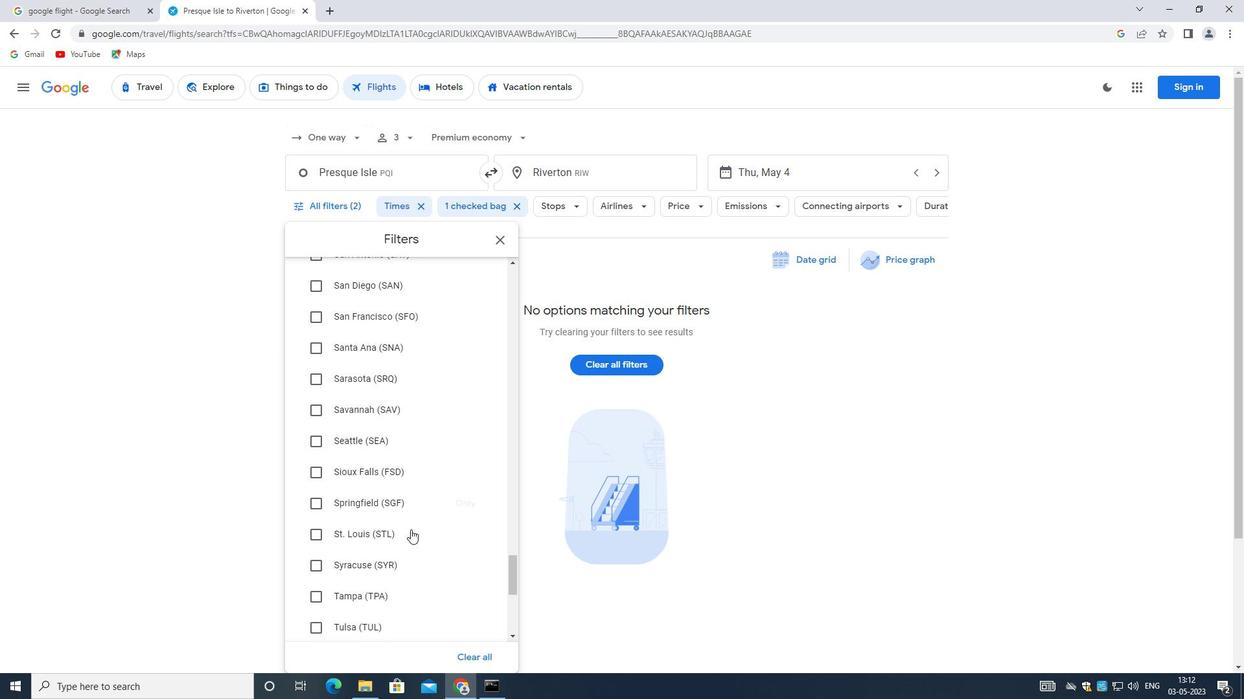 
Action: Mouse scrolled (431, 566) with delta (0, 0)
Screenshot: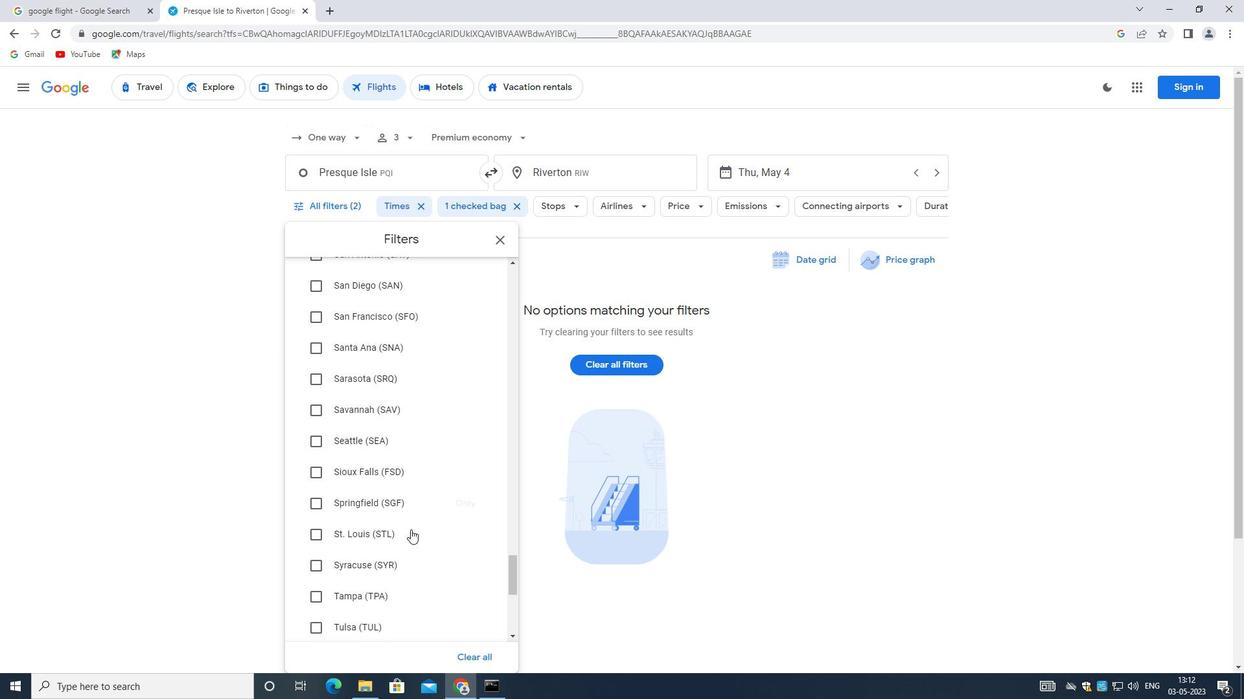 
Action: Mouse scrolled (431, 566) with delta (0, 0)
Screenshot: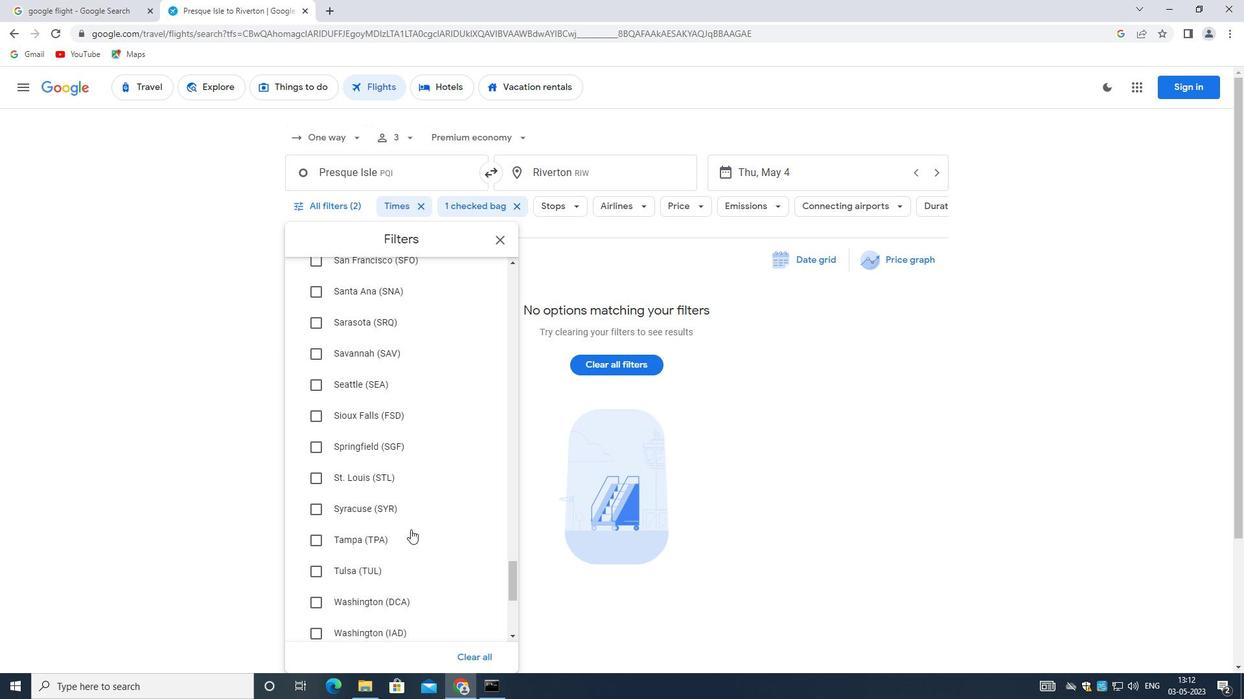 
Action: Mouse moved to (431, 568)
Screenshot: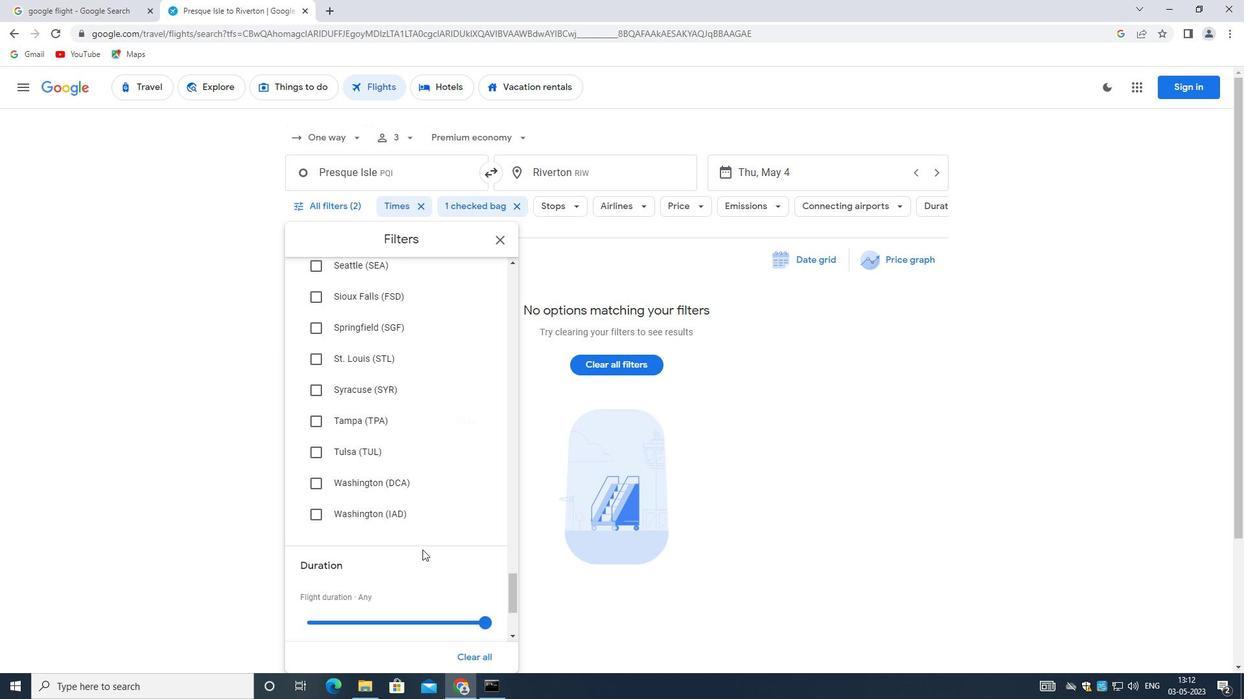 
Action: Mouse scrolled (431, 567) with delta (0, 0)
Screenshot: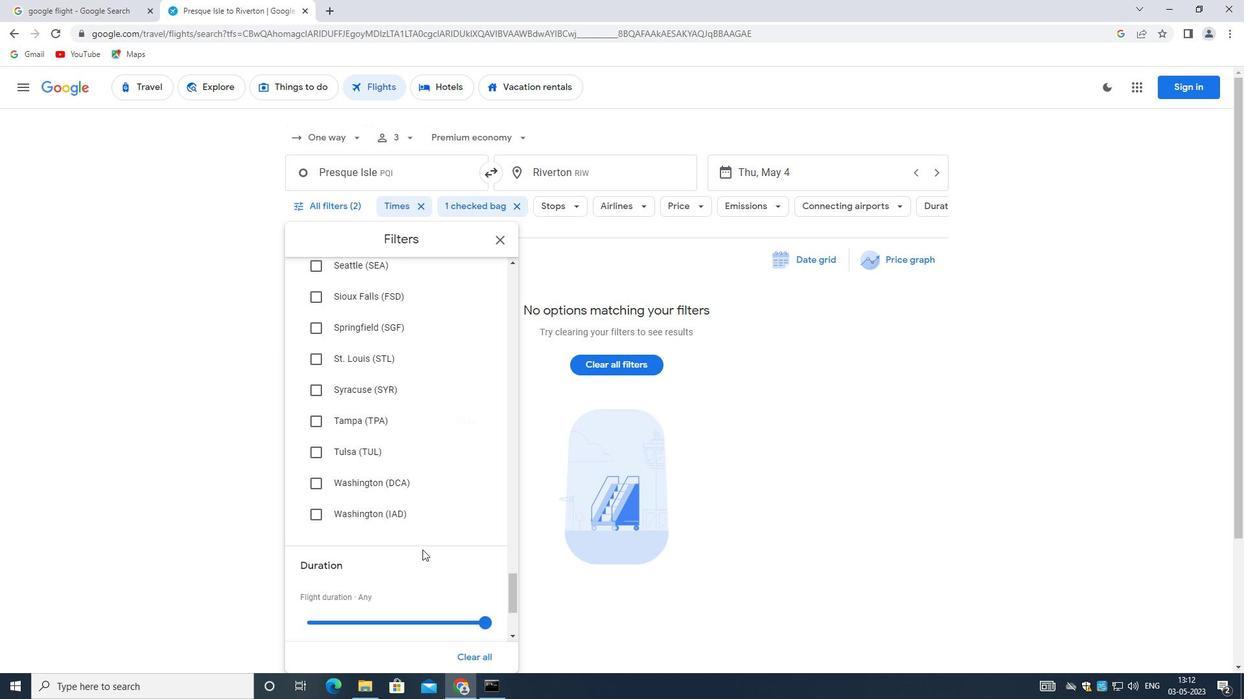 
Action: Mouse moved to (402, 572)
Screenshot: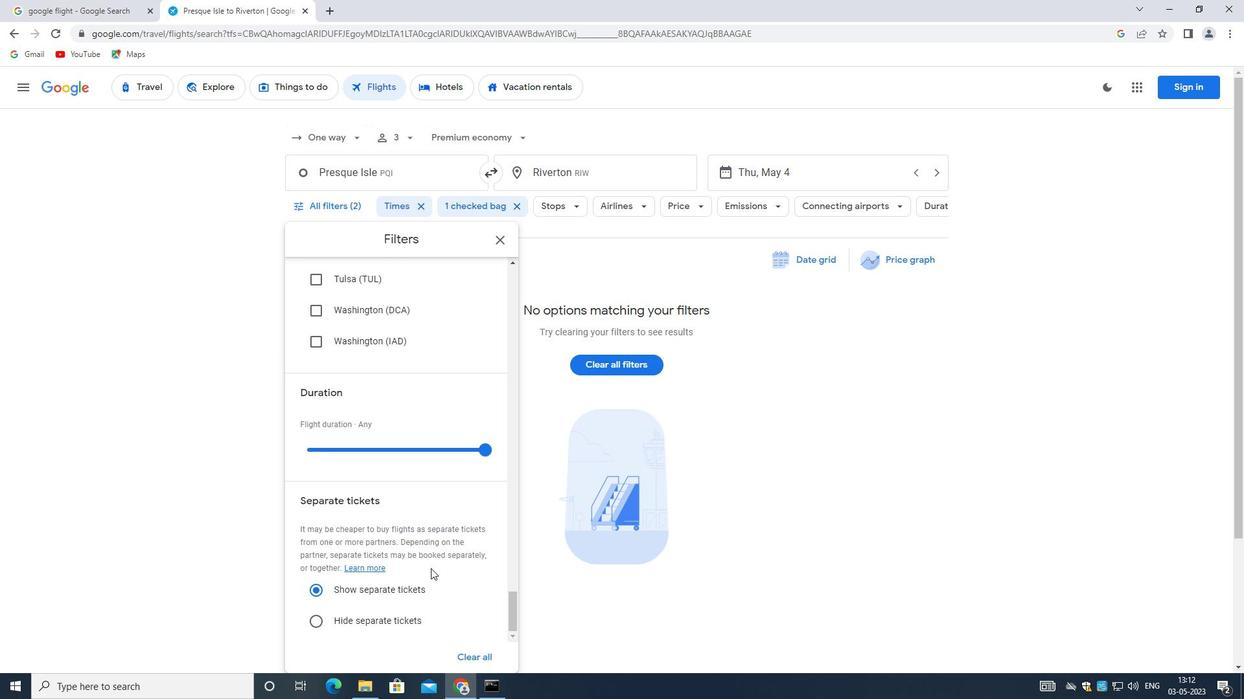 
Action: Mouse scrolled (402, 571) with delta (0, 0)
Screenshot: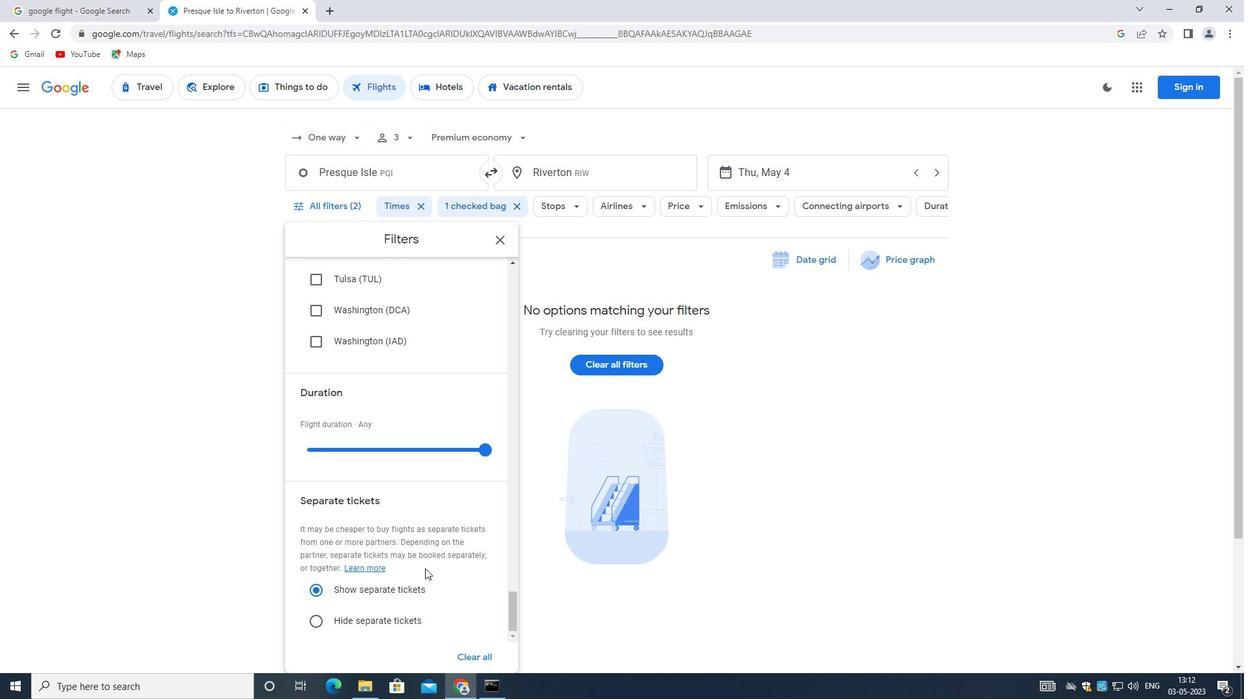 
Action: Mouse scrolled (402, 571) with delta (0, 0)
Screenshot: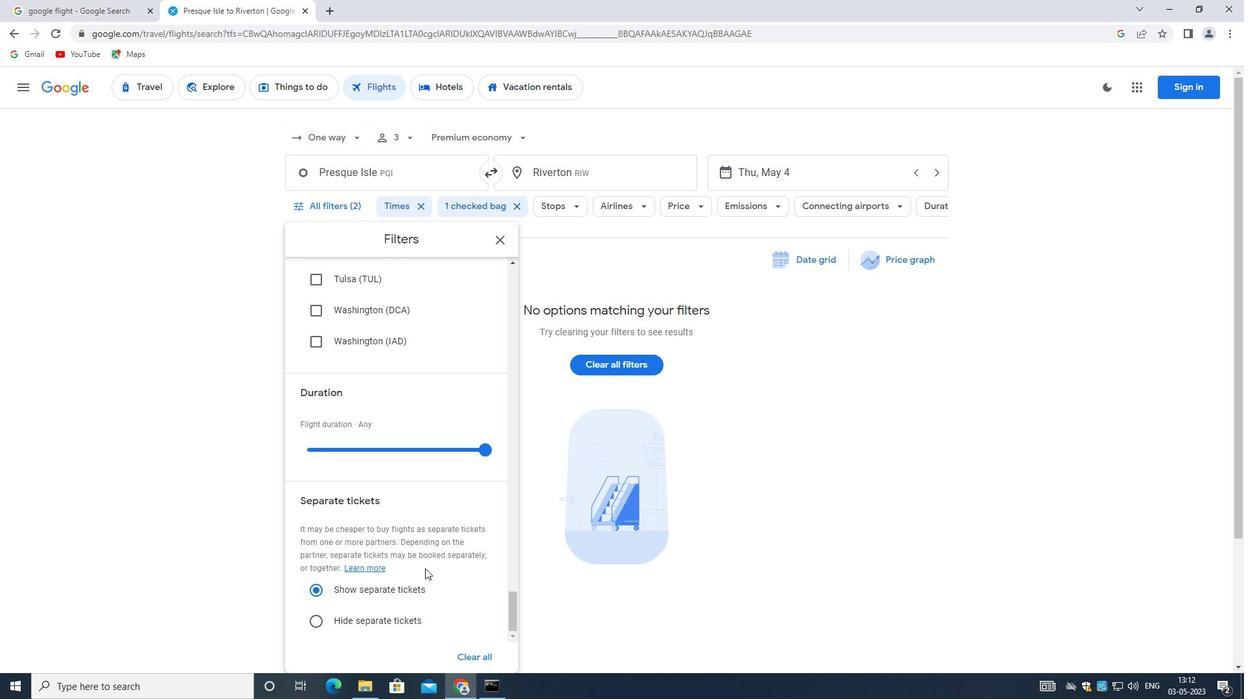 
Action: Mouse moved to (401, 572)
Screenshot: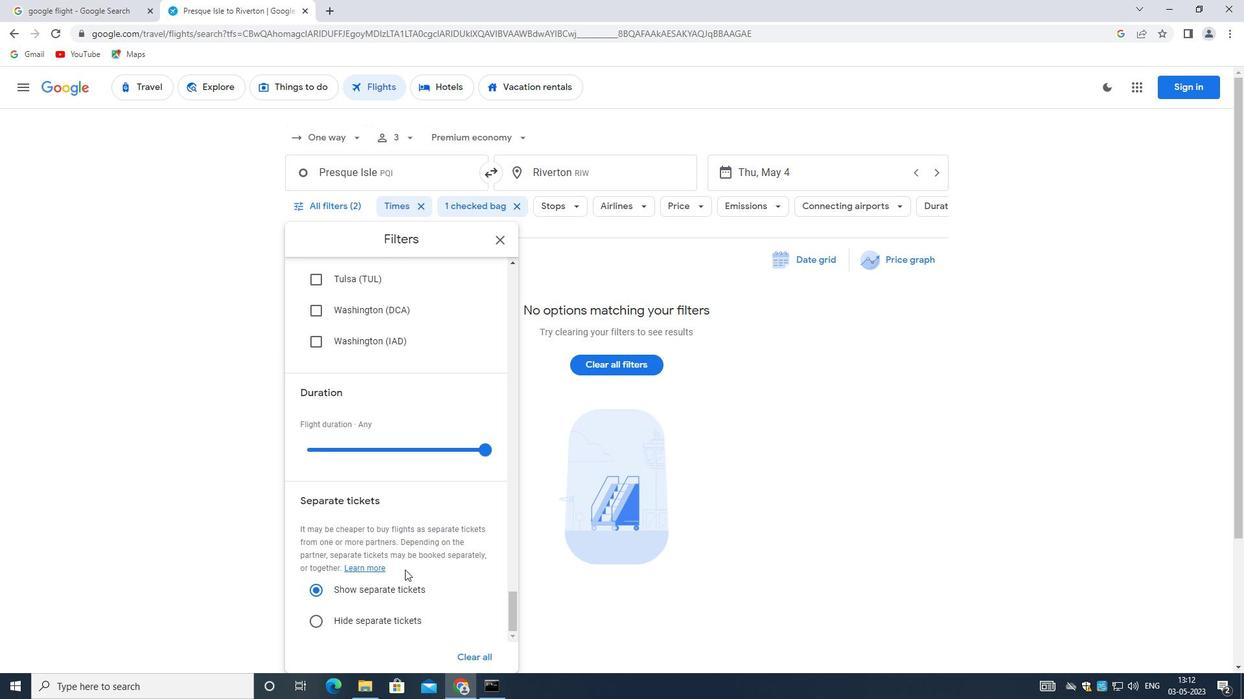 
Action: Mouse scrolled (401, 572) with delta (0, 0)
Screenshot: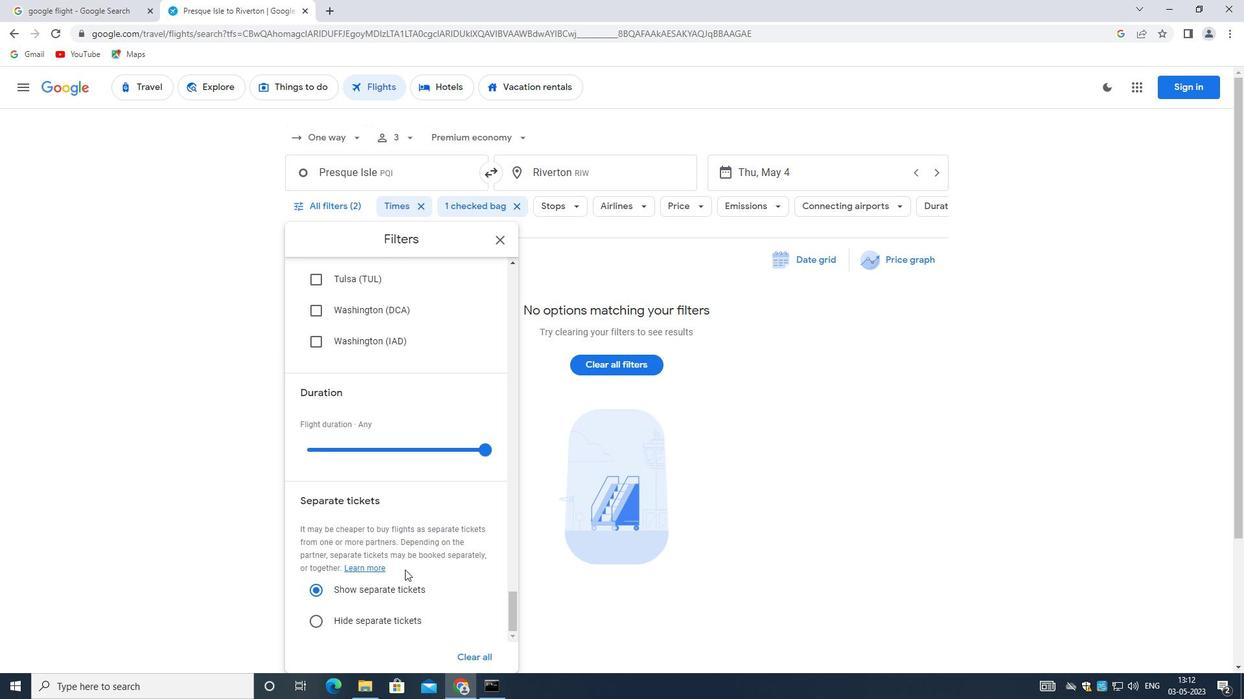 
Action: Mouse moved to (399, 573)
Screenshot: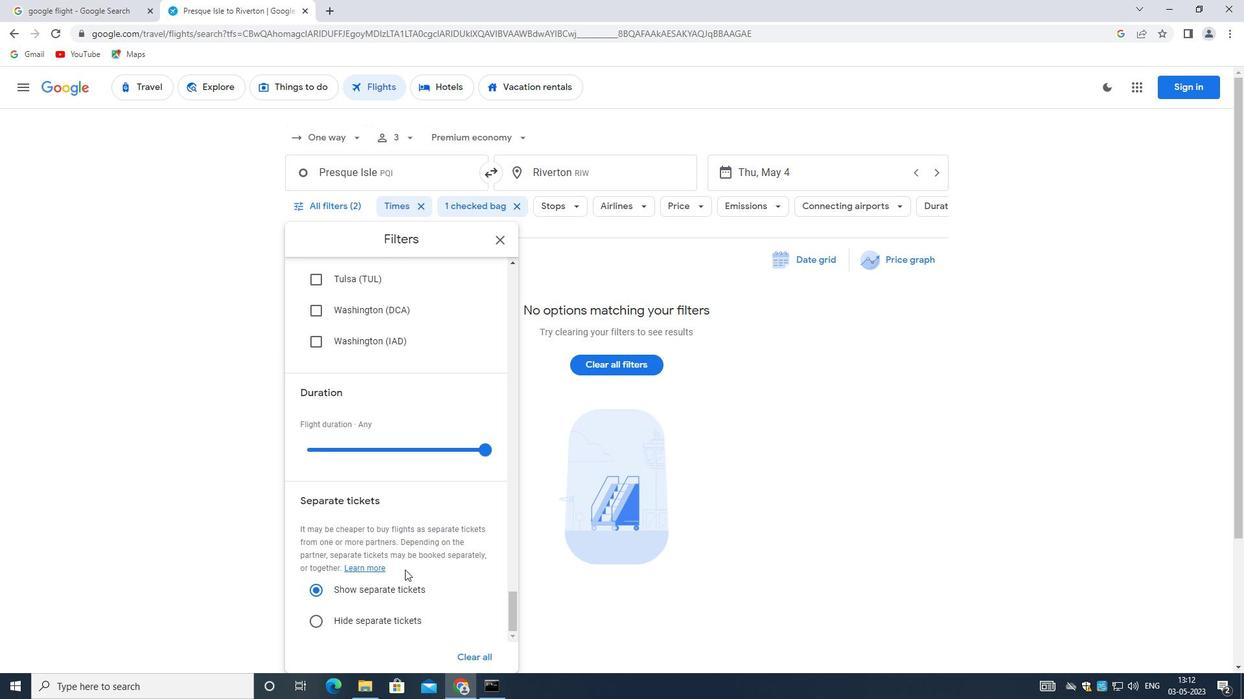 
Action: Mouse scrolled (399, 572) with delta (0, 0)
Screenshot: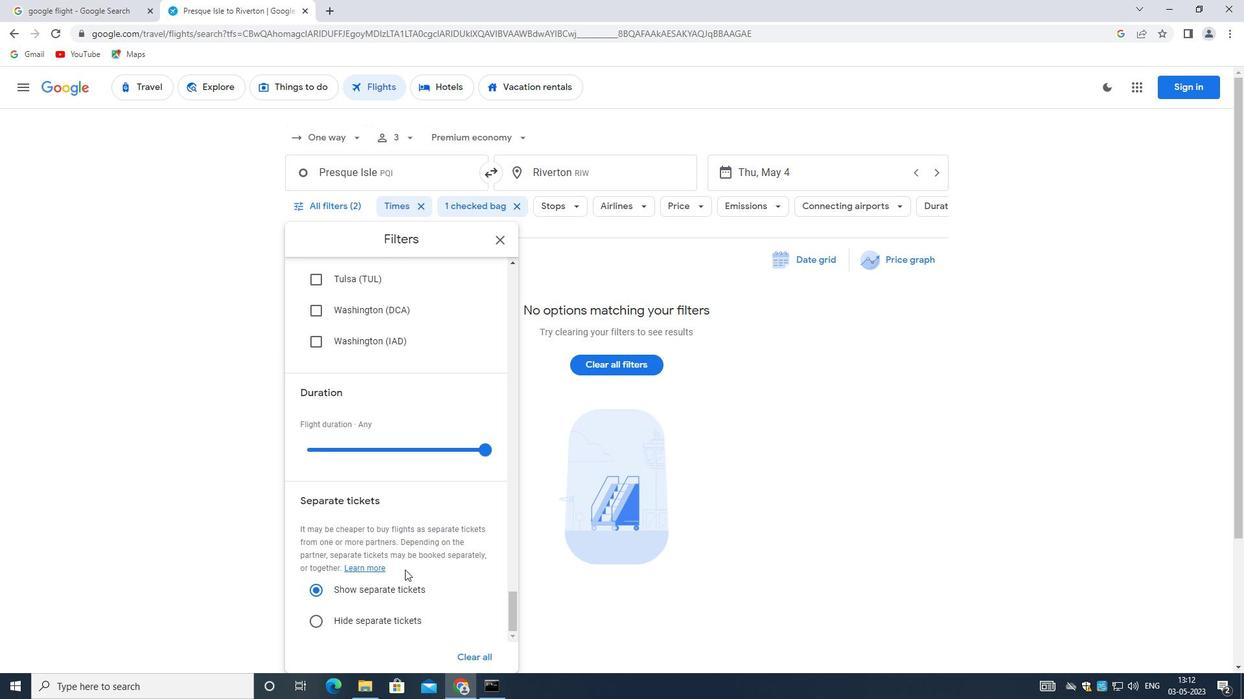 
Action: Mouse moved to (381, 555)
Screenshot: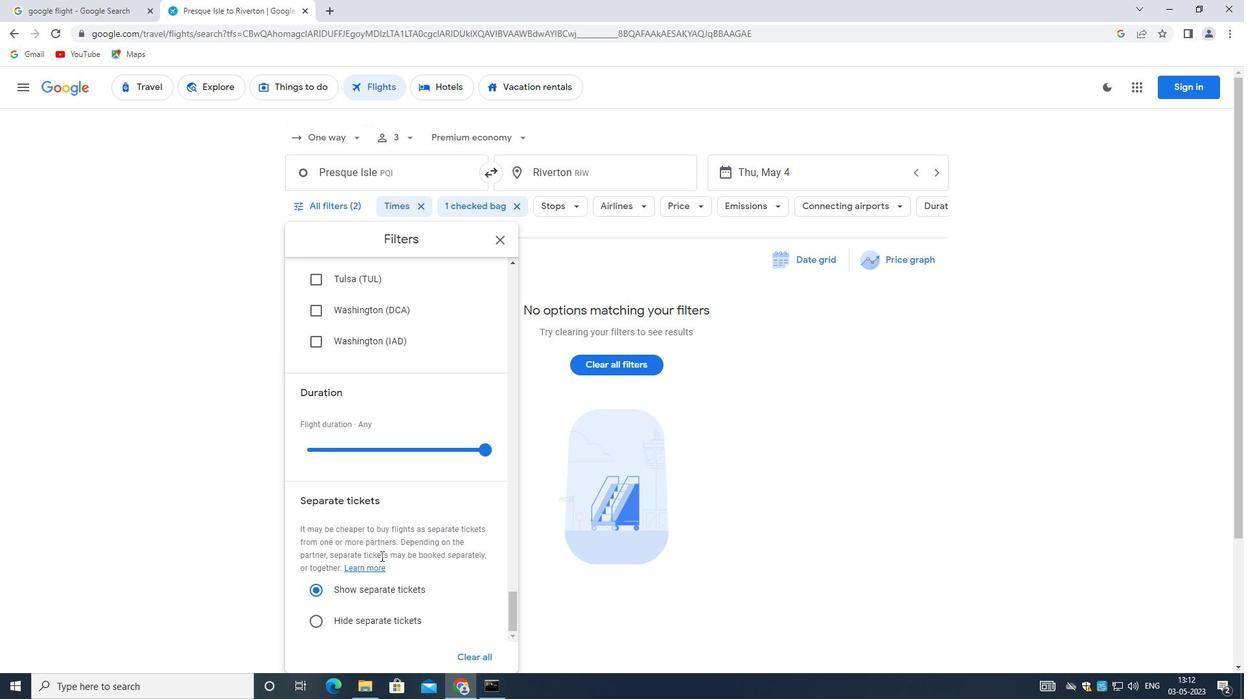 
